 Task: Select traffic view around selected location Bryce Canyon National Park, Utah, United States and identify the nearest hotel to the peak traffic point
Action: Mouse moved to (580, 257)
Screenshot: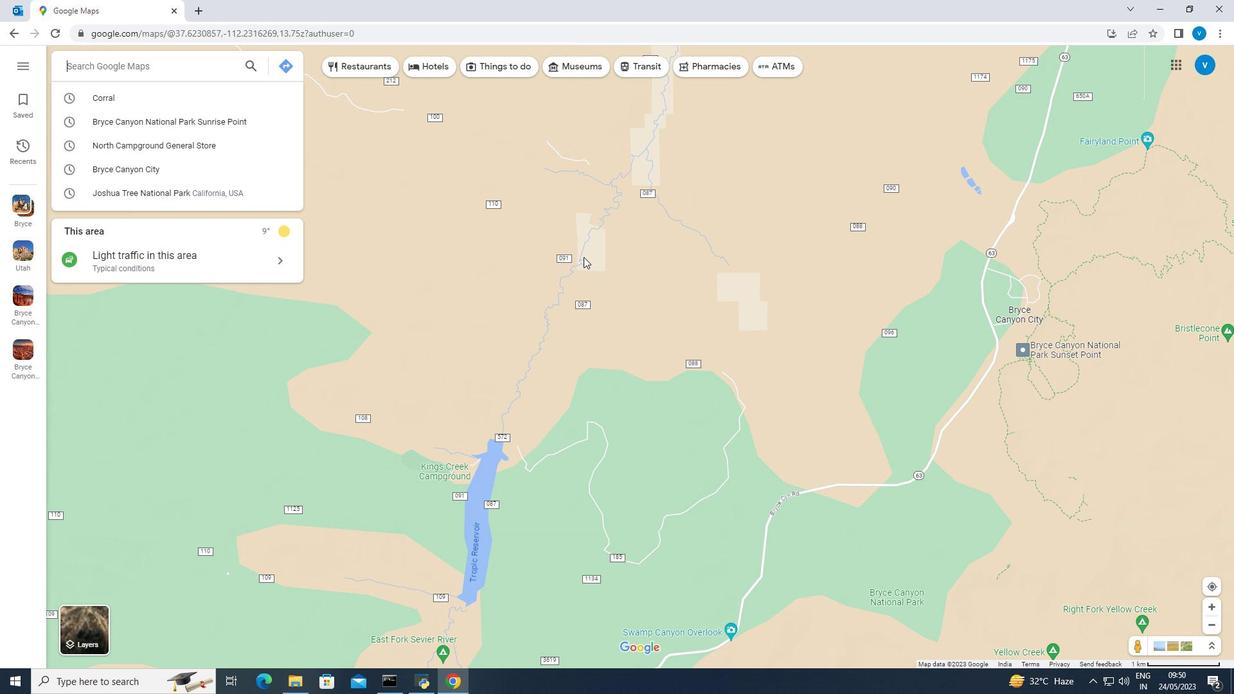 
Action: Mouse pressed left at (580, 257)
Screenshot: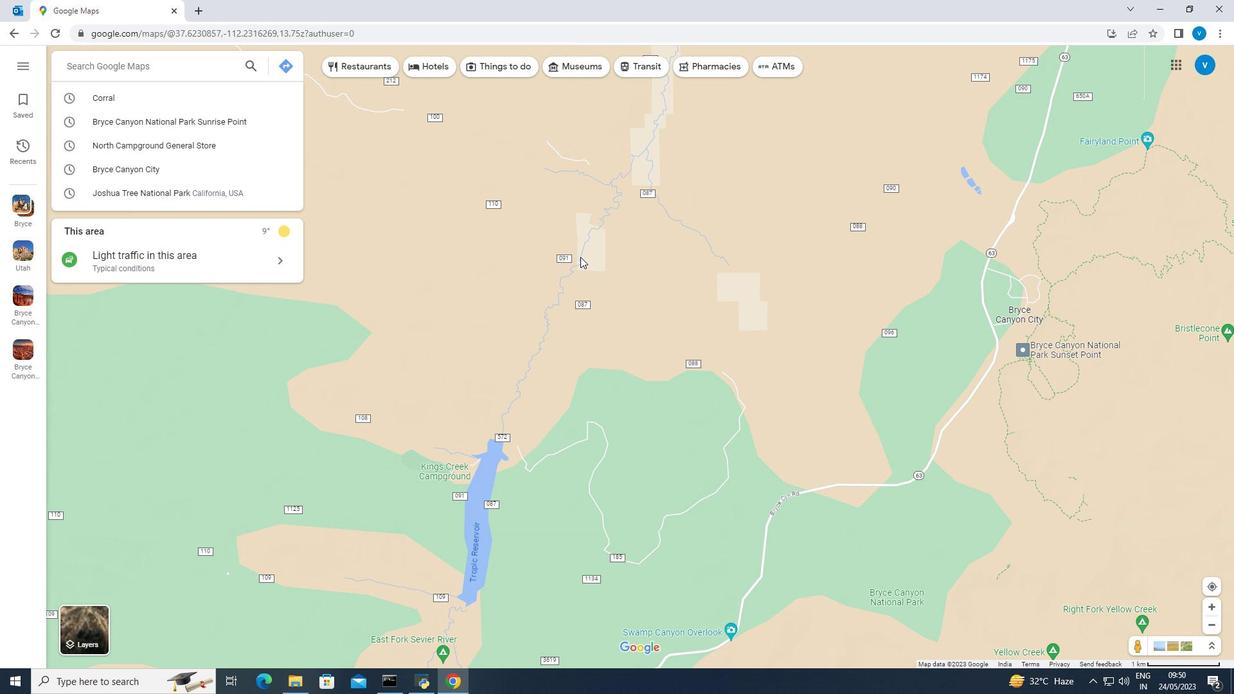 
Action: Mouse moved to (291, 70)
Screenshot: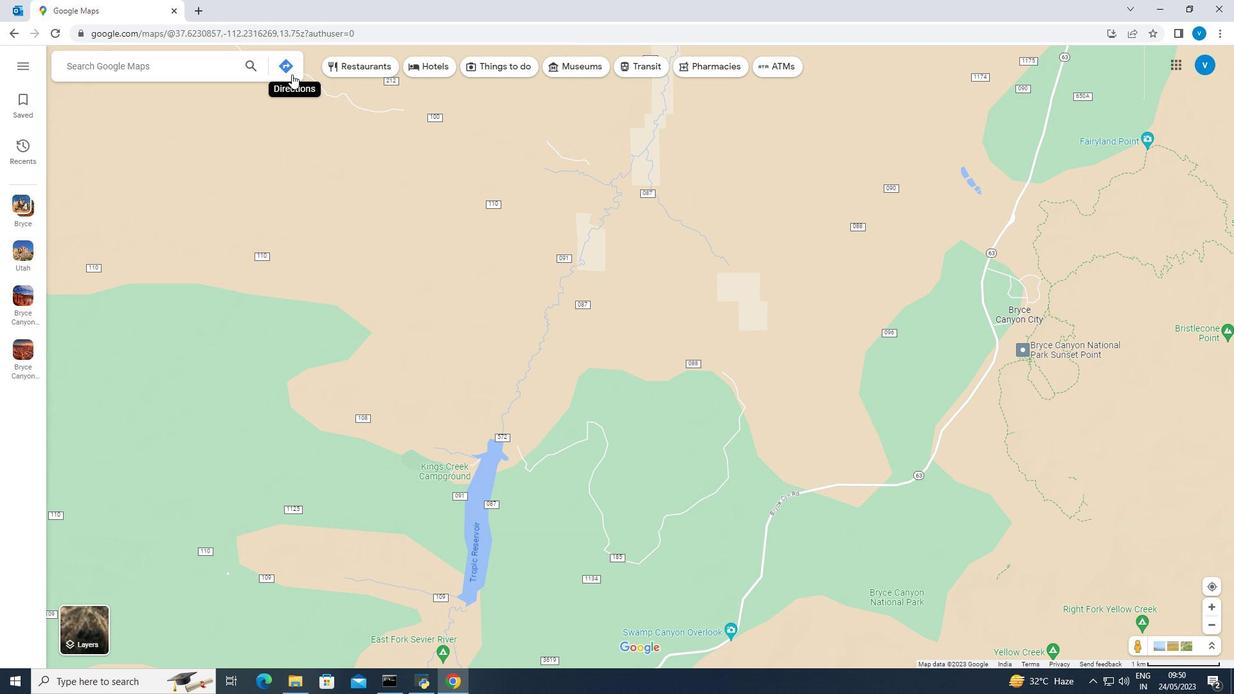 
Action: Mouse pressed left at (291, 70)
Screenshot: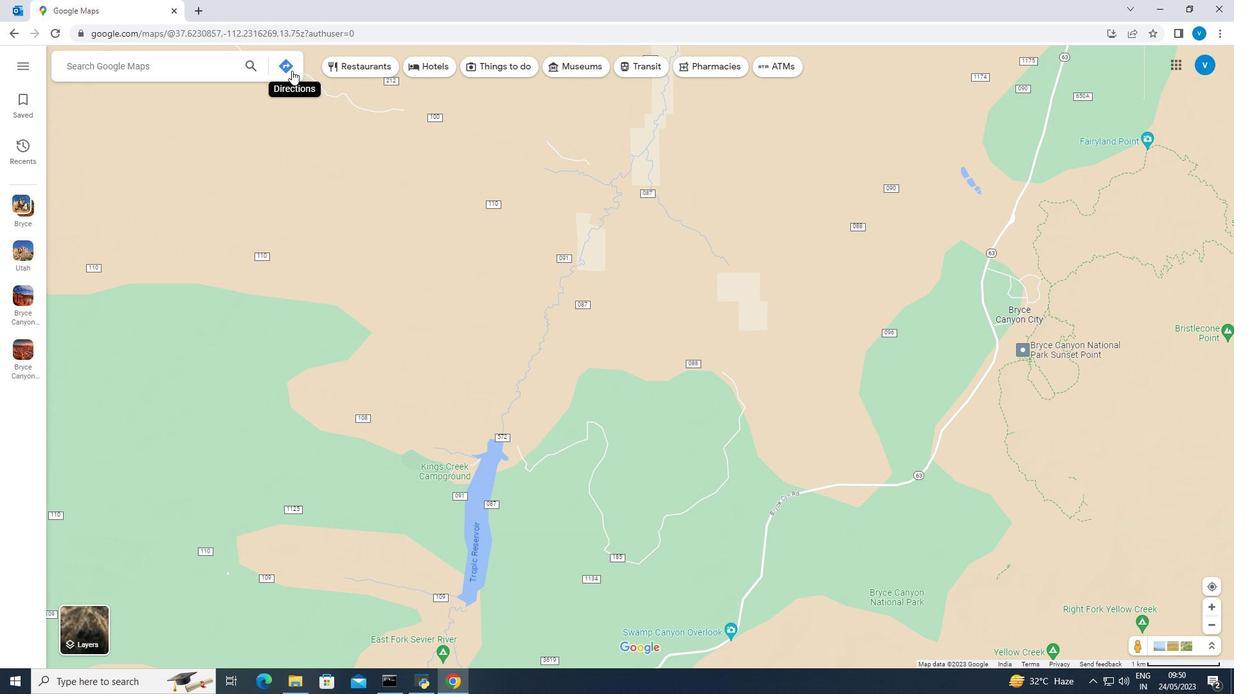 
Action: Mouse moved to (210, 100)
Screenshot: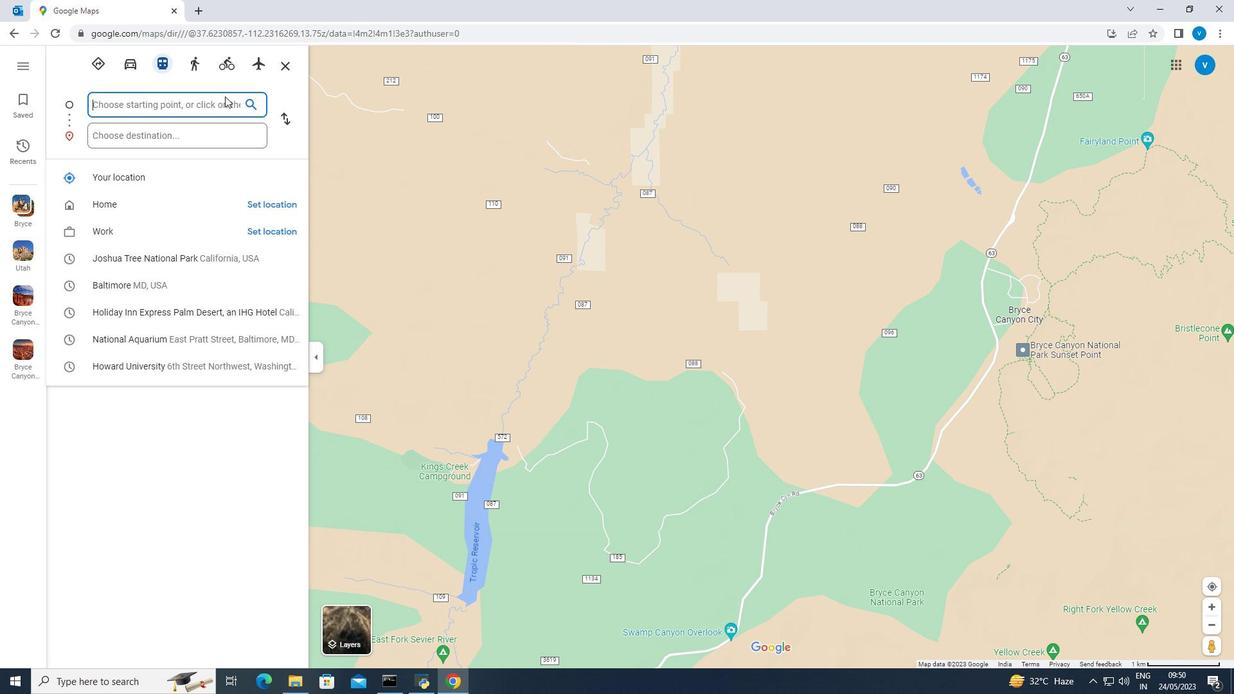 
Action: Mouse pressed left at (210, 100)
Screenshot: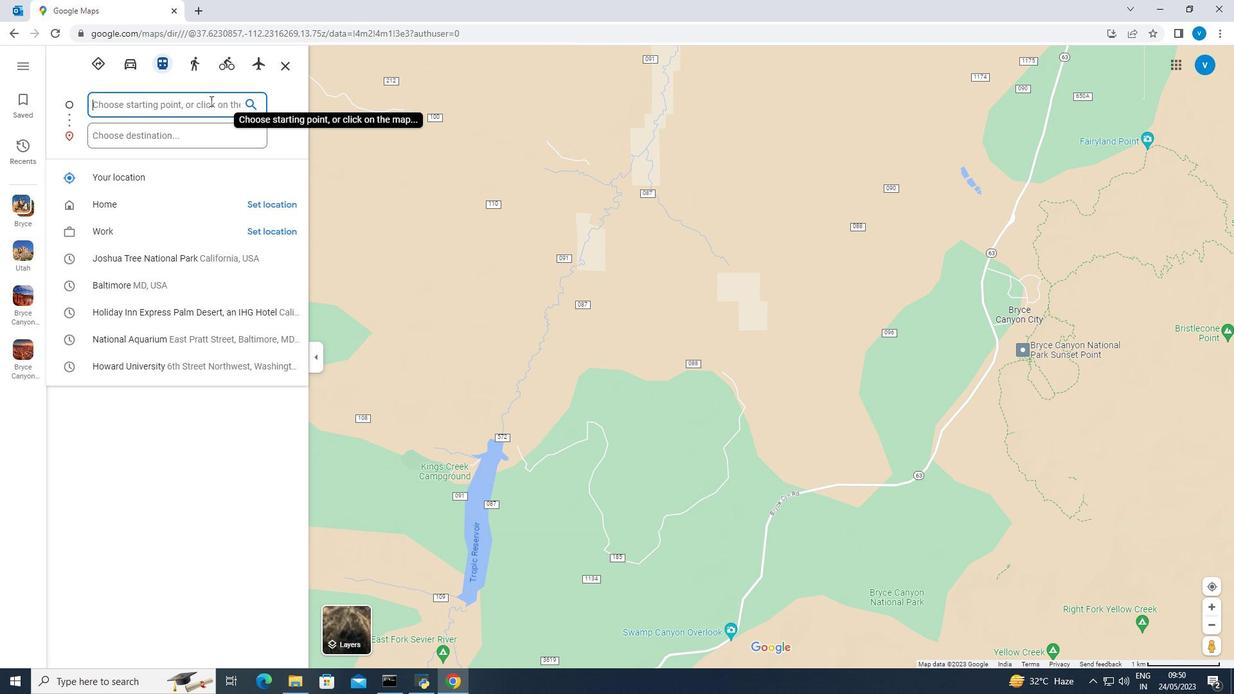 
Action: Mouse moved to (195, 100)
Screenshot: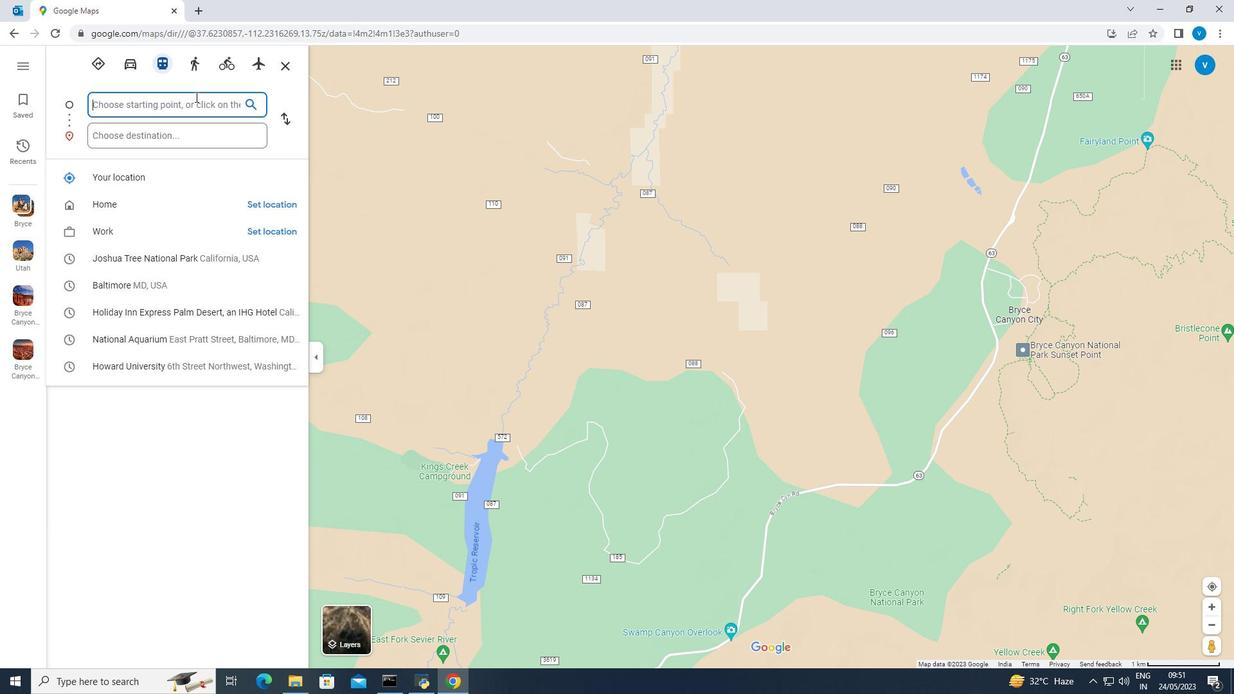 
Action: Mouse pressed left at (195, 100)
Screenshot: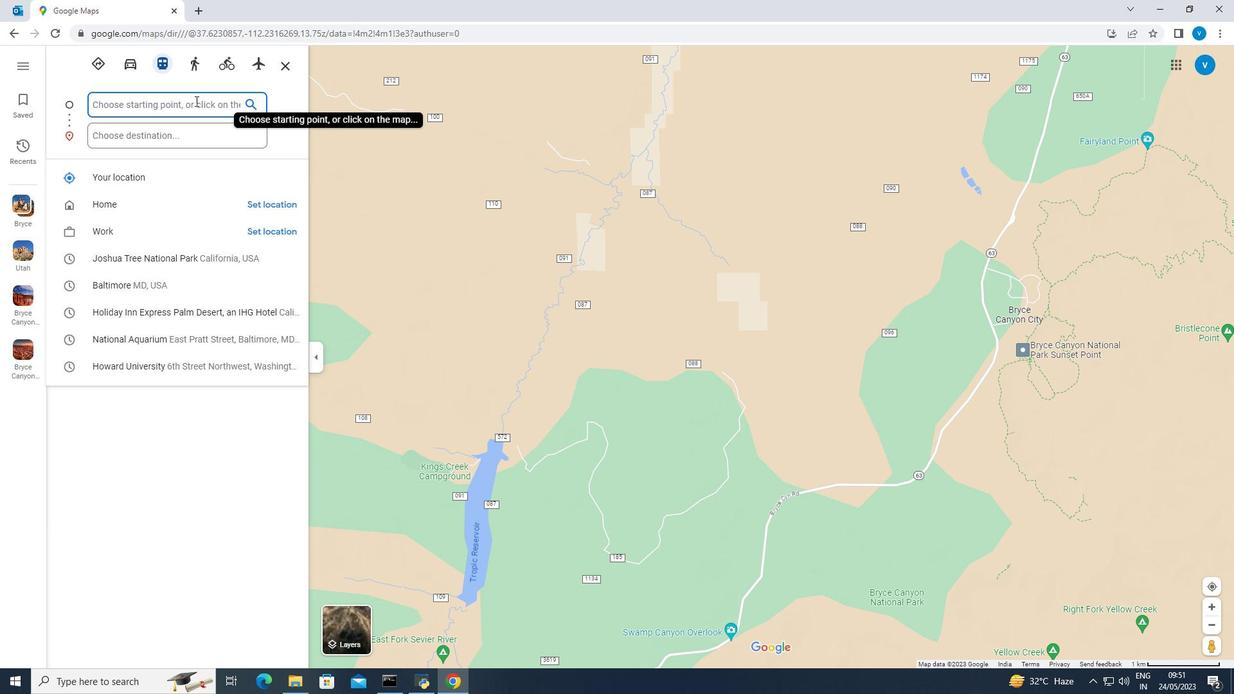 
Action: Mouse moved to (332, 135)
Screenshot: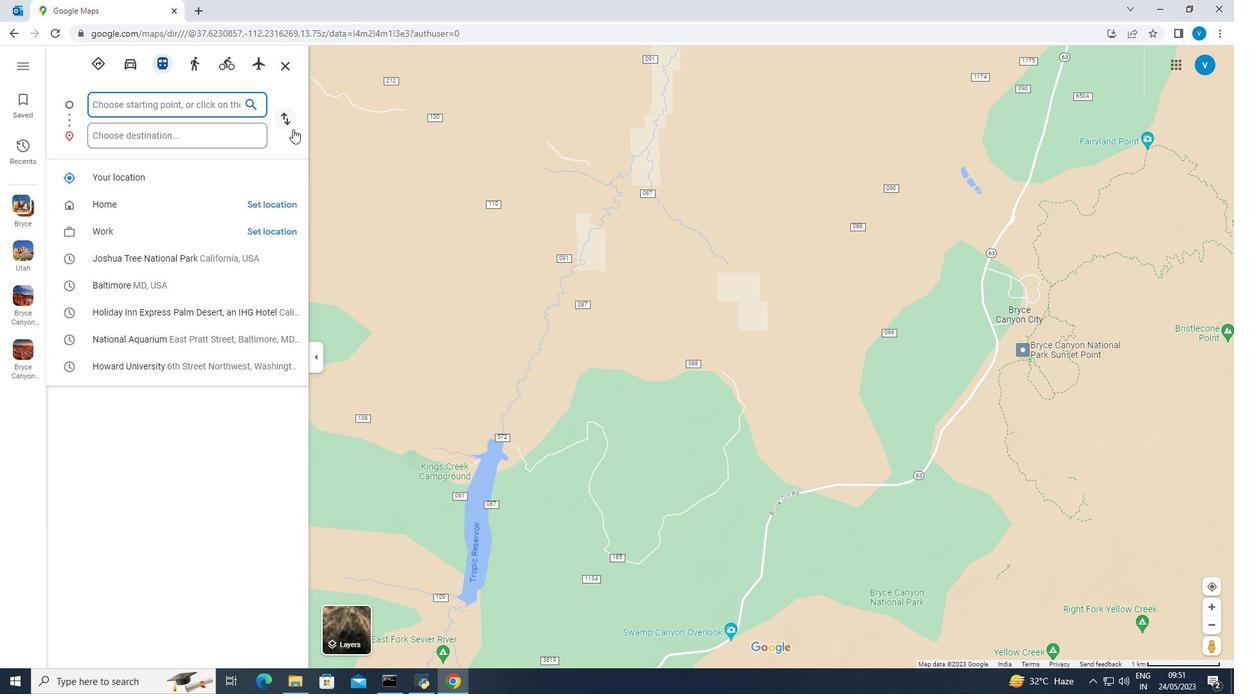 
Action: Key pressed <Key.shift><Key.shift><Key.shift><Key.shift><Key.shift><Key.shift>Bryce<Key.space><Key.shift><Key.shift>Canyon<Key.space><Key.shift><Key.shift><Key.shift><Key.shift><Key.shift><Key.shift><Key.shift><Key.shift><Key.shift><Key.shift><Key.shift><Key.shift><Key.shift><Key.shift>National<Key.space><Key.shift><Key.shift>Park
Screenshot: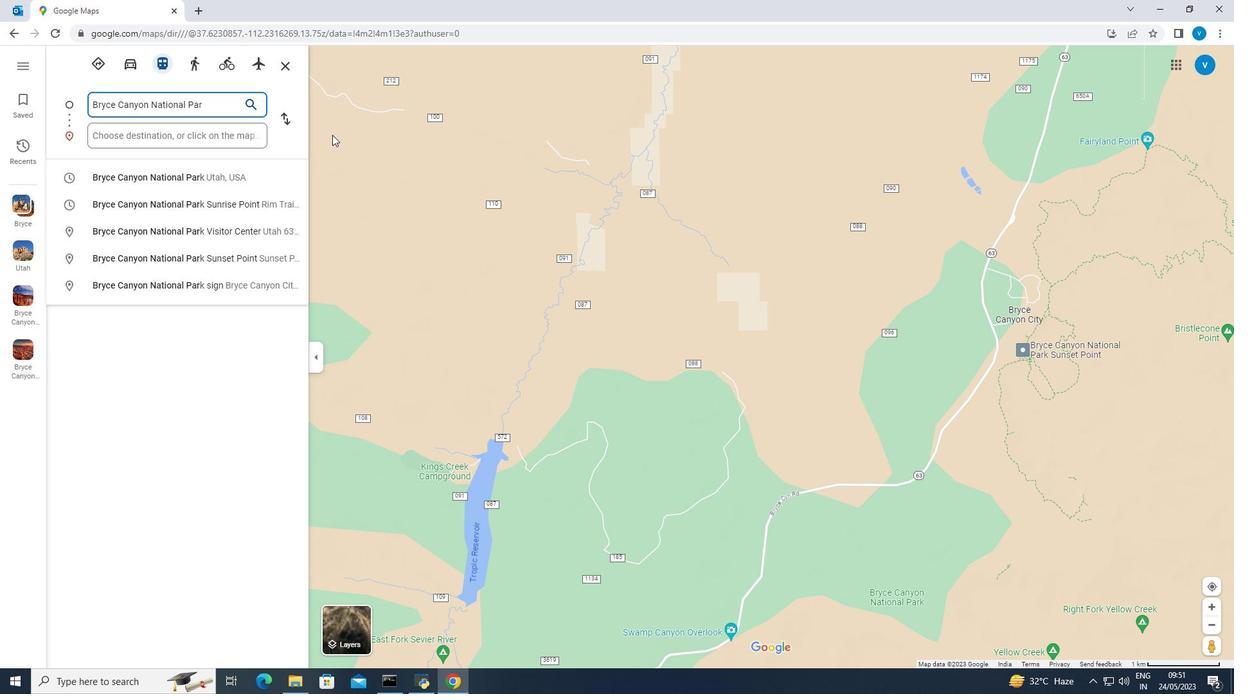 
Action: Mouse moved to (227, 182)
Screenshot: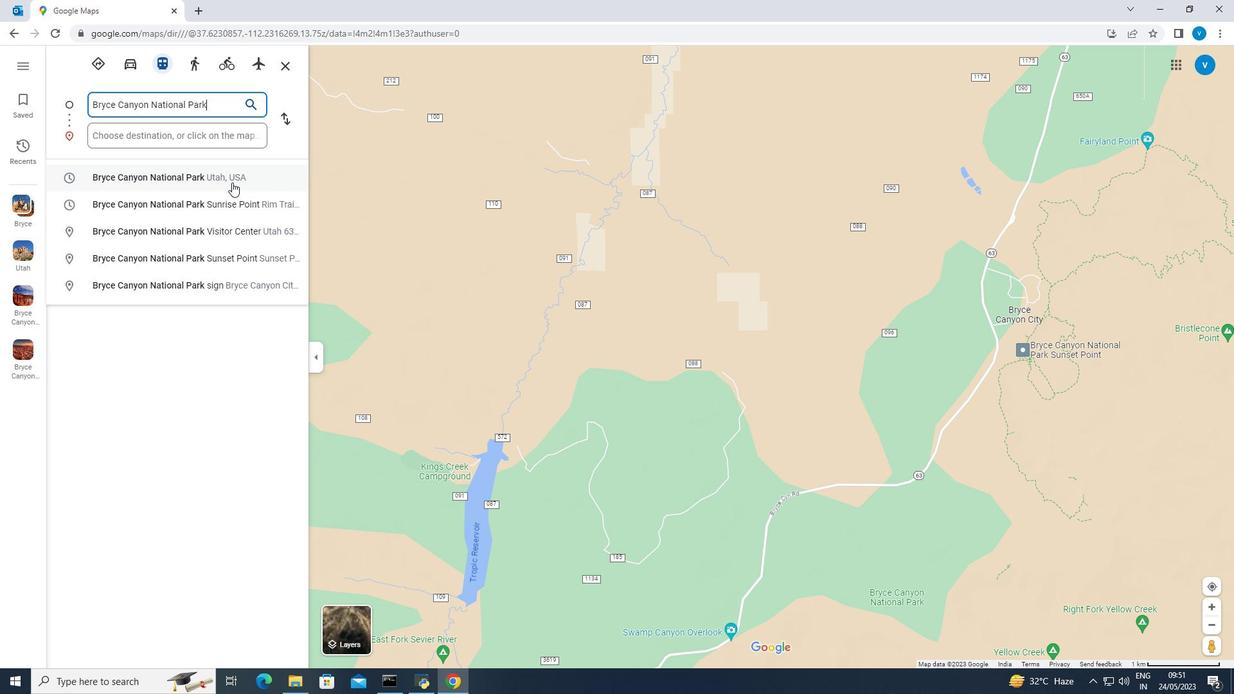 
Action: Mouse pressed left at (227, 182)
Screenshot: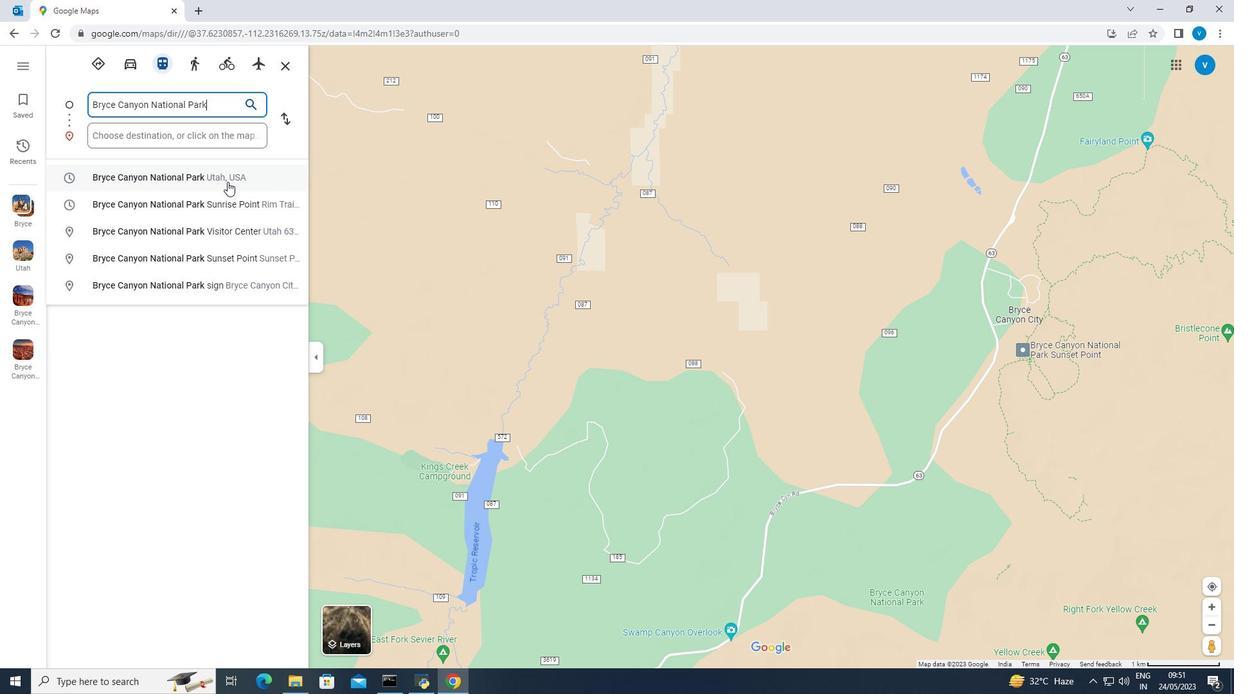 
Action: Mouse moved to (439, 632)
Screenshot: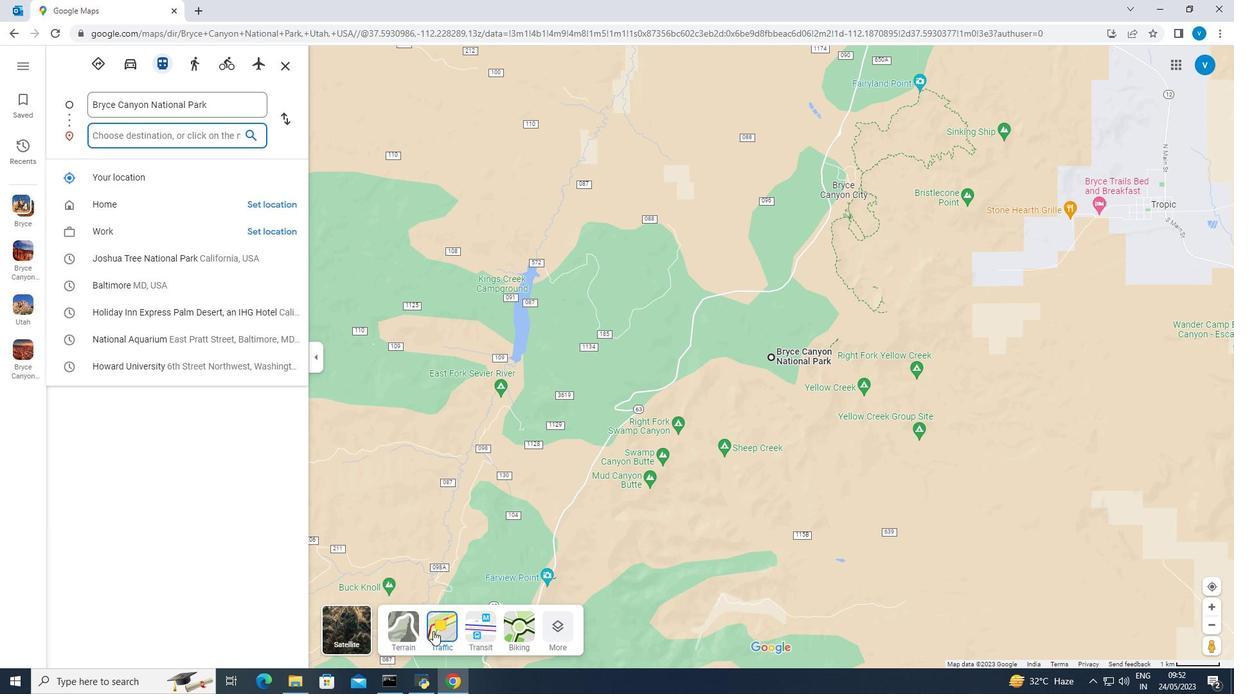 
Action: Mouse pressed left at (439, 632)
Screenshot: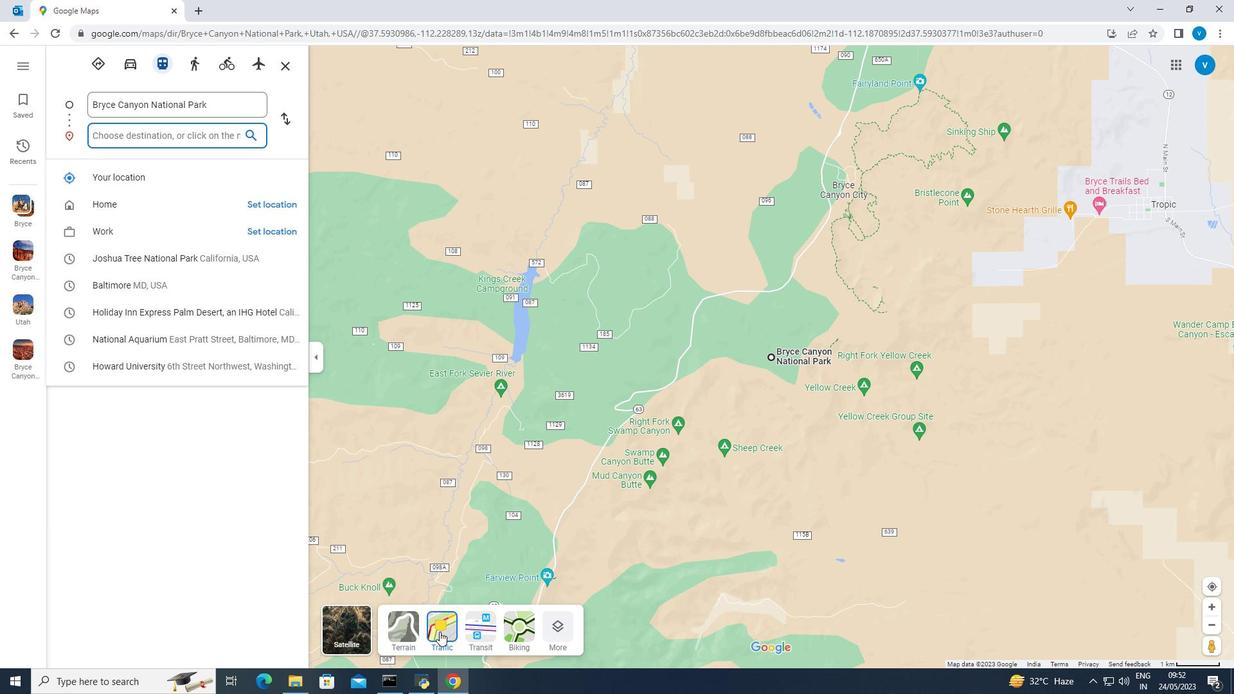 
Action: Mouse moved to (443, 631)
Screenshot: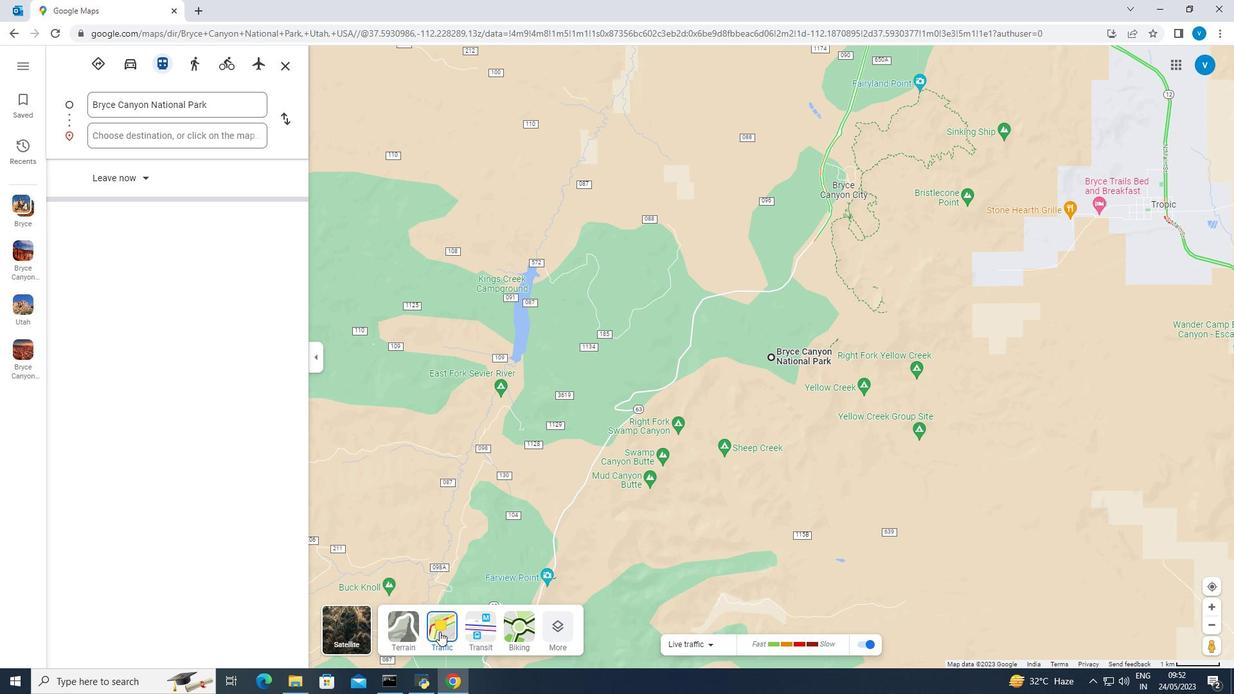 
Action: Mouse pressed left at (443, 631)
Screenshot: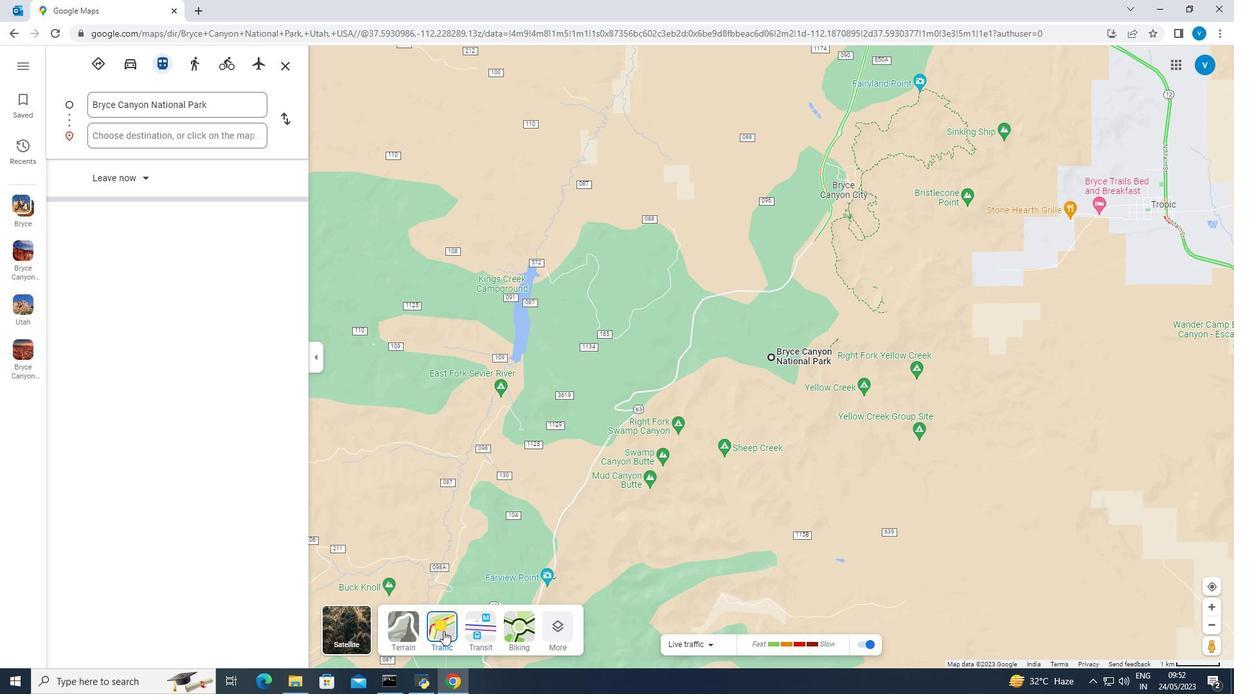 
Action: Mouse pressed left at (443, 631)
Screenshot: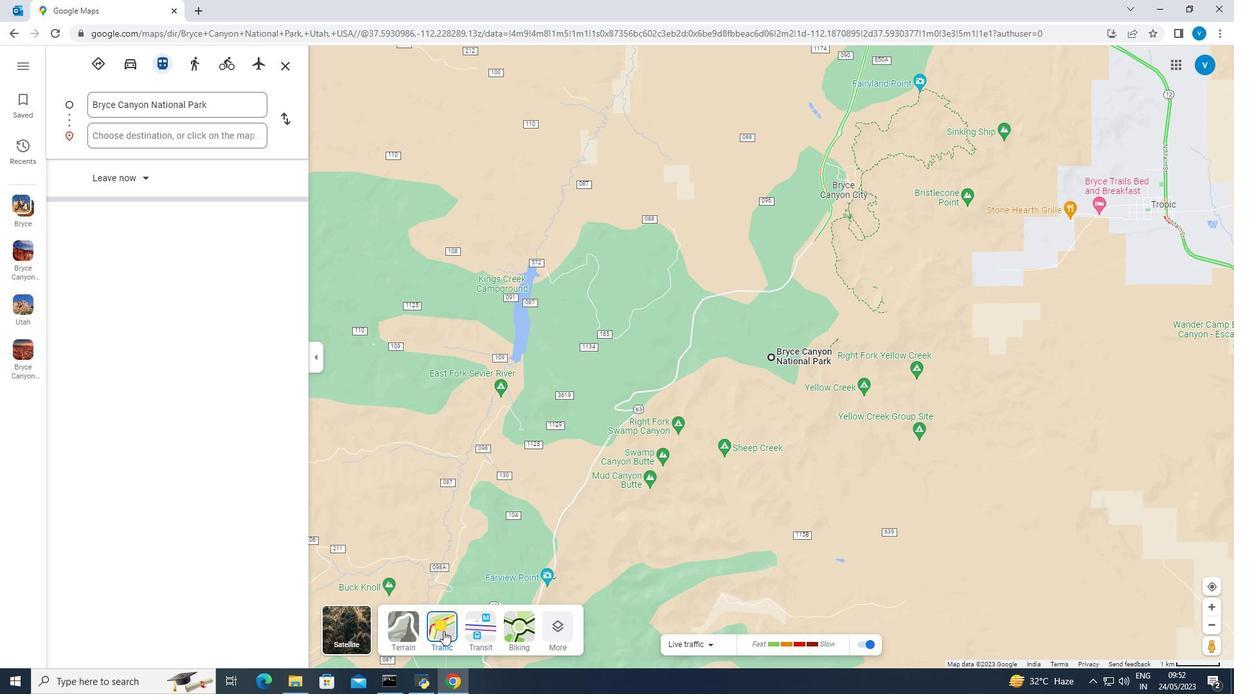 
Action: Mouse moved to (259, 390)
Screenshot: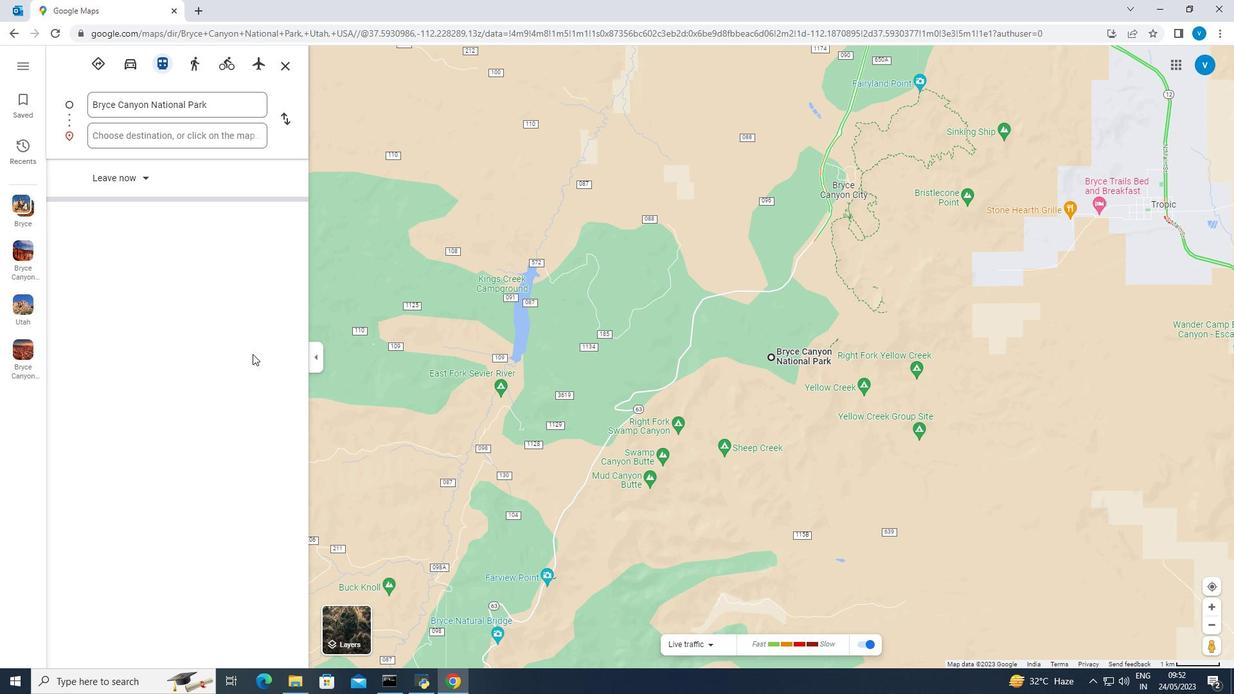 
Action: Mouse scrolled (259, 389) with delta (0, 0)
Screenshot: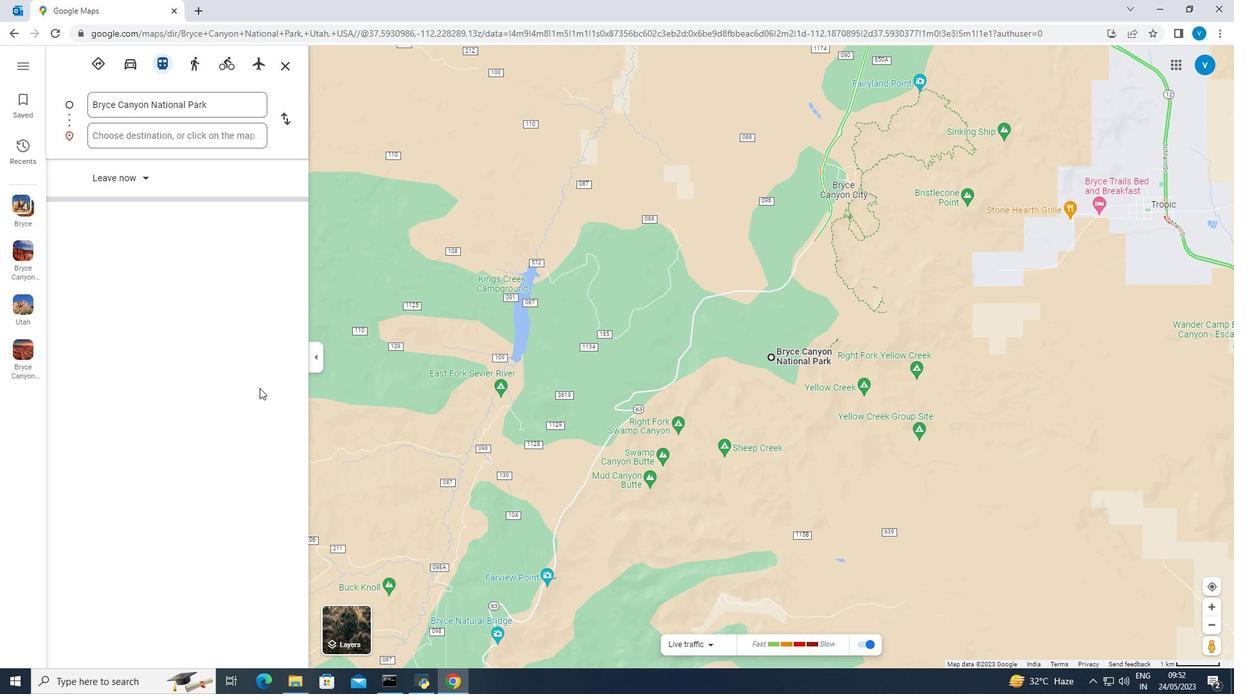 
Action: Mouse scrolled (259, 389) with delta (0, 0)
Screenshot: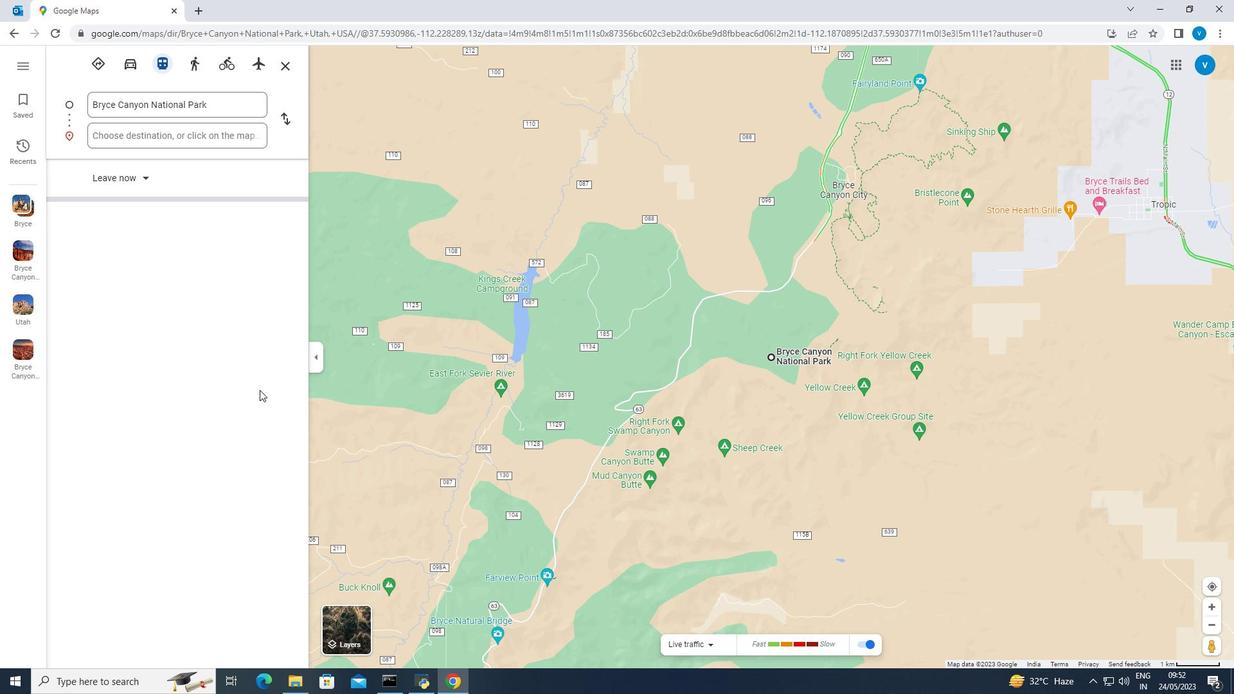 
Action: Mouse scrolled (259, 389) with delta (0, 0)
Screenshot: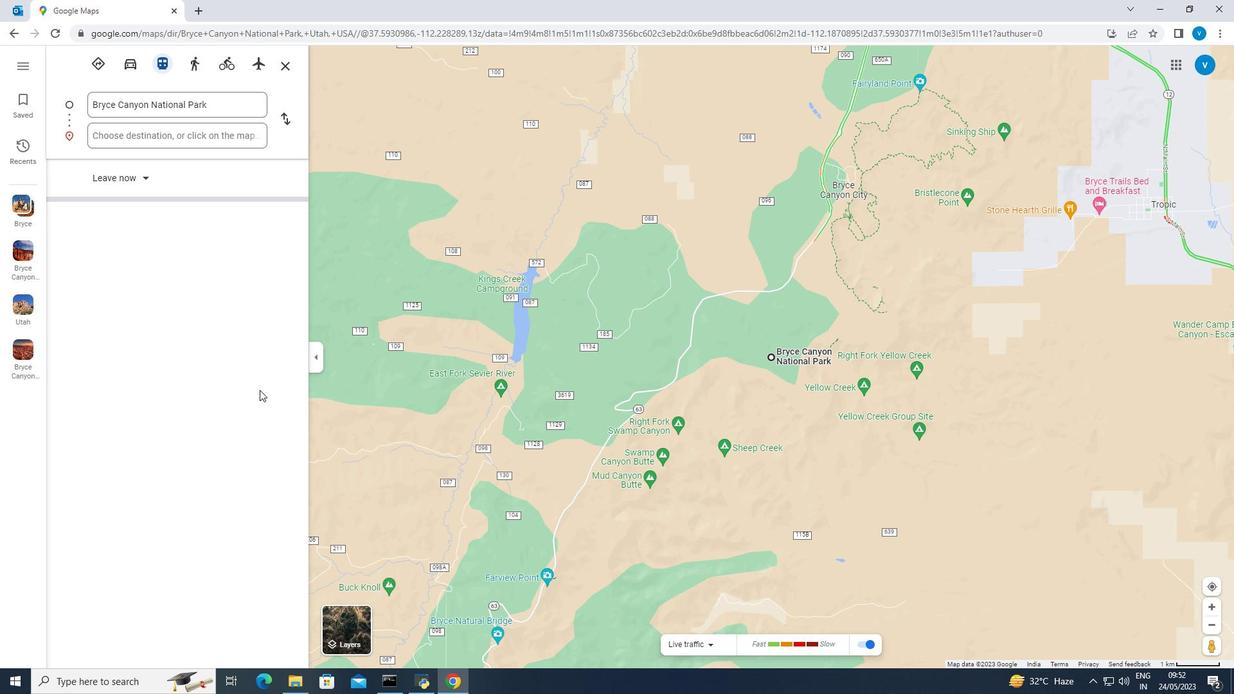 
Action: Mouse scrolled (259, 389) with delta (0, 0)
Screenshot: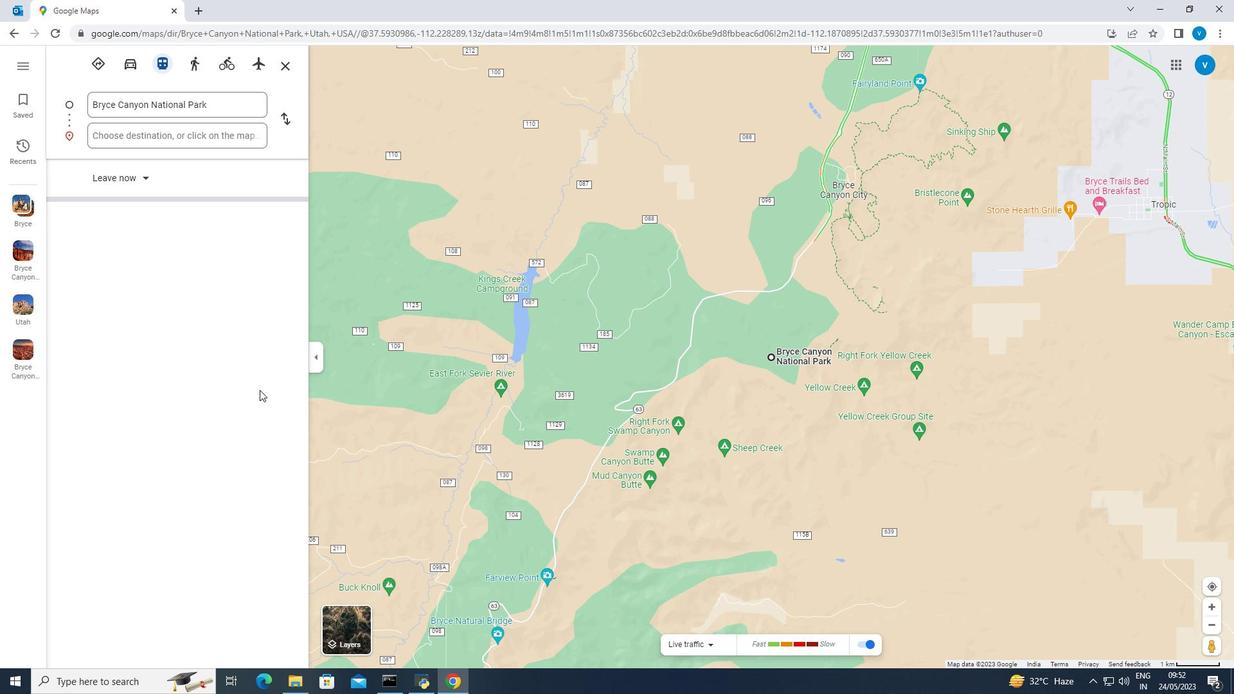 
Action: Mouse scrolled (259, 389) with delta (0, 0)
Screenshot: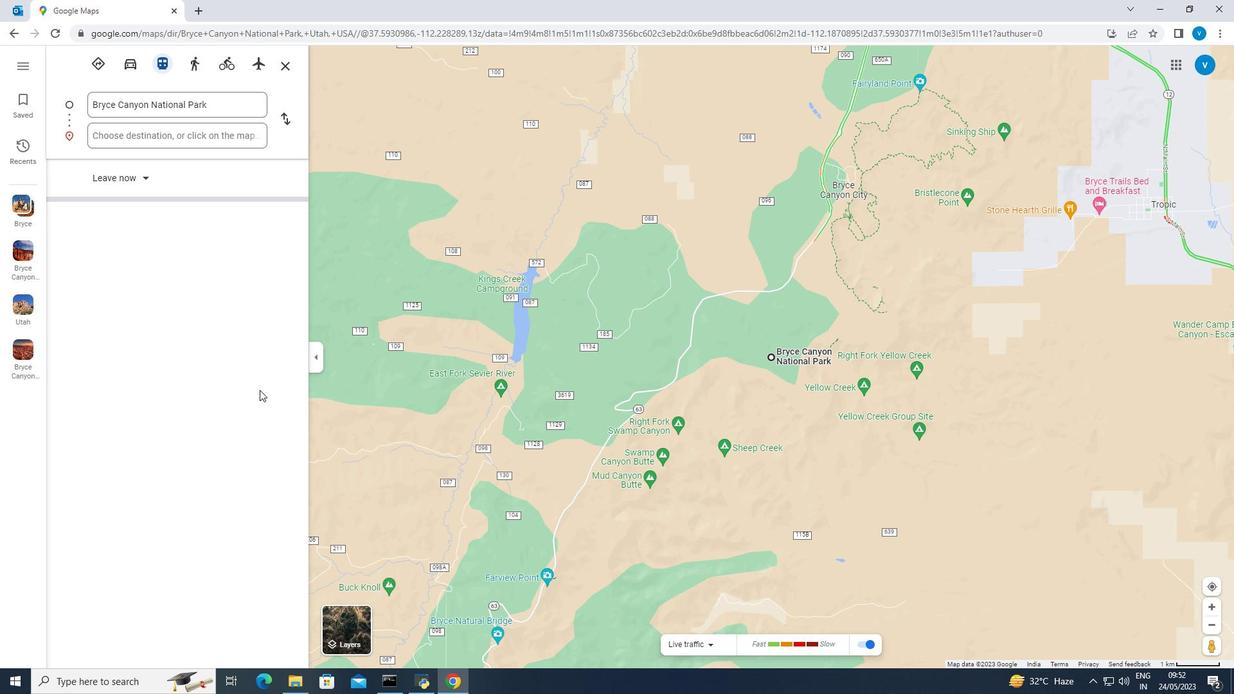 
Action: Mouse moved to (218, 468)
Screenshot: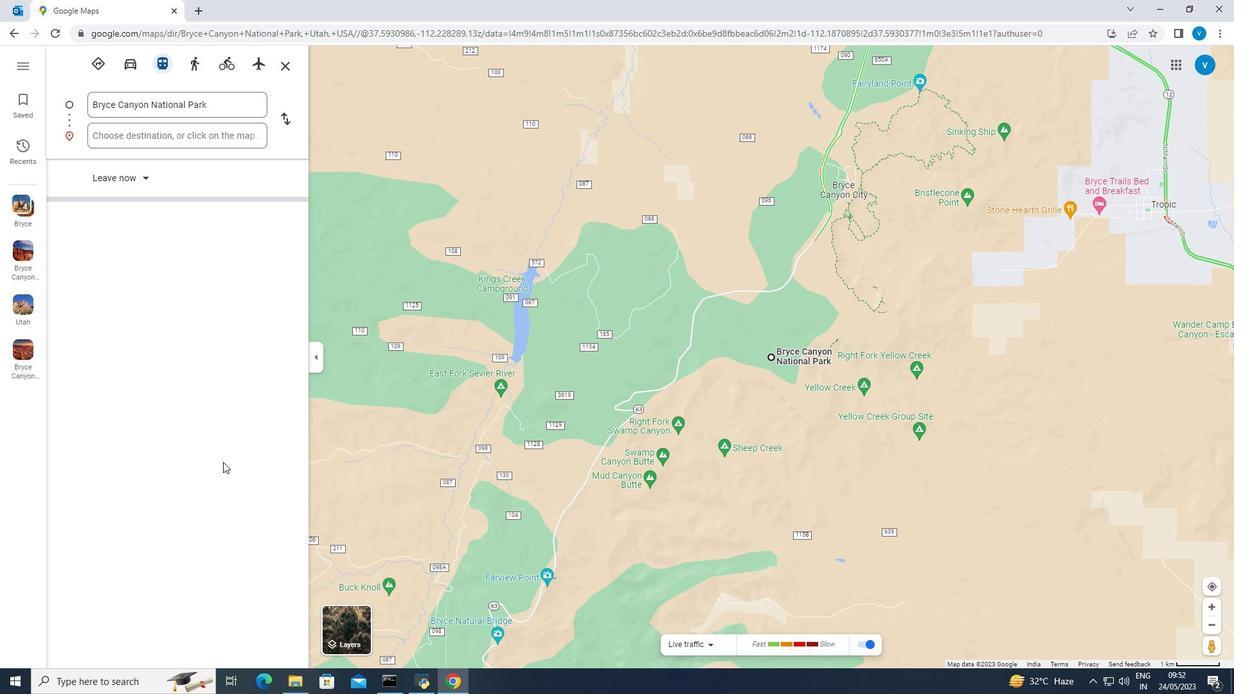 
Action: Mouse scrolled (218, 467) with delta (0, 0)
Screenshot: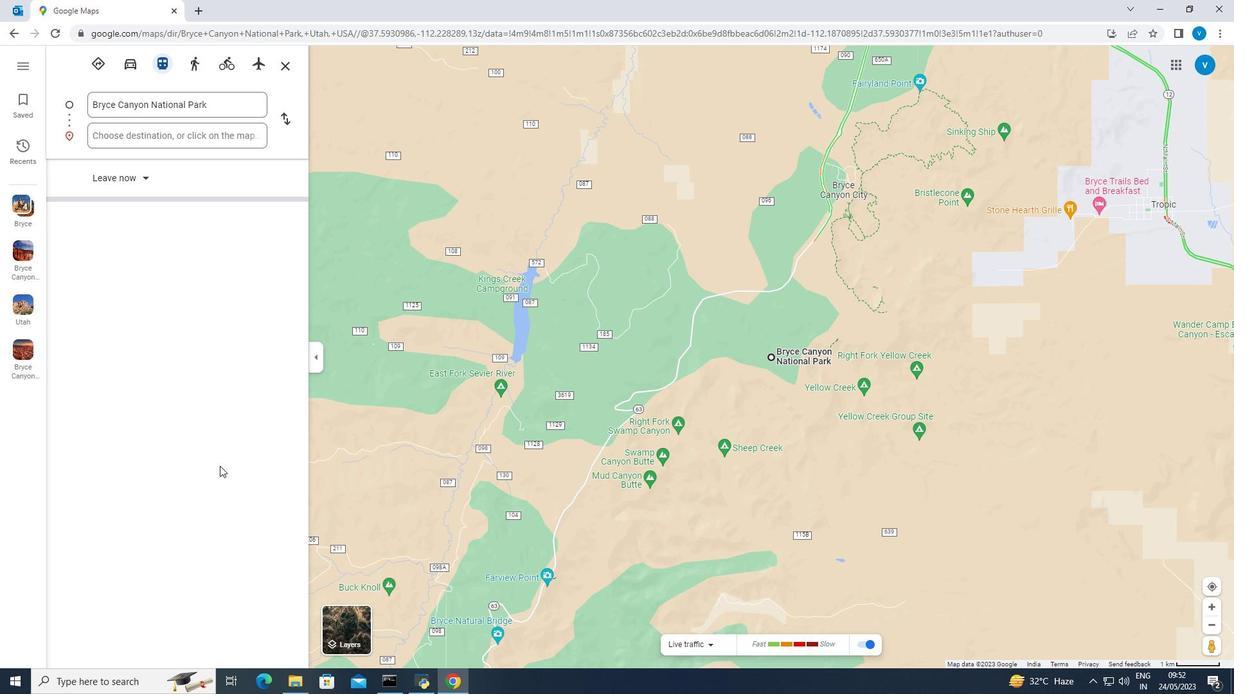 
Action: Mouse moved to (218, 468)
Screenshot: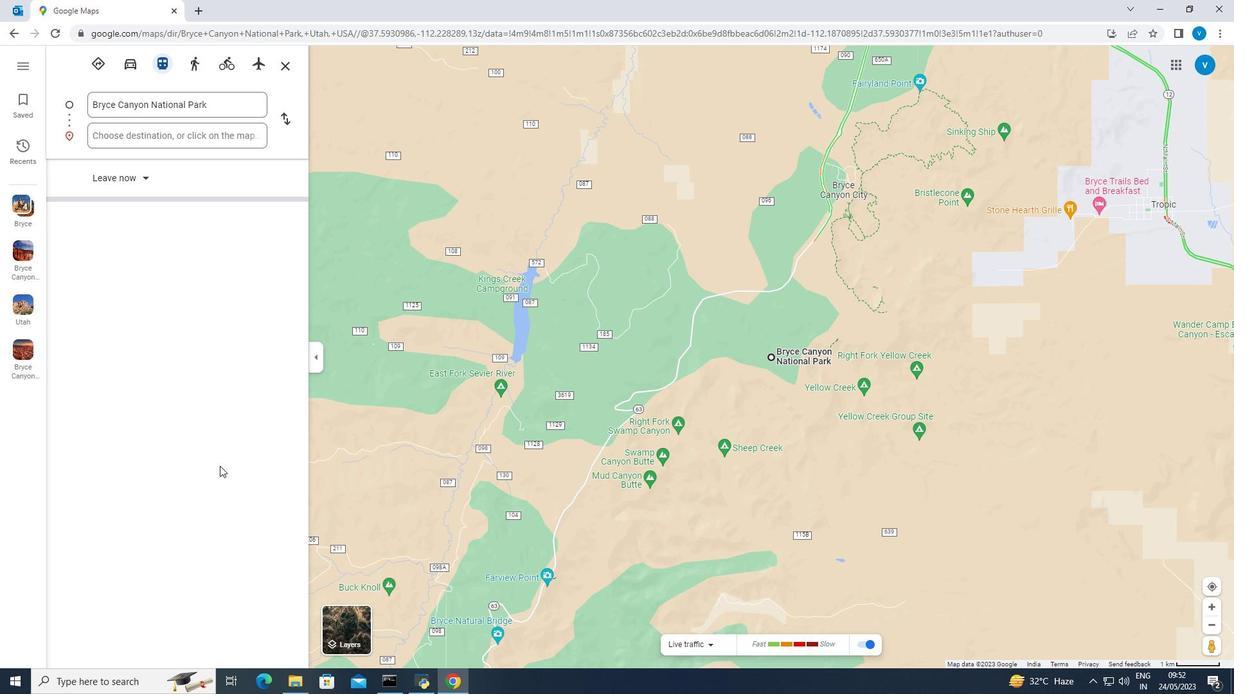 
Action: Mouse scrolled (218, 467) with delta (0, 0)
Screenshot: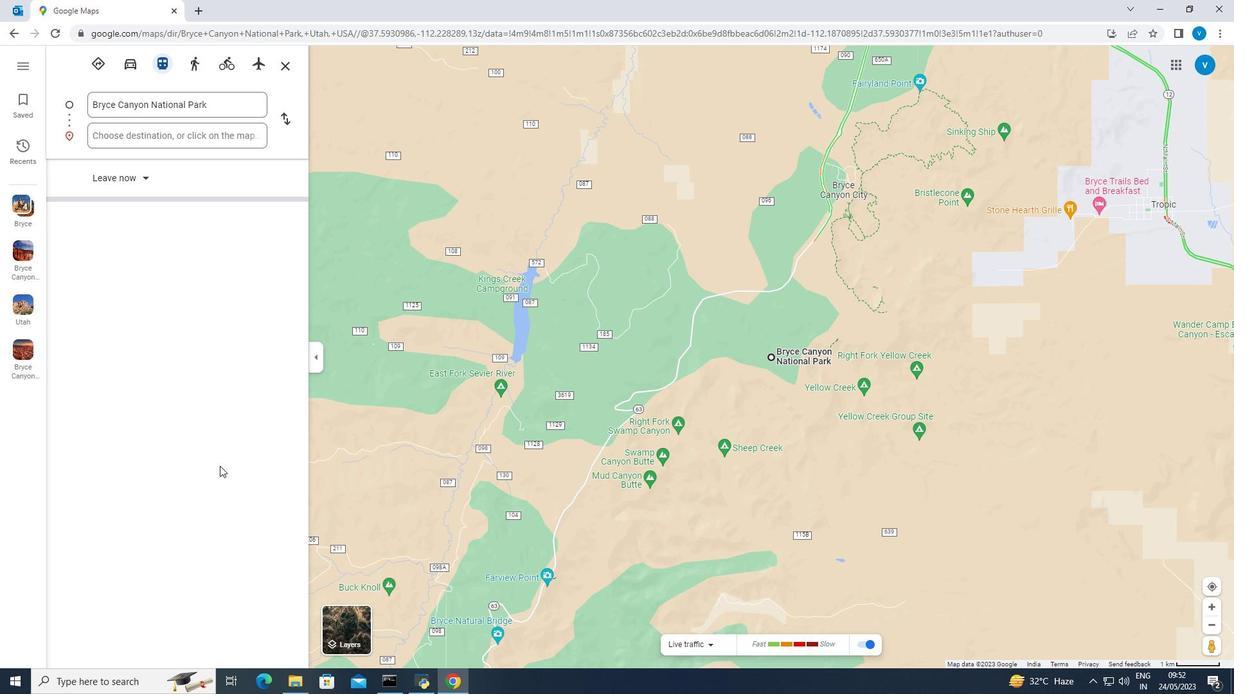 
Action: Mouse scrolled (218, 467) with delta (0, 0)
Screenshot: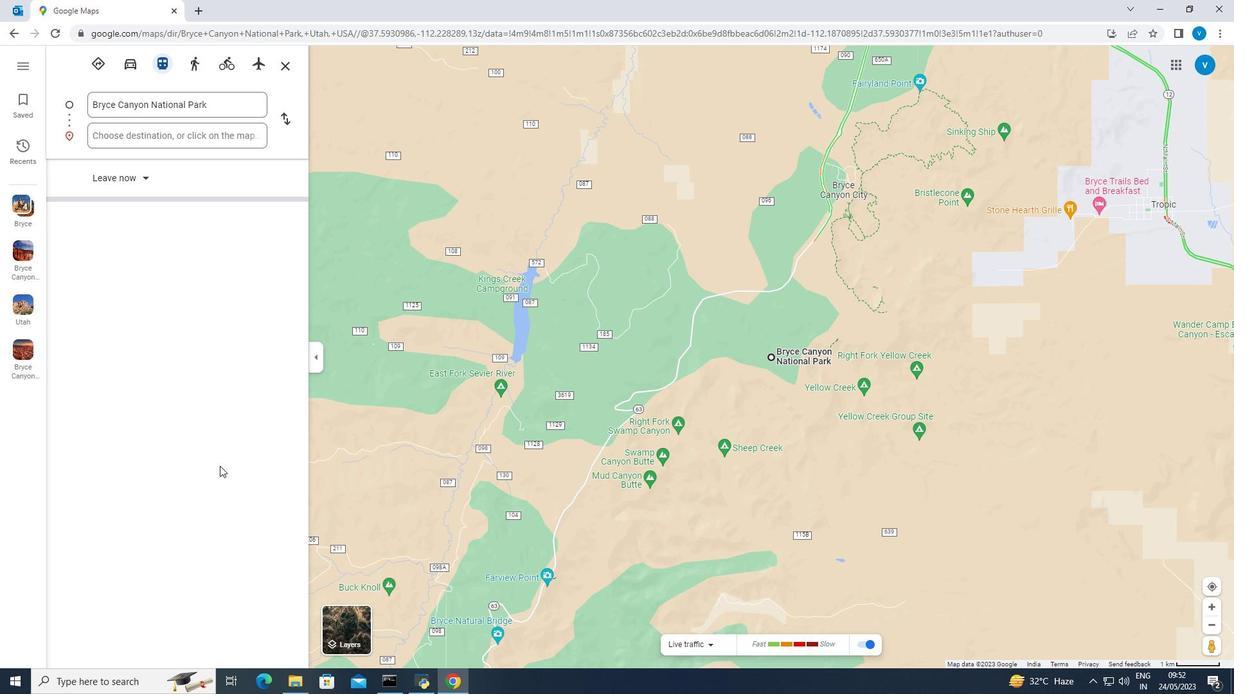 
Action: Mouse moved to (218, 468)
Screenshot: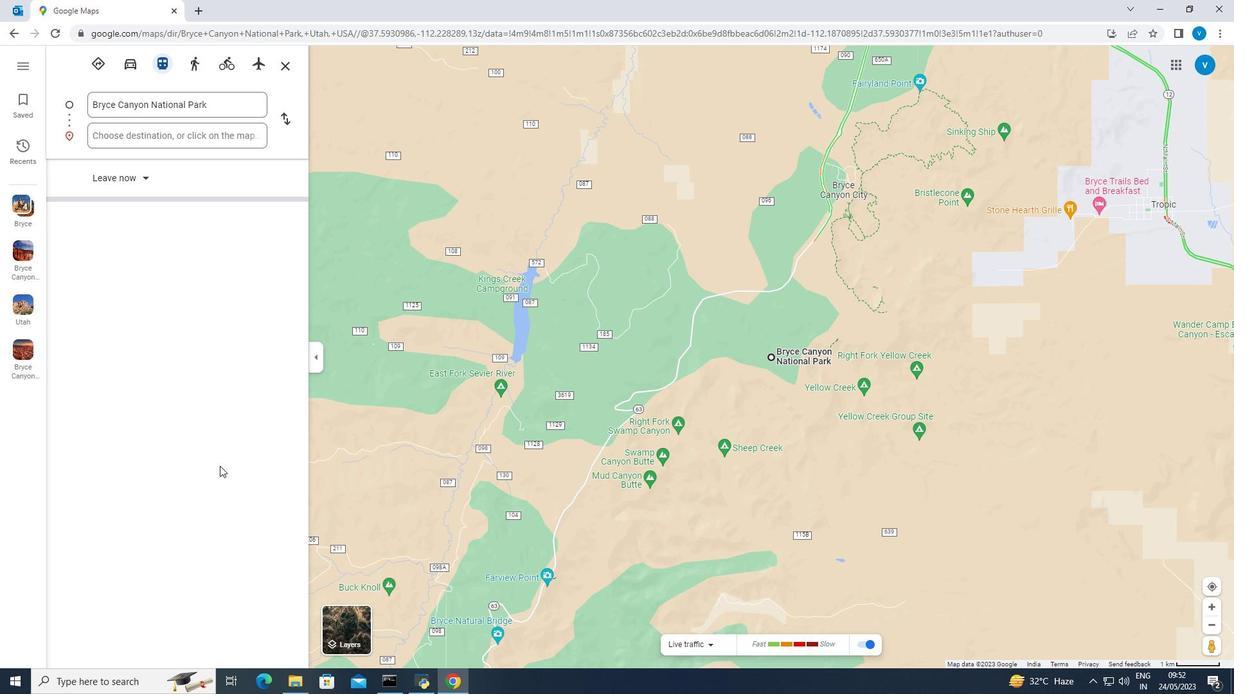 
Action: Mouse scrolled (218, 468) with delta (0, 0)
Screenshot: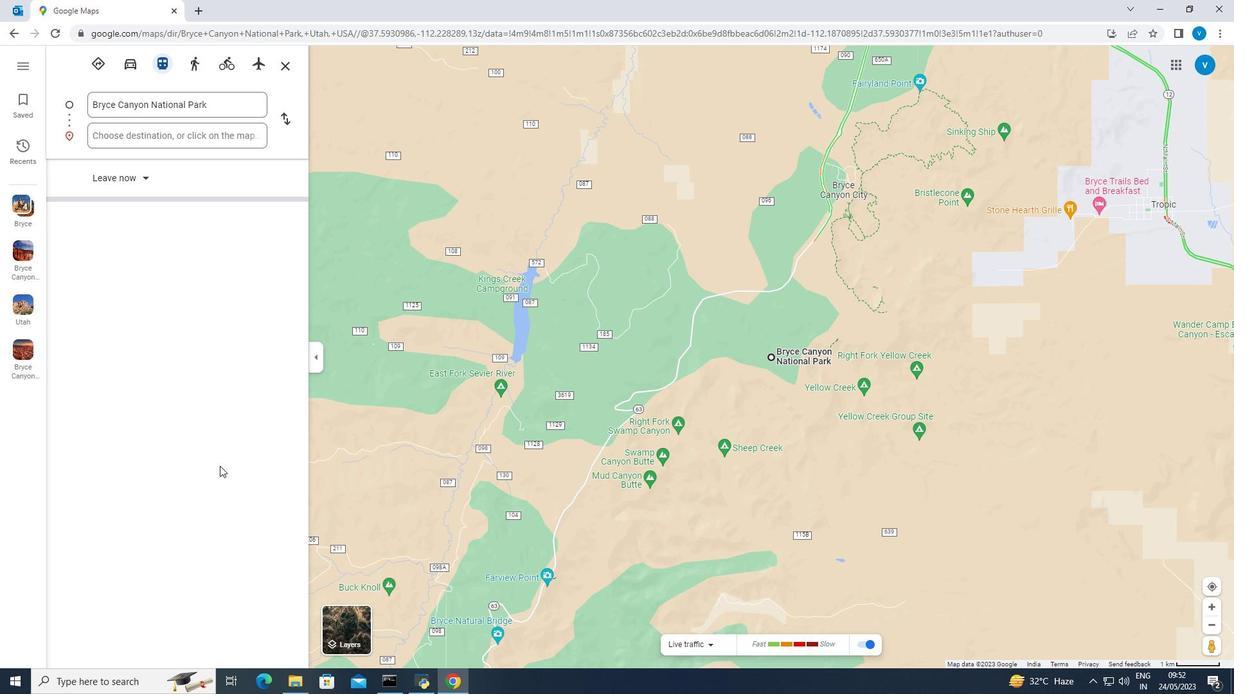 
Action: Mouse scrolled (218, 468) with delta (0, 0)
Screenshot: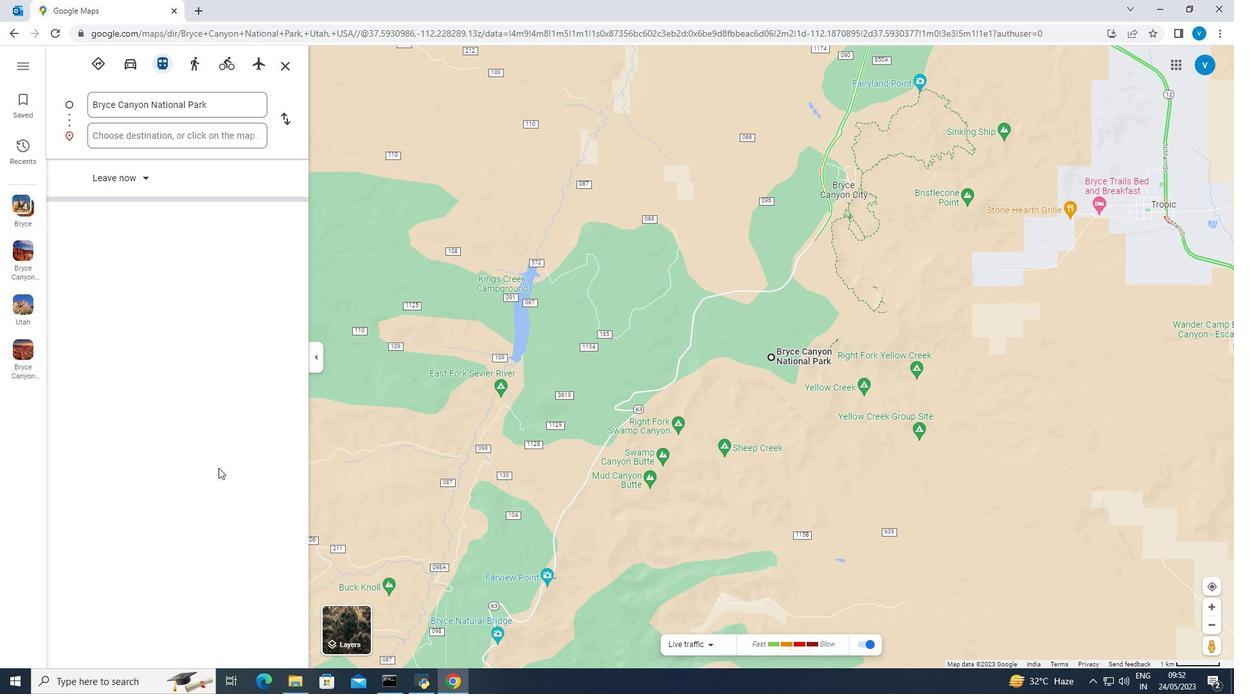 
Action: Mouse scrolled (218, 468) with delta (0, 0)
Screenshot: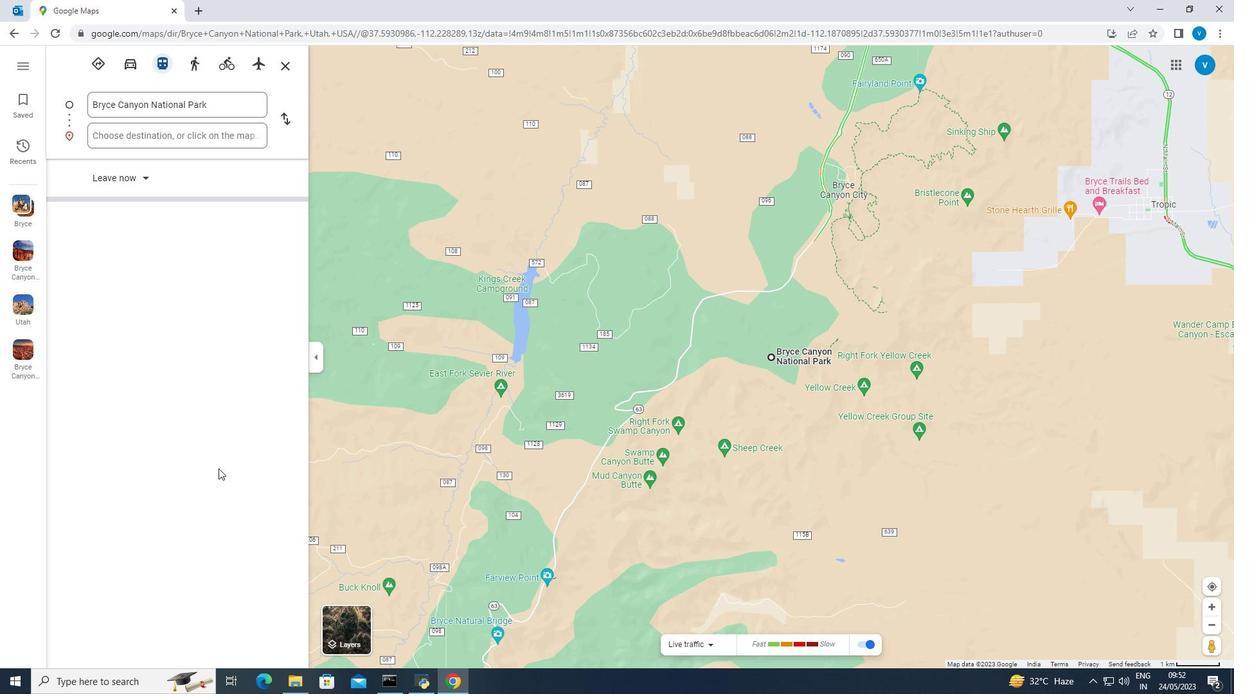 
Action: Mouse scrolled (218, 468) with delta (0, 0)
Screenshot: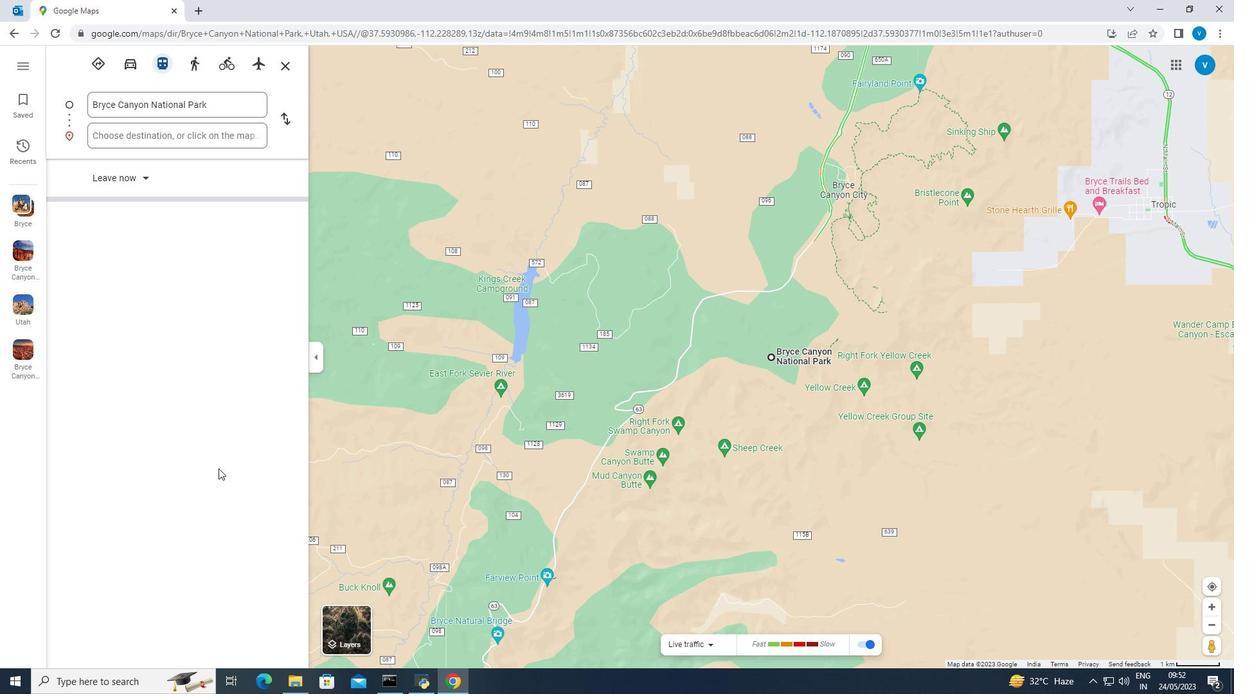 
Action: Mouse scrolled (218, 468) with delta (0, 0)
Screenshot: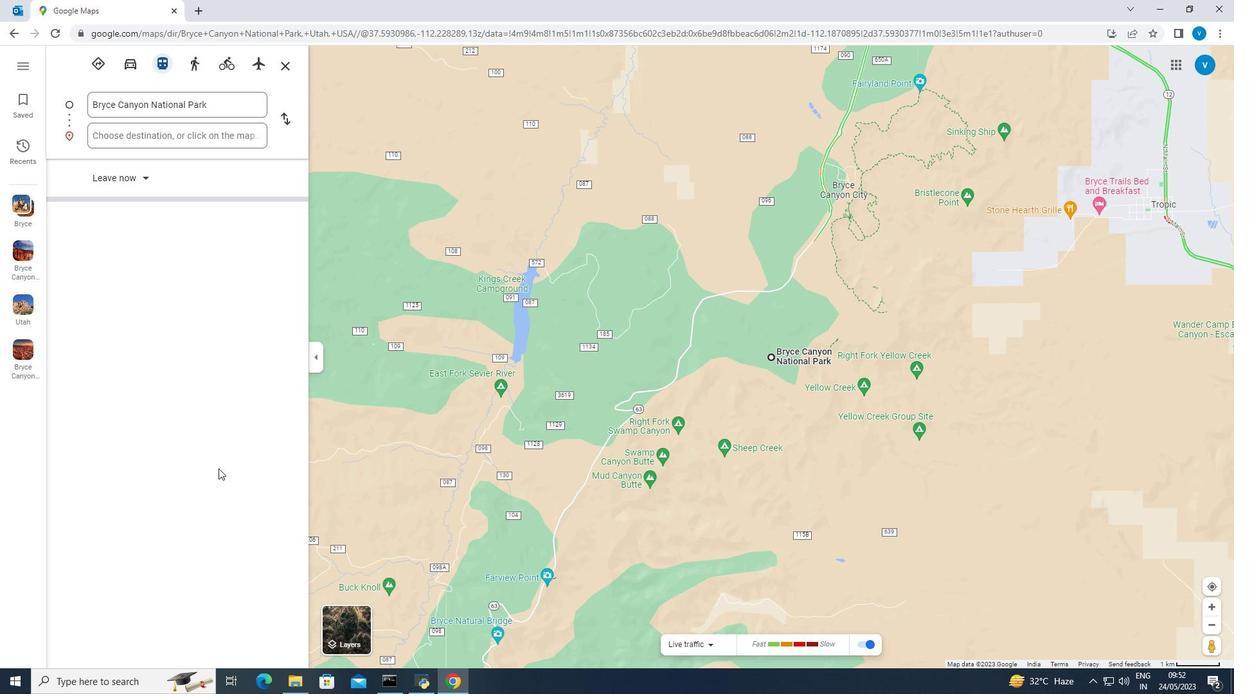 
Action: Mouse scrolled (218, 468) with delta (0, 0)
Screenshot: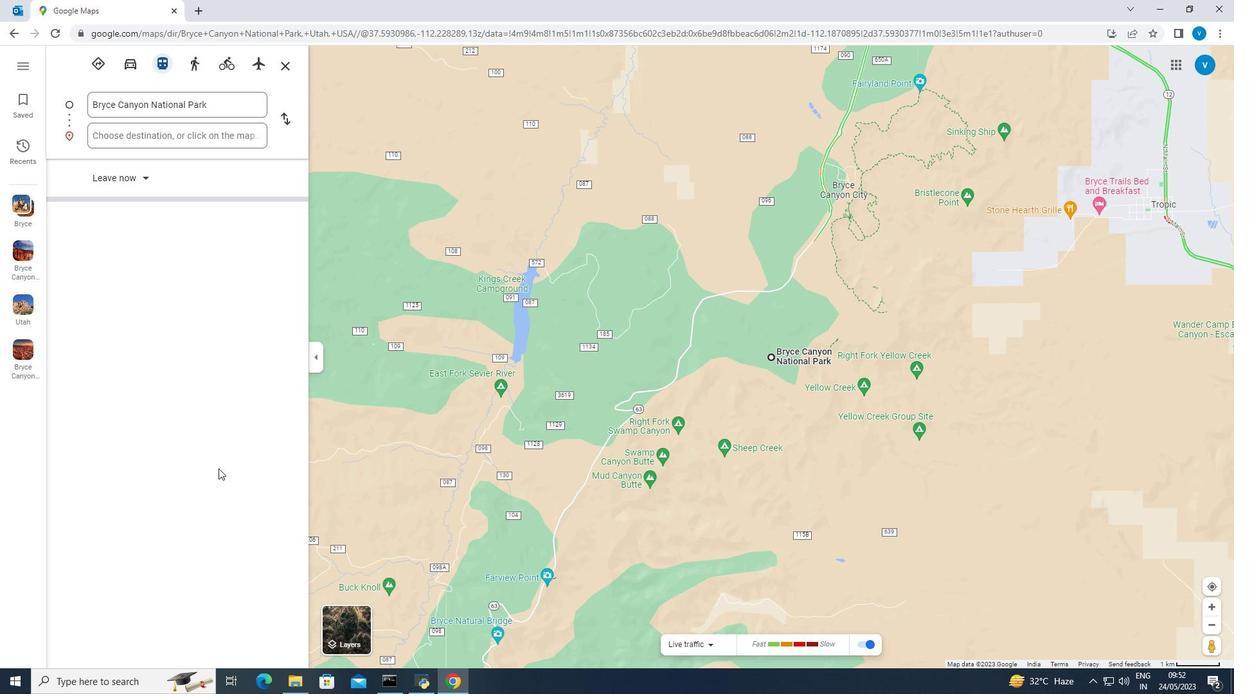 
Action: Mouse scrolled (218, 468) with delta (0, 0)
Screenshot: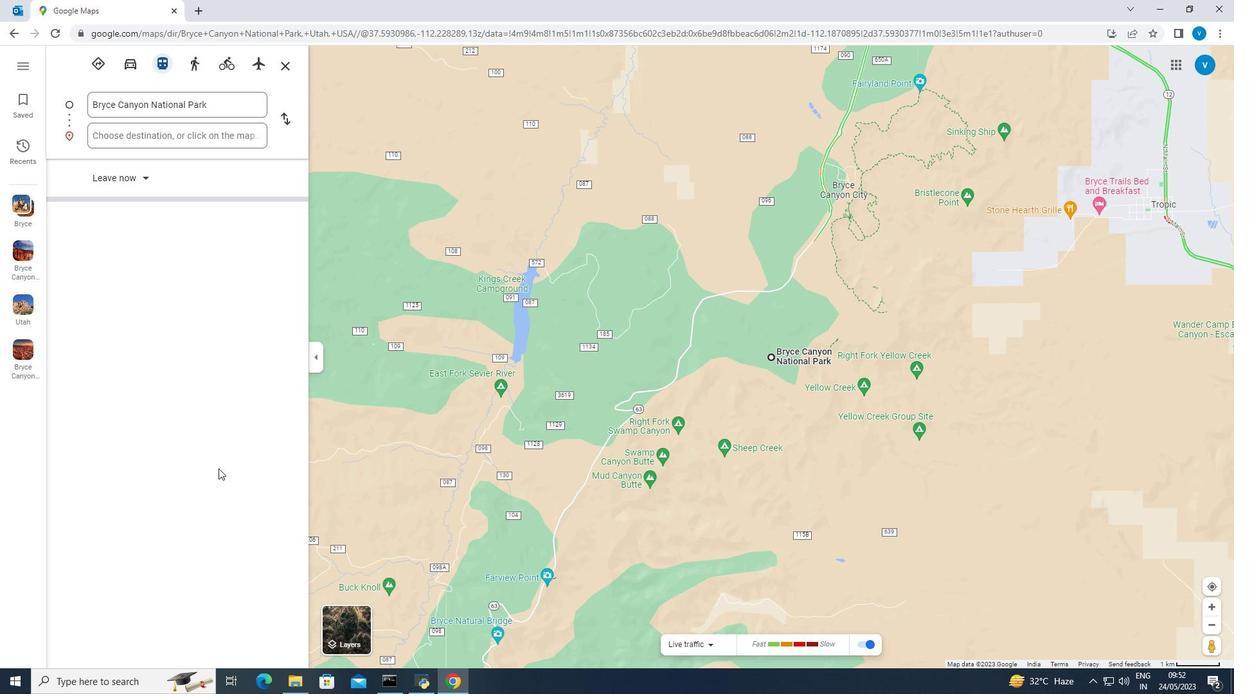 
Action: Mouse scrolled (218, 468) with delta (0, 0)
Screenshot: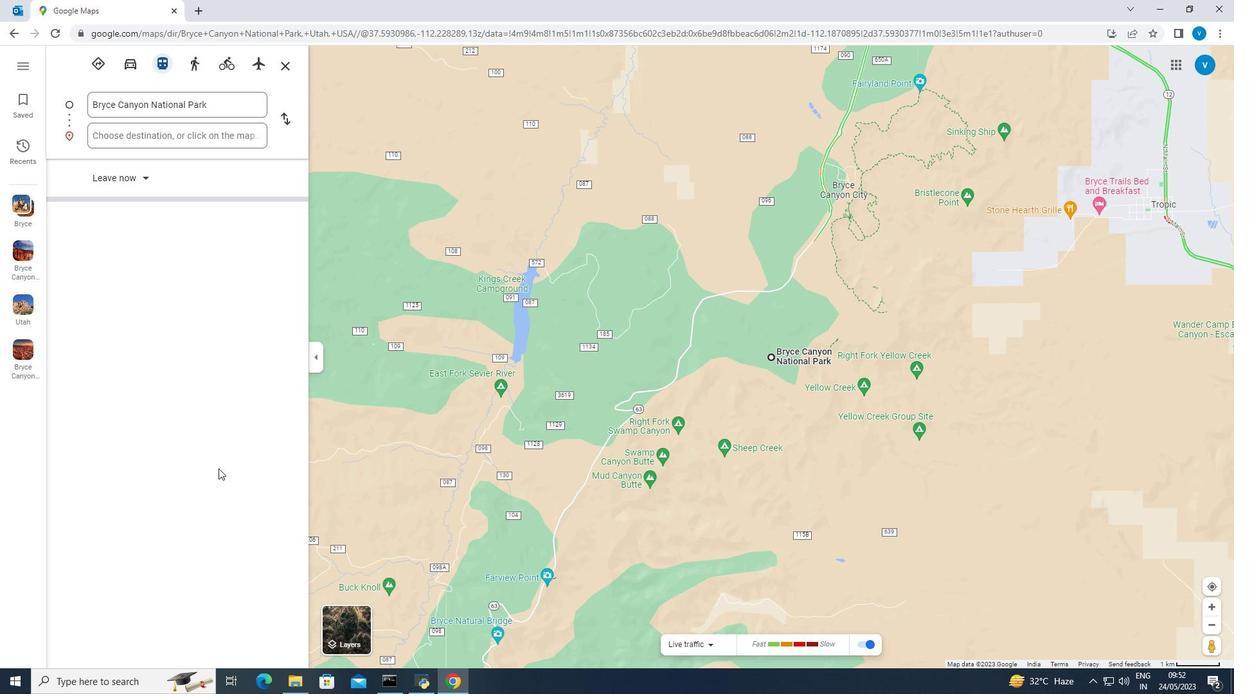 
Action: Mouse scrolled (218, 468) with delta (0, 0)
Screenshot: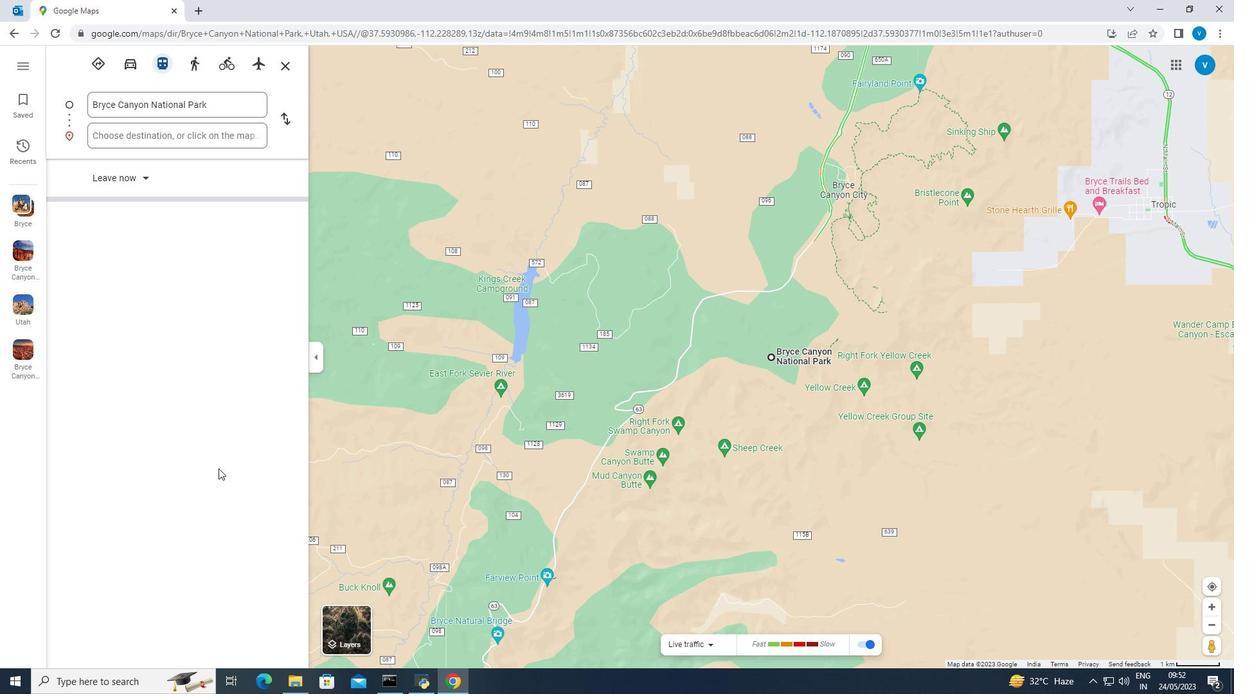 
Action: Mouse scrolled (218, 468) with delta (0, 0)
Screenshot: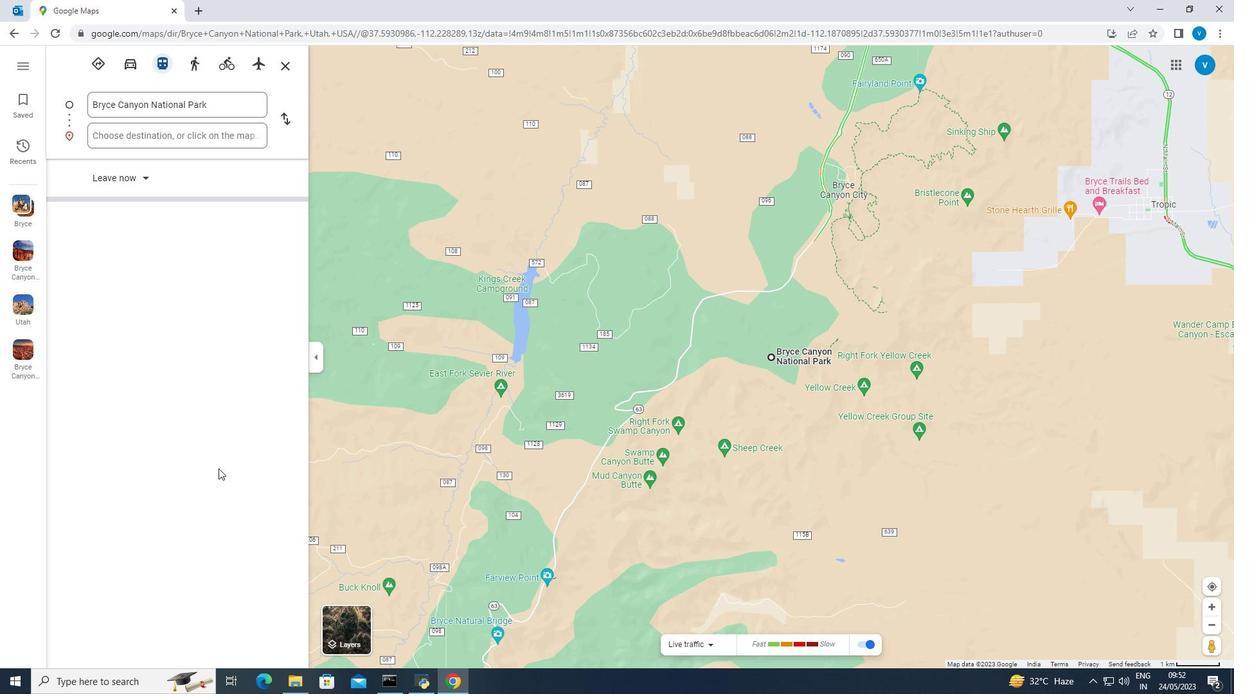 
Action: Mouse scrolled (218, 468) with delta (0, 0)
Screenshot: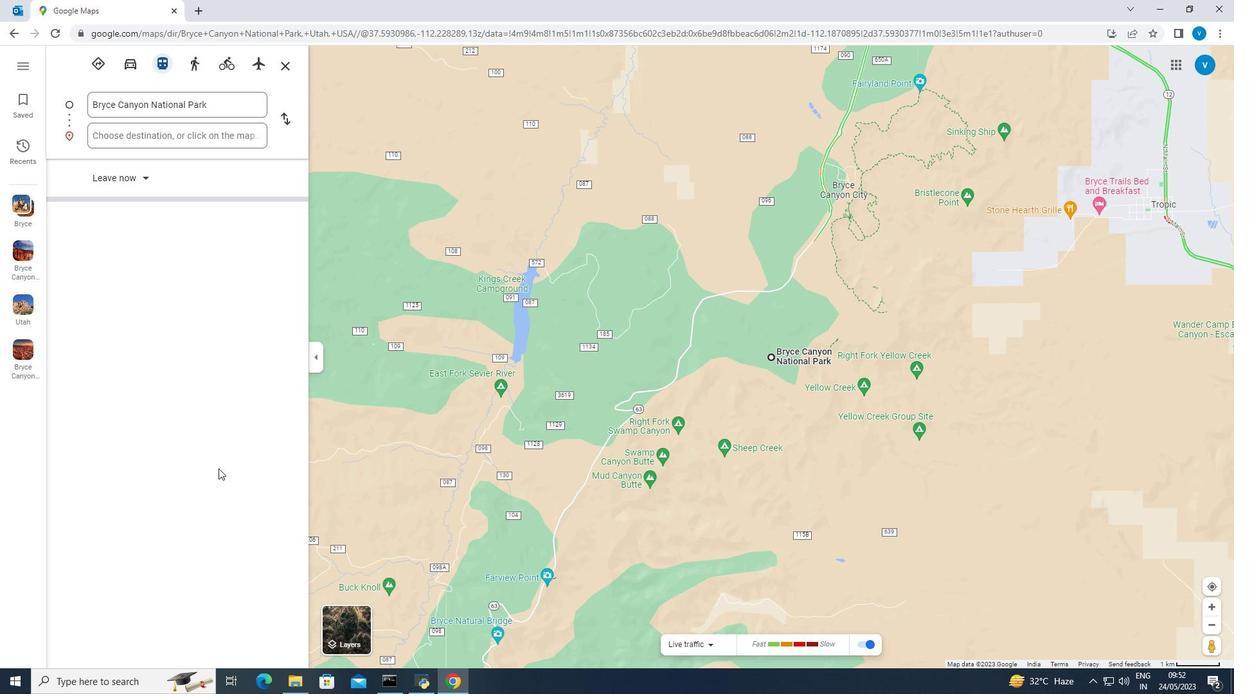 
Action: Mouse scrolled (218, 468) with delta (0, 0)
Screenshot: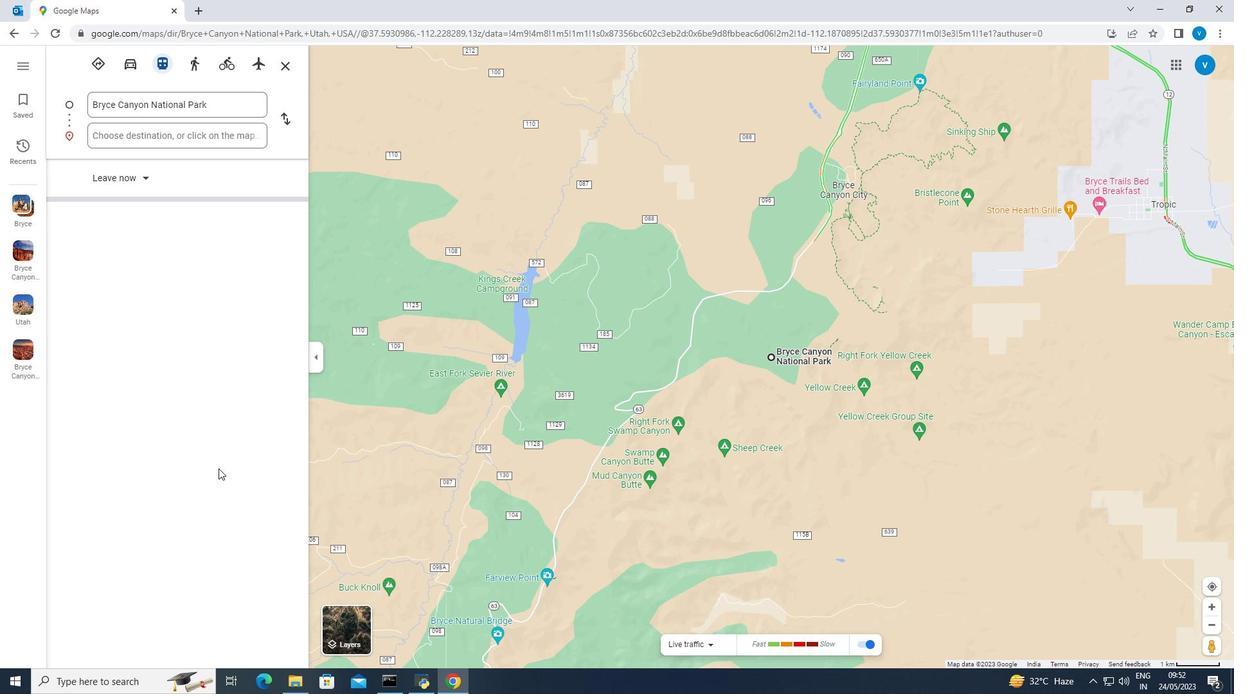 
Action: Mouse scrolled (218, 468) with delta (0, 0)
Screenshot: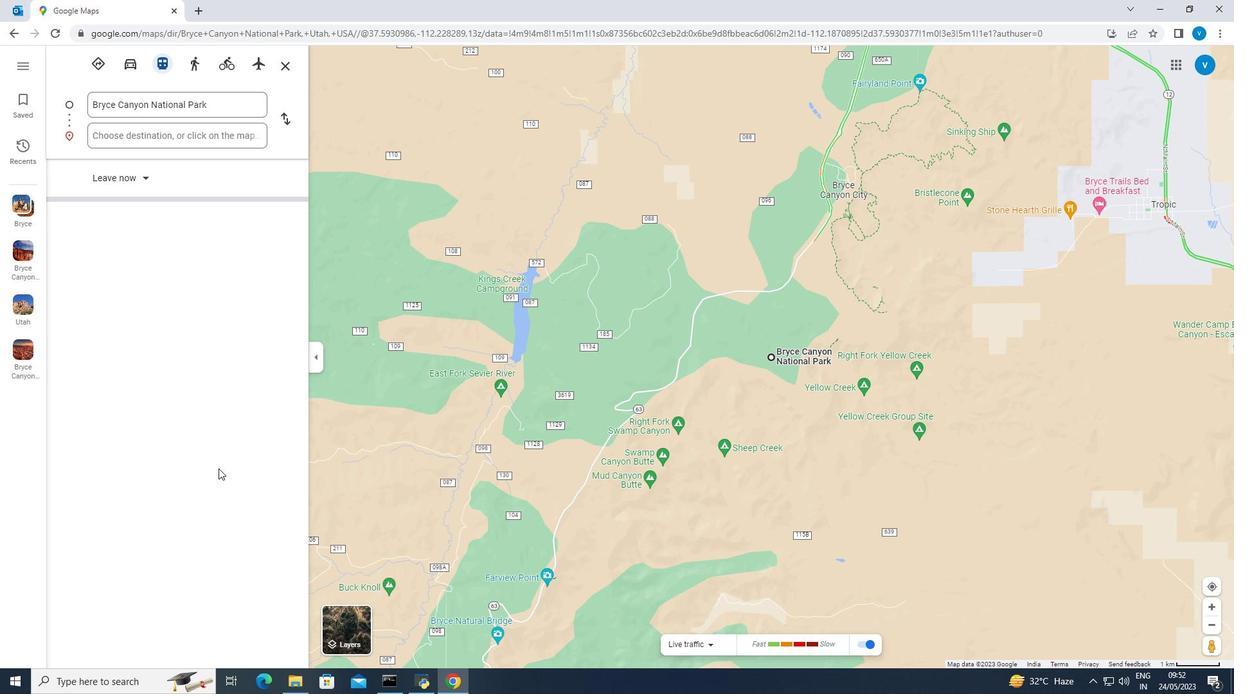 
Action: Mouse moved to (1065, 209)
Screenshot: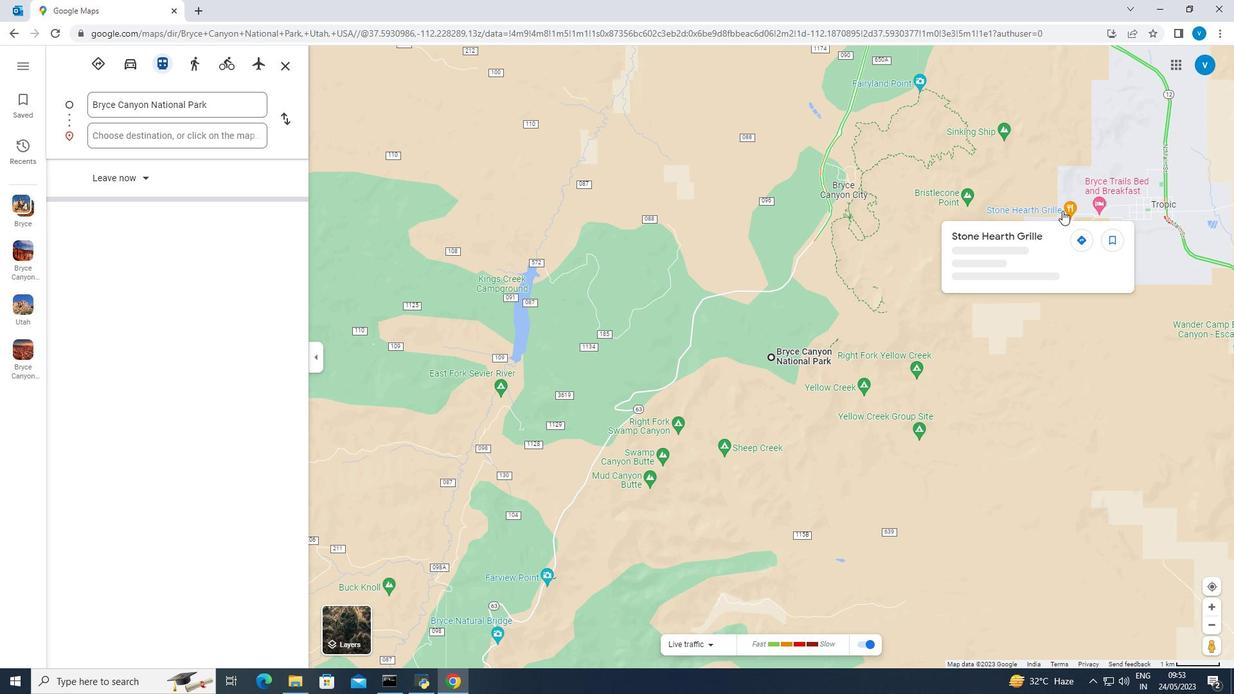
Action: Mouse pressed left at (1065, 209)
Screenshot: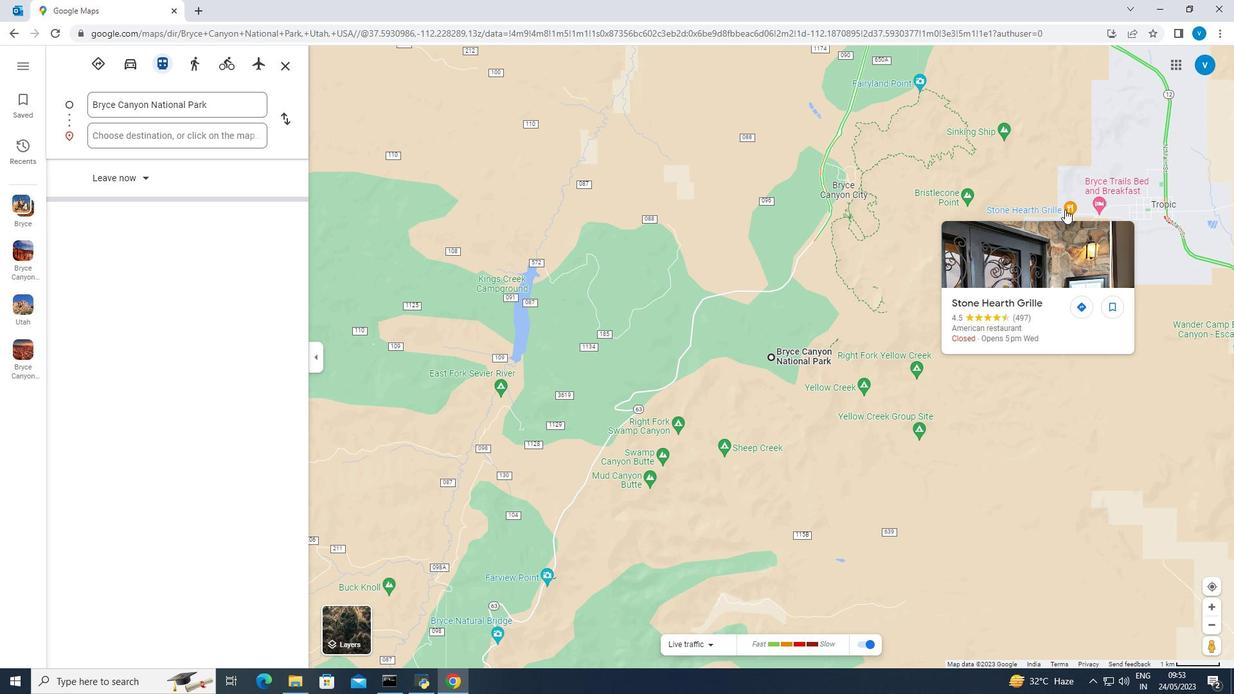 
Action: Mouse pressed left at (1065, 209)
Screenshot: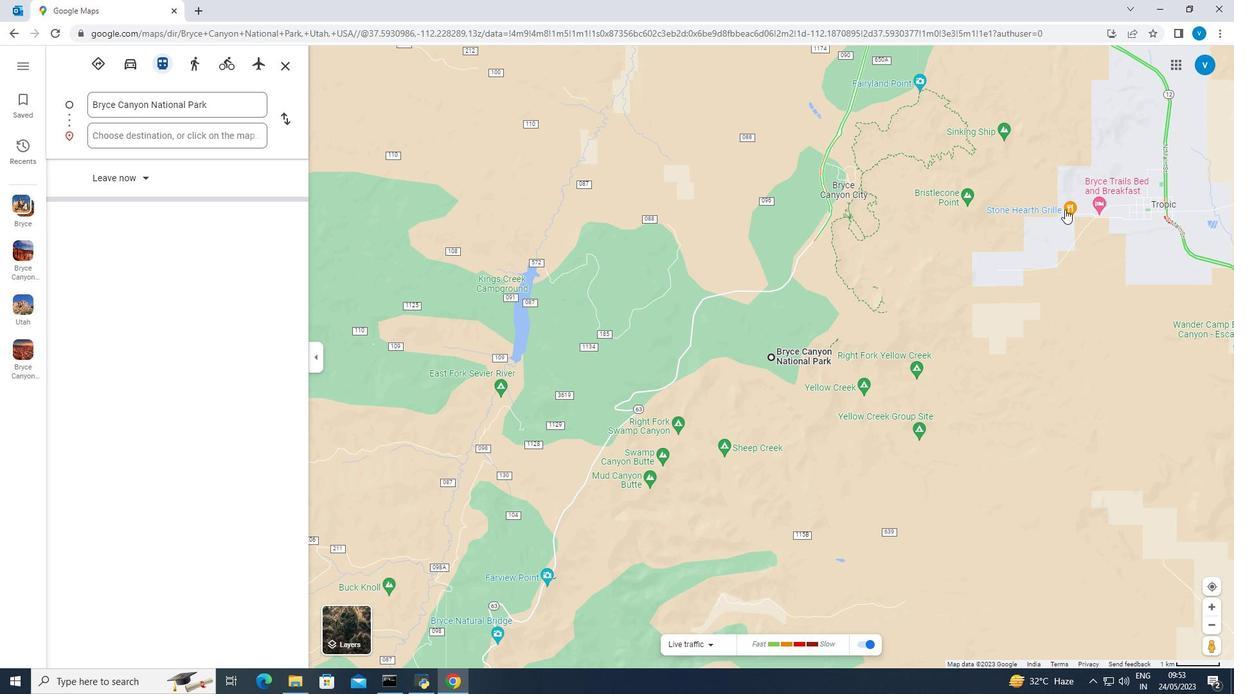 
Action: Mouse moved to (1079, 214)
Screenshot: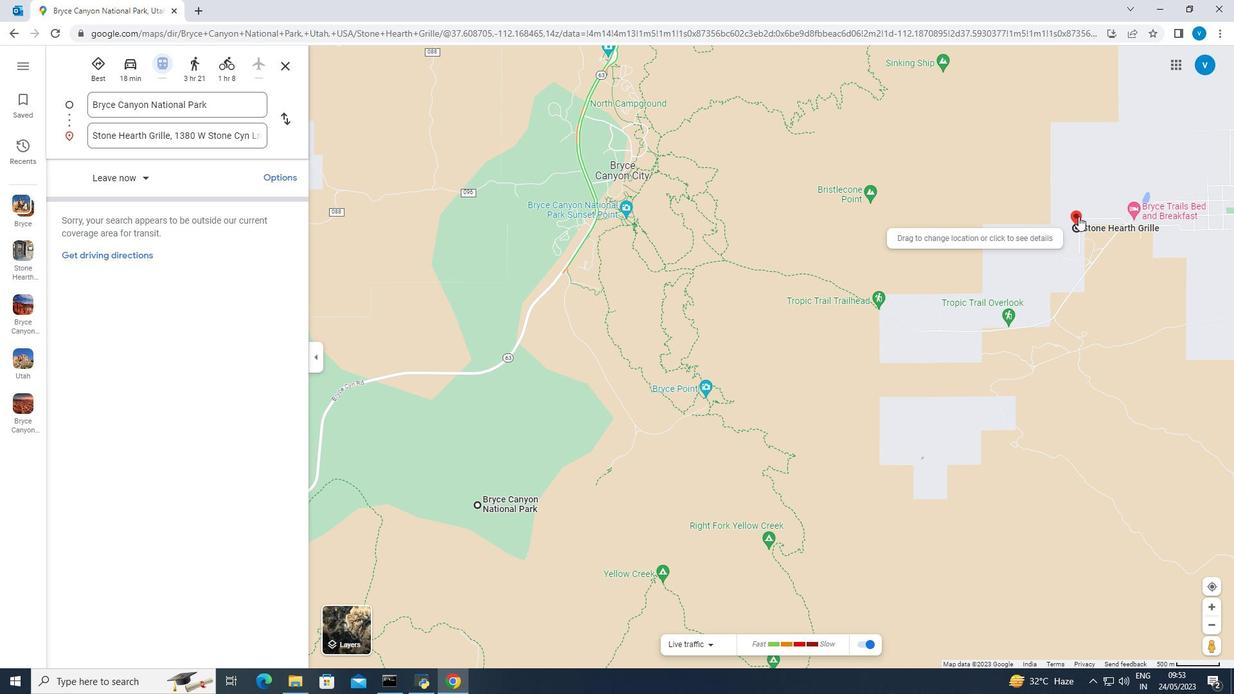 
Action: Mouse pressed left at (1079, 214)
Screenshot: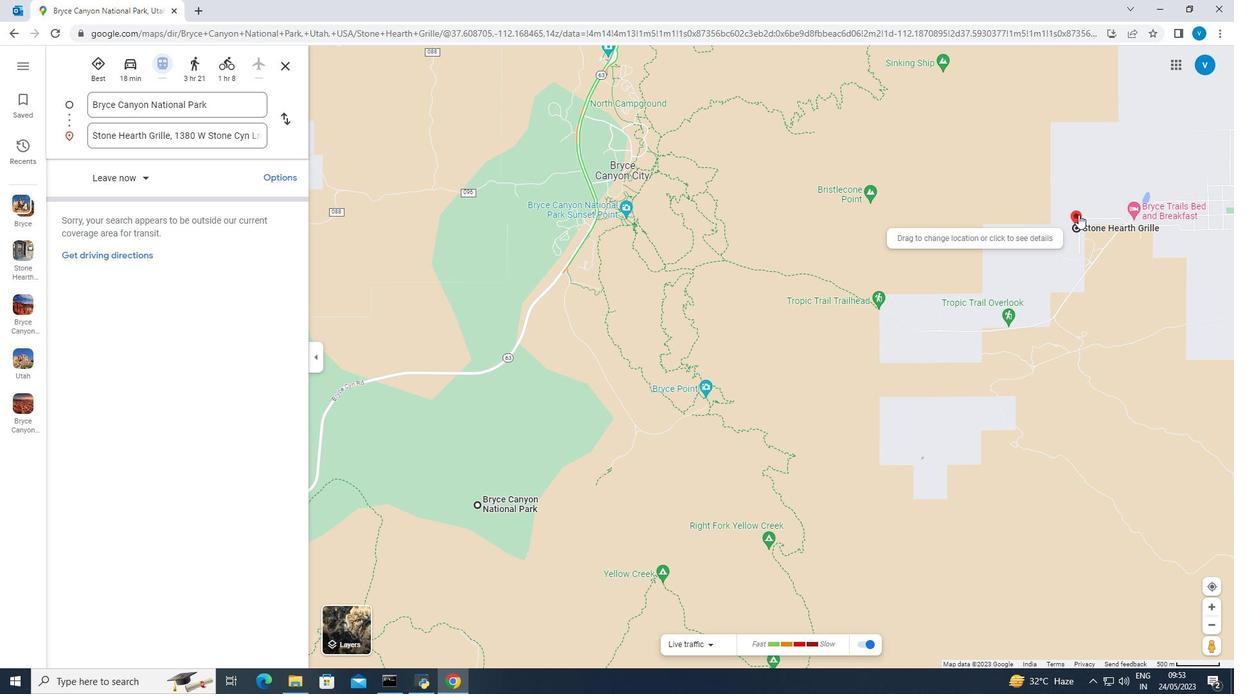 
Action: Mouse pressed left at (1079, 214)
Screenshot: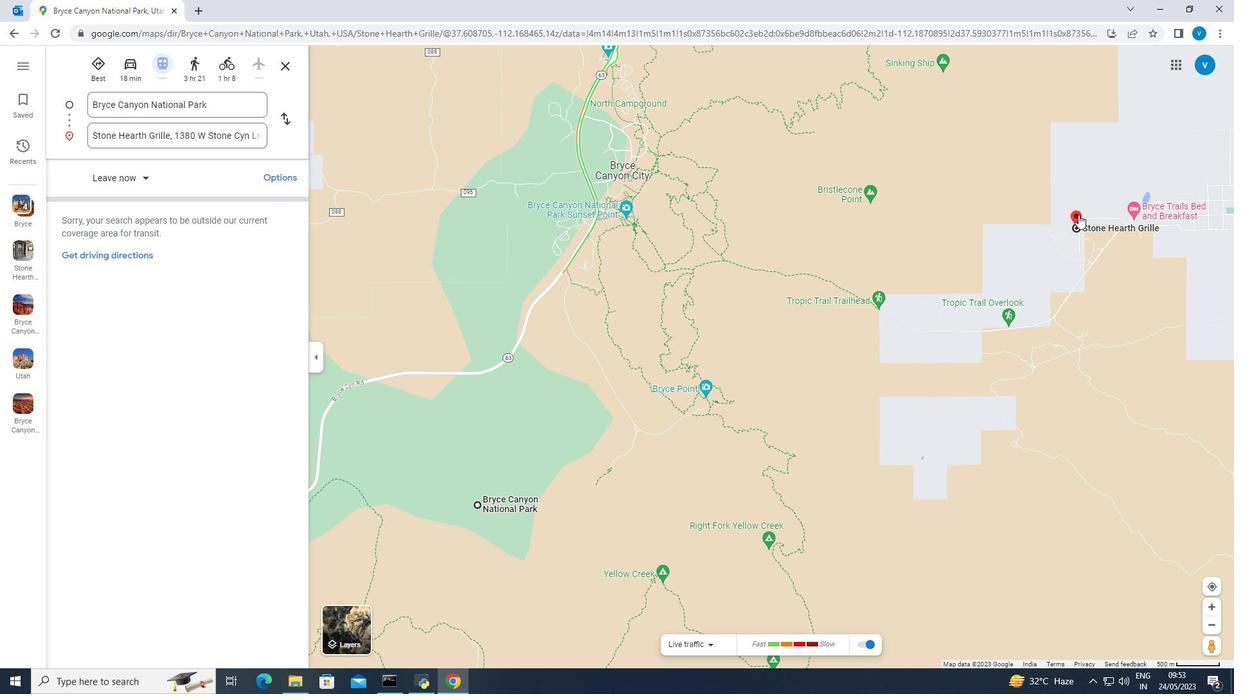 
Action: Mouse moved to (238, 157)
Screenshot: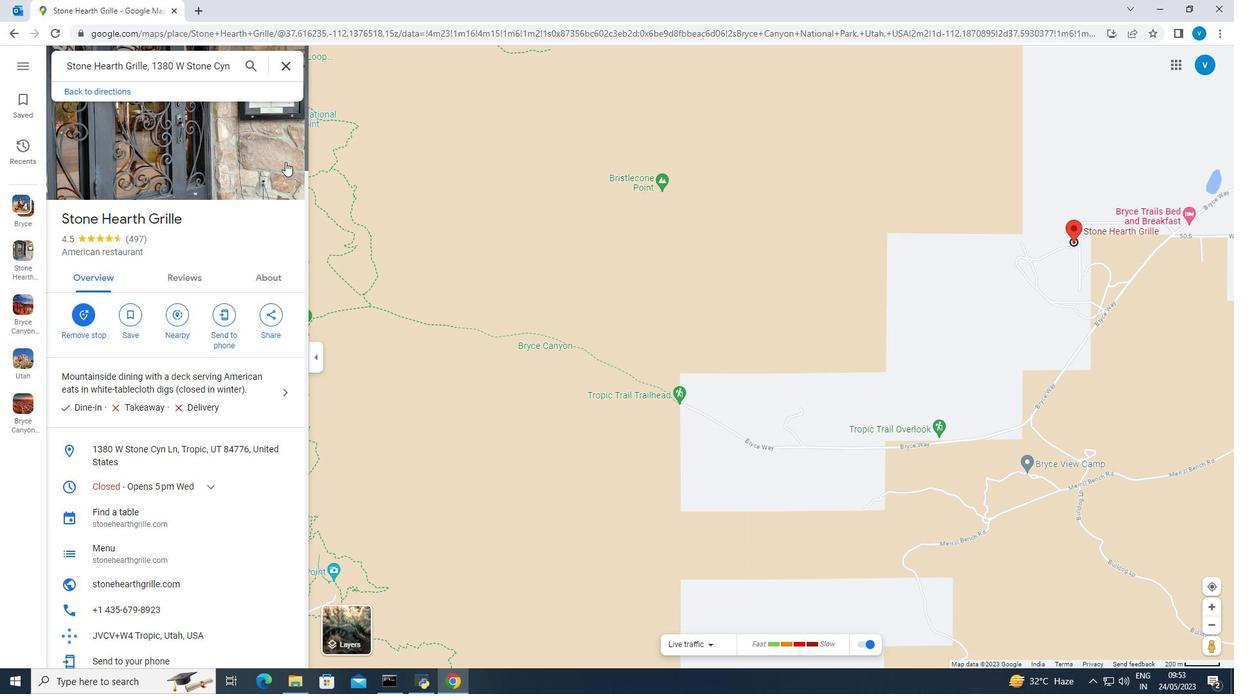 
Action: Mouse pressed left at (238, 157)
Screenshot: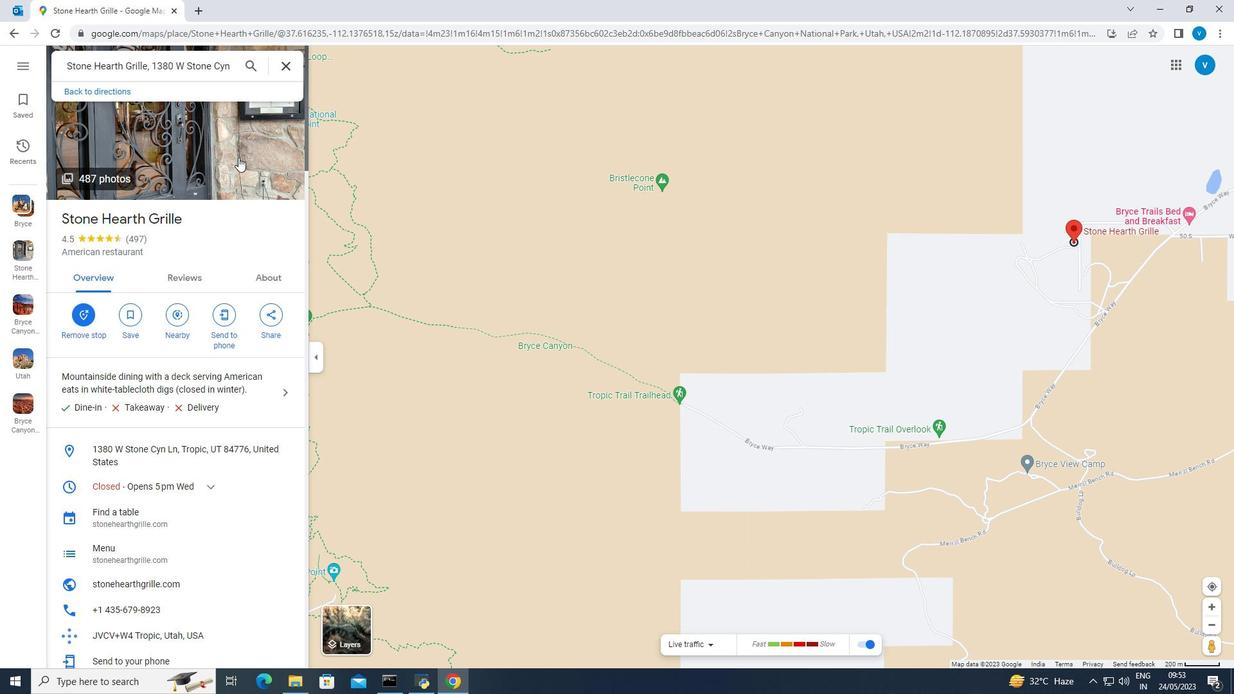 
Action: Mouse pressed left at (238, 157)
Screenshot: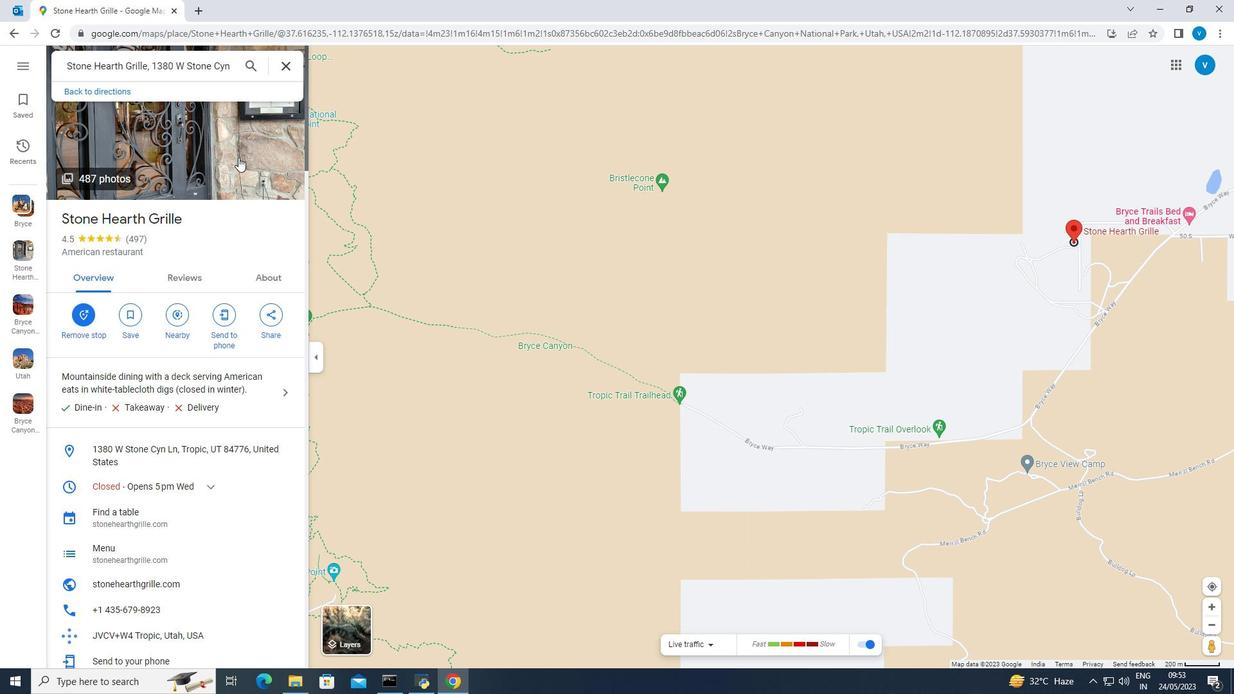 
Action: Mouse moved to (794, 573)
Screenshot: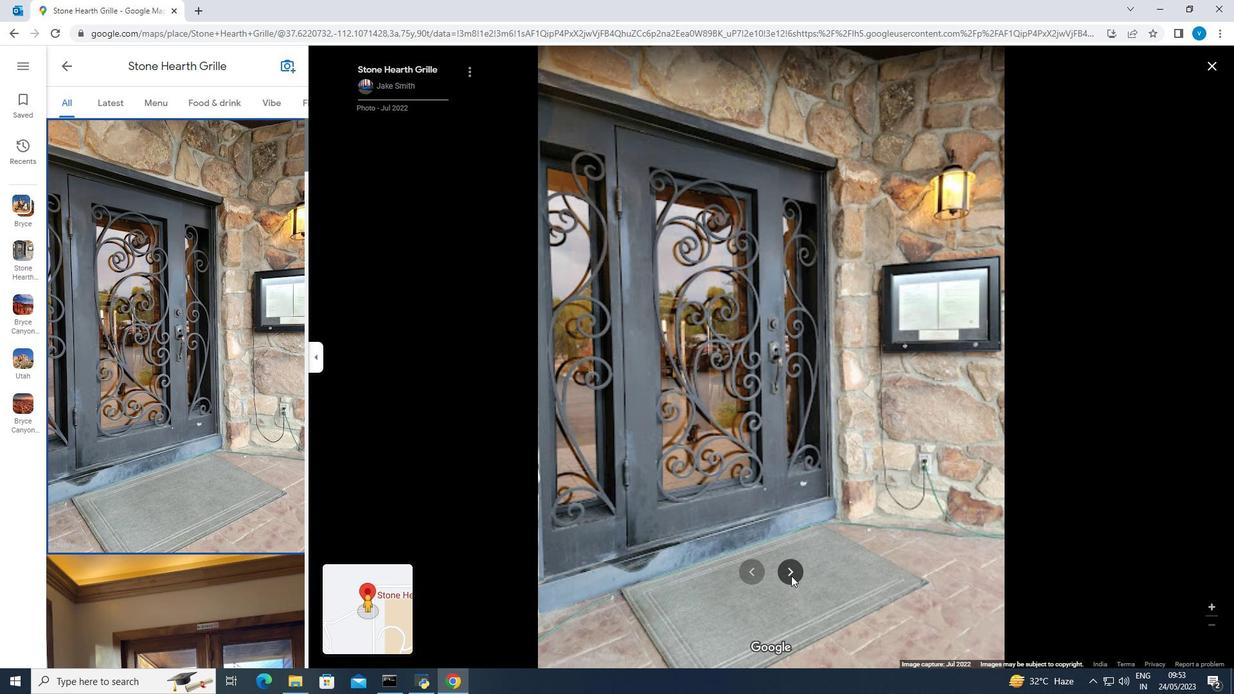 
Action: Mouse pressed left at (794, 573)
Screenshot: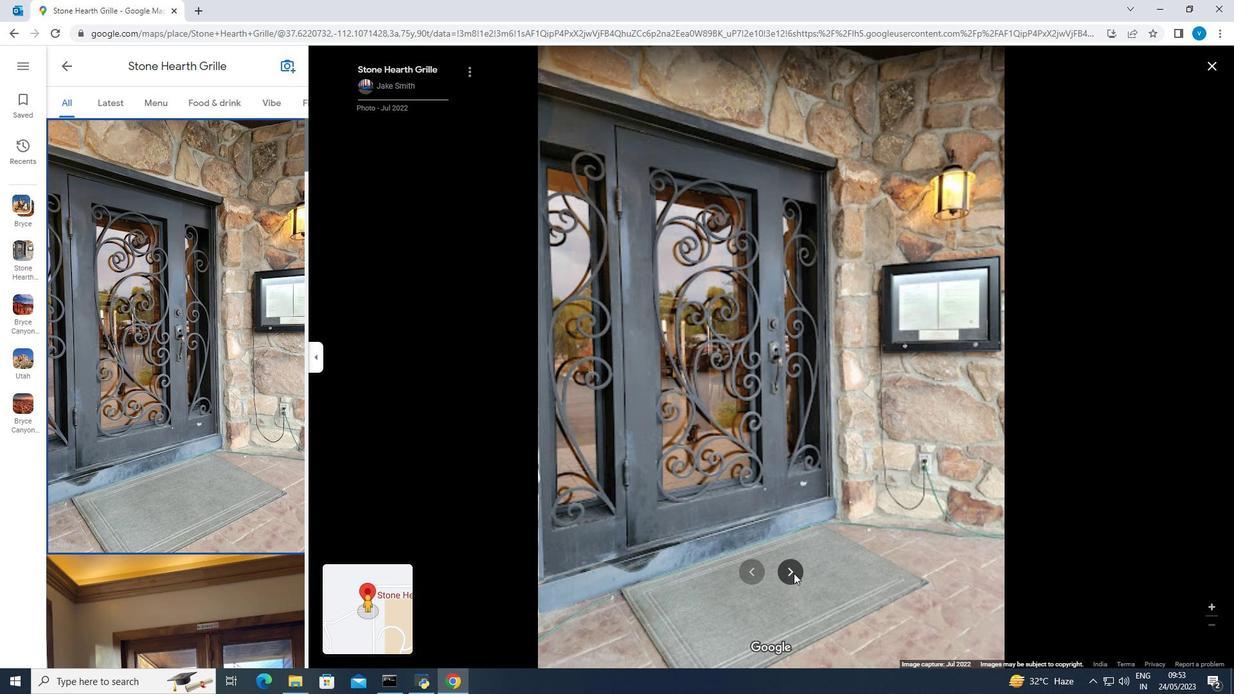 
Action: Mouse pressed left at (794, 573)
Screenshot: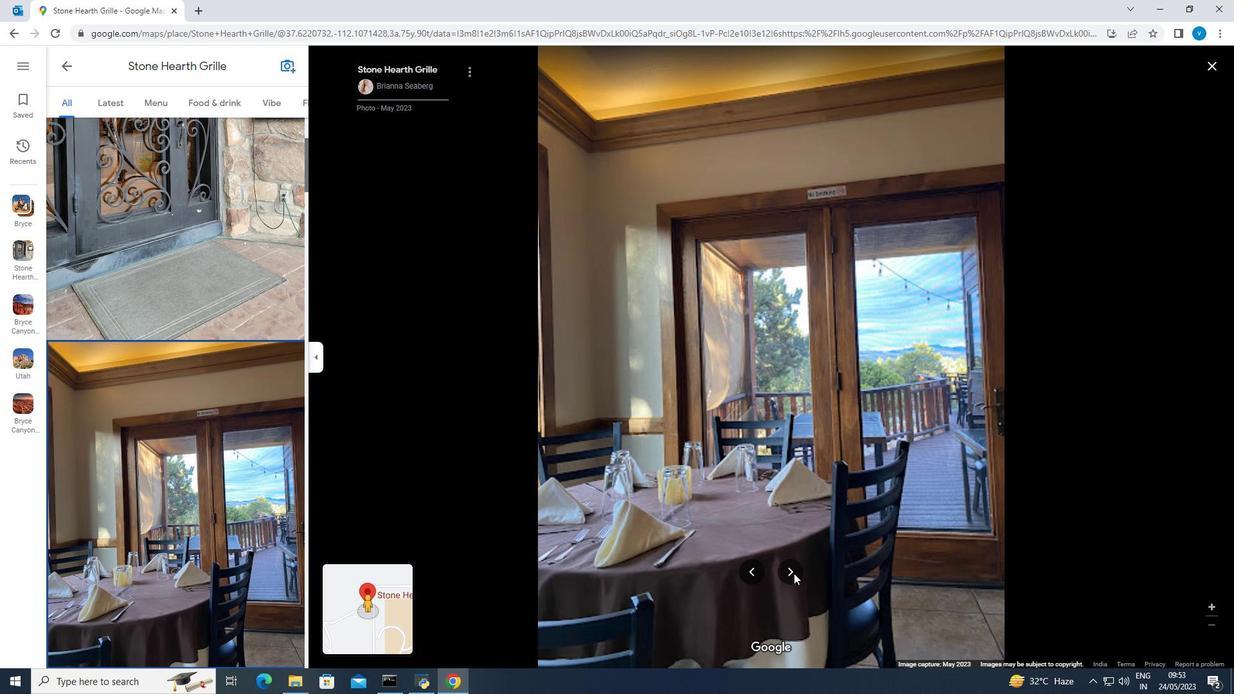 
Action: Mouse pressed left at (794, 573)
Screenshot: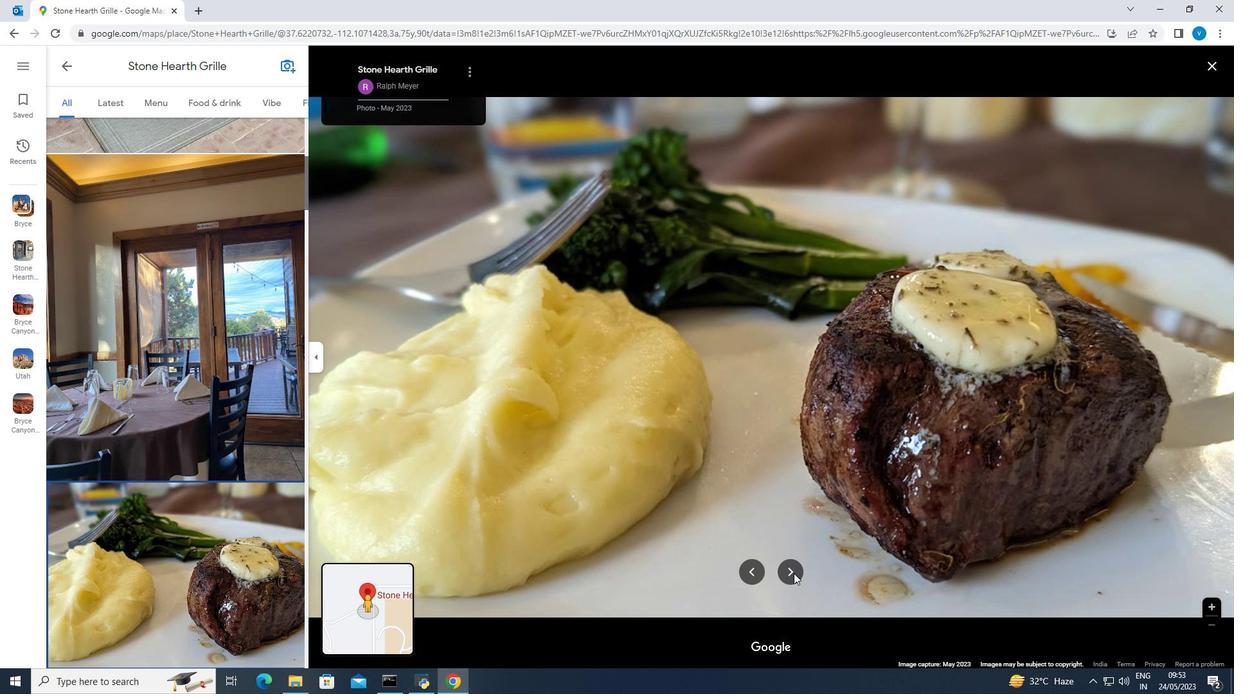 
Action: Mouse moved to (792, 576)
Screenshot: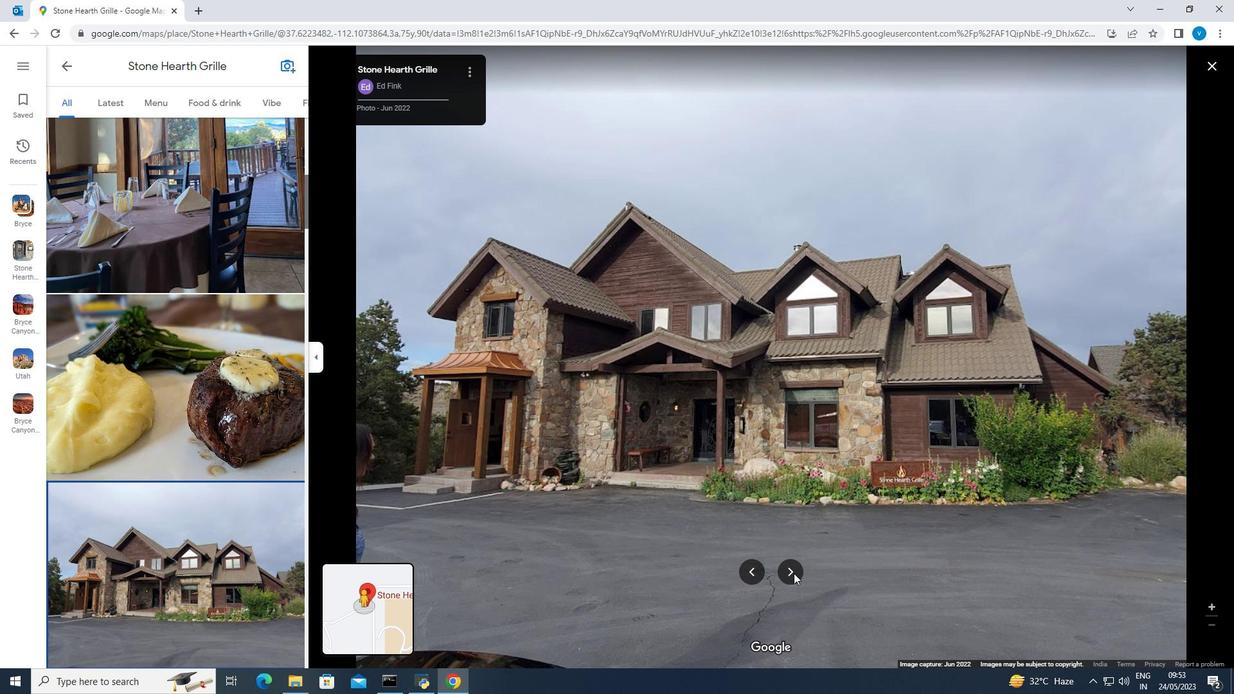 
Action: Mouse pressed left at (792, 576)
Screenshot: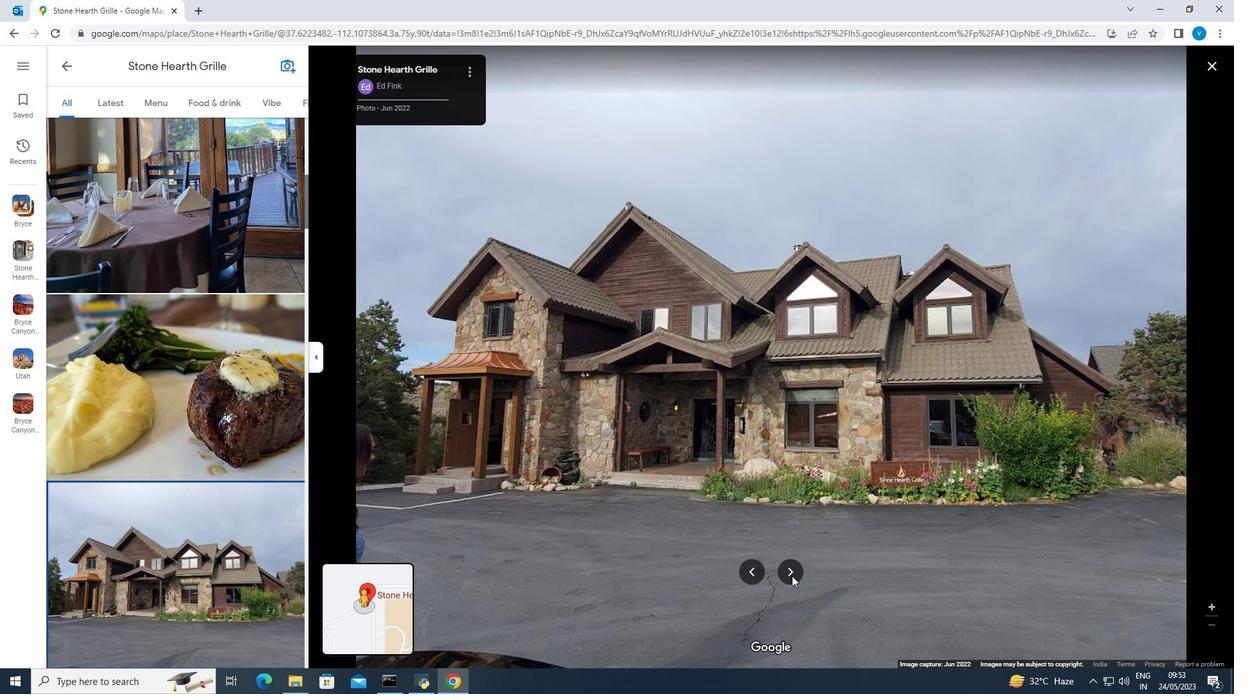 
Action: Mouse moved to (752, 569)
Screenshot: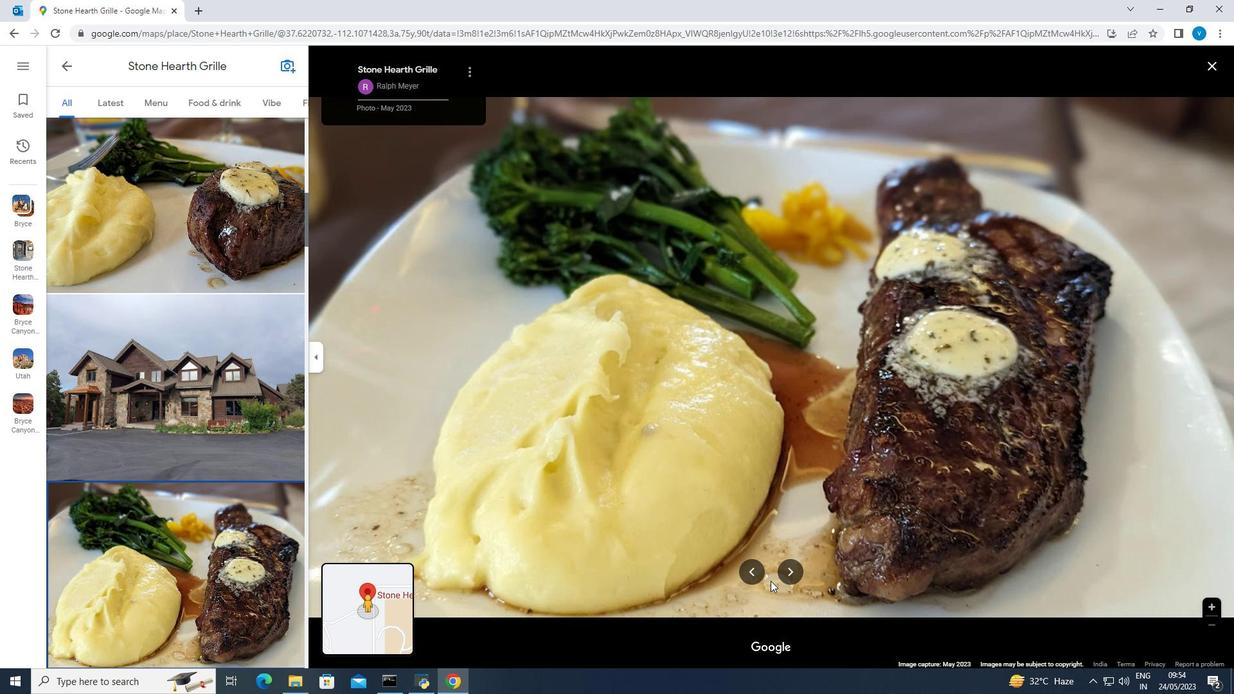 
Action: Mouse pressed left at (752, 569)
Screenshot: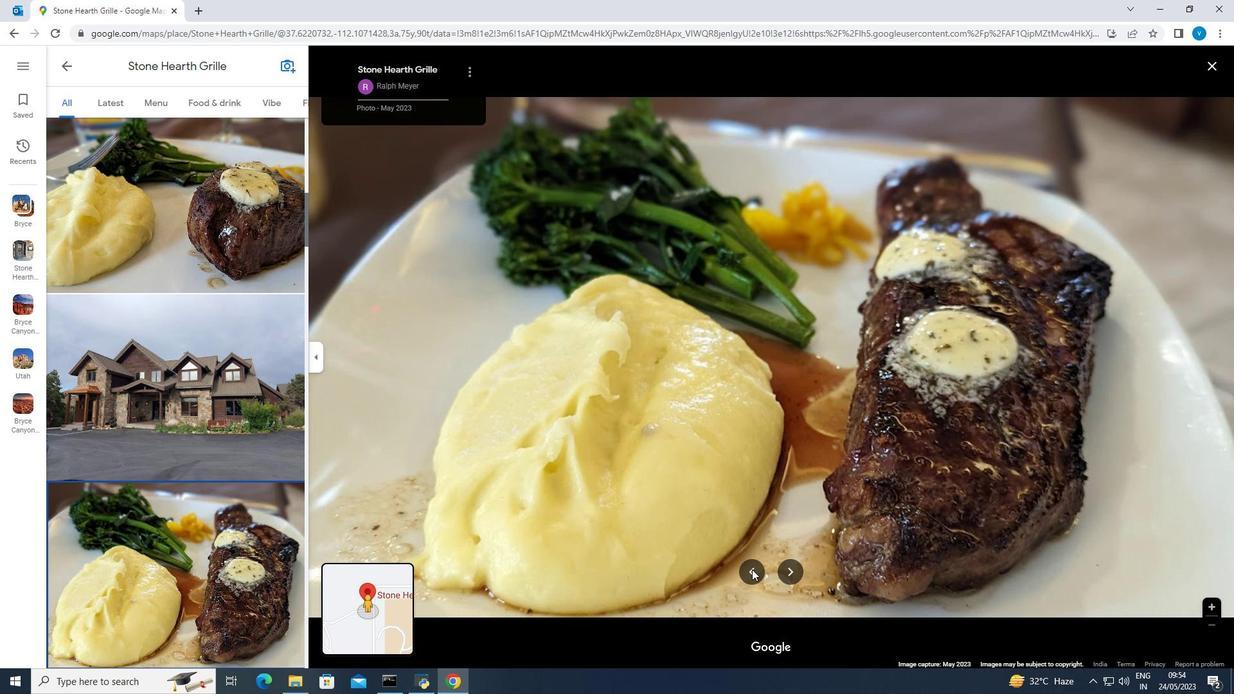 
Action: Mouse moved to (790, 568)
Screenshot: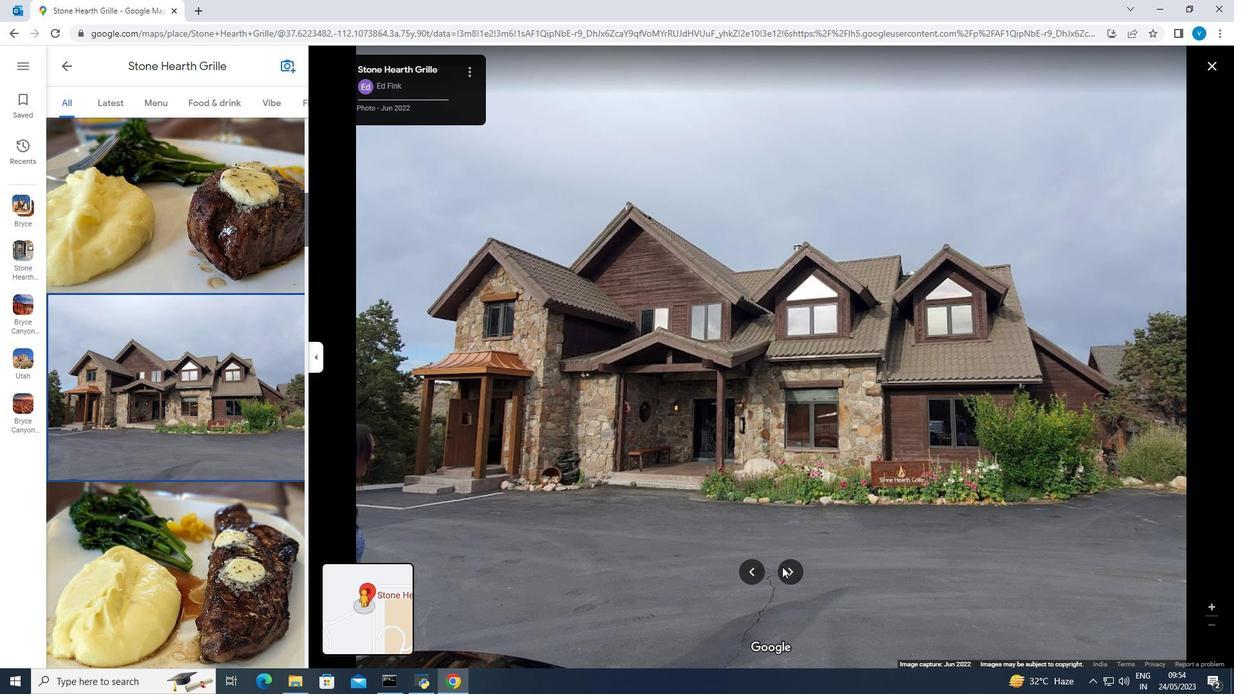 
Action: Mouse pressed left at (790, 568)
Screenshot: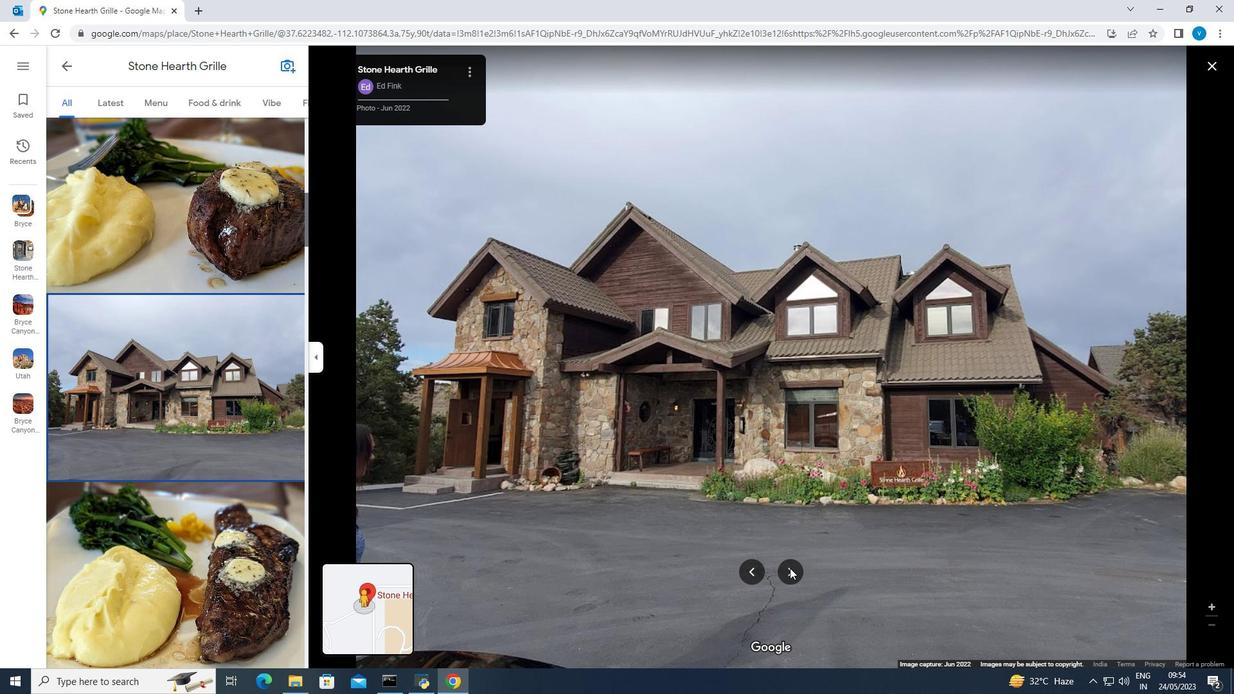 
Action: Mouse moved to (753, 565)
Screenshot: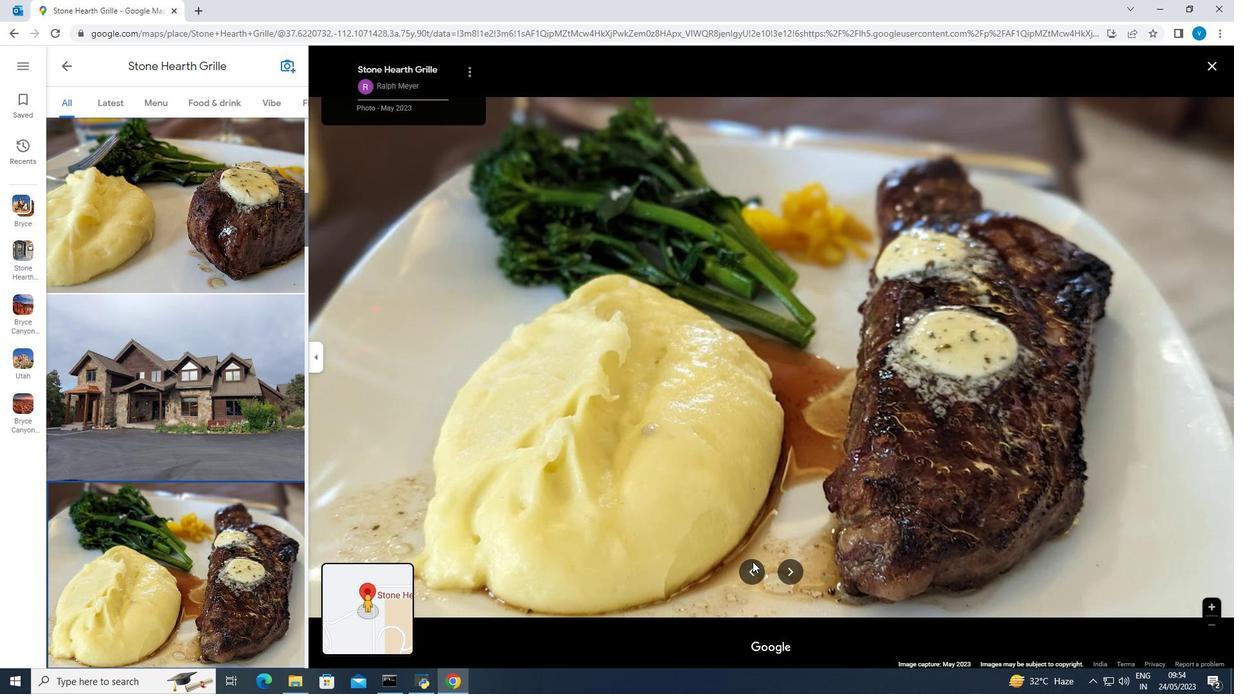 
Action: Mouse pressed left at (753, 565)
Screenshot: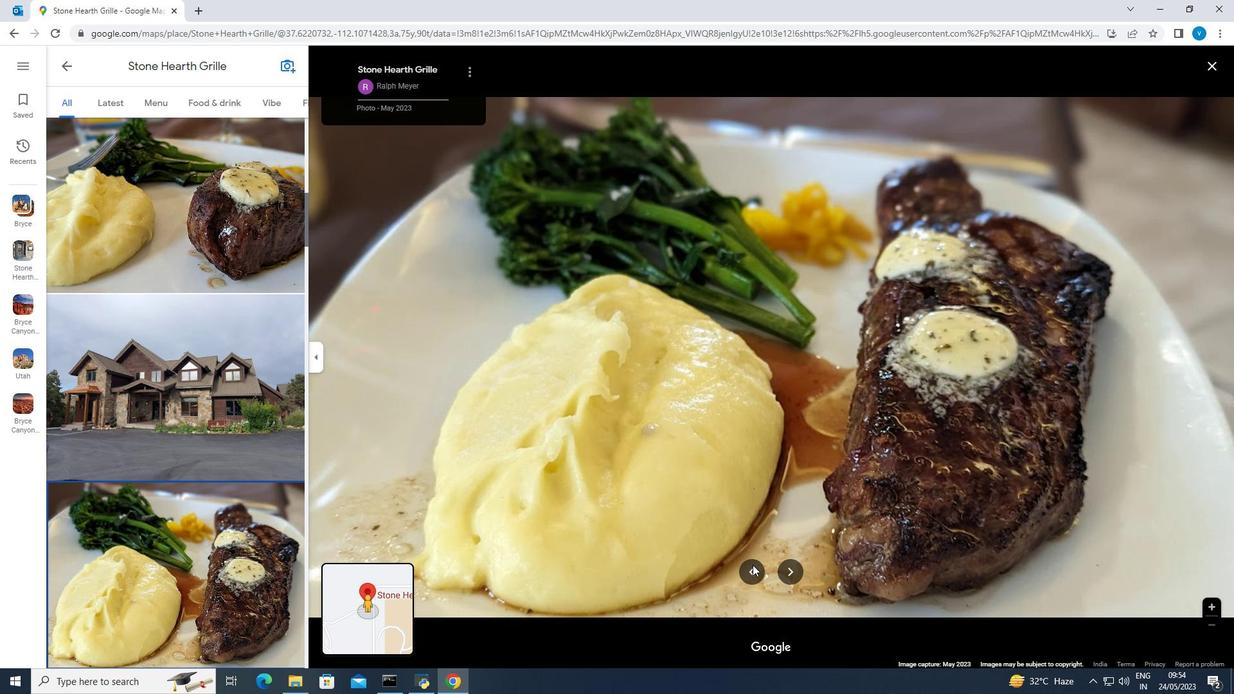 
Action: Mouse moved to (753, 574)
Screenshot: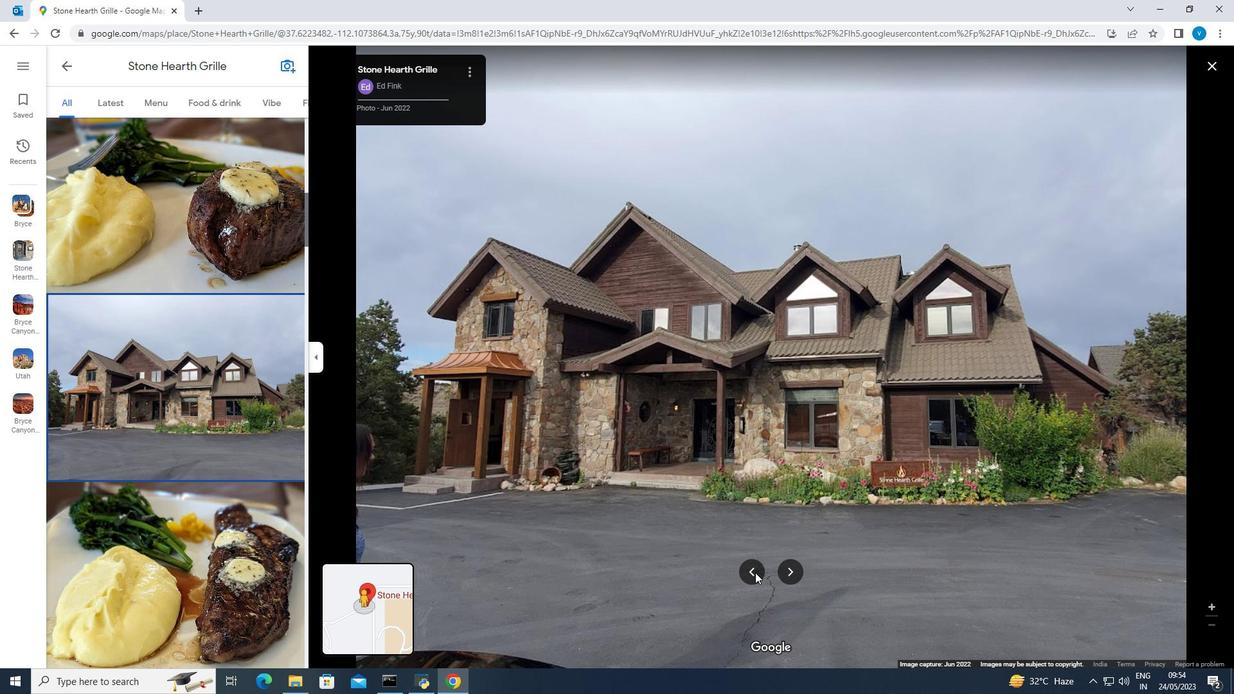 
Action: Mouse pressed left at (753, 574)
Screenshot: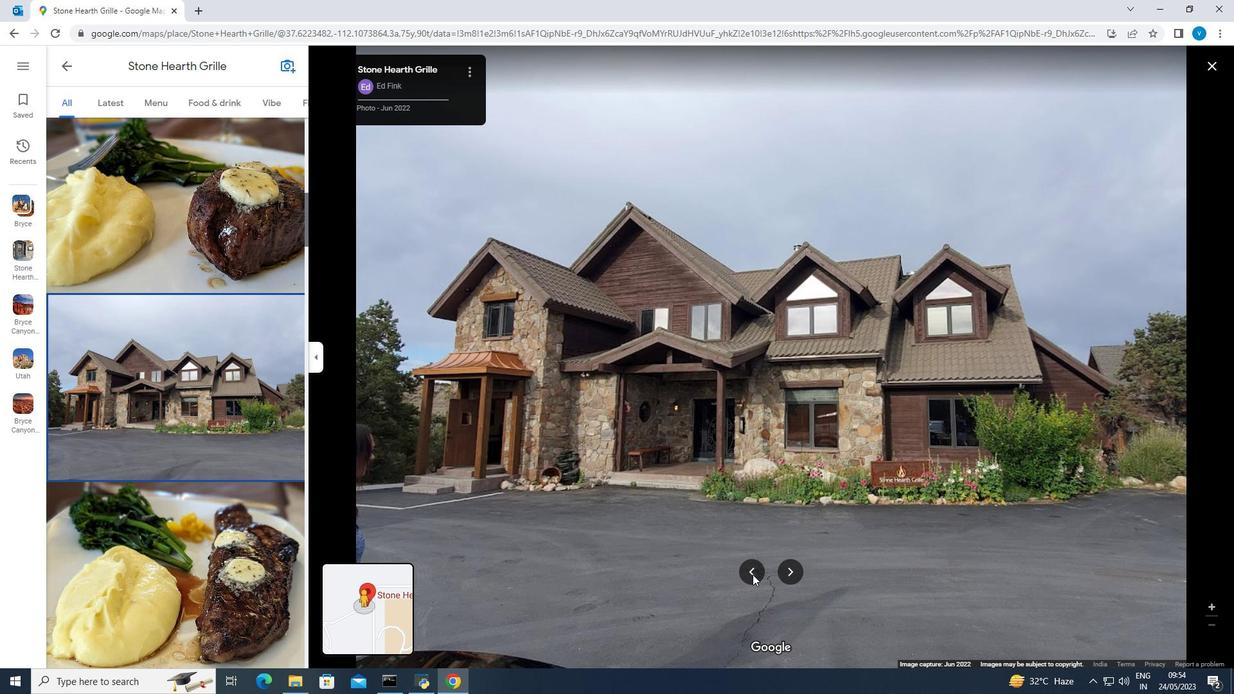 
Action: Mouse moved to (1211, 64)
Screenshot: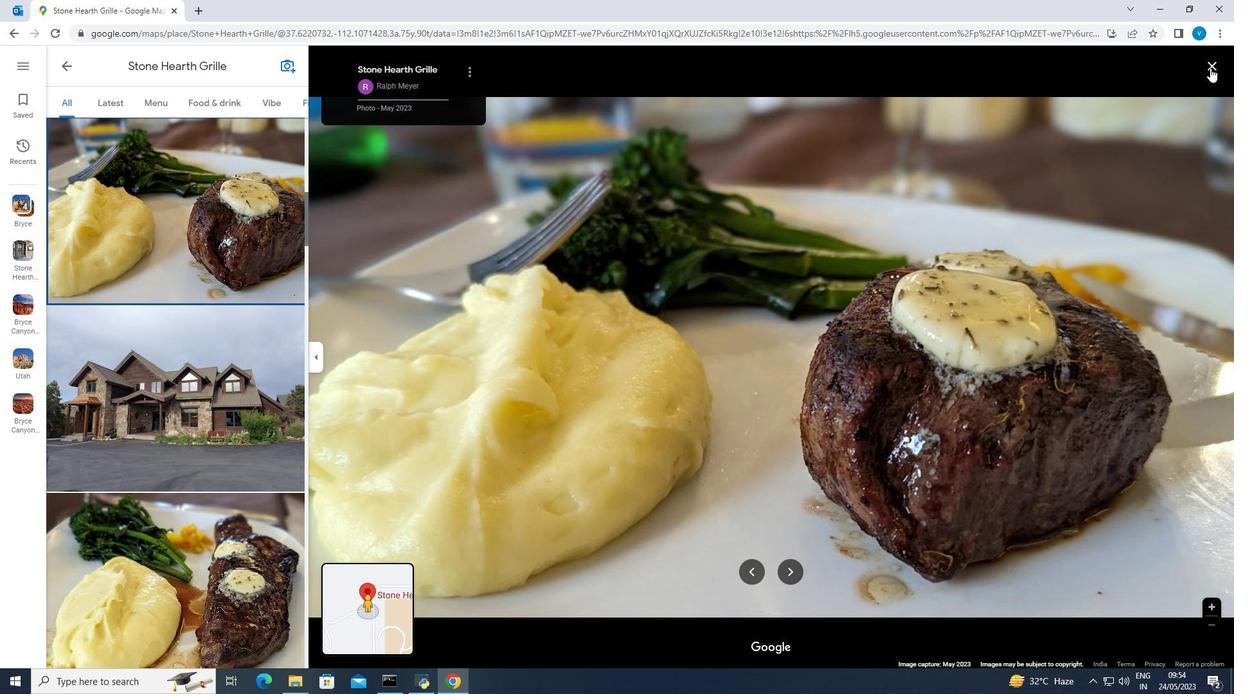 
Action: Mouse pressed left at (1211, 64)
Screenshot: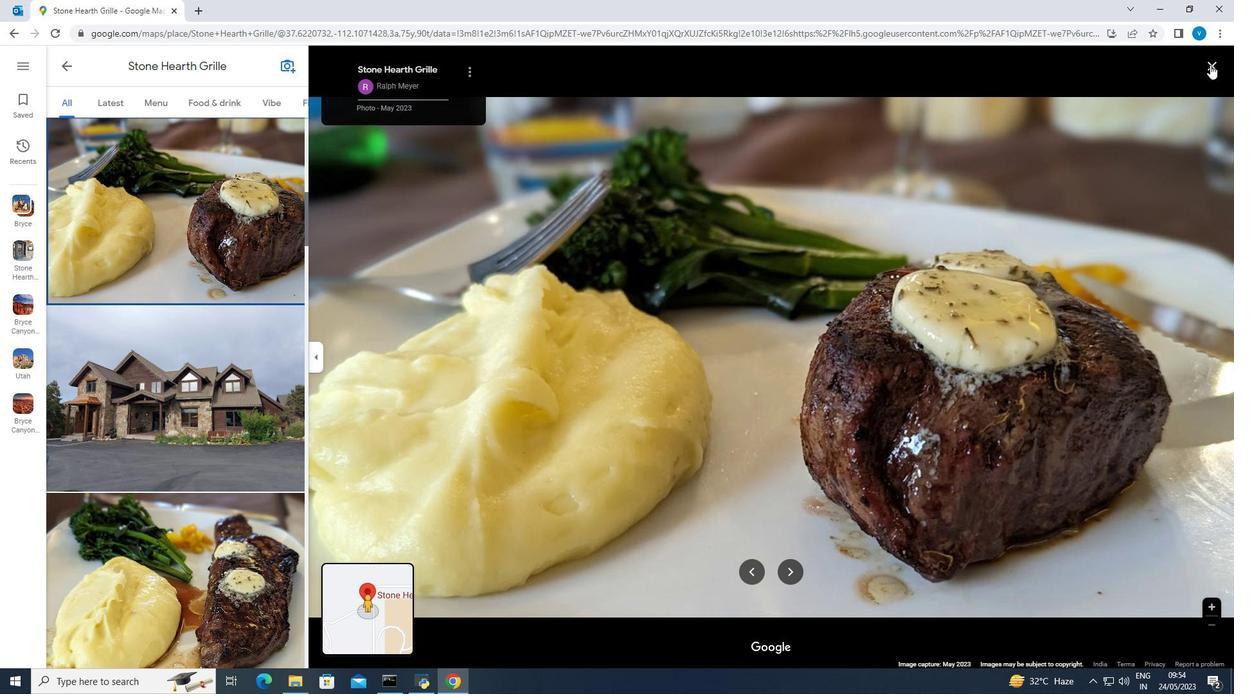 
Action: Mouse moved to (110, 372)
Screenshot: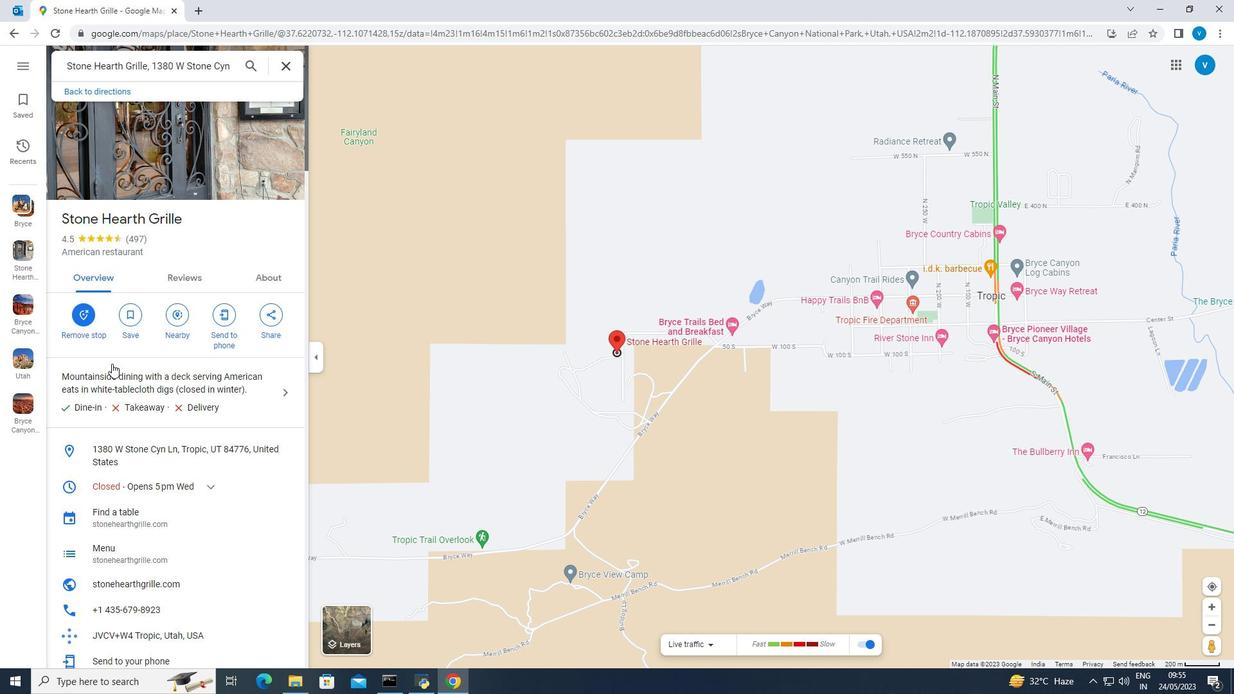 
Action: Mouse scrolled (110, 371) with delta (0, 0)
Screenshot: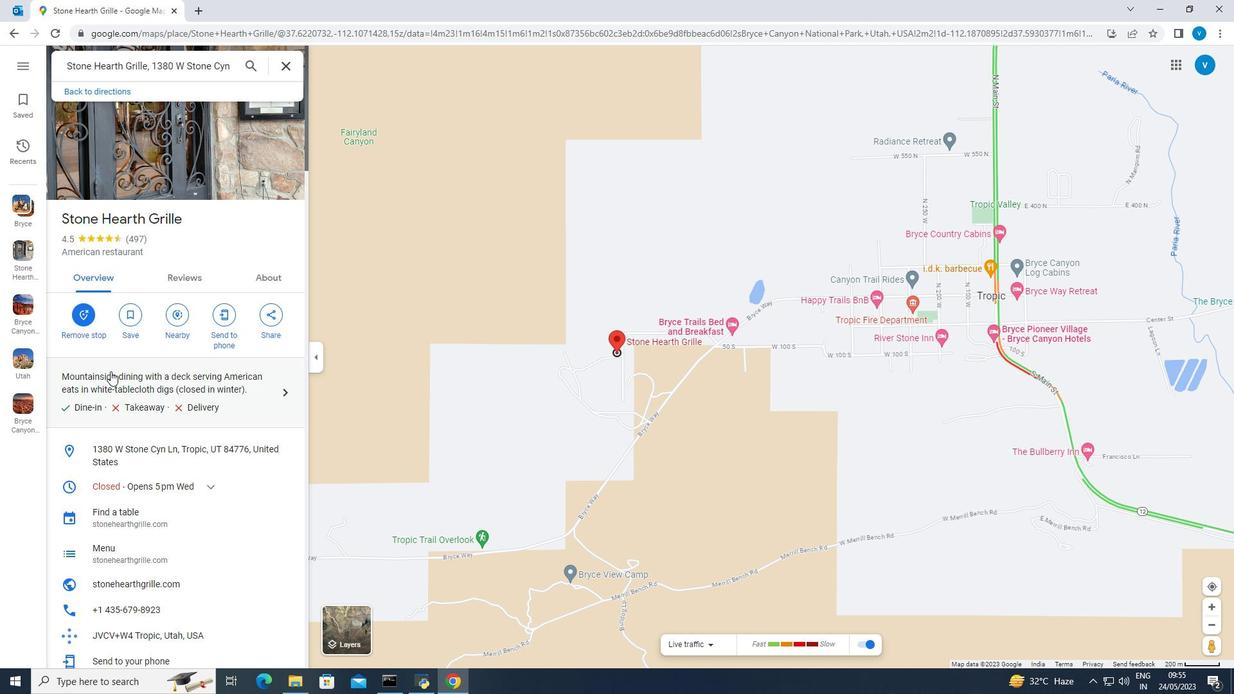 
Action: Mouse scrolled (110, 371) with delta (0, 0)
Screenshot: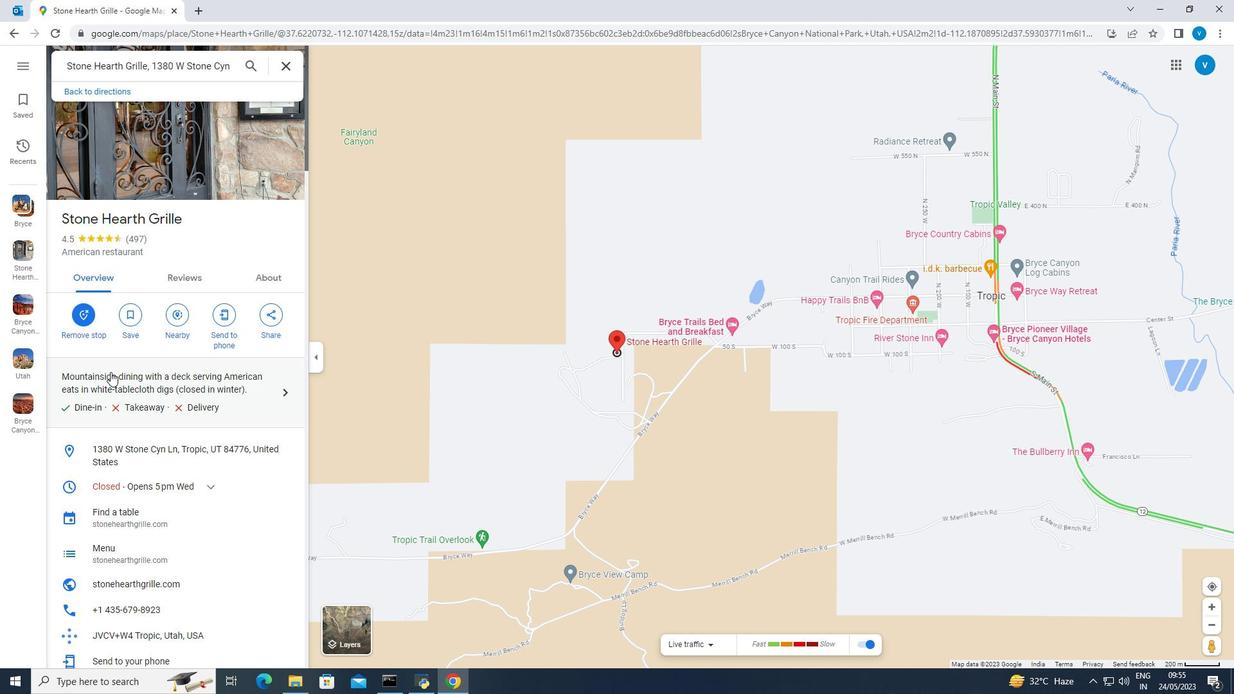 
Action: Mouse scrolled (110, 371) with delta (0, 0)
Screenshot: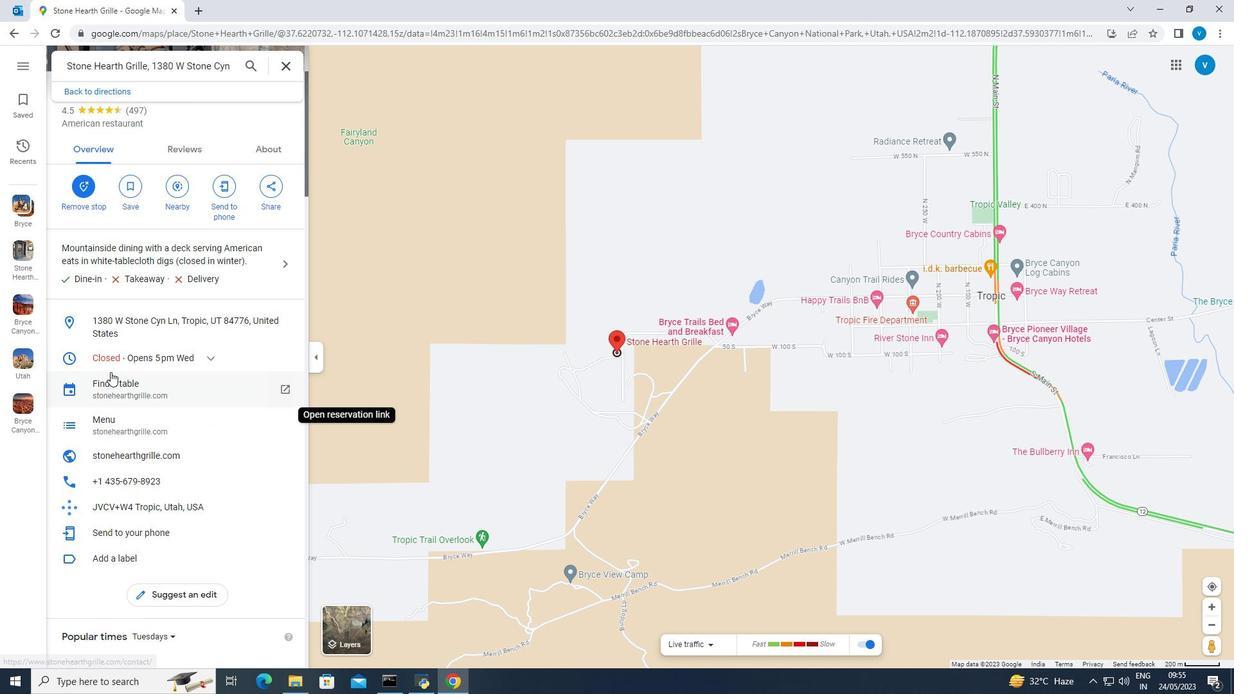 
Action: Mouse scrolled (110, 371) with delta (0, 0)
Screenshot: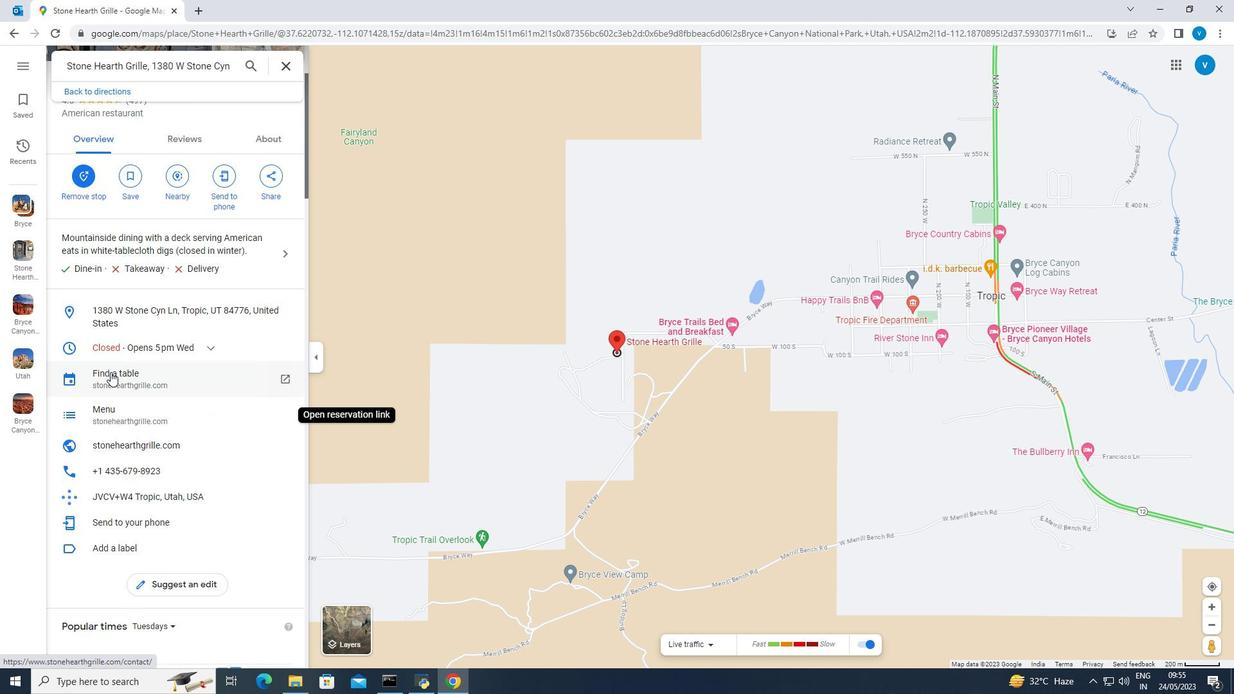 
Action: Mouse scrolled (110, 371) with delta (0, 0)
Screenshot: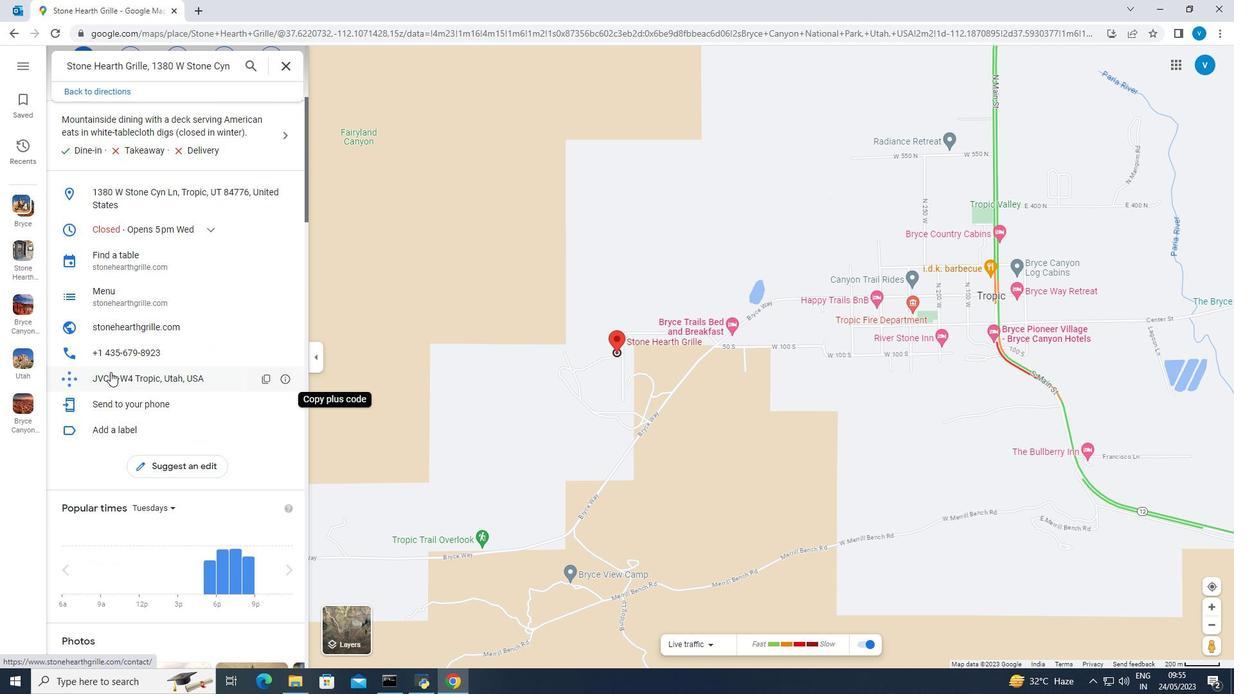 
Action: Mouse scrolled (110, 371) with delta (0, 0)
Screenshot: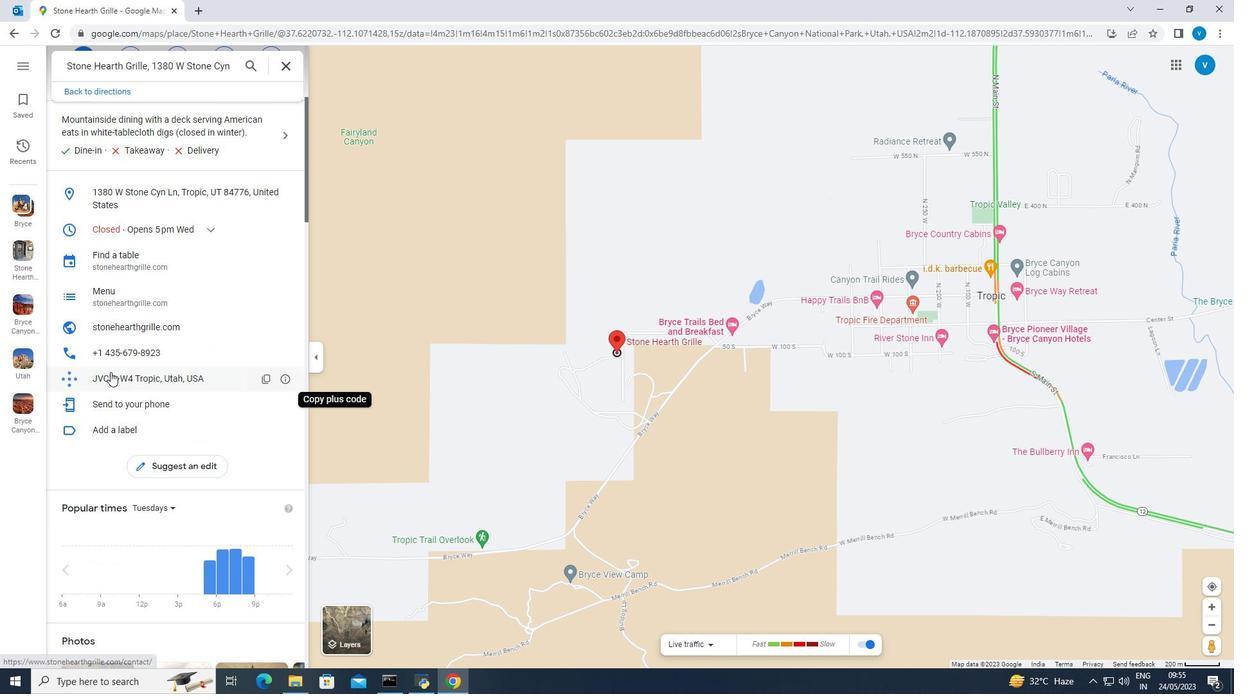
Action: Mouse scrolled (110, 371) with delta (0, 0)
Screenshot: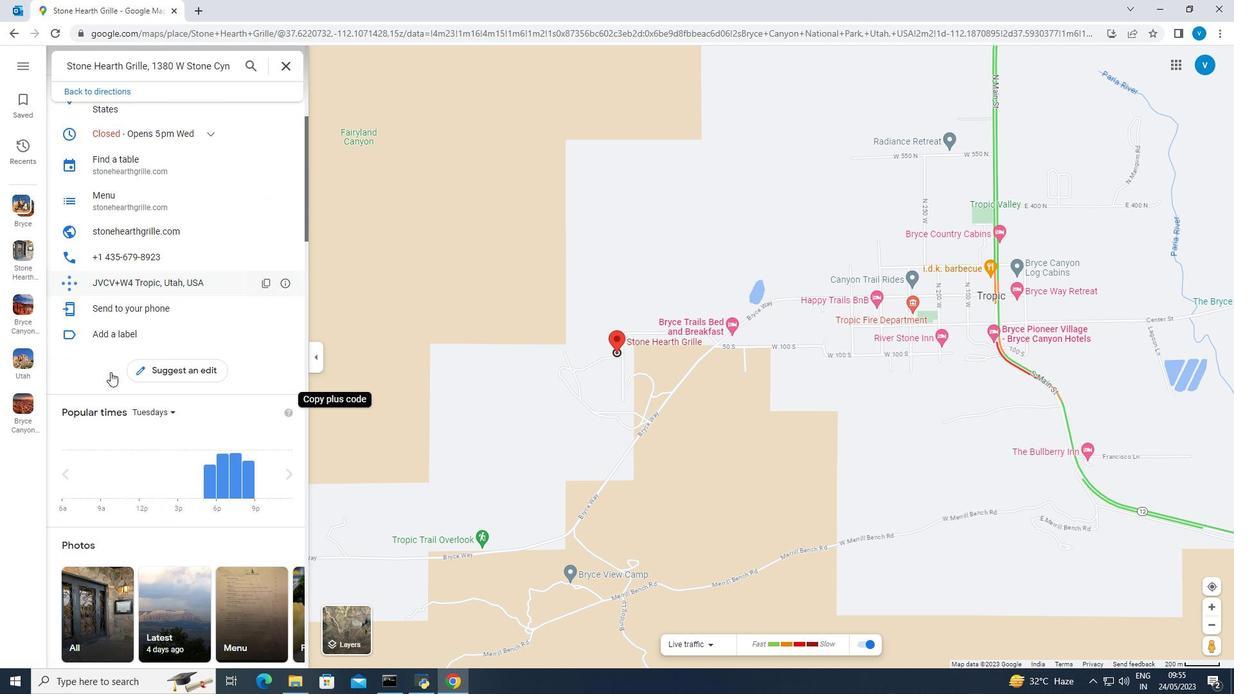 
Action: Mouse scrolled (110, 371) with delta (0, 0)
Screenshot: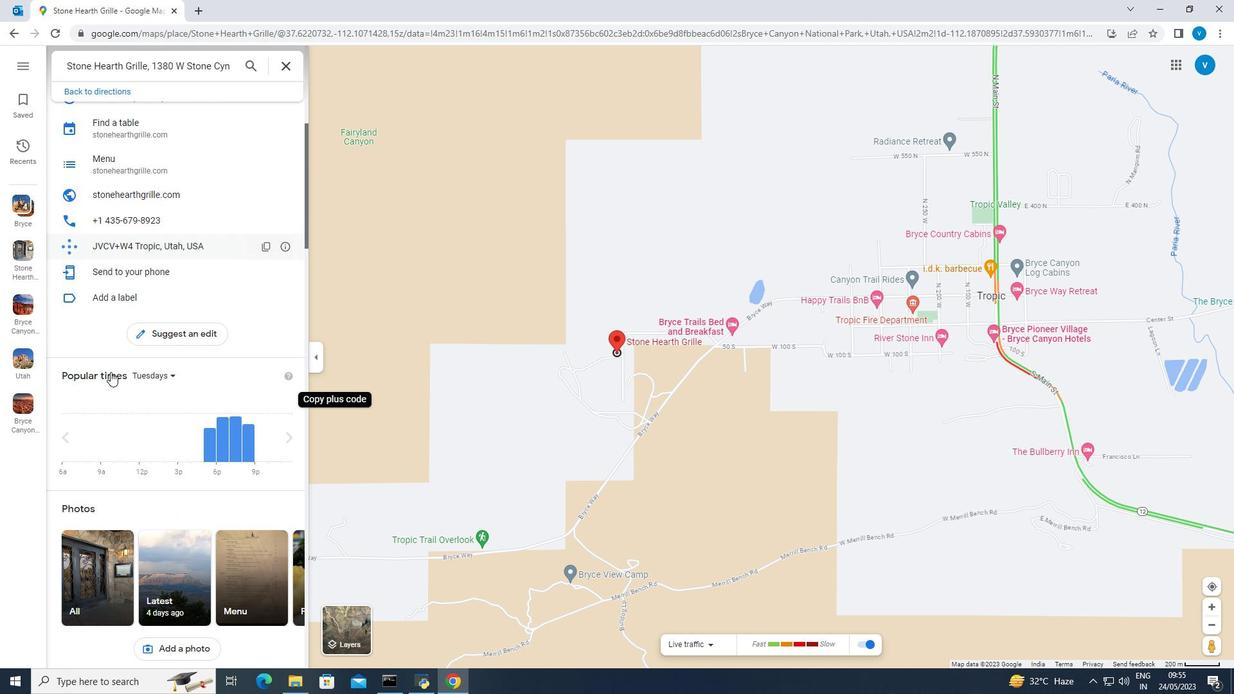 
Action: Mouse scrolled (110, 371) with delta (0, 0)
Screenshot: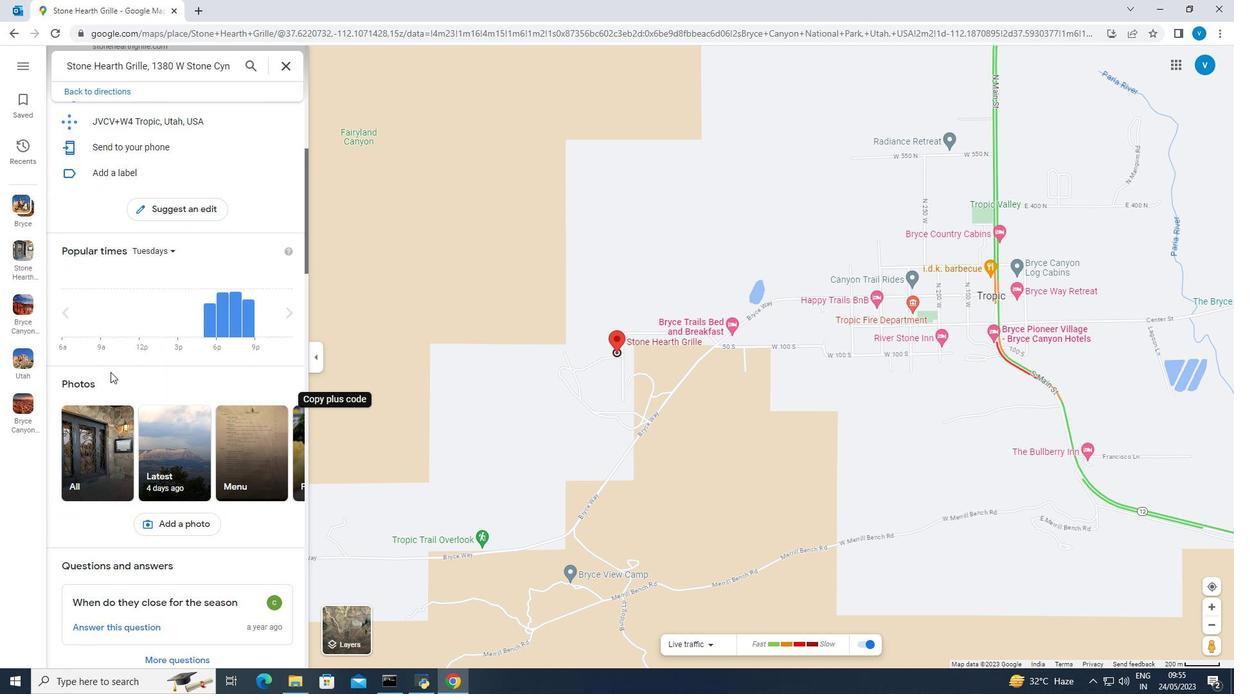 
Action: Mouse scrolled (110, 371) with delta (0, 0)
Screenshot: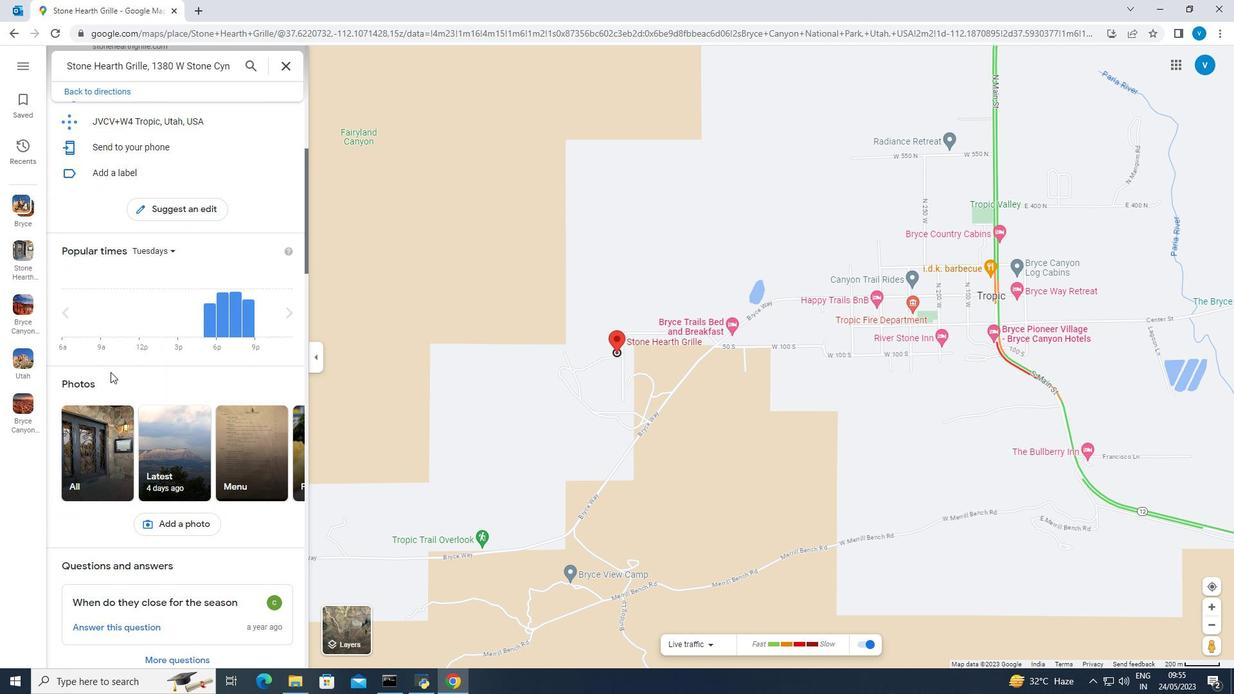 
Action: Mouse scrolled (110, 371) with delta (0, 0)
Screenshot: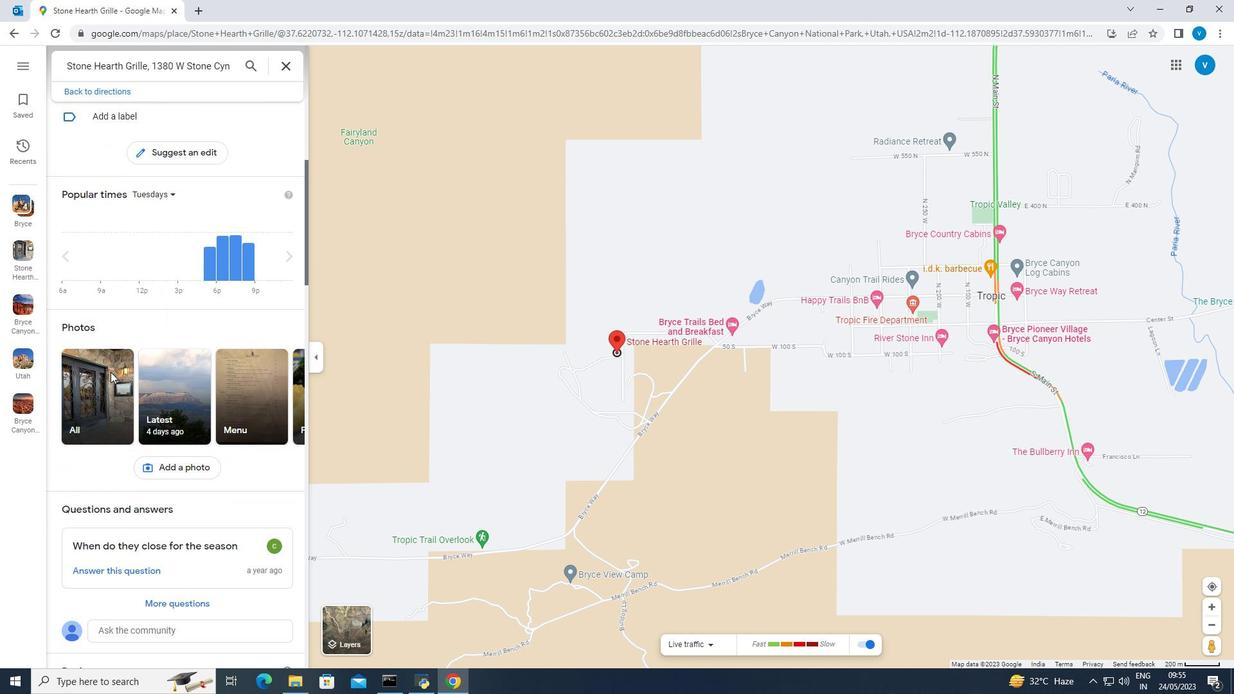 
Action: Mouse scrolled (110, 371) with delta (0, 0)
Screenshot: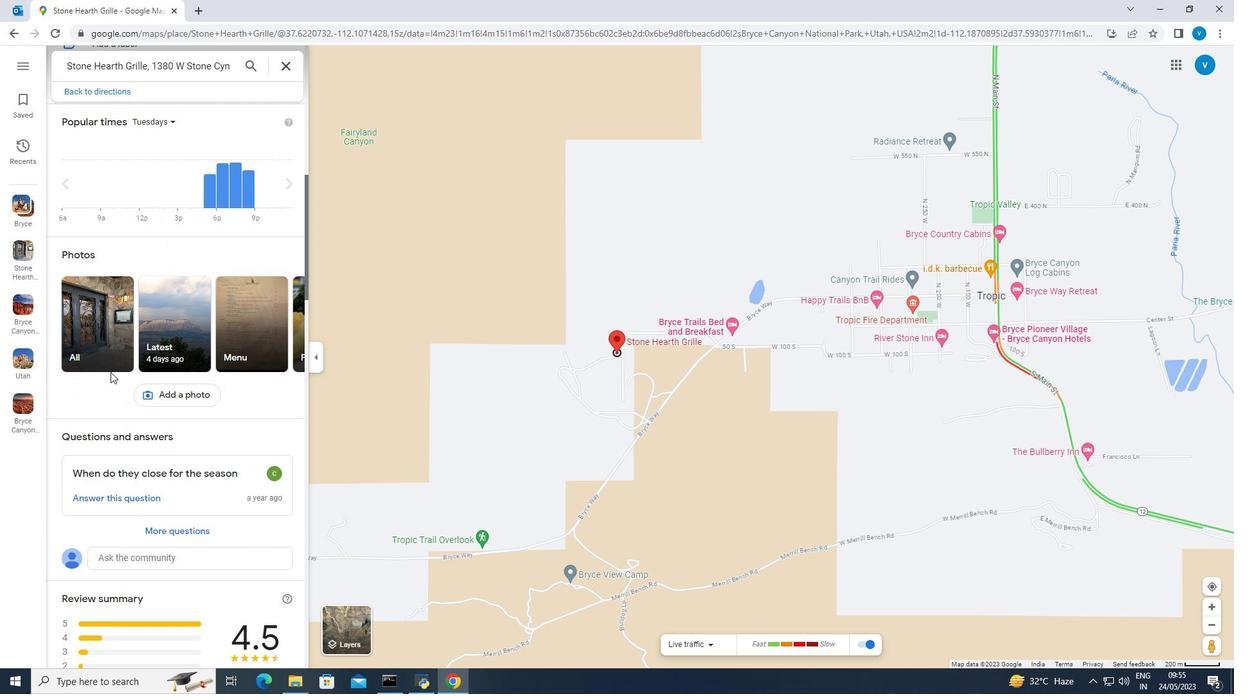 
Action: Mouse scrolled (110, 373) with delta (0, 0)
Screenshot: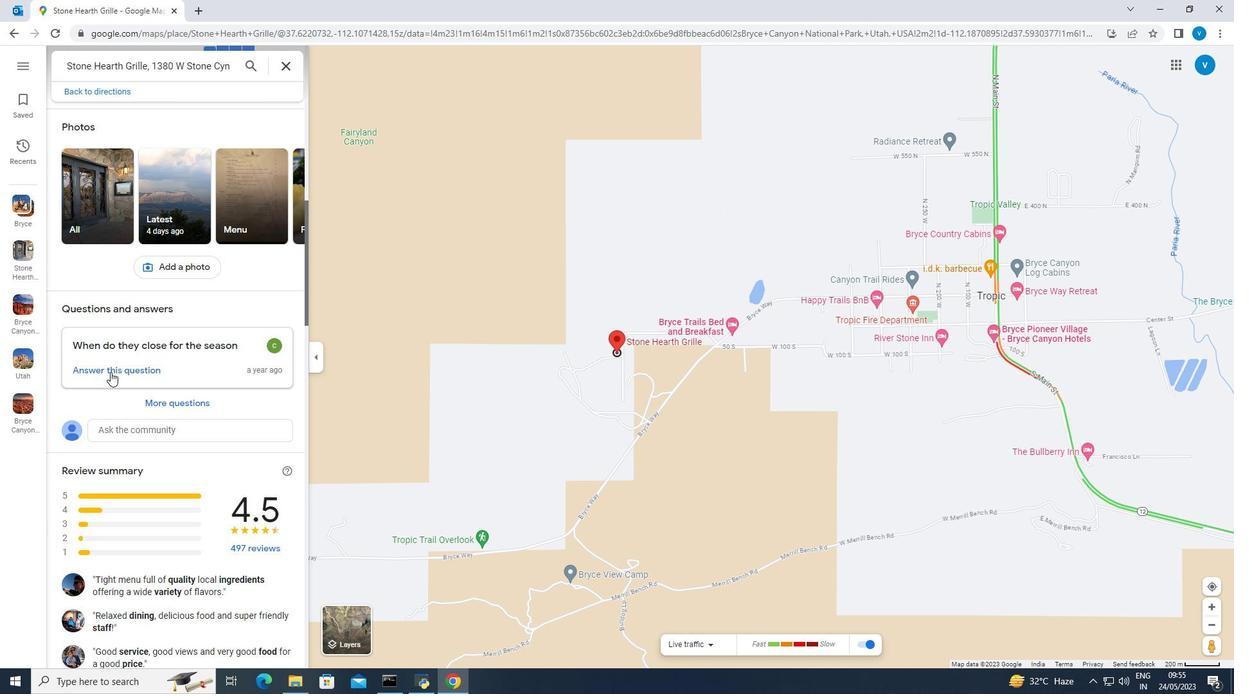 
Action: Mouse scrolled (110, 373) with delta (0, 0)
Screenshot: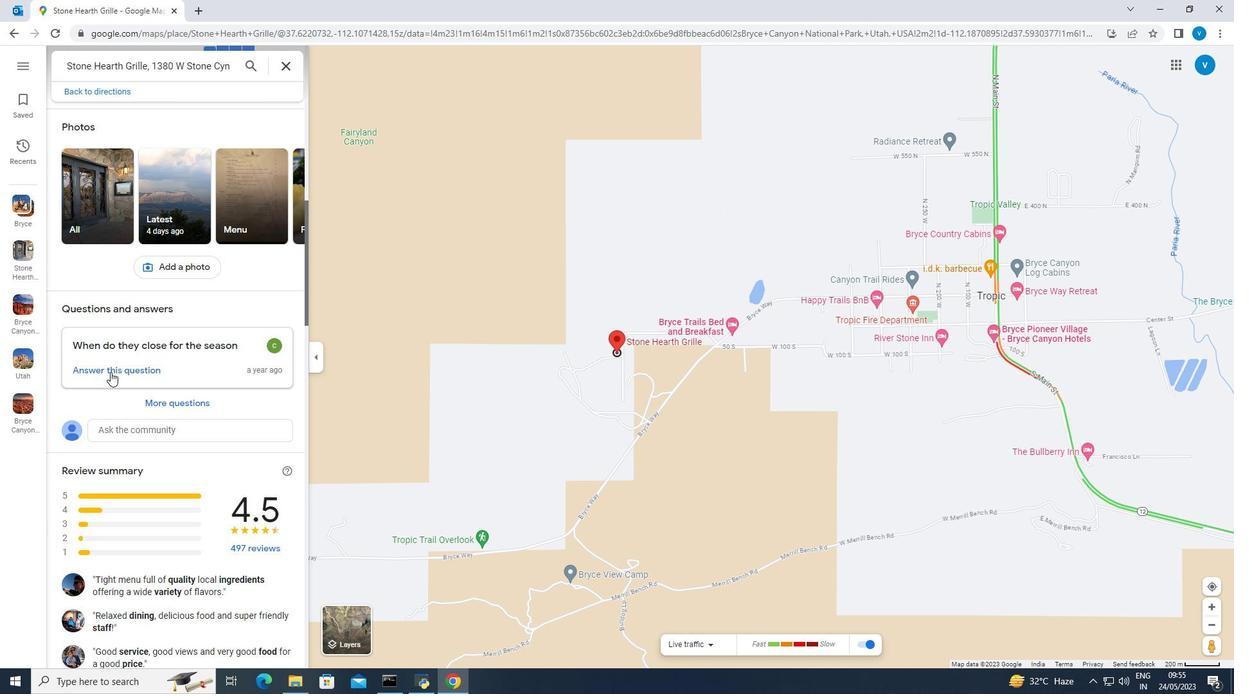 
Action: Mouse scrolled (110, 373) with delta (0, 0)
Screenshot: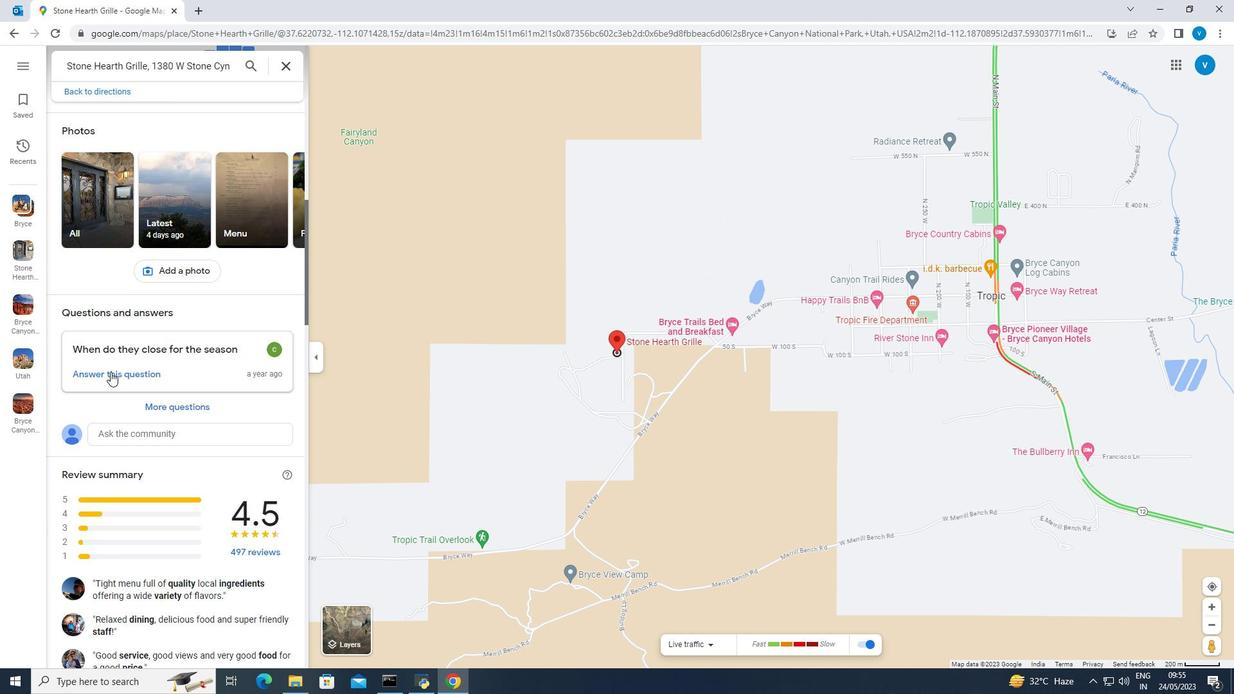 
Action: Mouse scrolled (110, 373) with delta (0, 0)
Screenshot: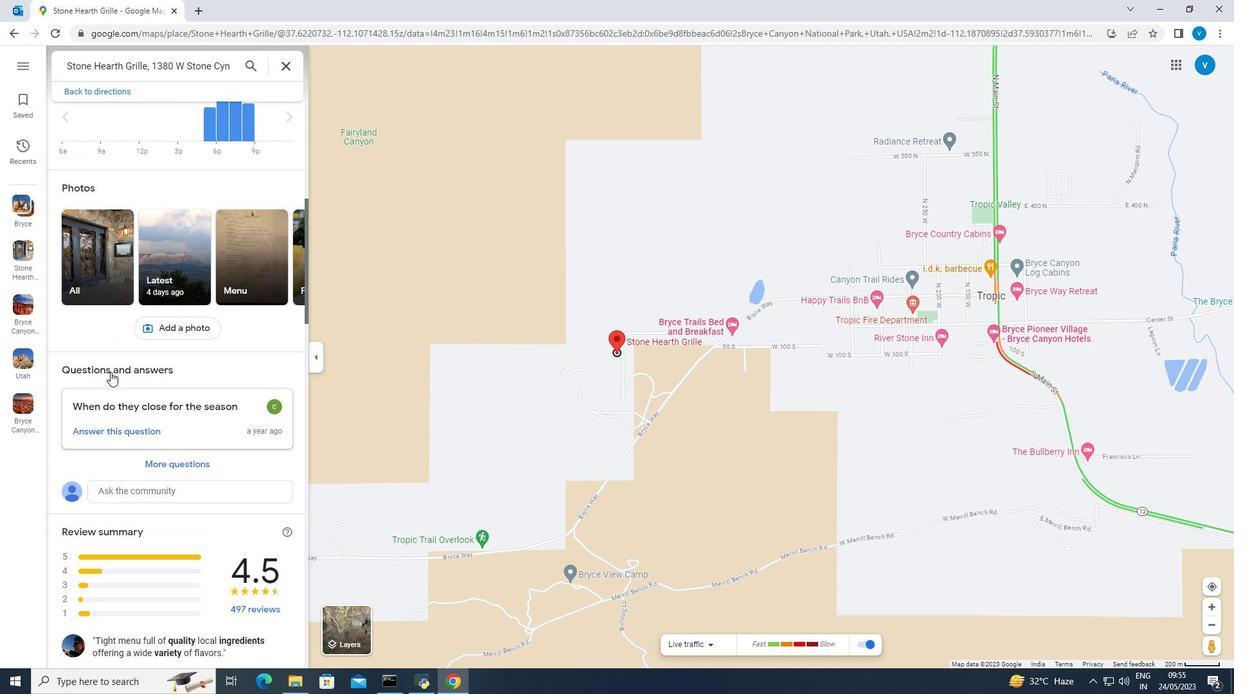 
Action: Mouse moved to (113, 372)
Screenshot: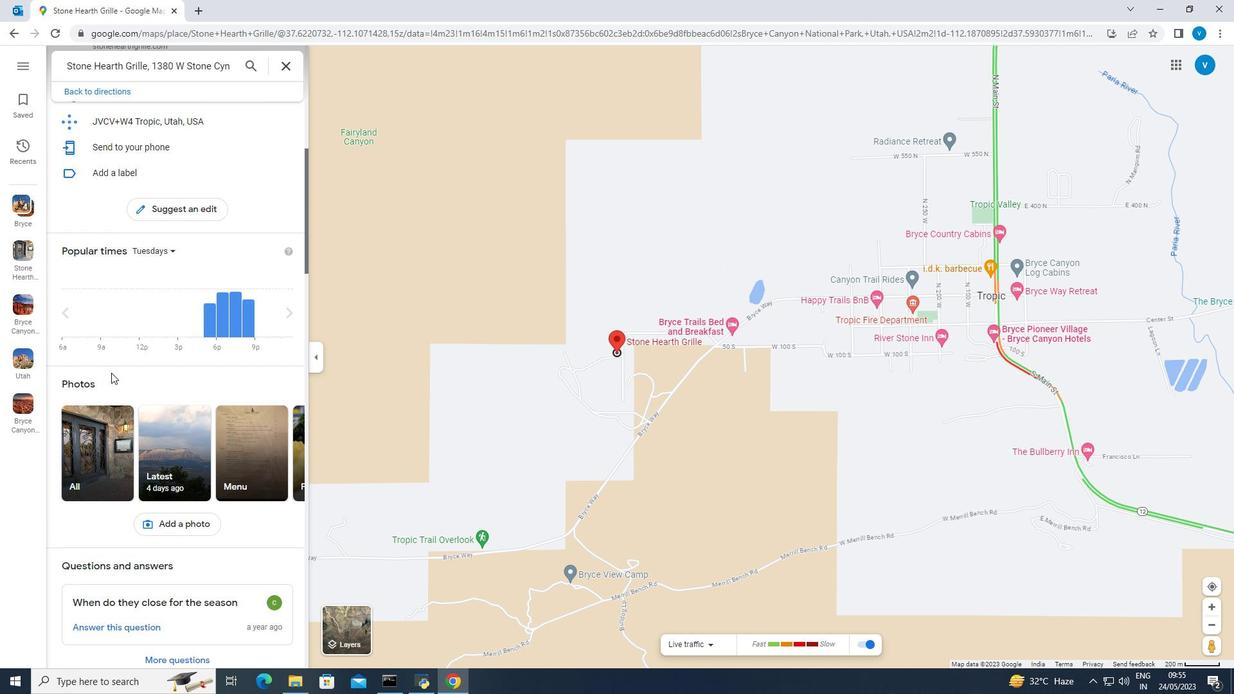 
Action: Mouse scrolled (113, 373) with delta (0, 0)
Screenshot: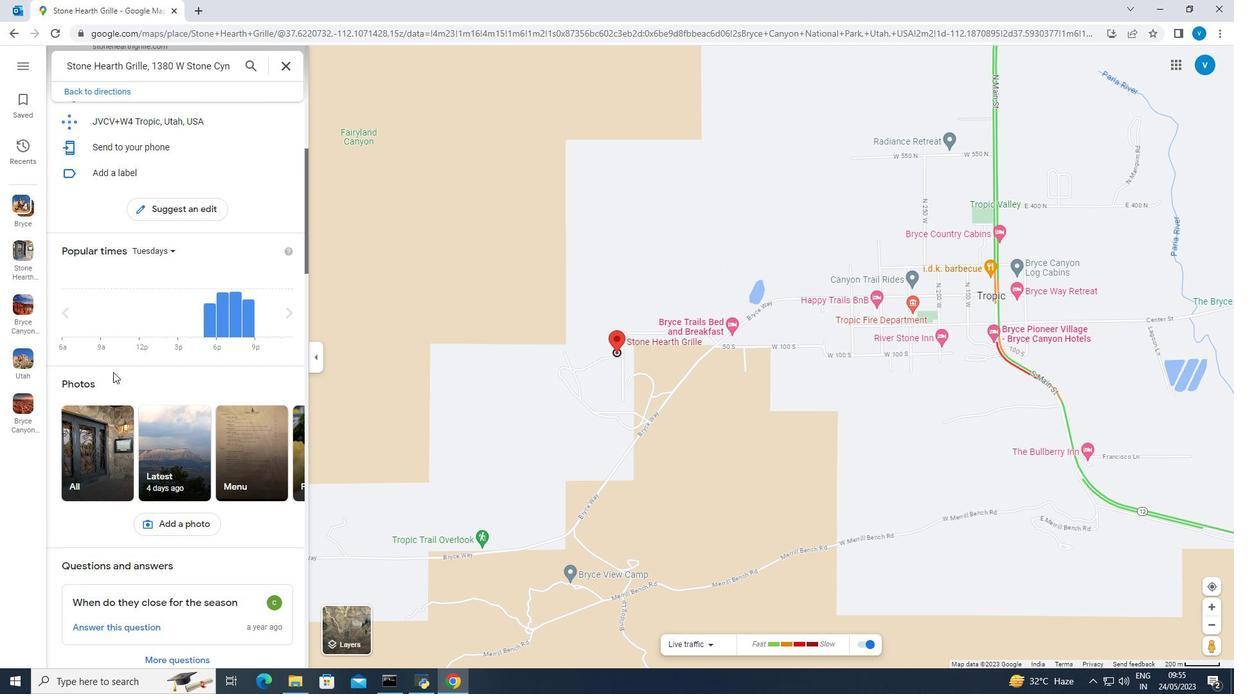 
Action: Mouse scrolled (113, 373) with delta (0, 0)
Screenshot: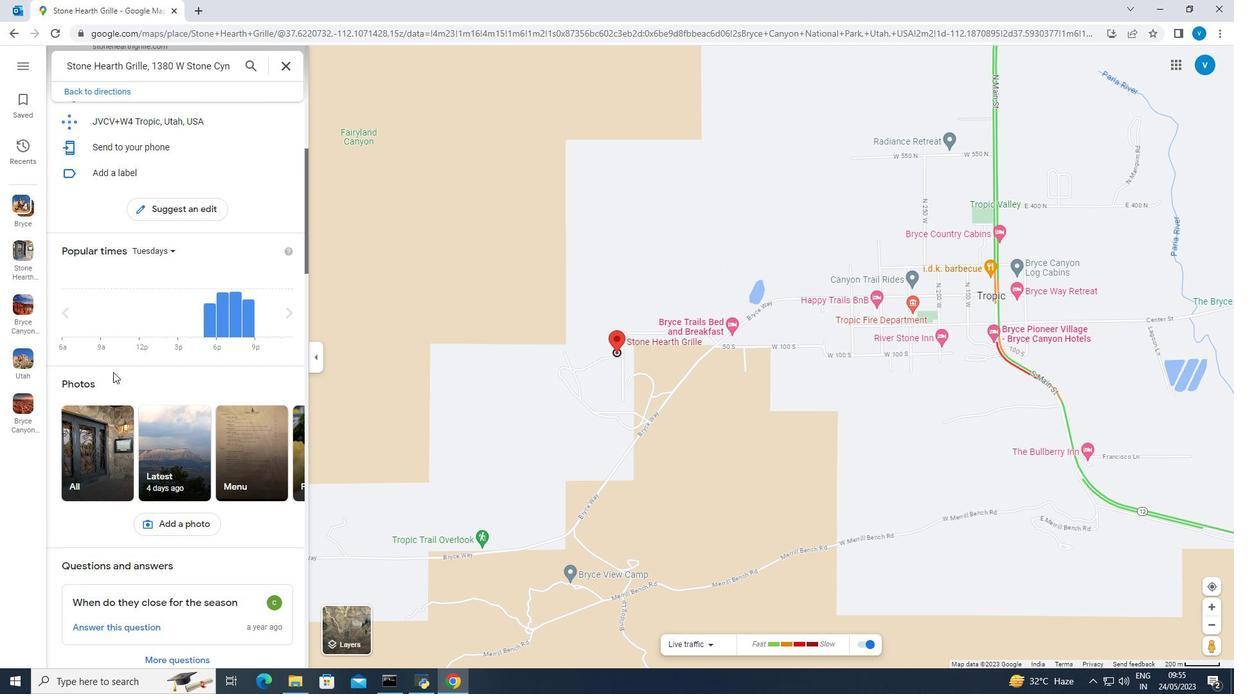 
Action: Mouse scrolled (113, 373) with delta (0, 0)
Screenshot: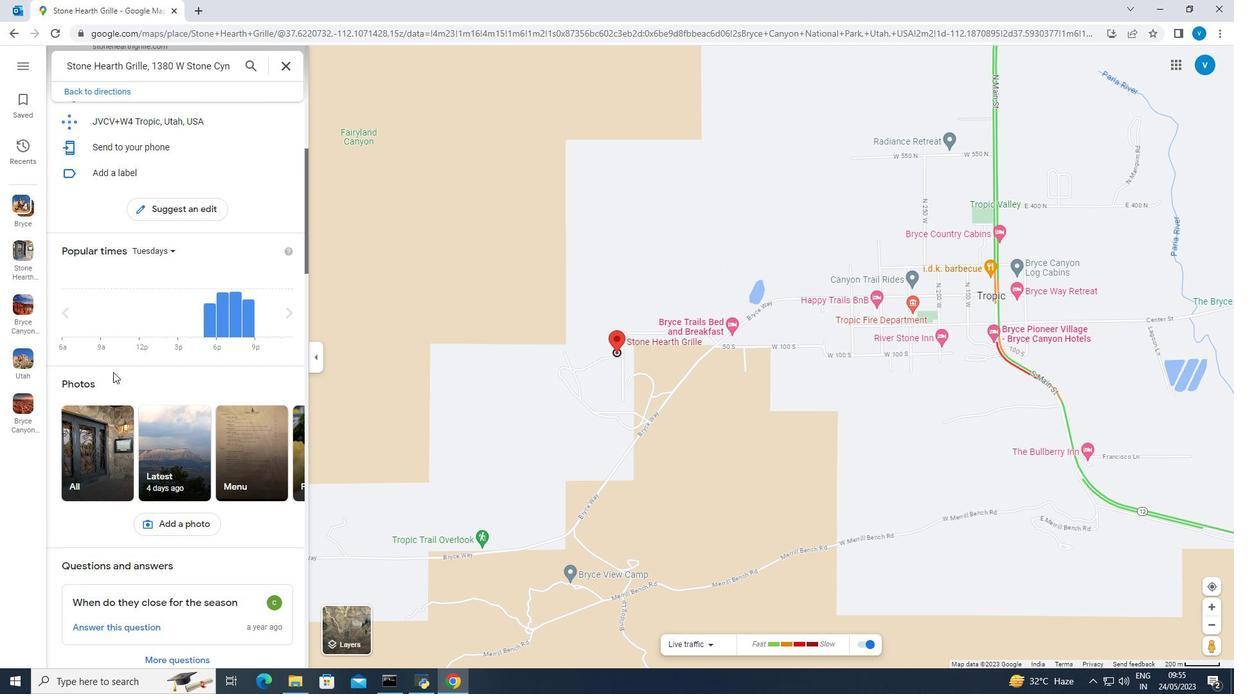 
Action: Mouse scrolled (113, 373) with delta (0, 0)
Screenshot: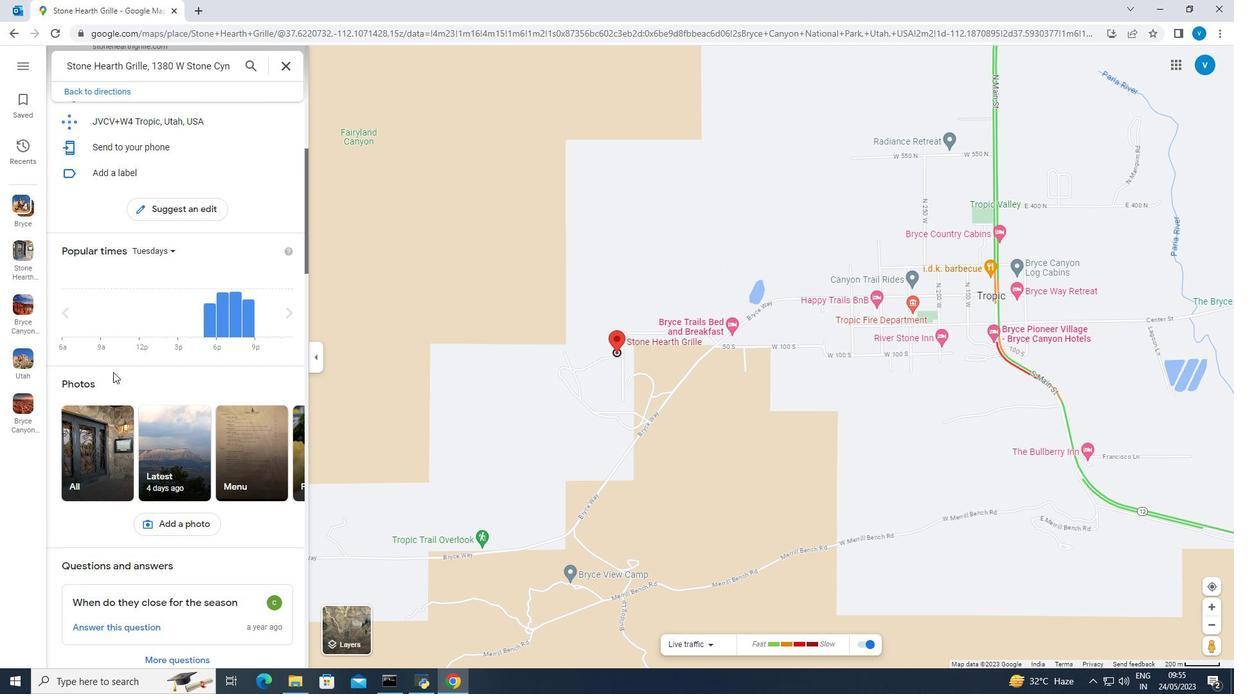 
Action: Mouse scrolled (113, 373) with delta (0, 0)
Screenshot: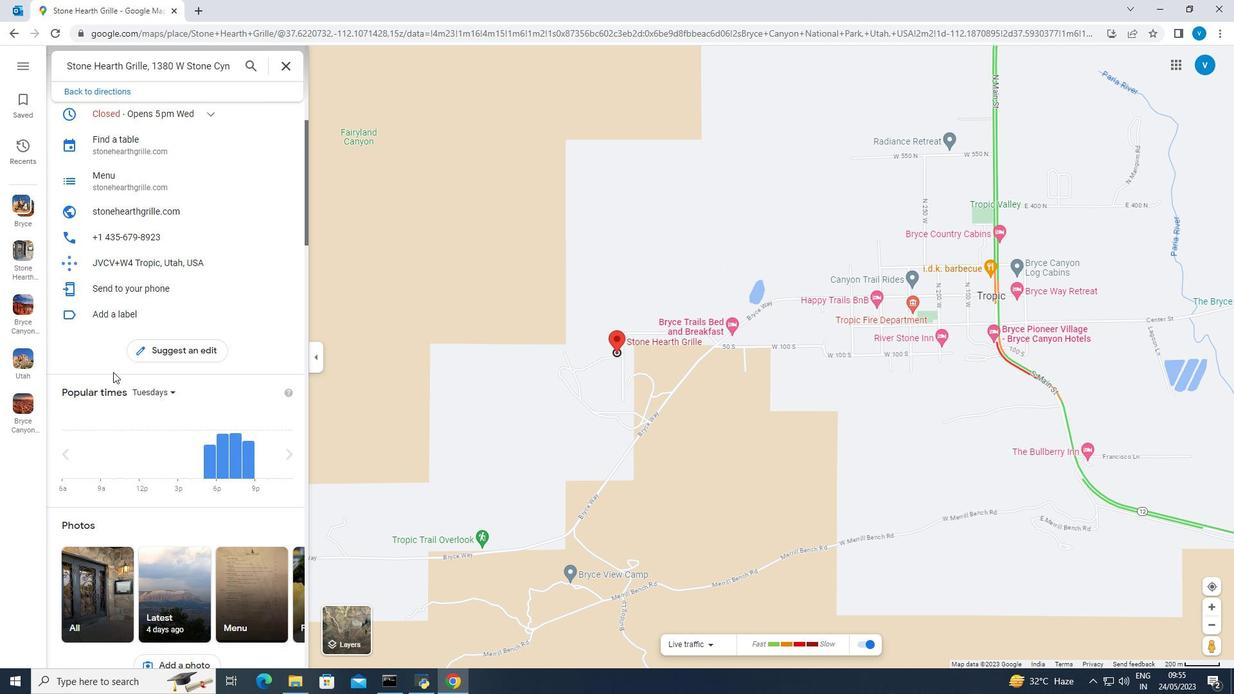 
Action: Mouse scrolled (113, 373) with delta (0, 0)
Screenshot: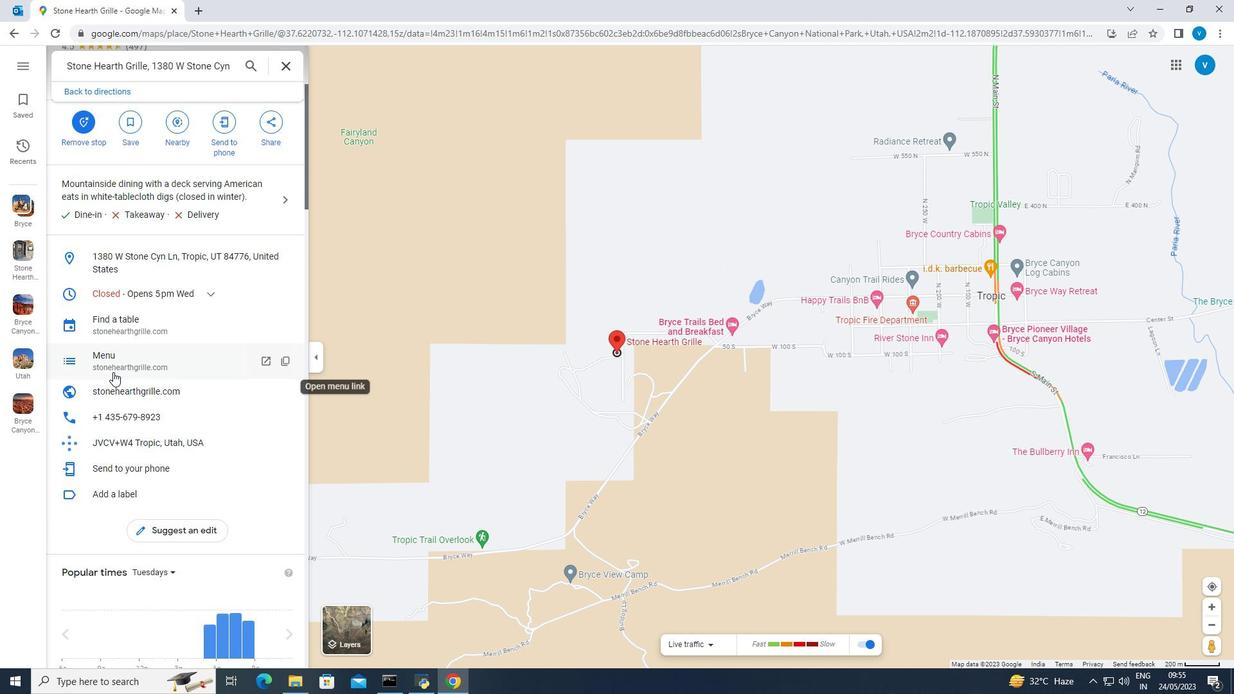 
Action: Mouse scrolled (113, 373) with delta (0, 0)
Screenshot: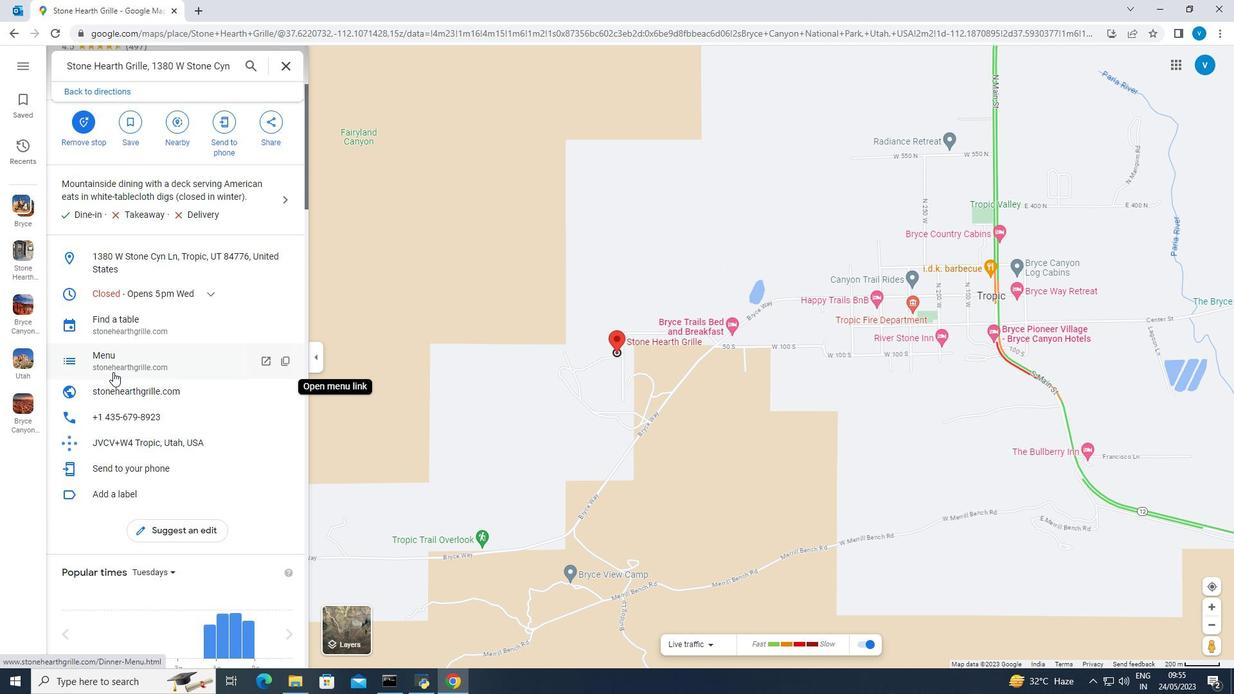 
Action: Mouse moved to (633, 383)
Screenshot: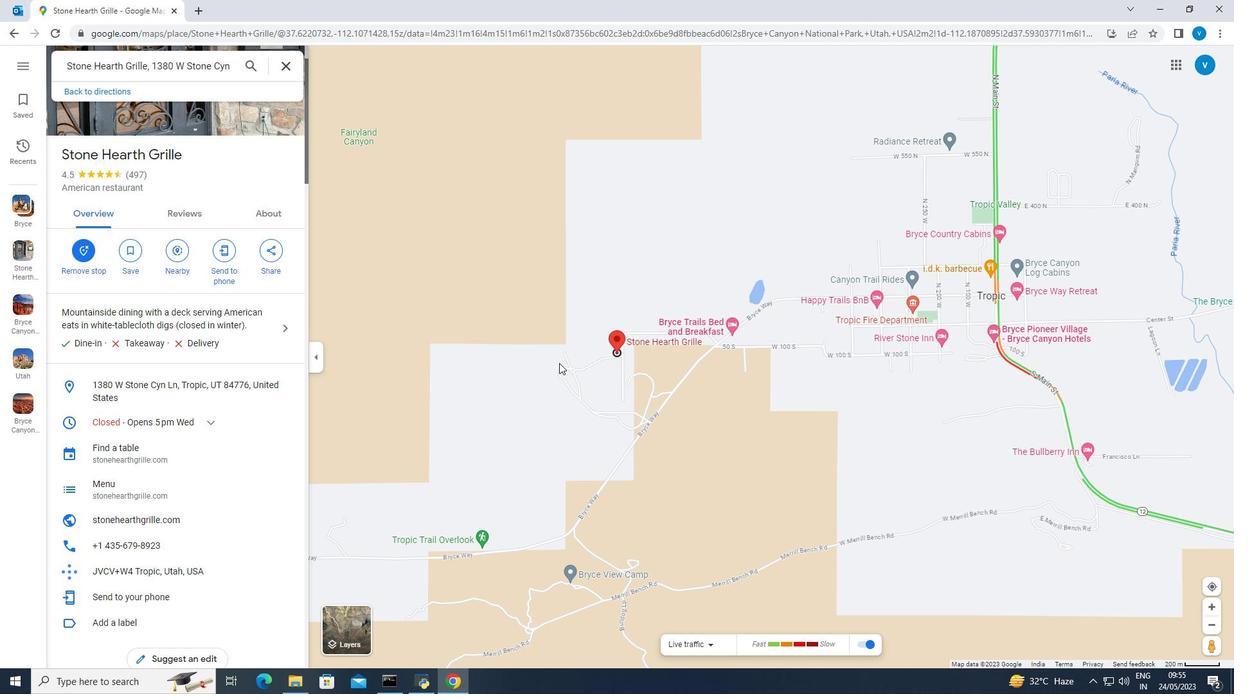 
Action: Mouse scrolled (633, 382) with delta (0, 0)
Screenshot: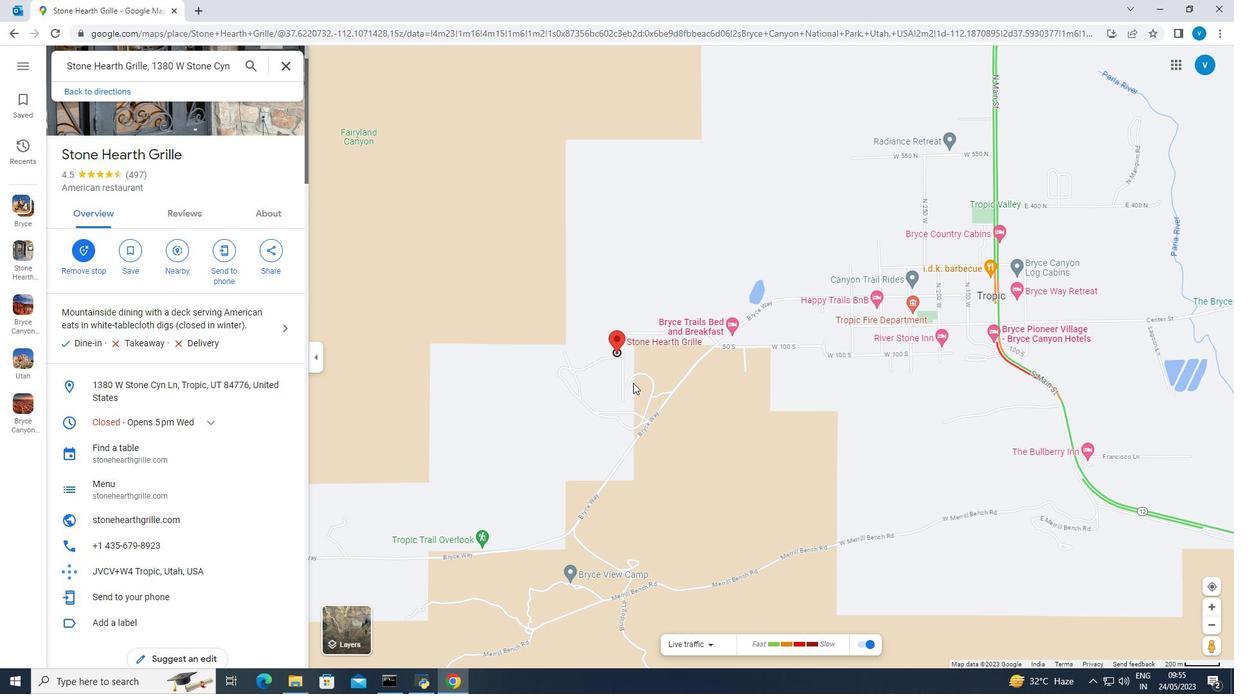 
Action: Mouse scrolled (633, 382) with delta (0, 0)
Screenshot: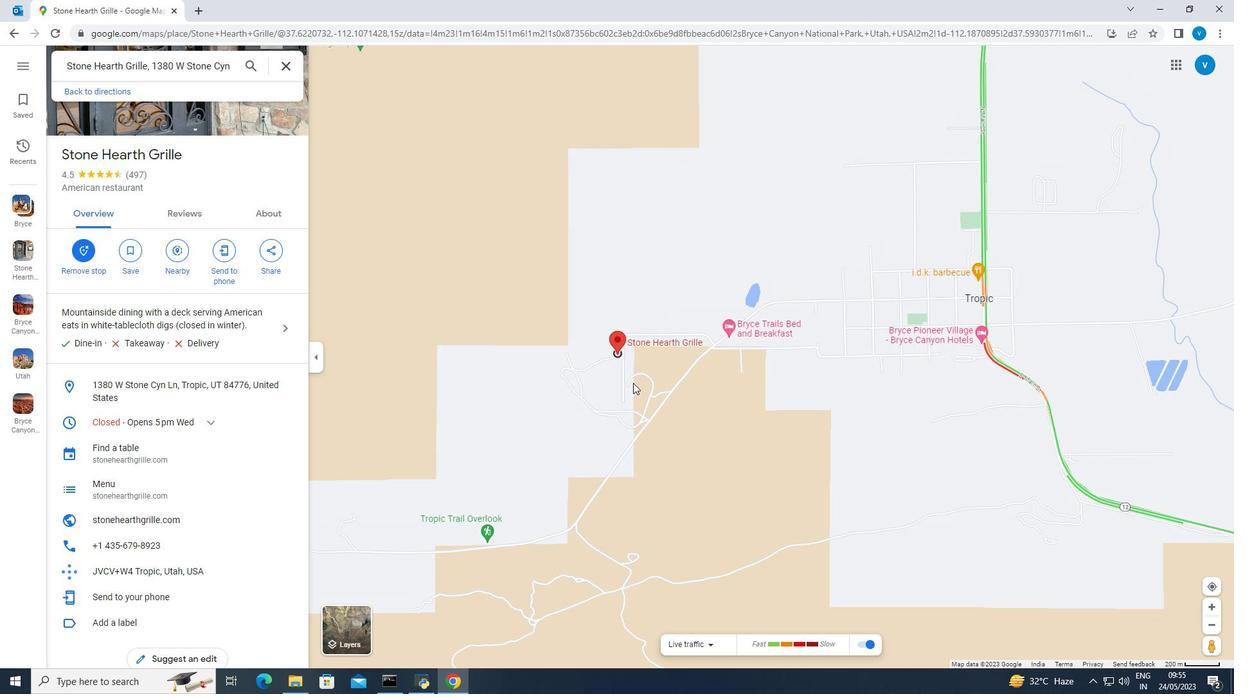 
Action: Mouse scrolled (633, 382) with delta (0, 0)
Screenshot: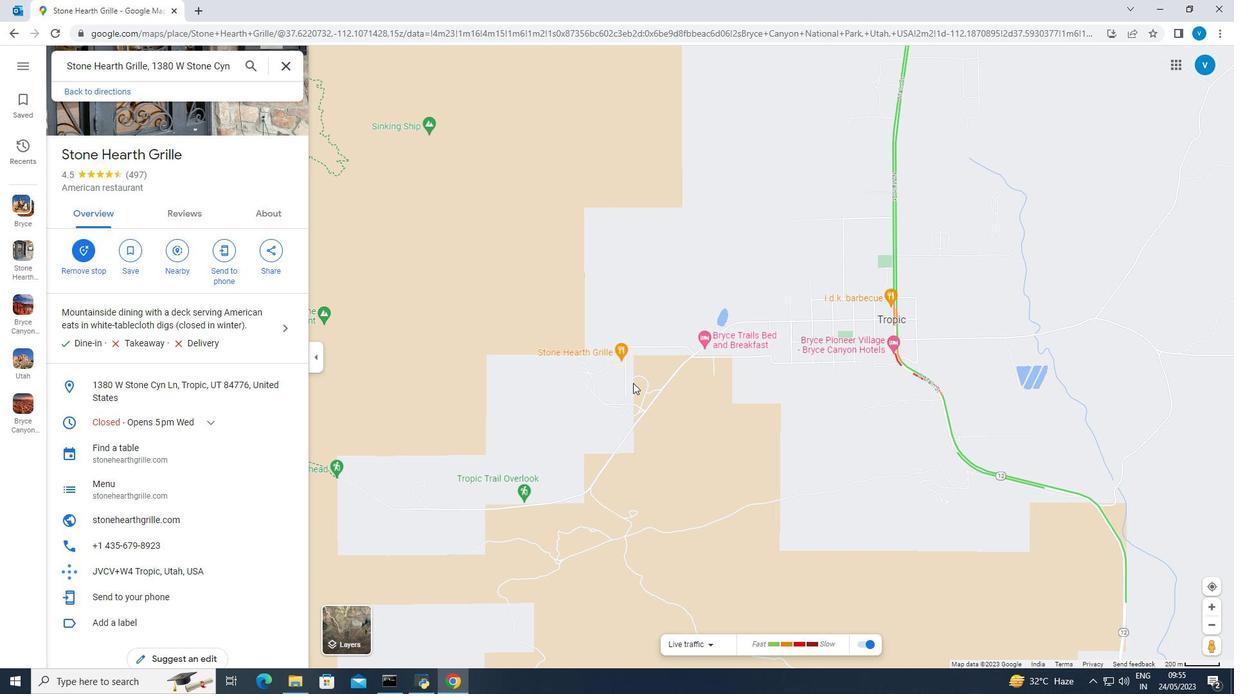 
Action: Mouse scrolled (633, 382) with delta (0, 0)
Screenshot: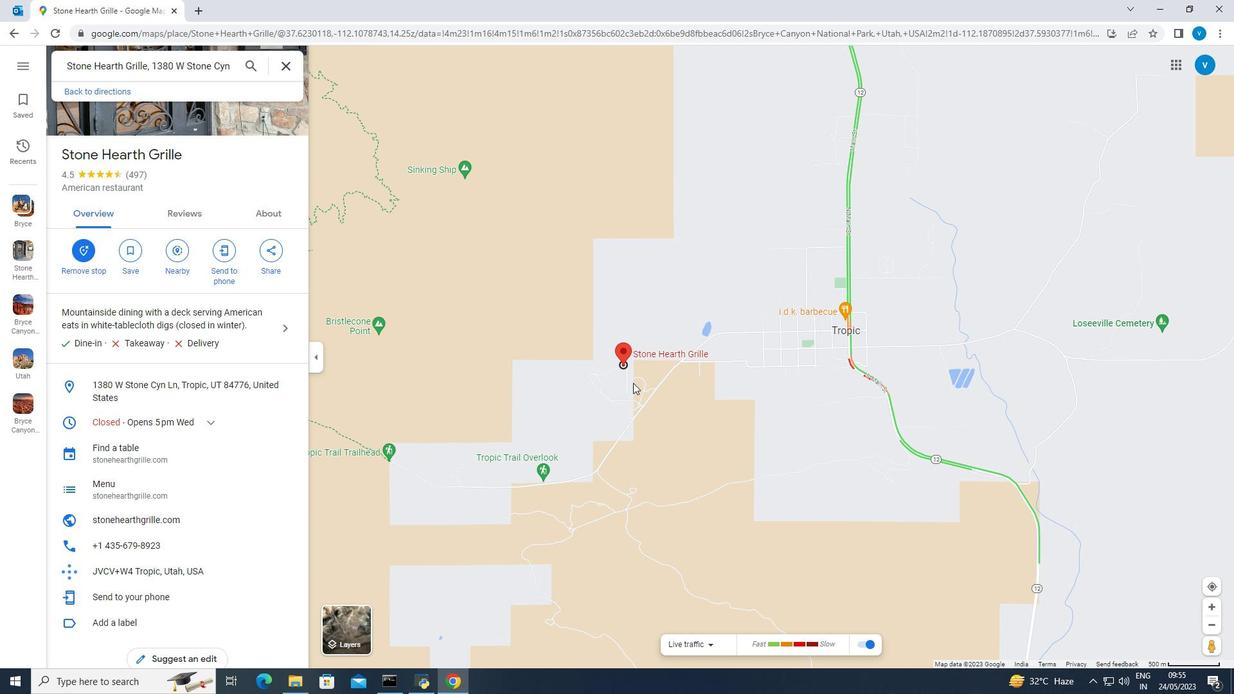 
Action: Mouse scrolled (633, 382) with delta (0, 0)
Screenshot: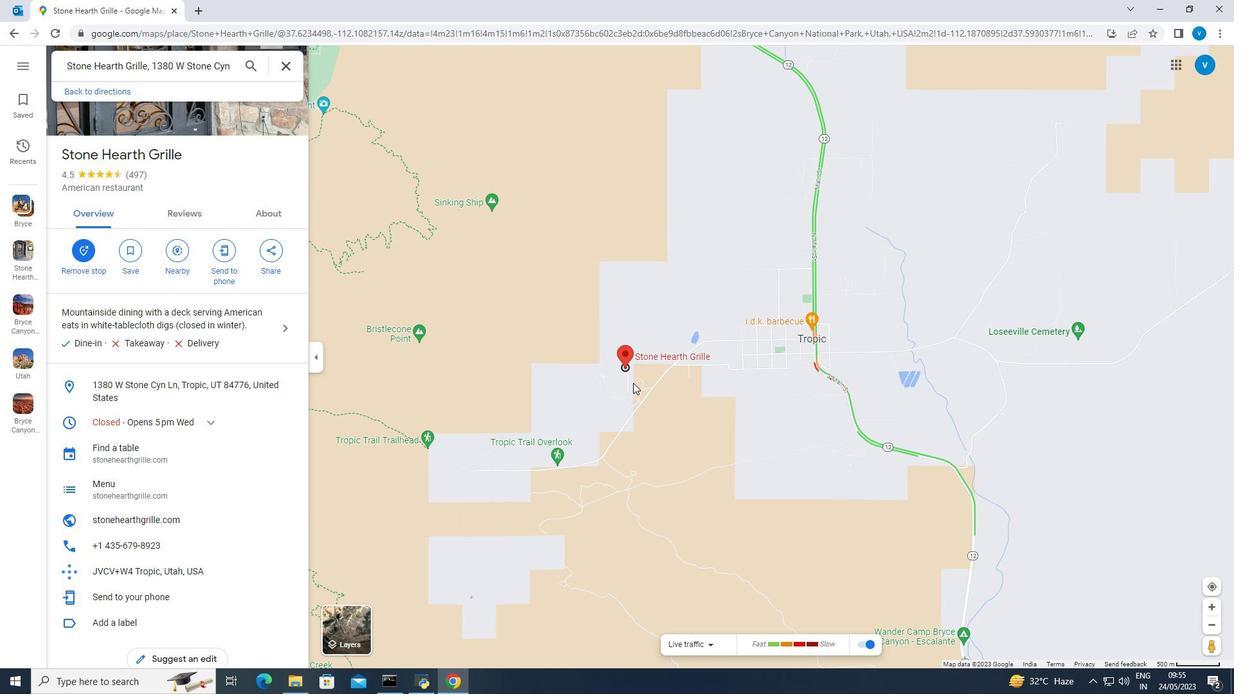 
Action: Mouse moved to (384, 383)
Screenshot: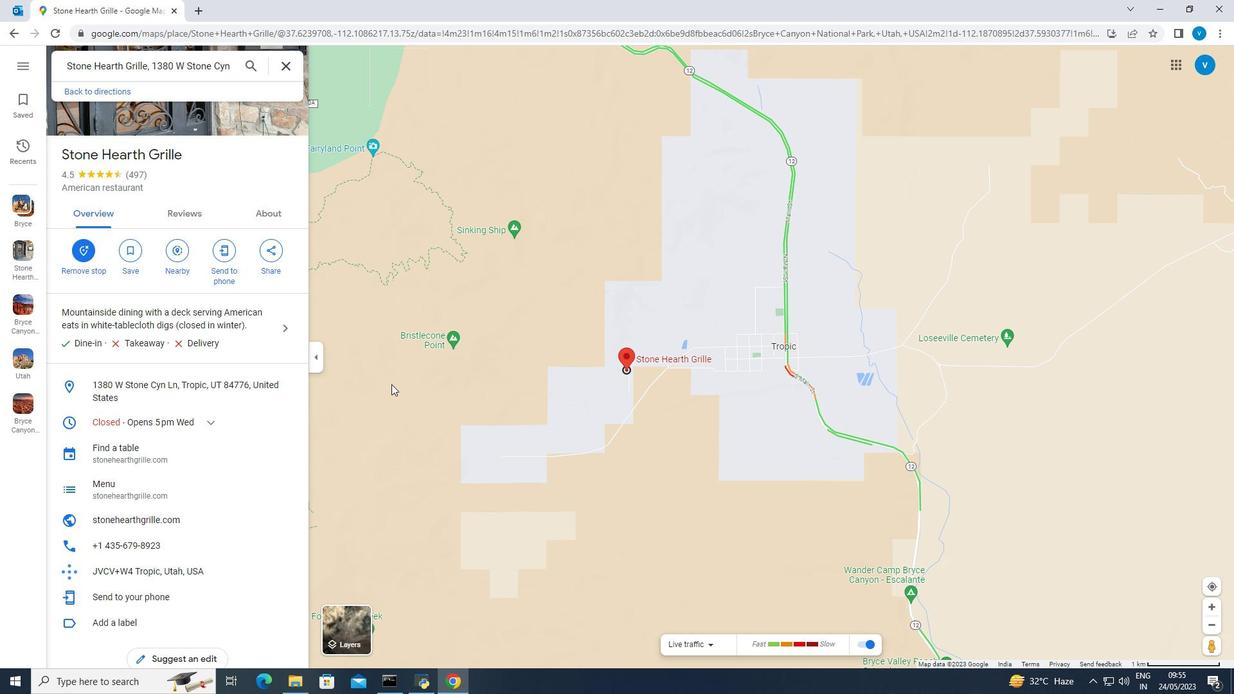 
Action: Mouse pressed left at (384, 383)
Screenshot: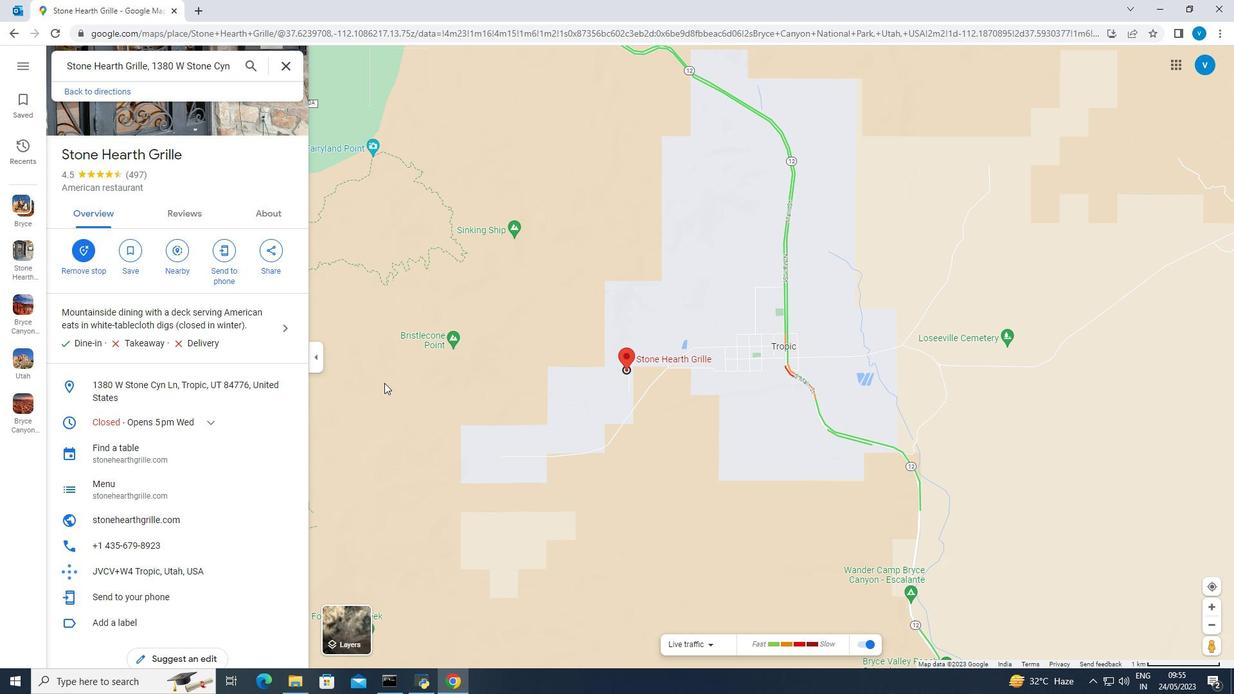 
Action: Mouse moved to (460, 386)
Screenshot: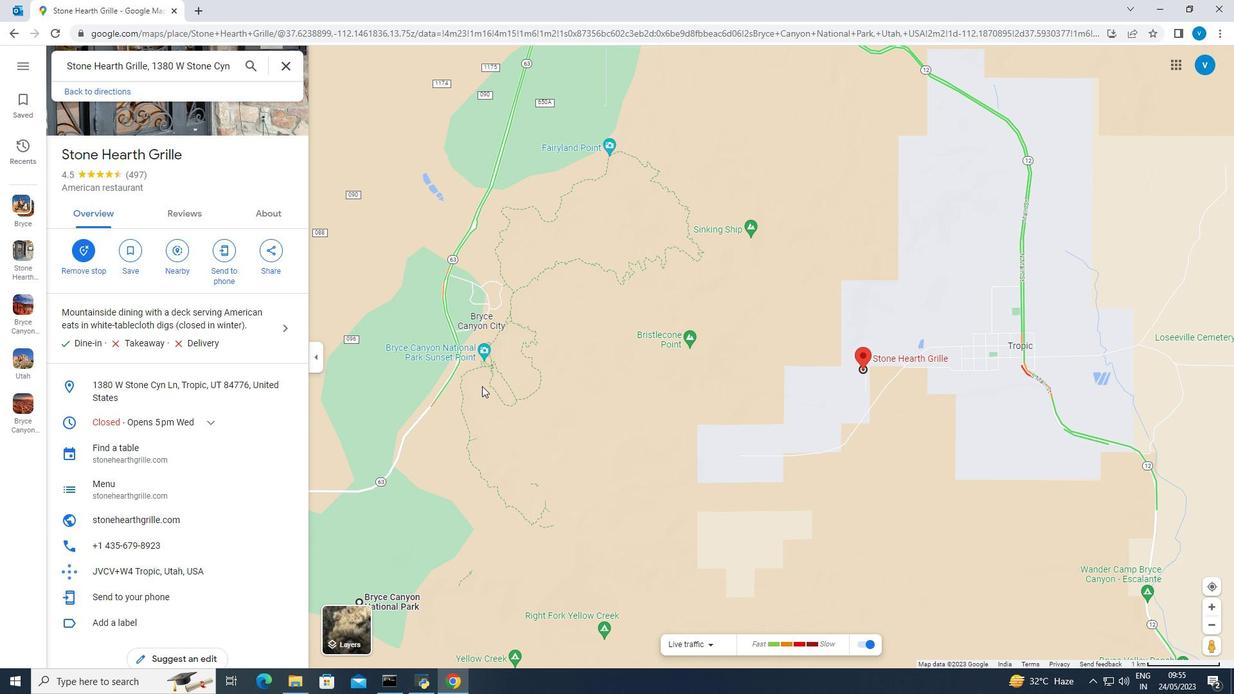 
Action: Mouse pressed left at (460, 386)
Screenshot: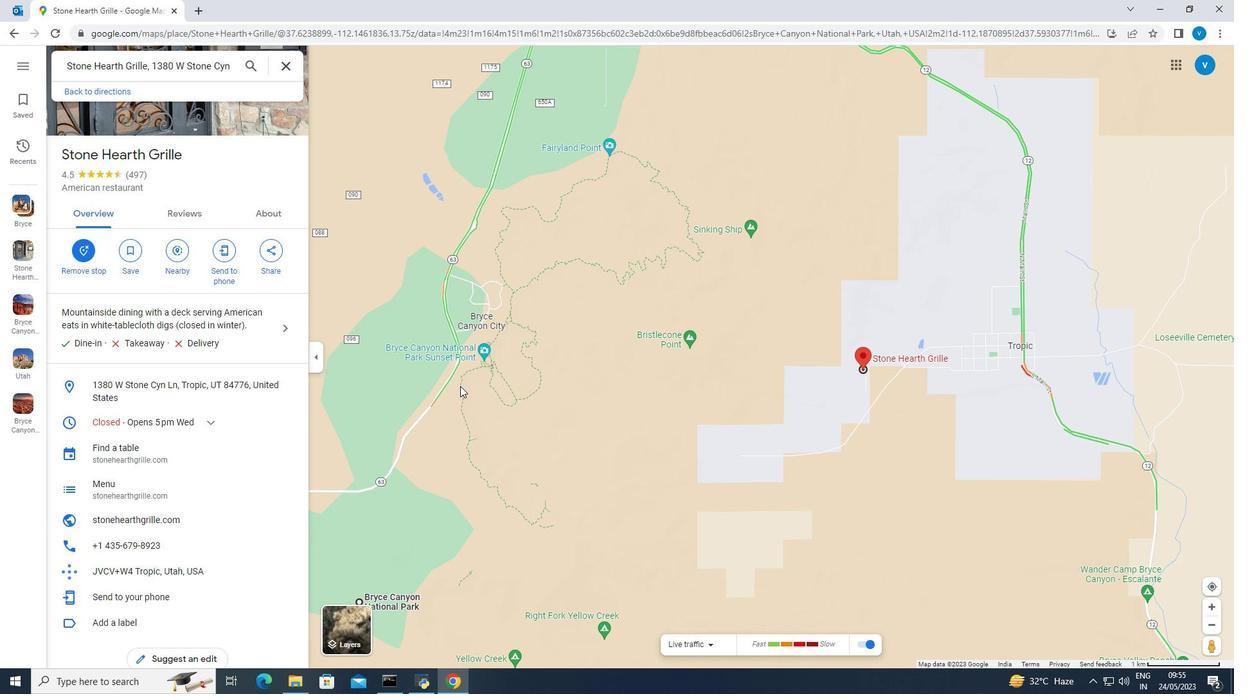 
Action: Mouse moved to (588, 192)
Screenshot: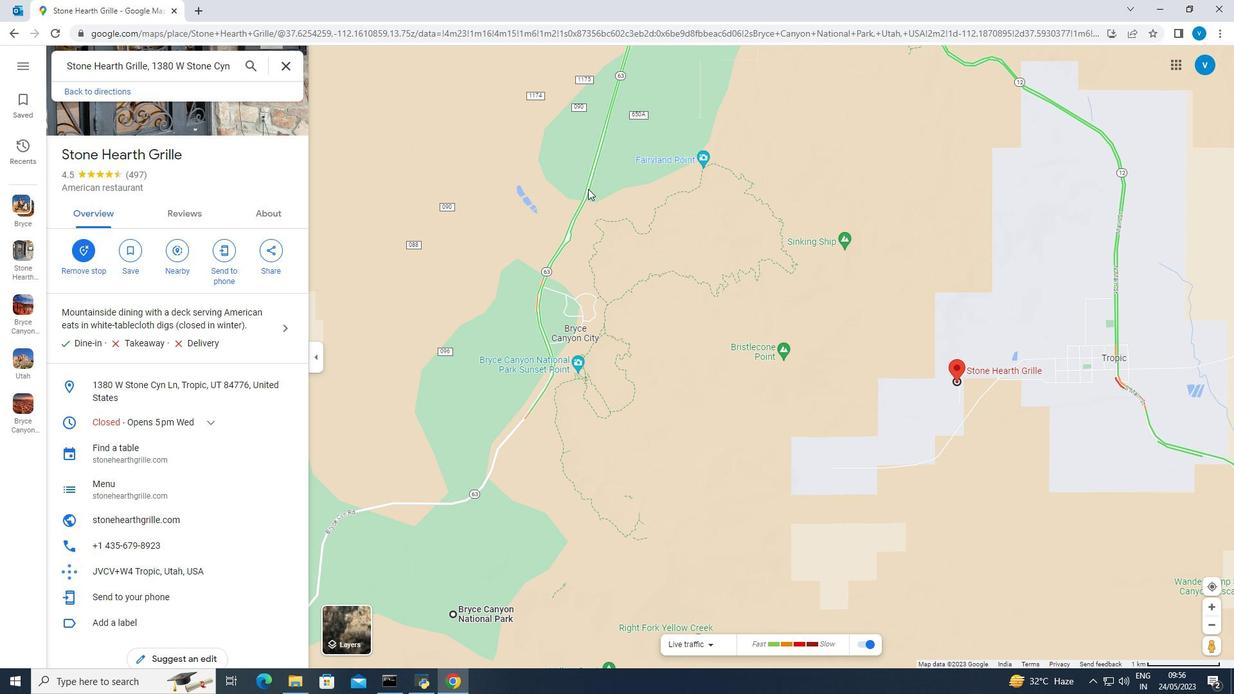 
Action: Mouse scrolled (588, 192) with delta (0, 0)
Screenshot: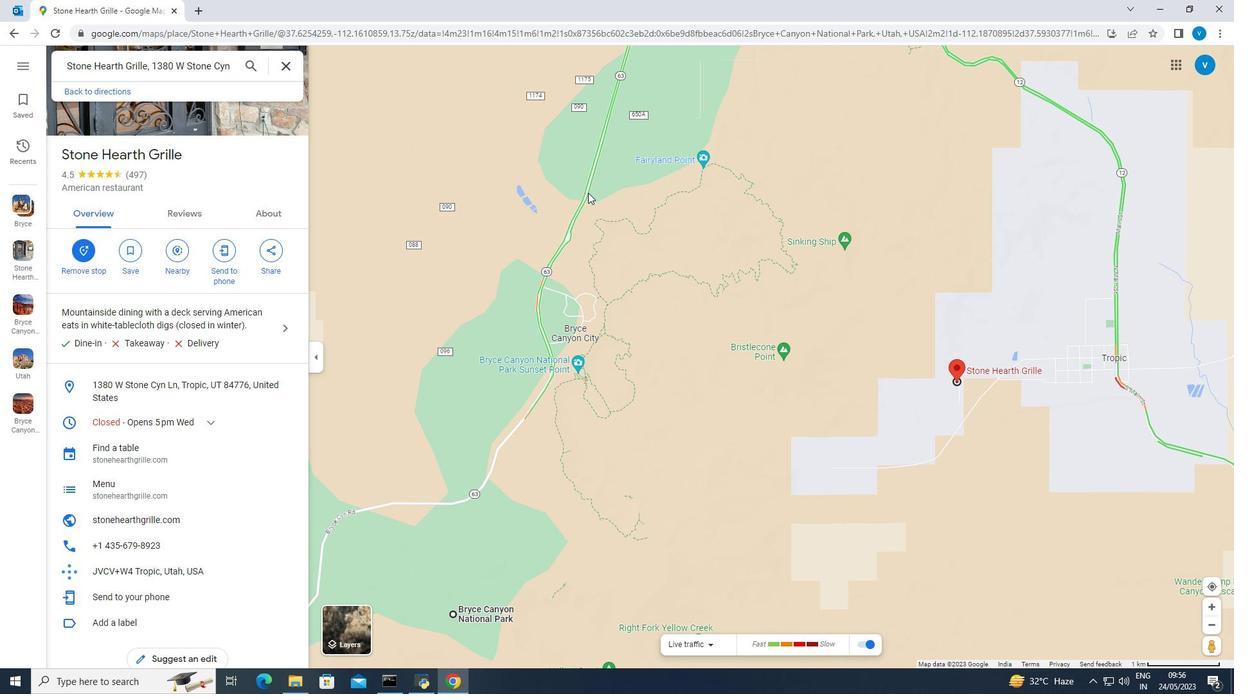 
Action: Mouse scrolled (588, 192) with delta (0, 0)
Screenshot: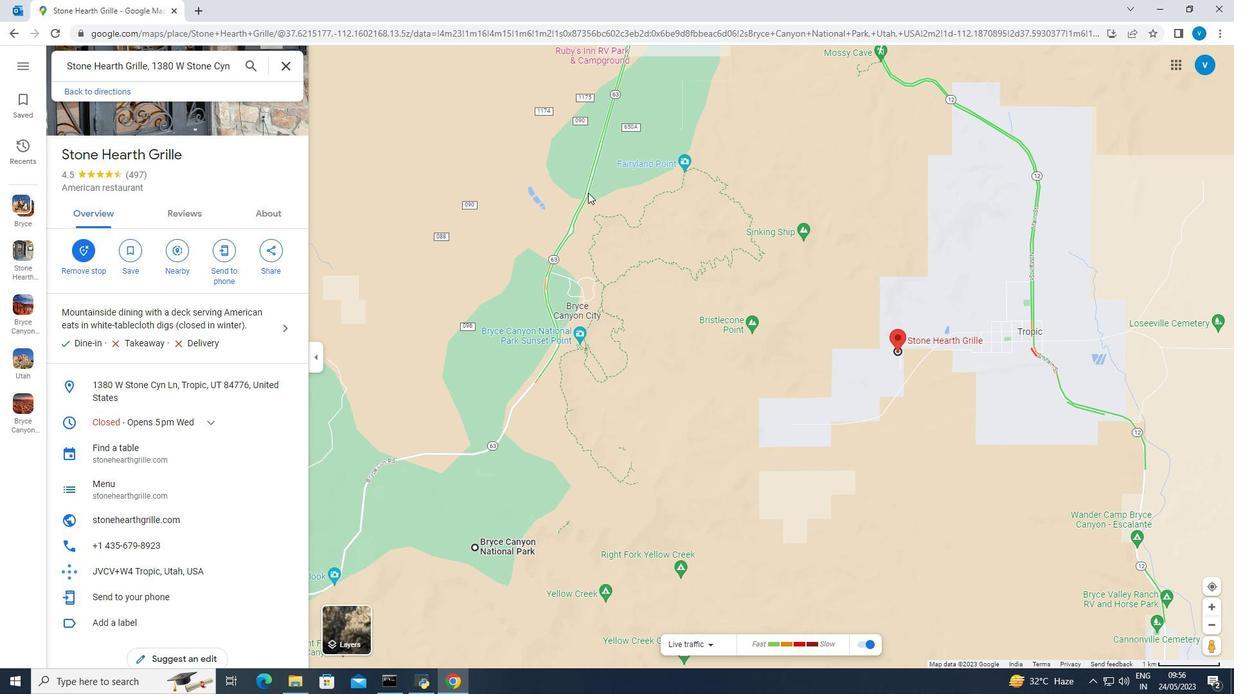 
Action: Mouse moved to (474, 291)
Screenshot: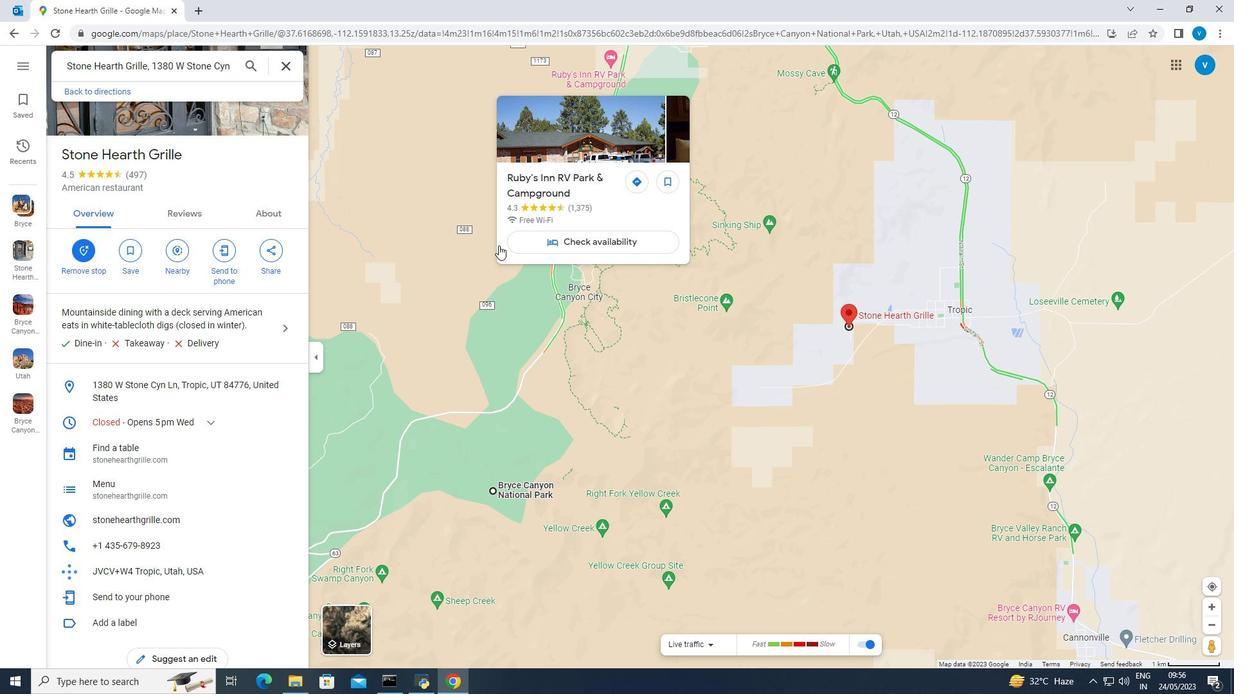
Action: Mouse scrolled (474, 291) with delta (0, 0)
Screenshot: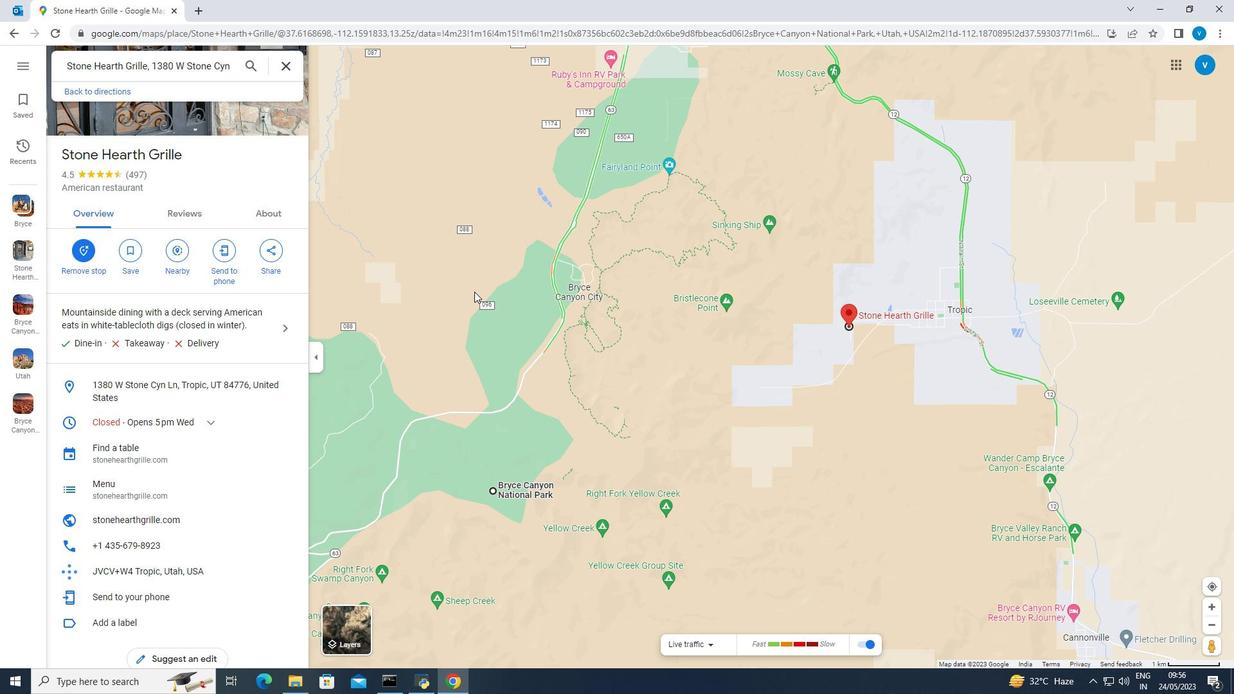 
Action: Mouse moved to (476, 288)
Screenshot: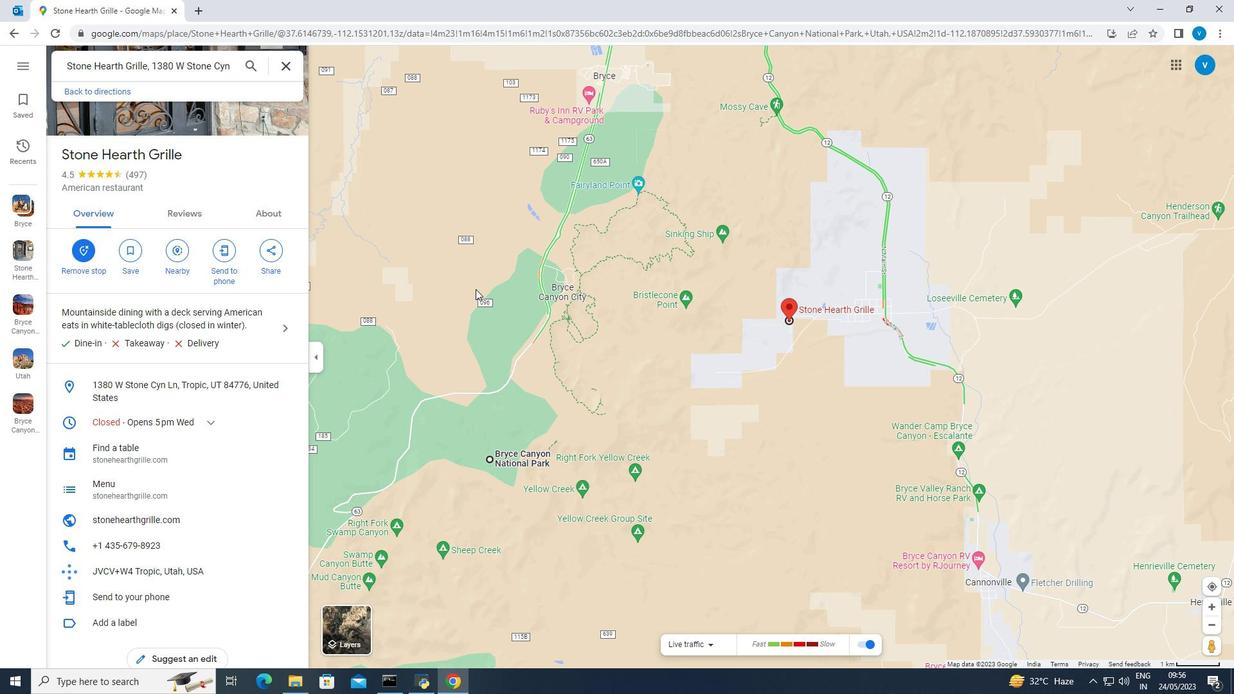 
Action: Mouse scrolled (476, 287) with delta (0, 0)
Screenshot: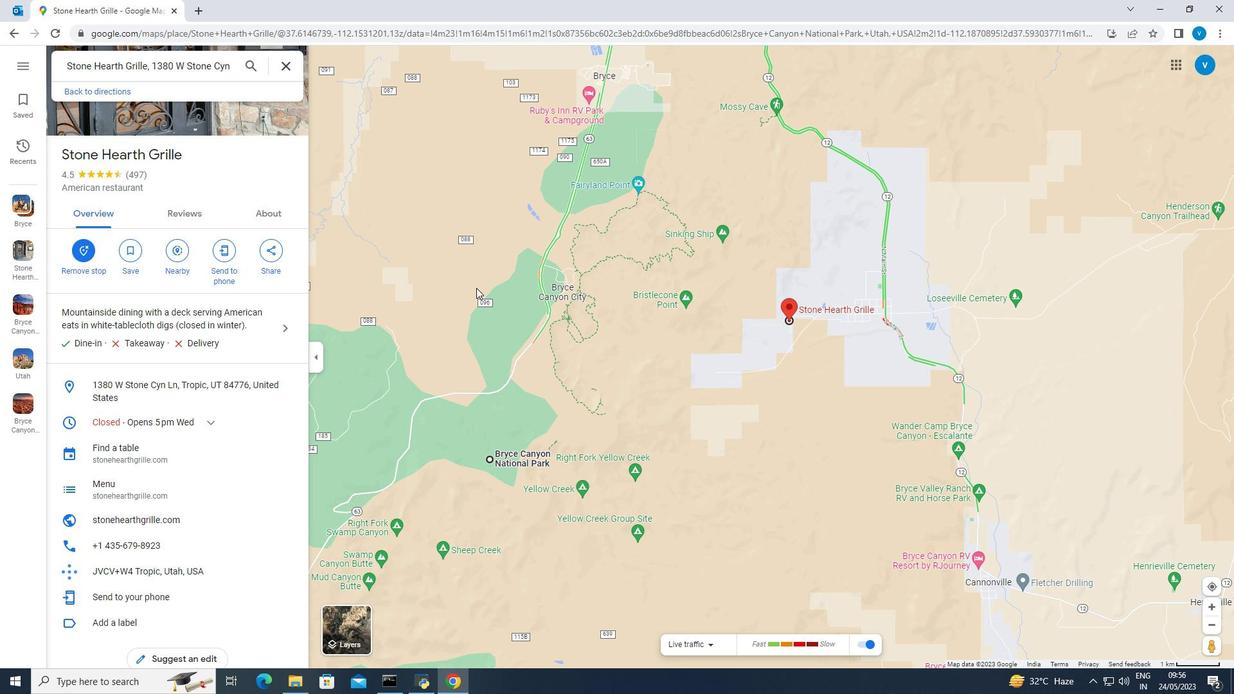
Action: Mouse moved to (424, 263)
Screenshot: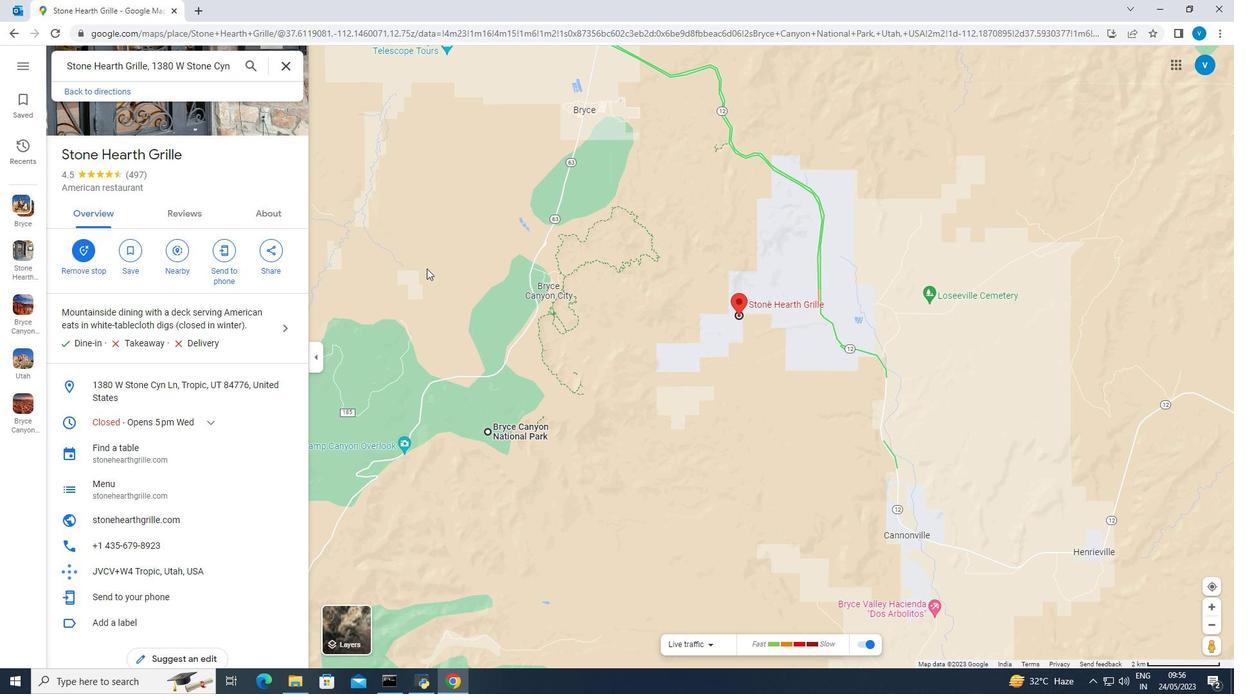 
Action: Mouse pressed left at (424, 263)
Screenshot: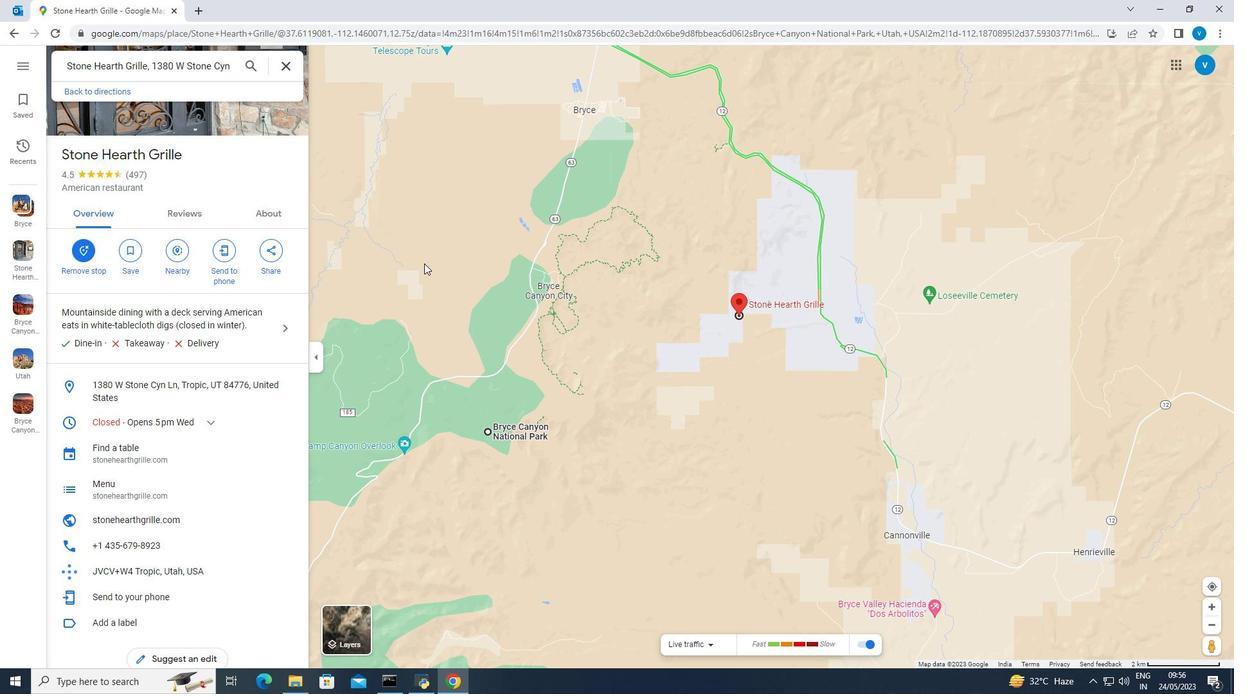 
Action: Mouse moved to (416, 280)
Screenshot: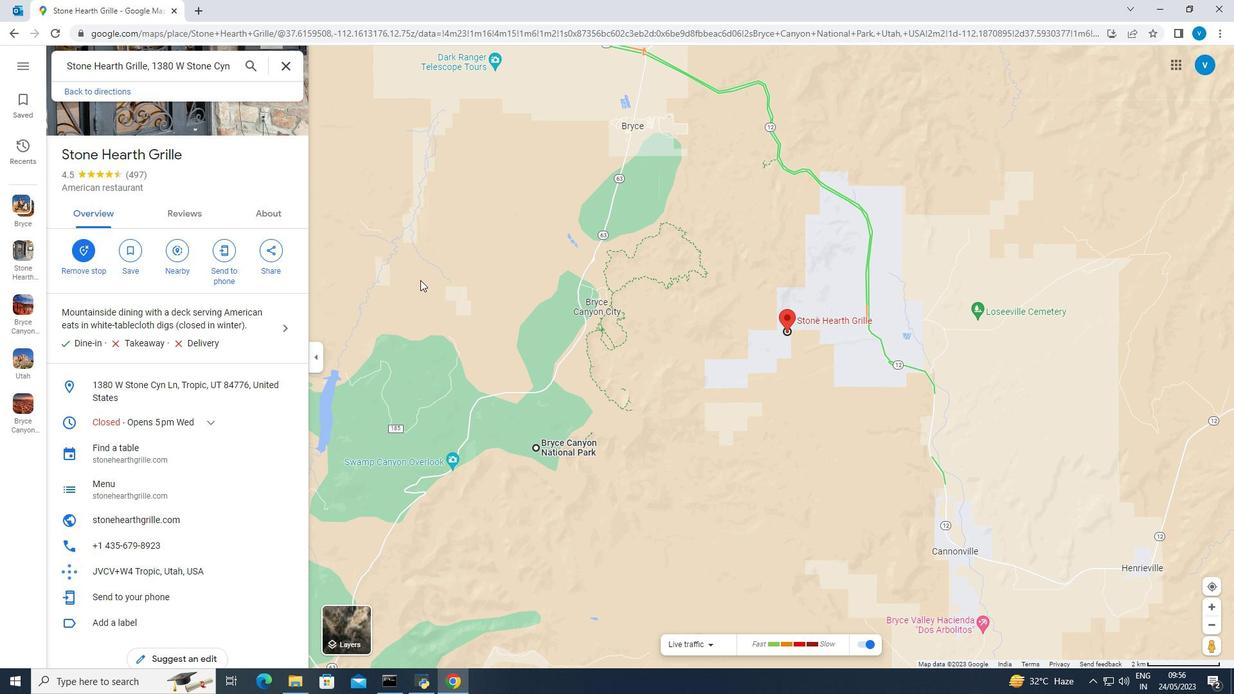 
Action: Mouse pressed left at (416, 280)
Screenshot: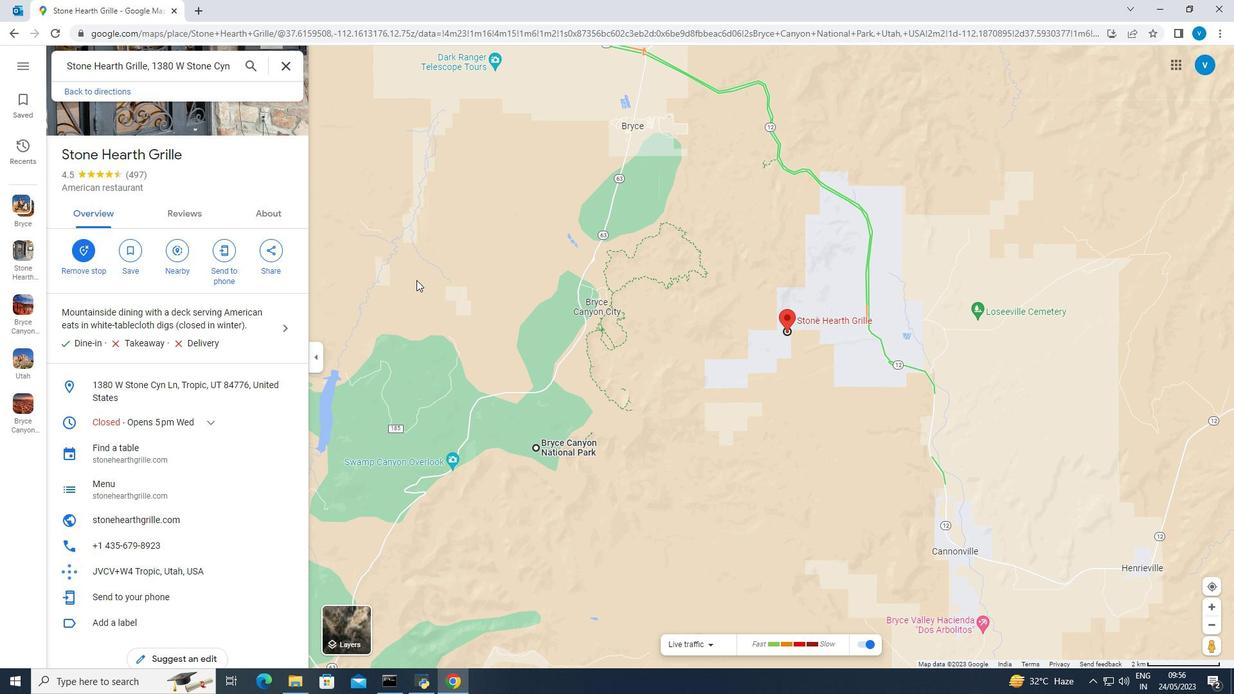 
Action: Mouse moved to (450, 293)
Screenshot: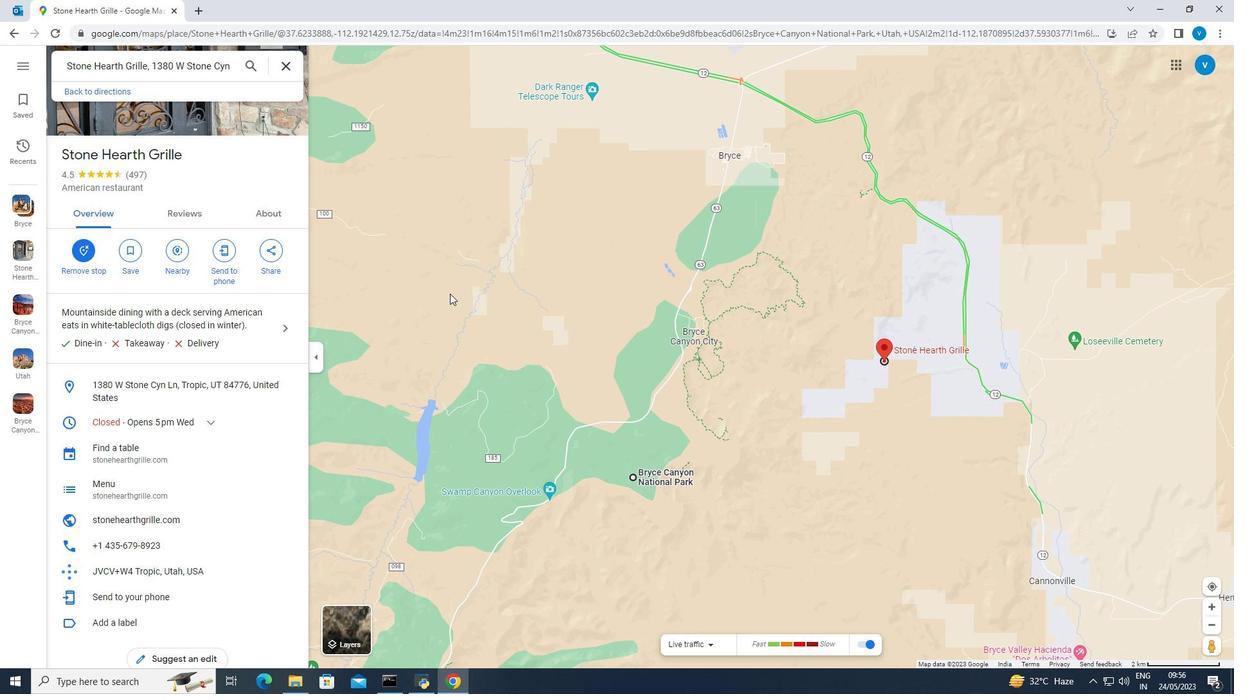
Action: Mouse pressed left at (450, 293)
Screenshot: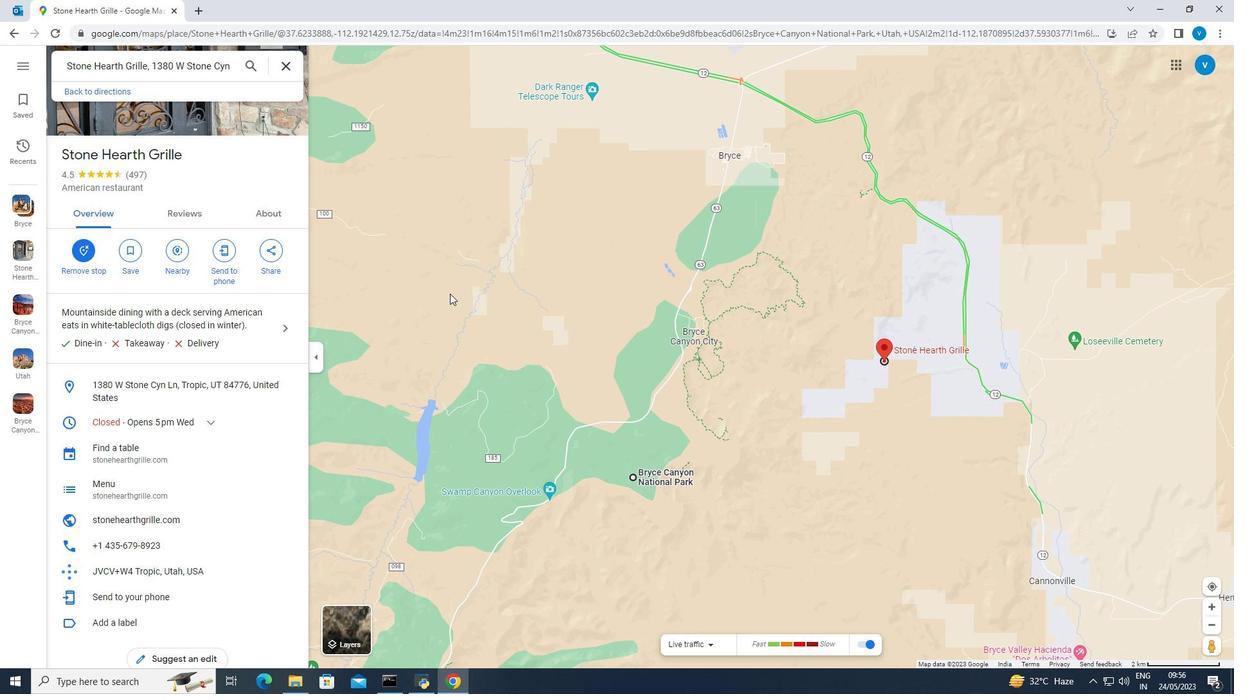 
Action: Mouse moved to (437, 296)
Screenshot: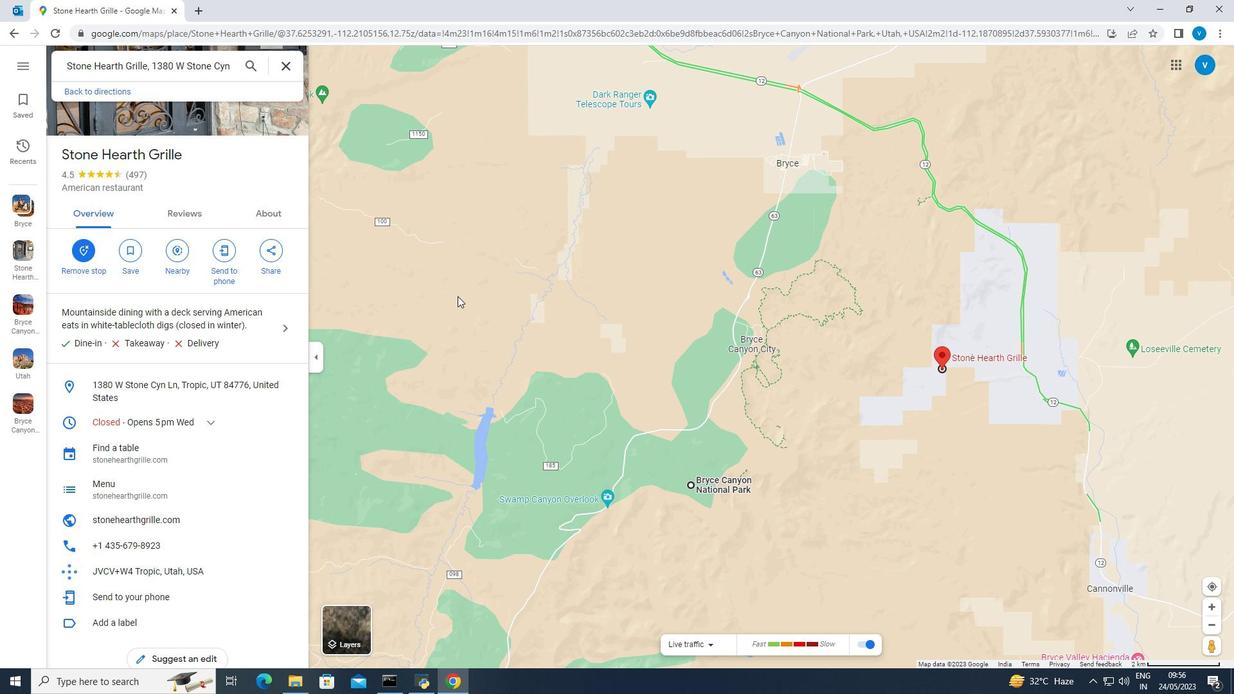 
Action: Mouse pressed left at (437, 296)
Screenshot: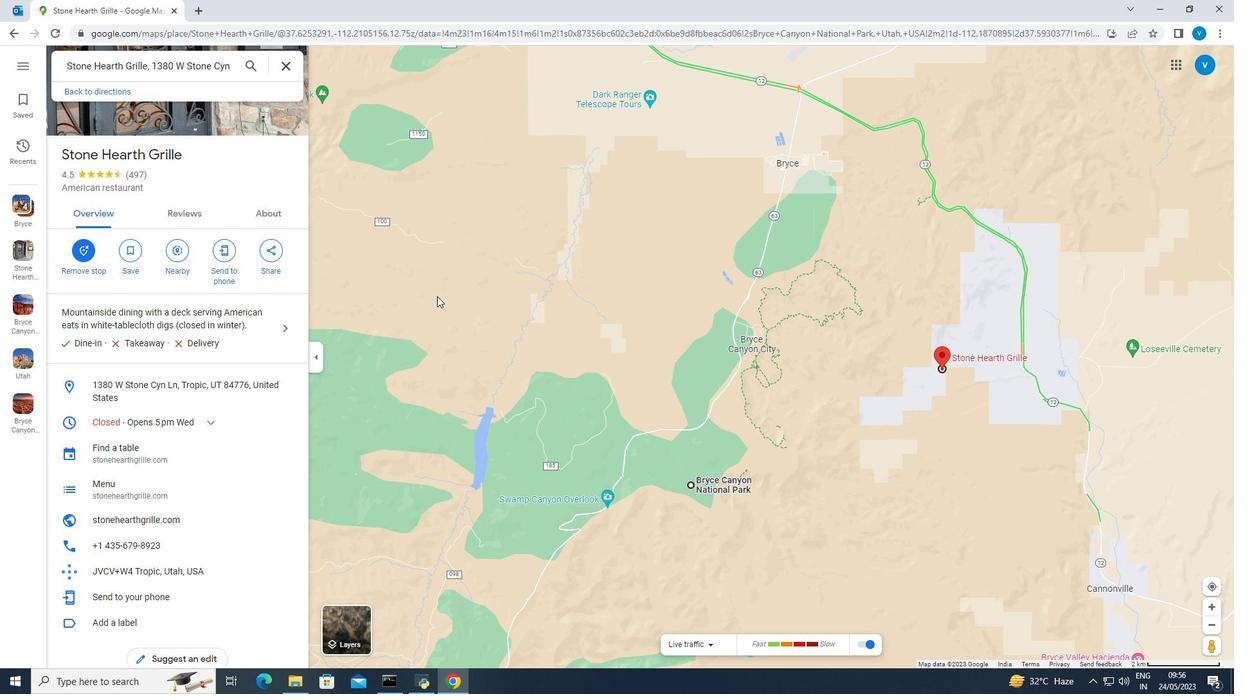 
Action: Mouse moved to (437, 296)
Screenshot: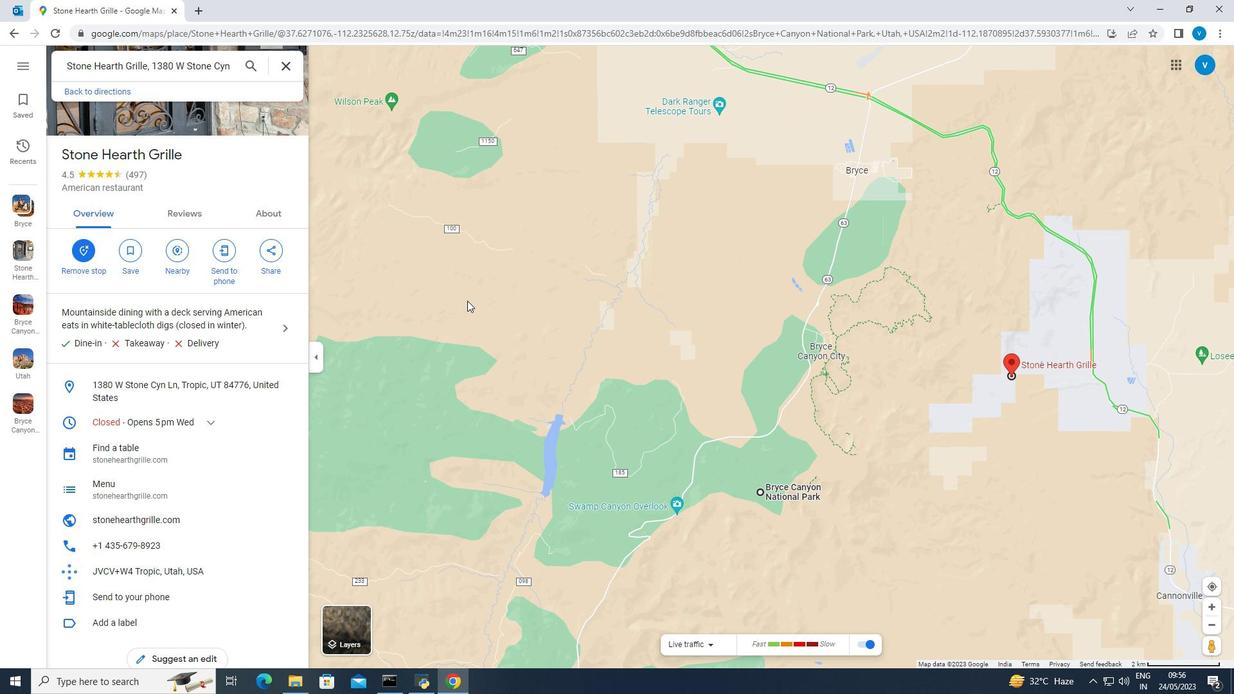
Action: Mouse pressed left at (437, 296)
Screenshot: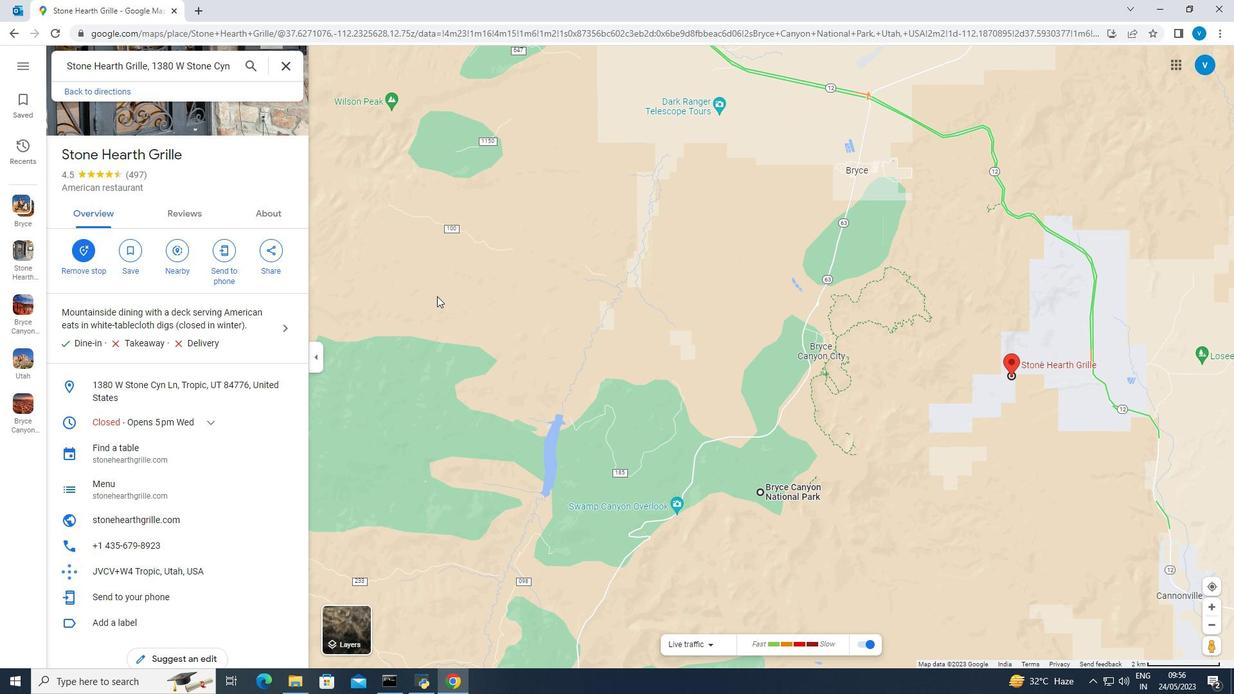 
Action: Mouse moved to (456, 302)
Screenshot: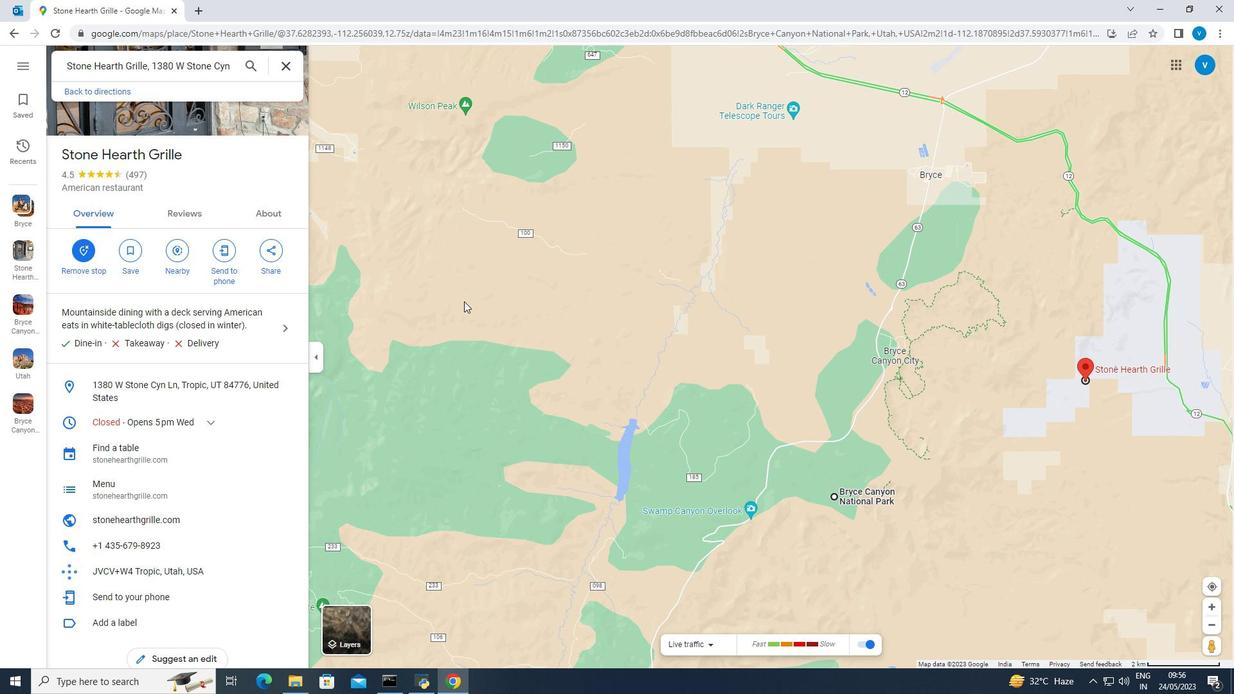 
Action: Mouse pressed left at (456, 302)
Screenshot: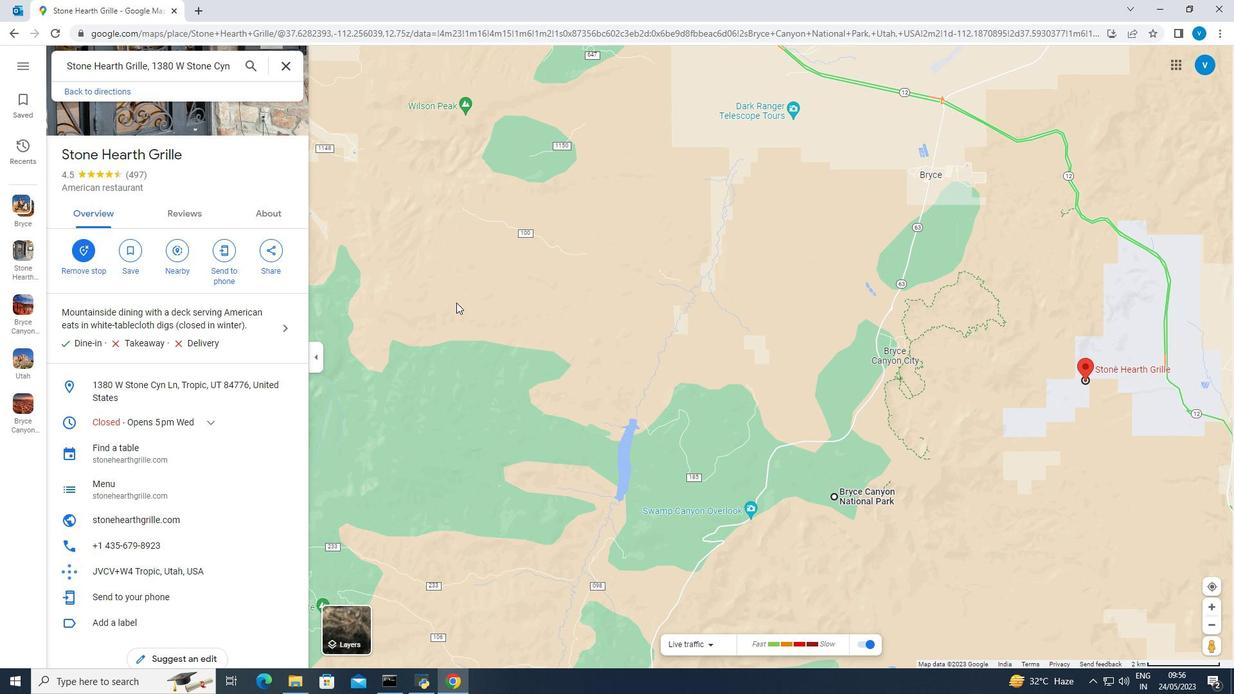 
Action: Mouse moved to (457, 309)
Screenshot: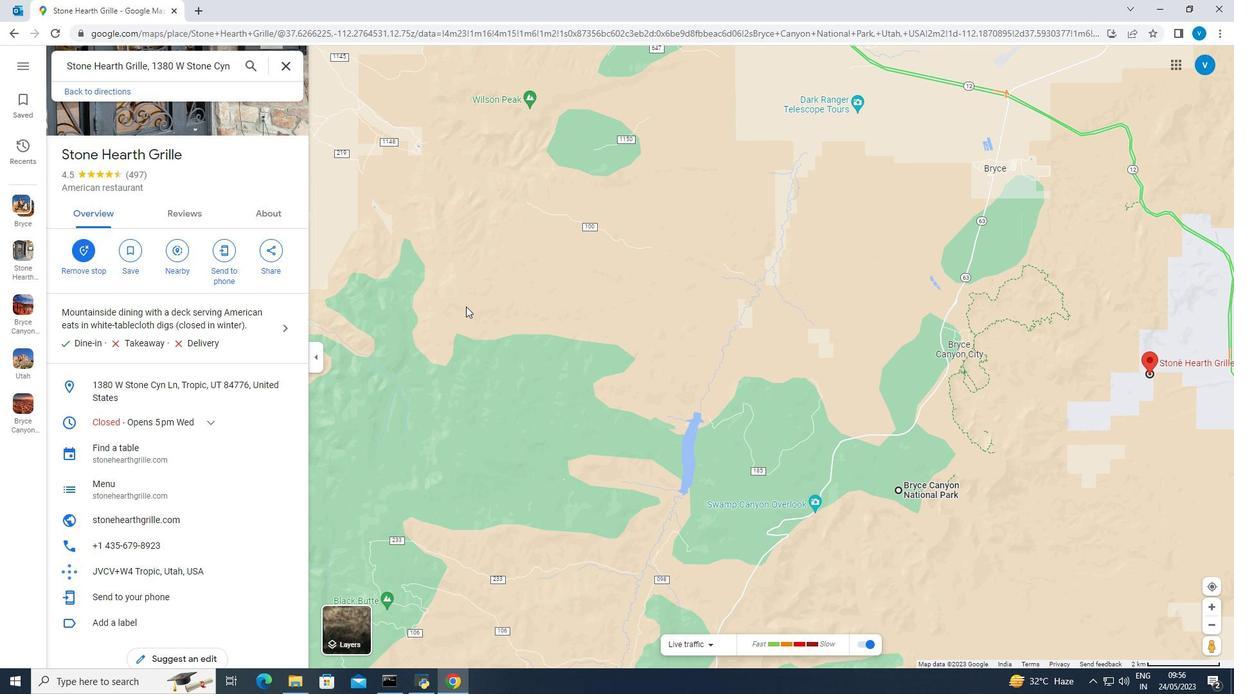 
Action: Mouse pressed left at (457, 309)
Screenshot: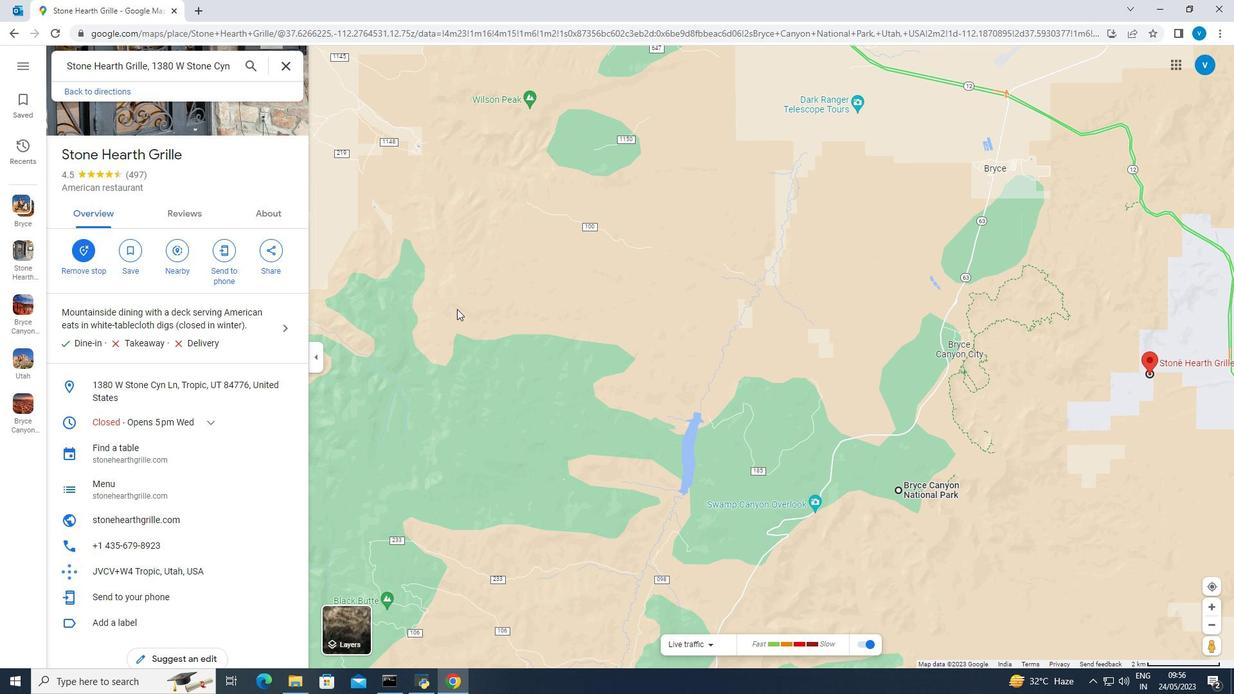 
Action: Mouse moved to (445, 320)
Screenshot: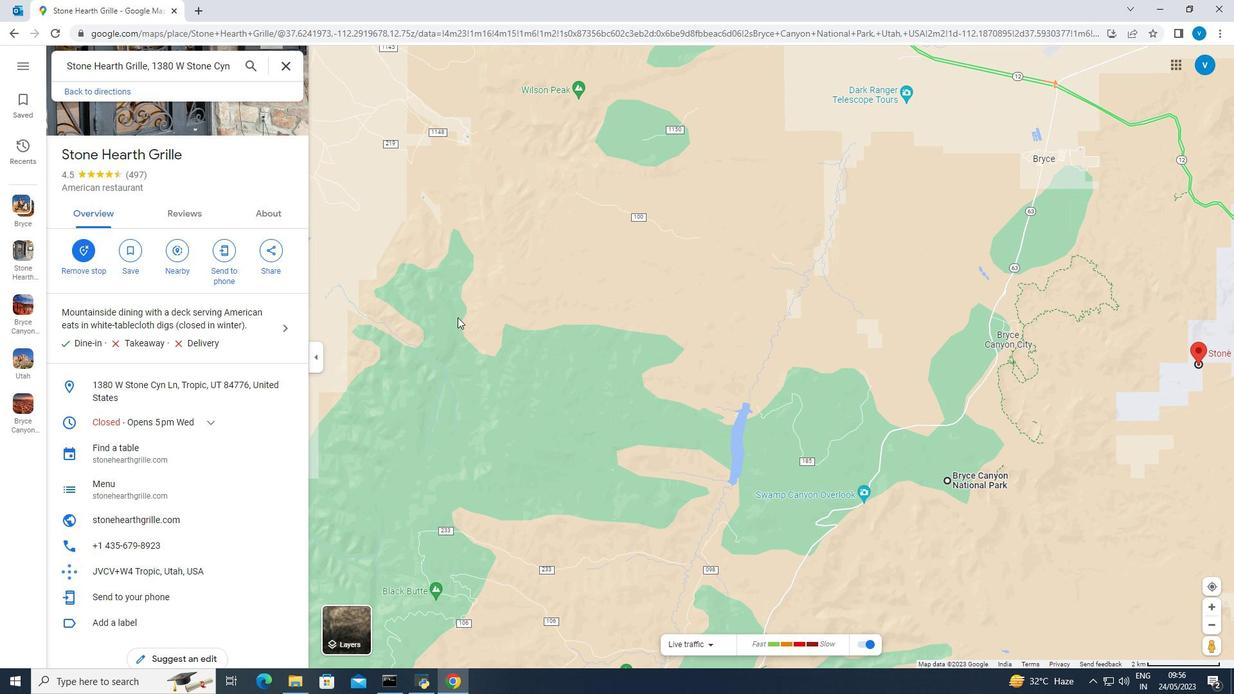 
Action: Mouse pressed left at (445, 320)
Screenshot: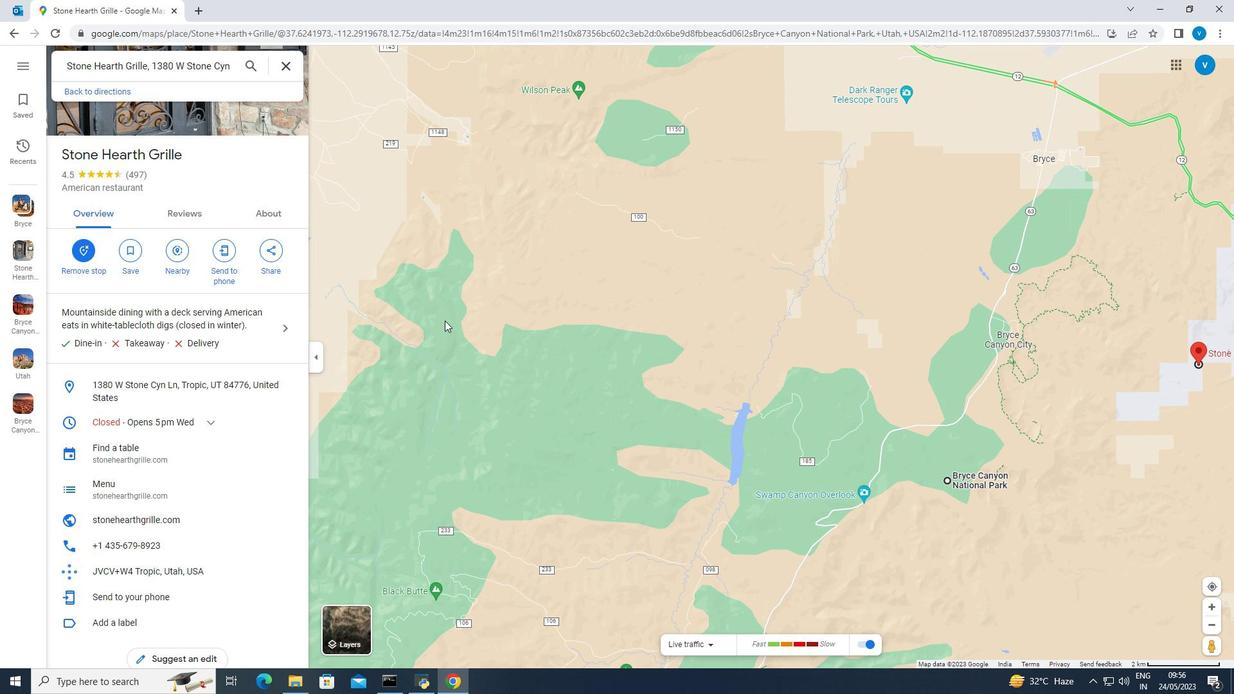 
Action: Mouse moved to (600, 232)
Screenshot: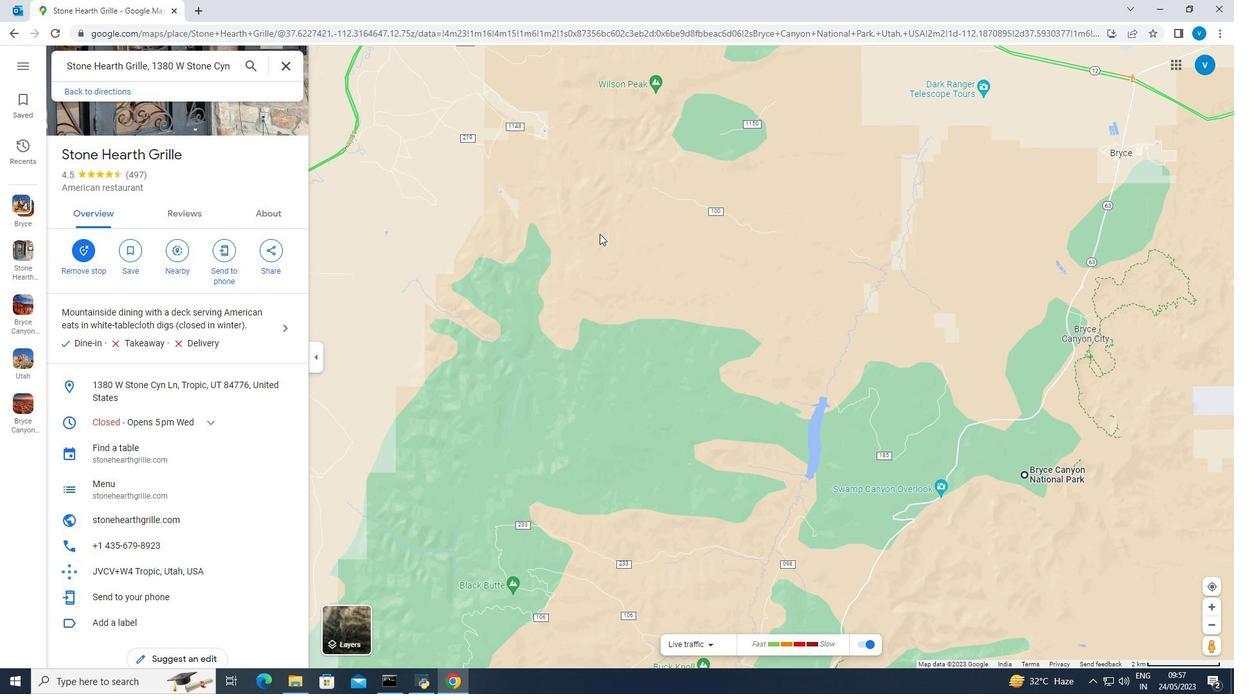 
Action: Mouse pressed left at (600, 232)
Screenshot: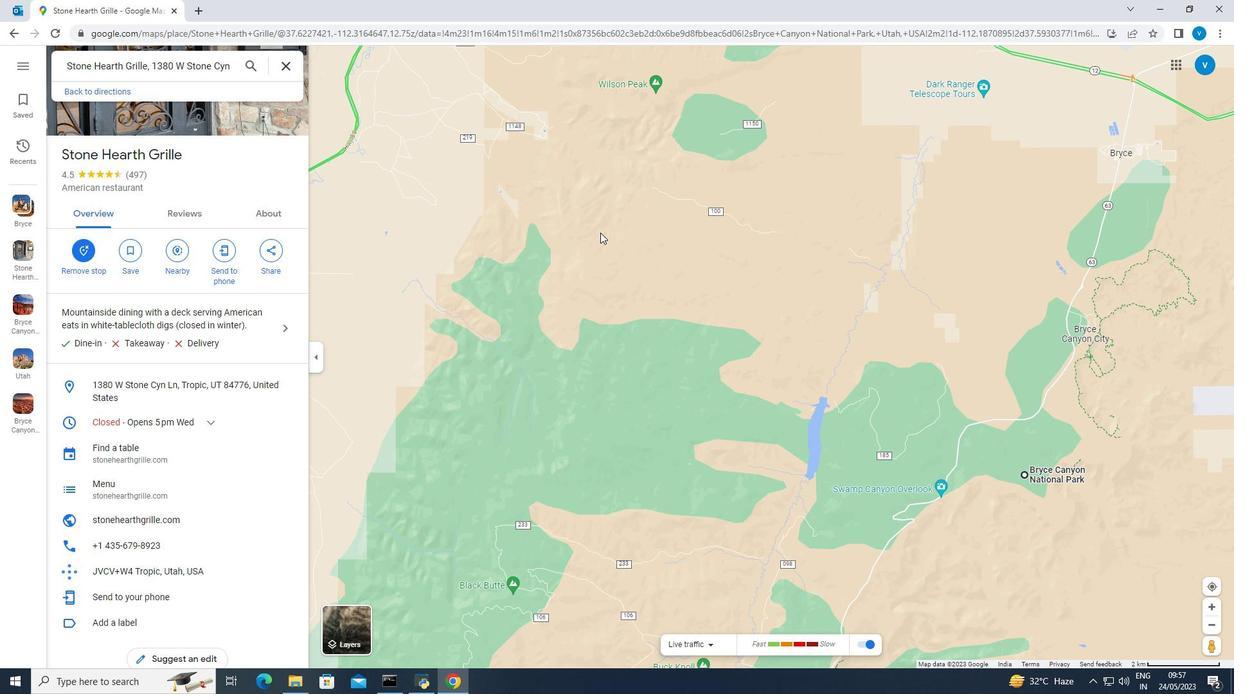 
Action: Mouse moved to (236, 474)
Screenshot: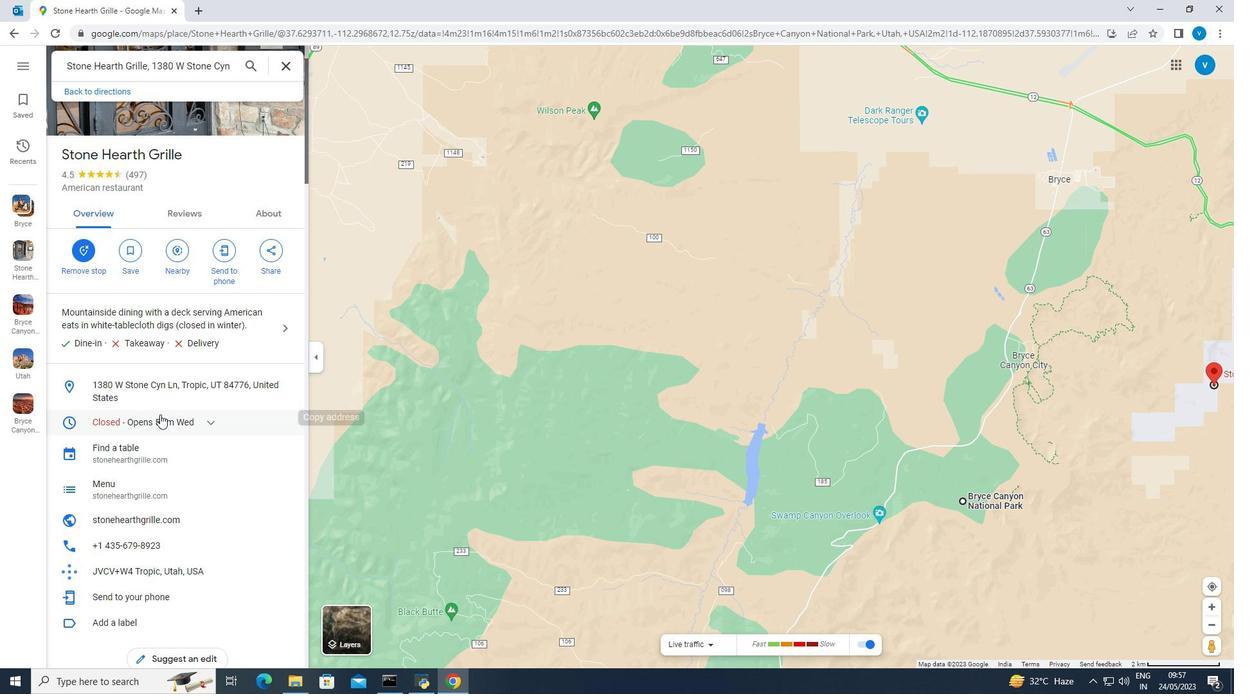 
Action: Mouse scrolled (236, 473) with delta (0, 0)
Screenshot: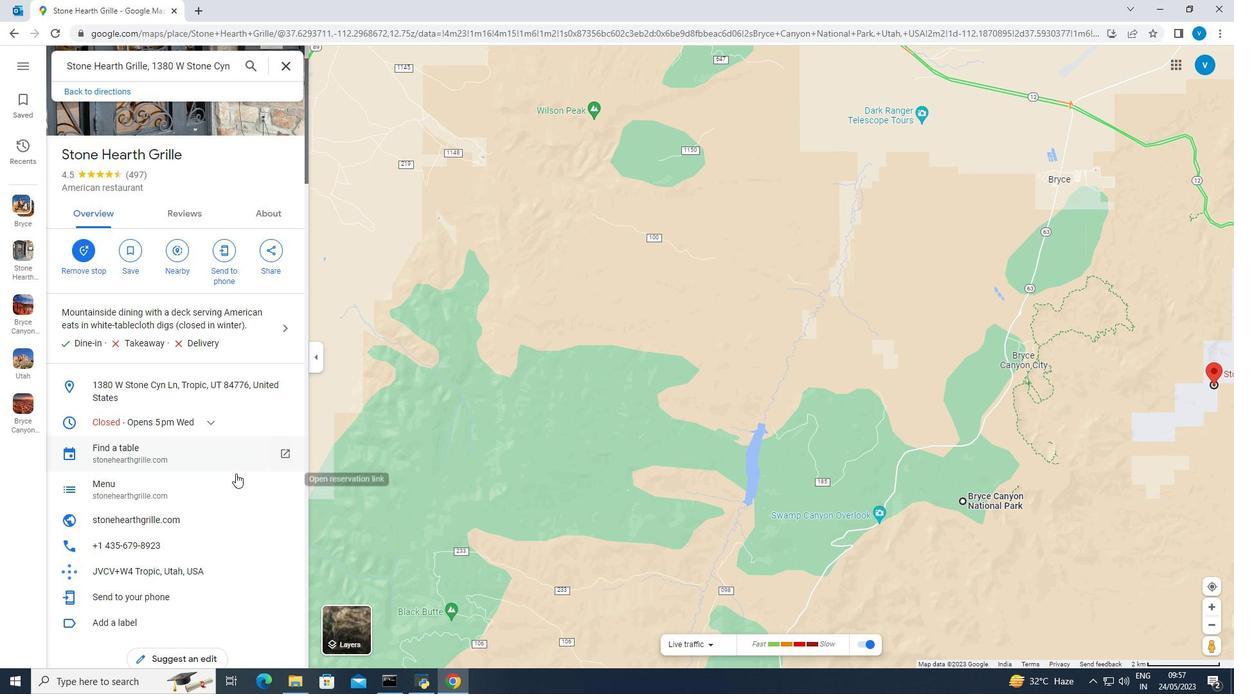 
Action: Mouse scrolled (236, 473) with delta (0, 0)
Screenshot: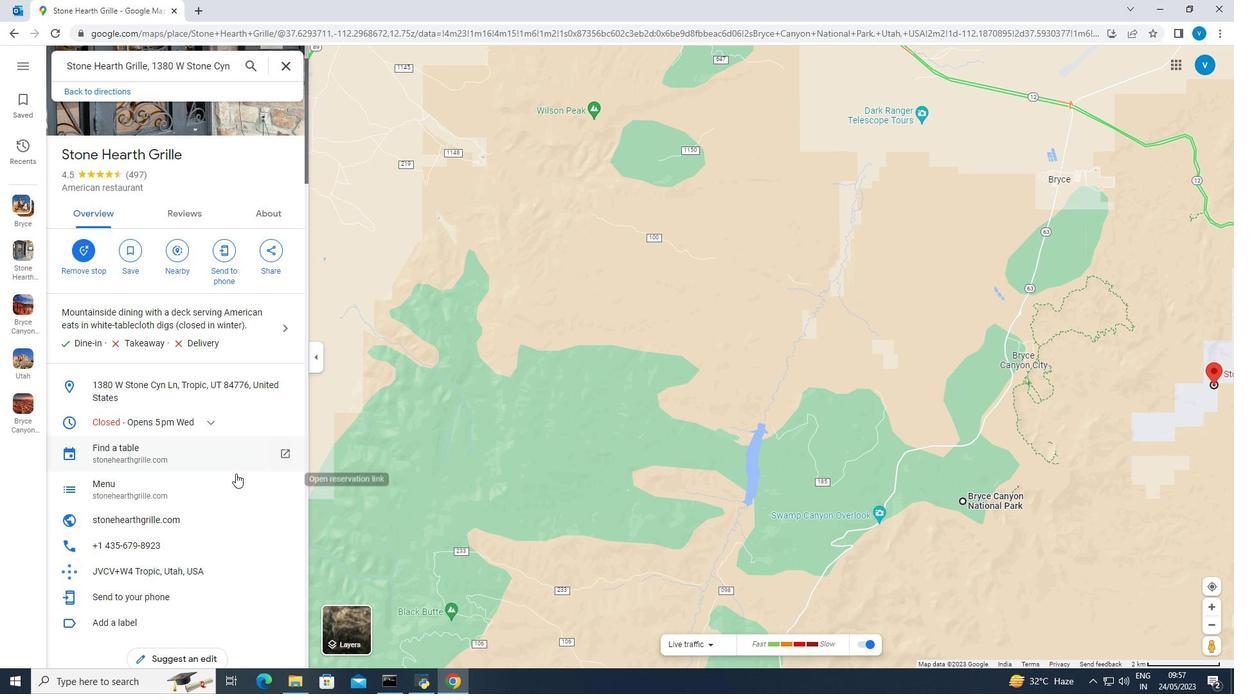 
Action: Mouse scrolled (236, 473) with delta (0, 0)
Screenshot: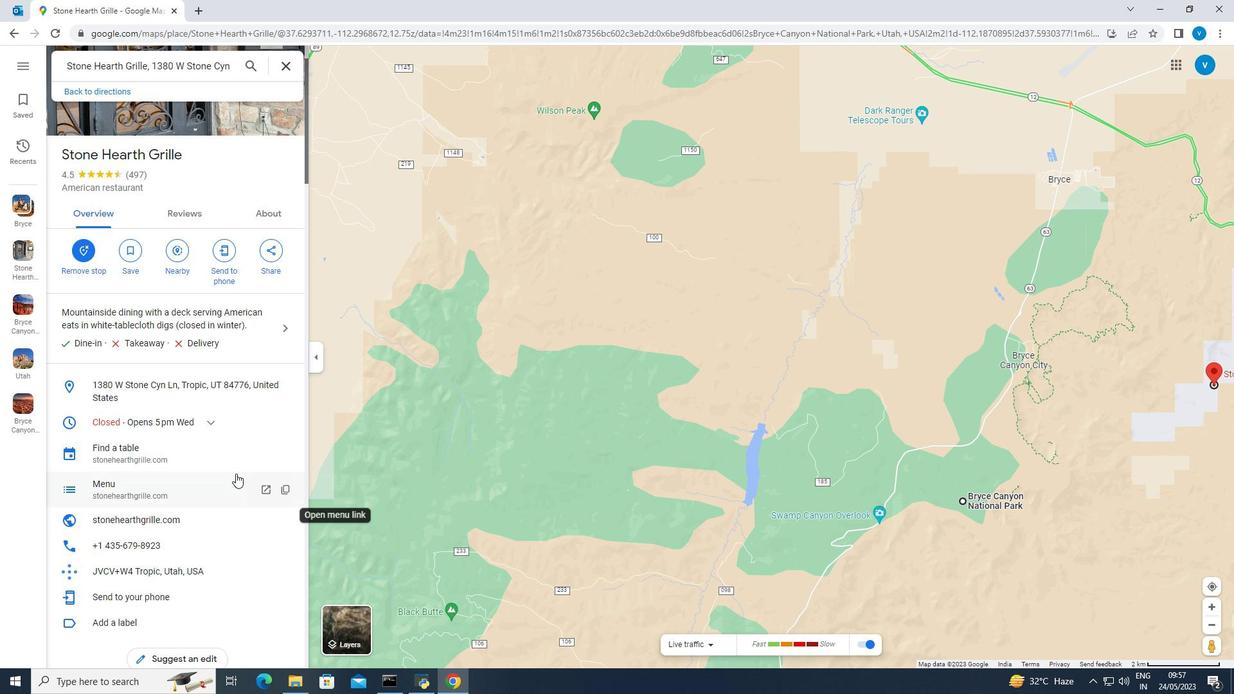 
Action: Mouse scrolled (236, 473) with delta (0, 0)
Screenshot: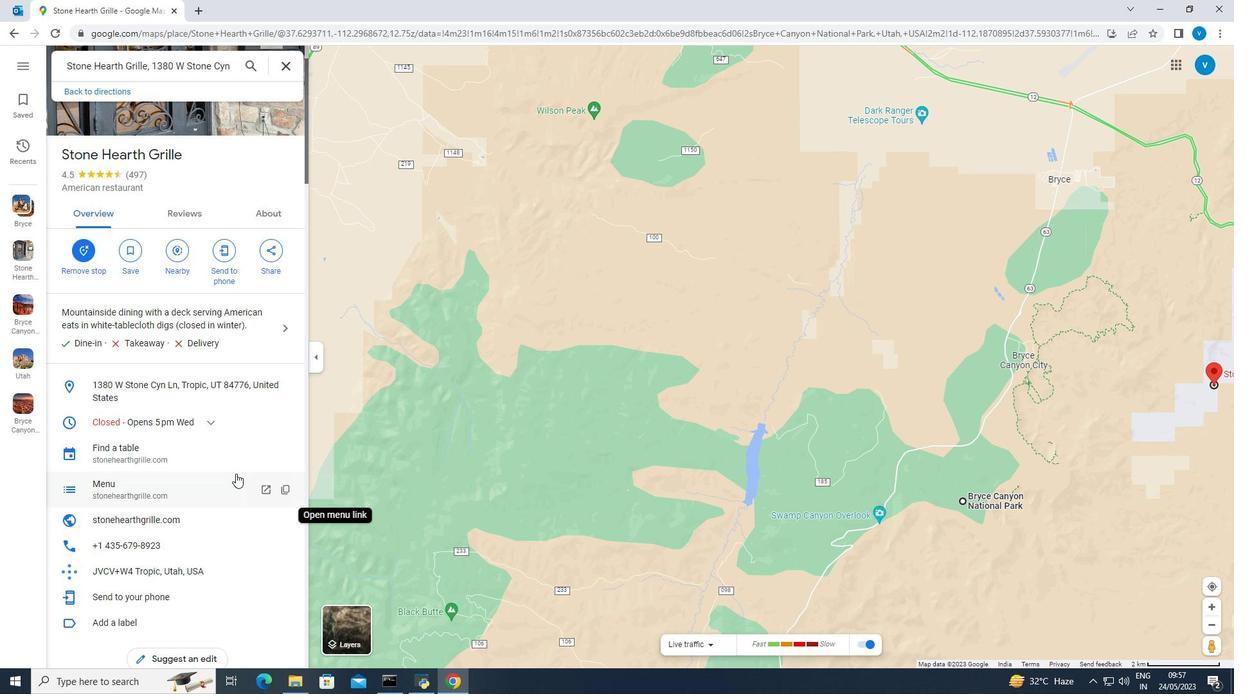 
Action: Mouse scrolled (236, 473) with delta (0, 0)
Screenshot: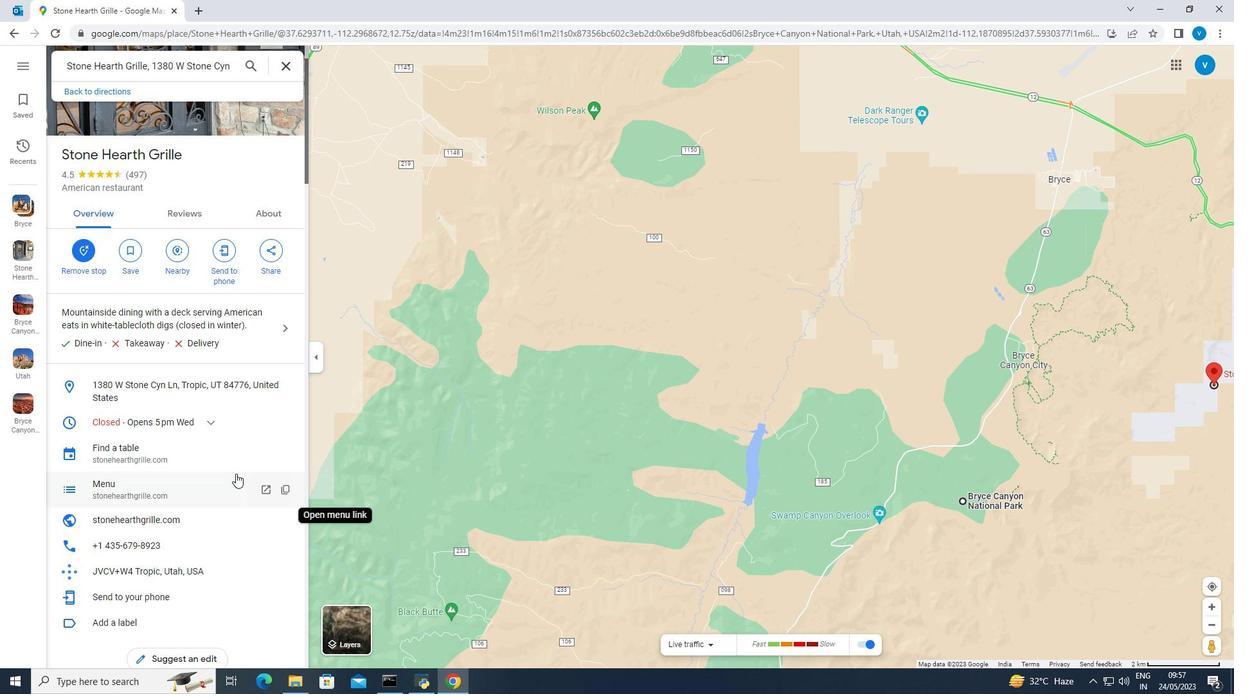 
Action: Mouse scrolled (236, 473) with delta (0, 0)
Screenshot: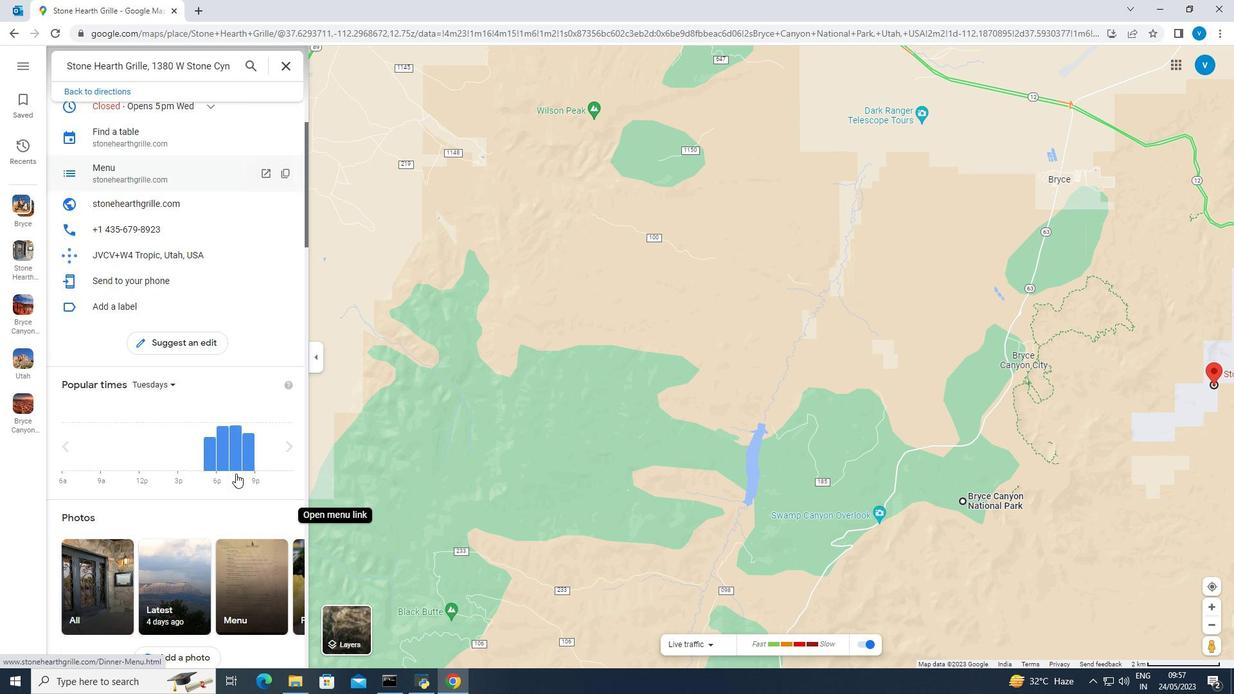 
Action: Mouse scrolled (236, 473) with delta (0, 0)
Screenshot: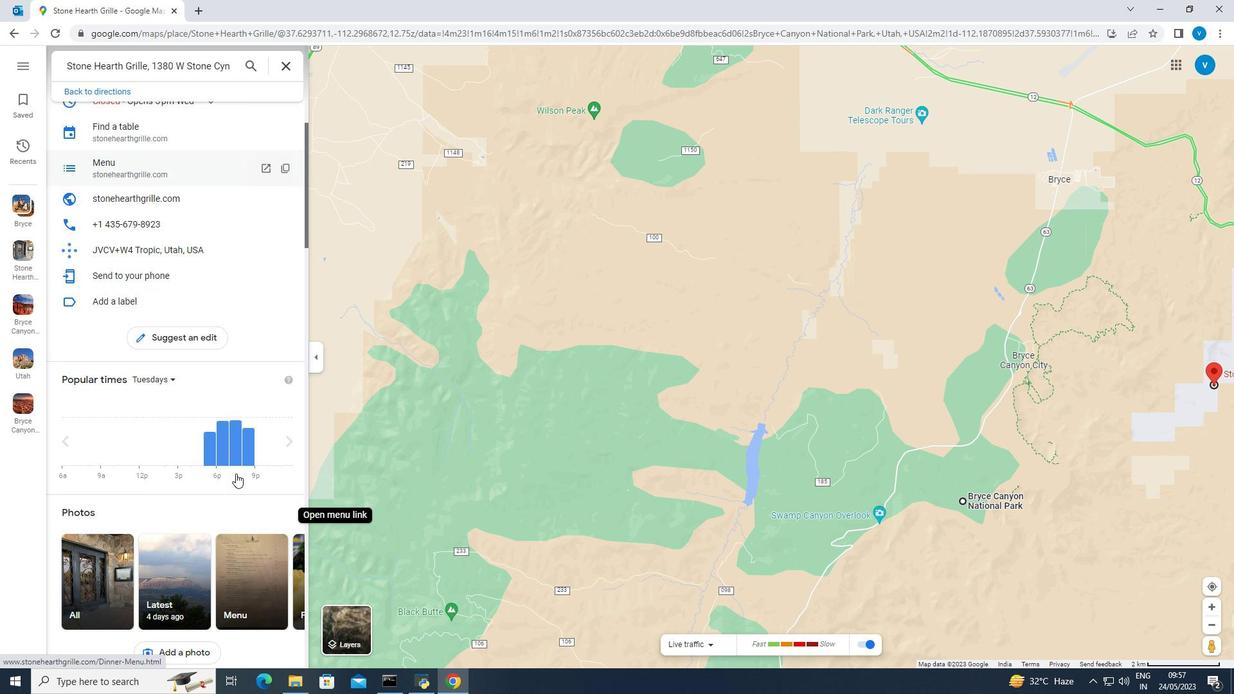 
Action: Mouse scrolled (236, 473) with delta (0, 0)
Screenshot: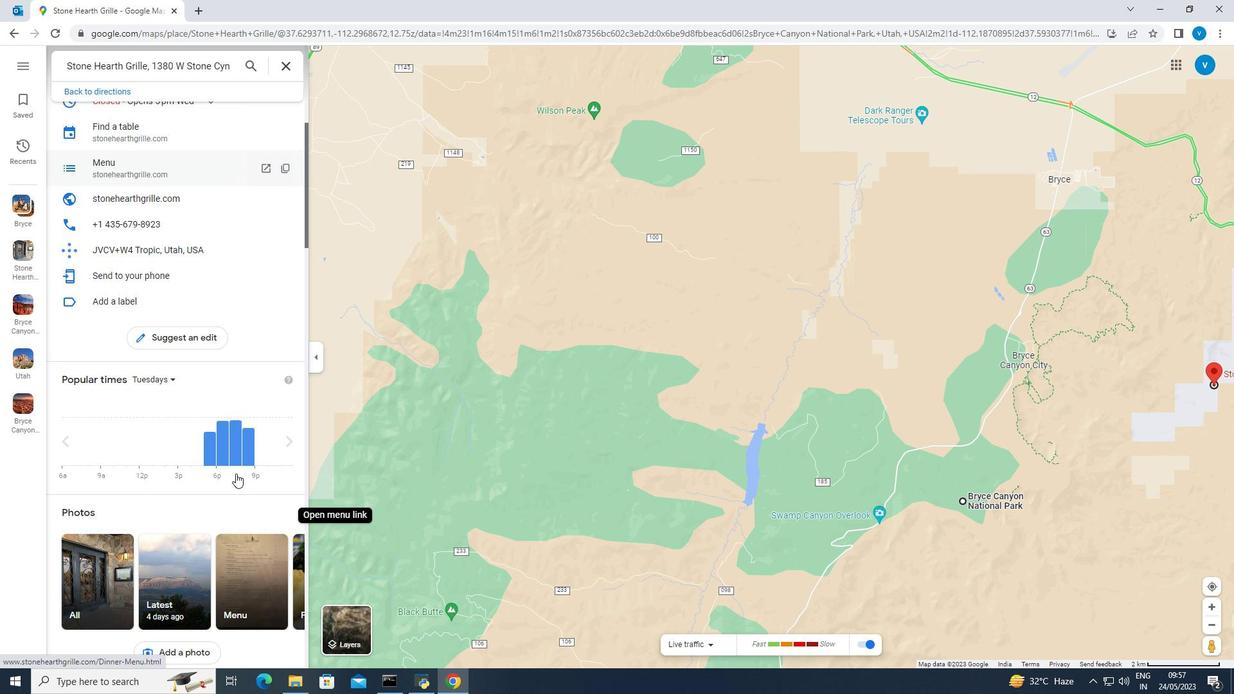 
Action: Mouse scrolled (236, 473) with delta (0, 0)
Screenshot: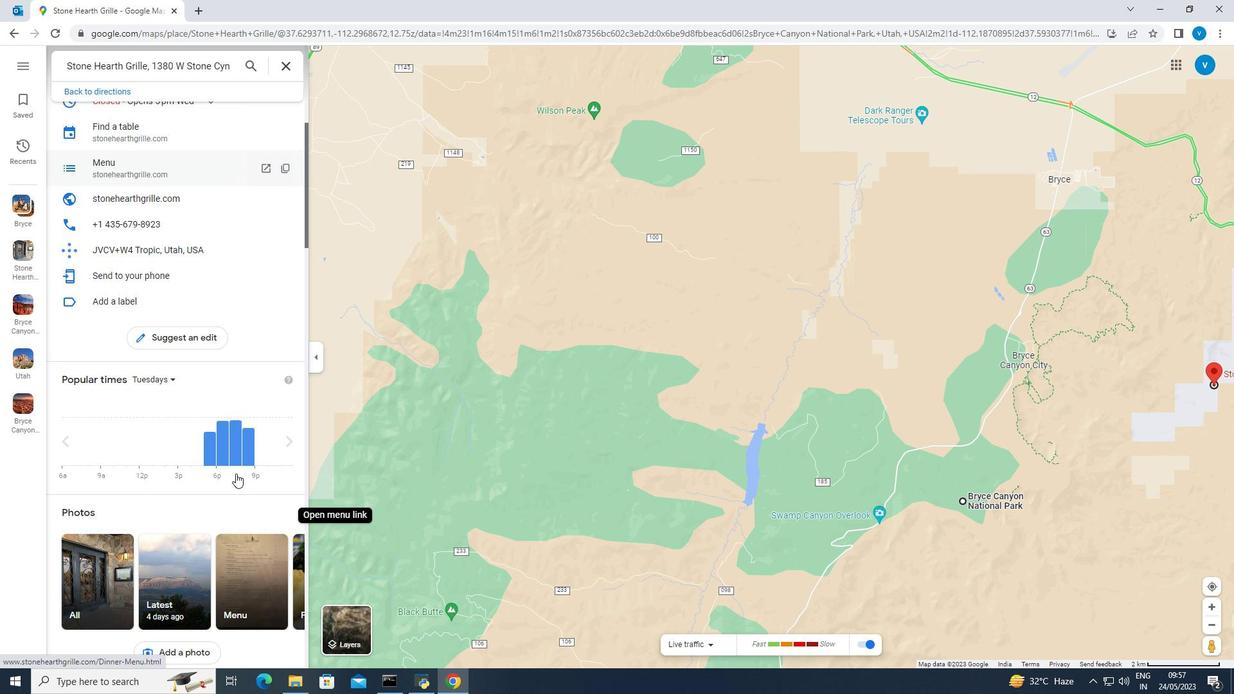 
Action: Mouse scrolled (236, 473) with delta (0, 0)
Screenshot: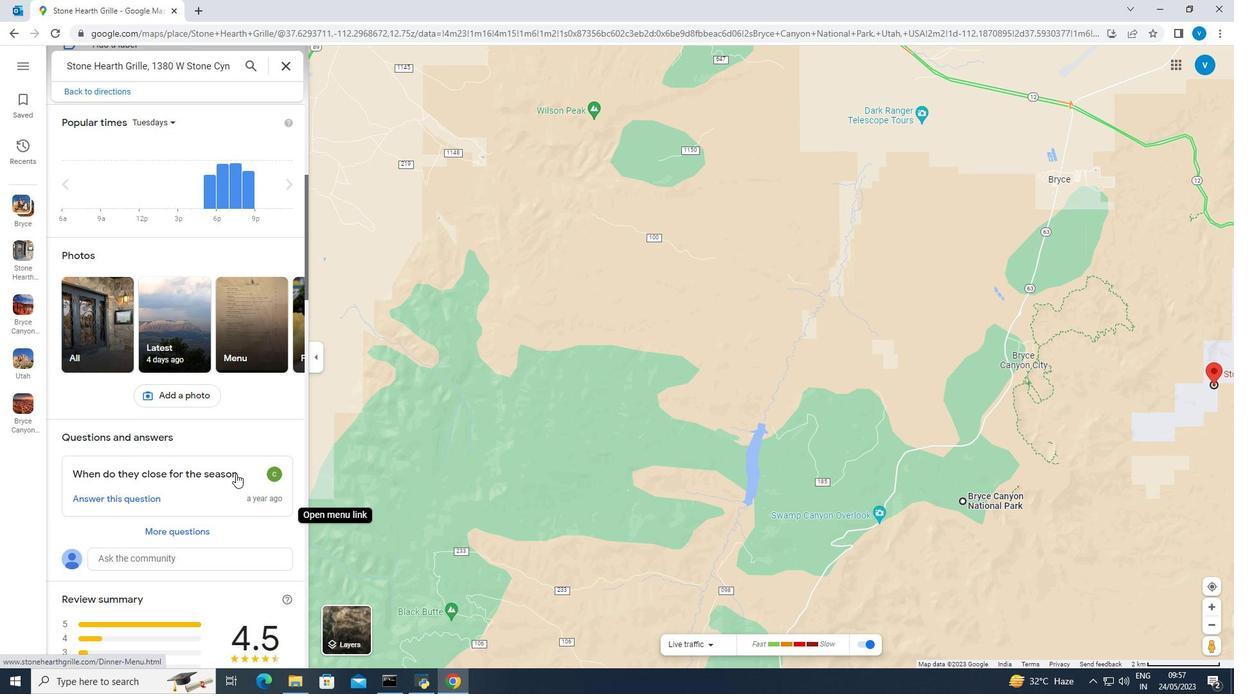 
Action: Mouse scrolled (236, 473) with delta (0, 0)
Screenshot: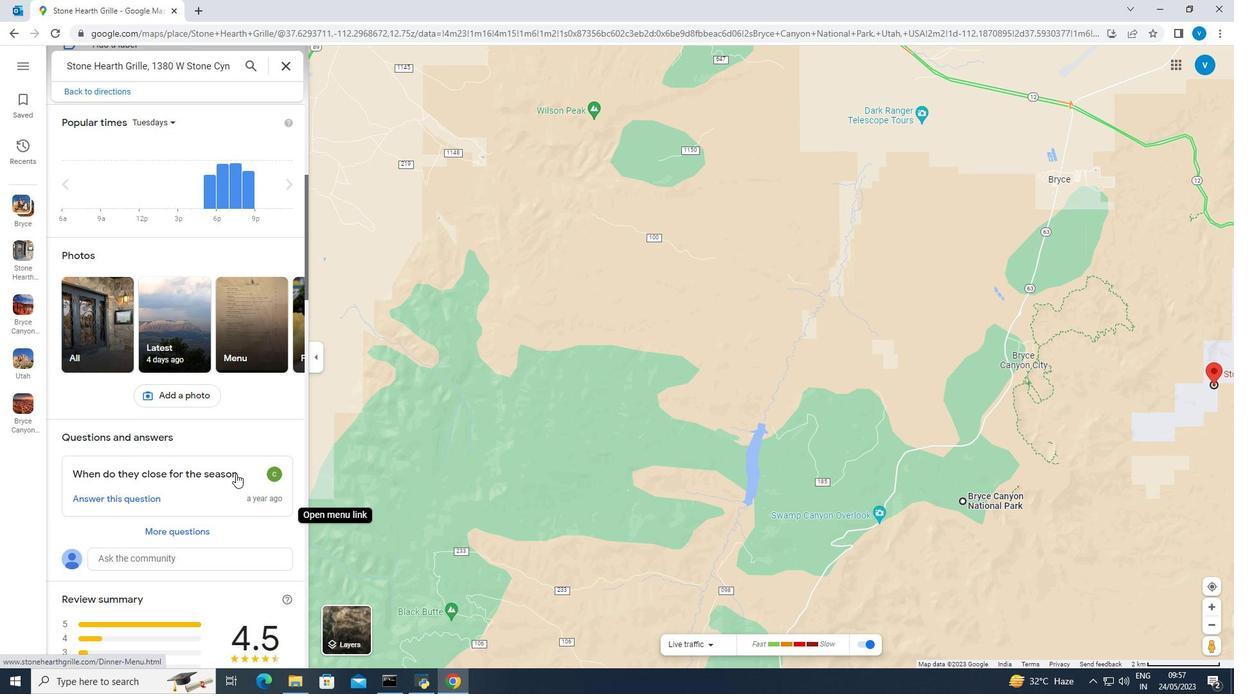 
Action: Mouse scrolled (236, 473) with delta (0, 0)
Screenshot: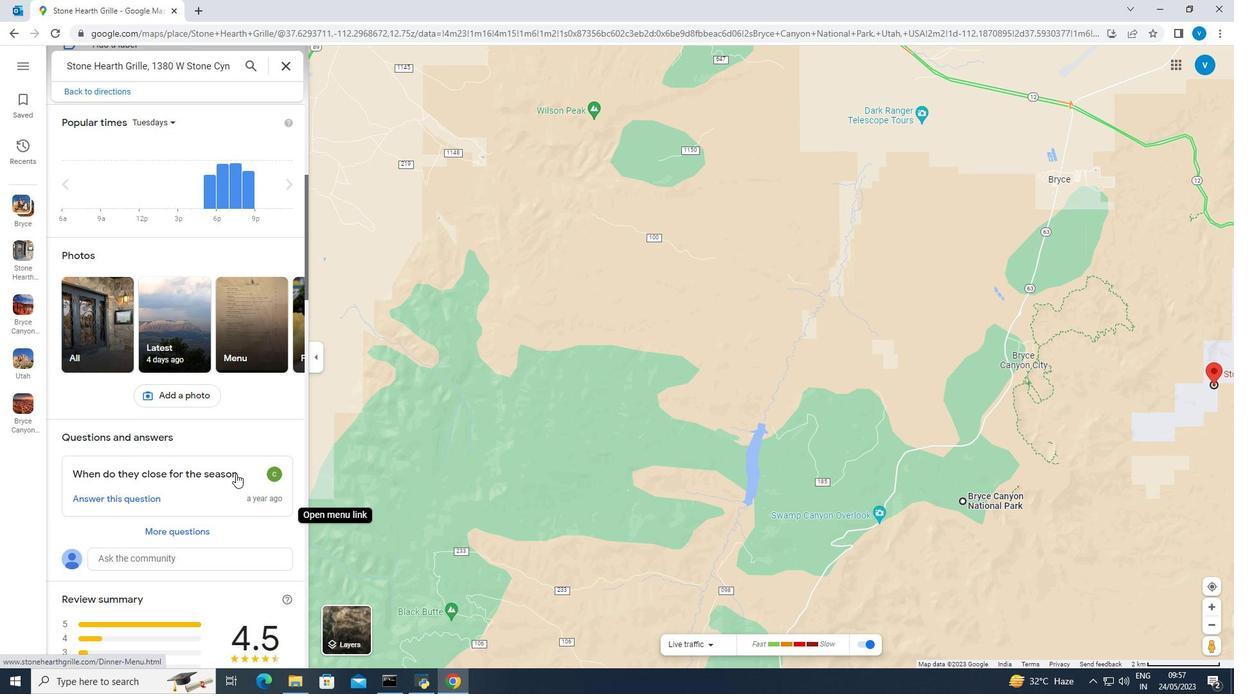 
Action: Mouse scrolled (236, 473) with delta (0, 0)
Screenshot: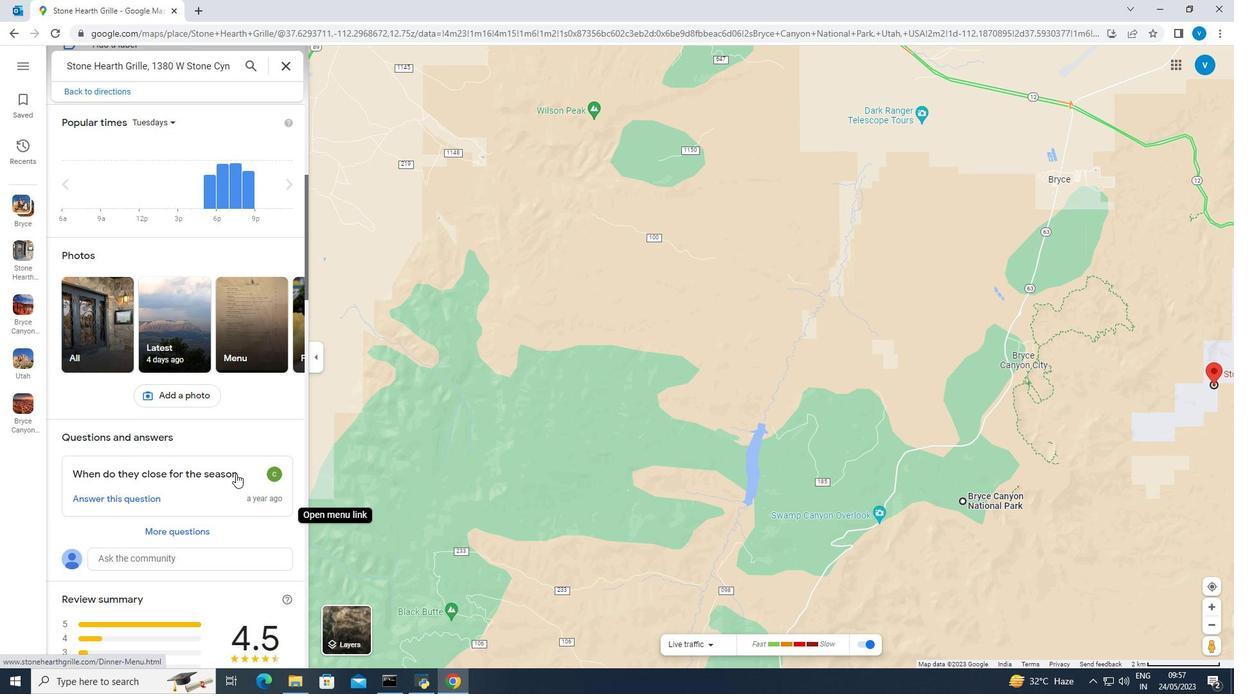
Action: Mouse scrolled (236, 473) with delta (0, 0)
Screenshot: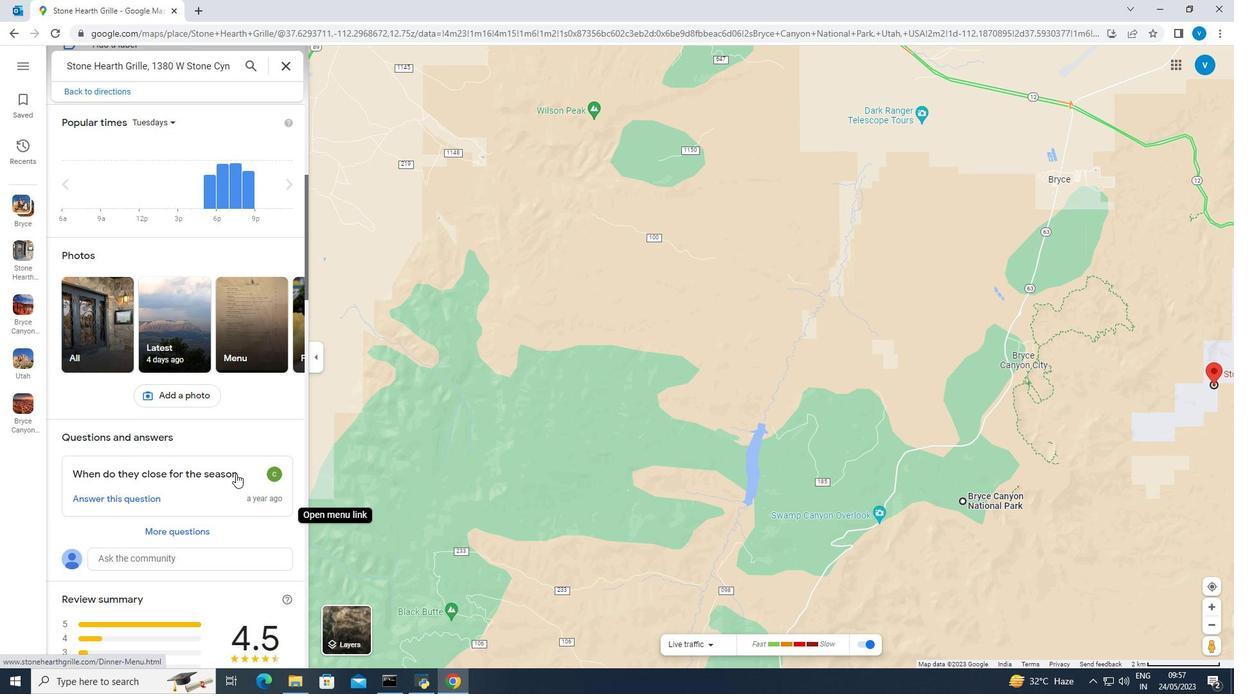 
Action: Mouse moved to (236, 474)
Screenshot: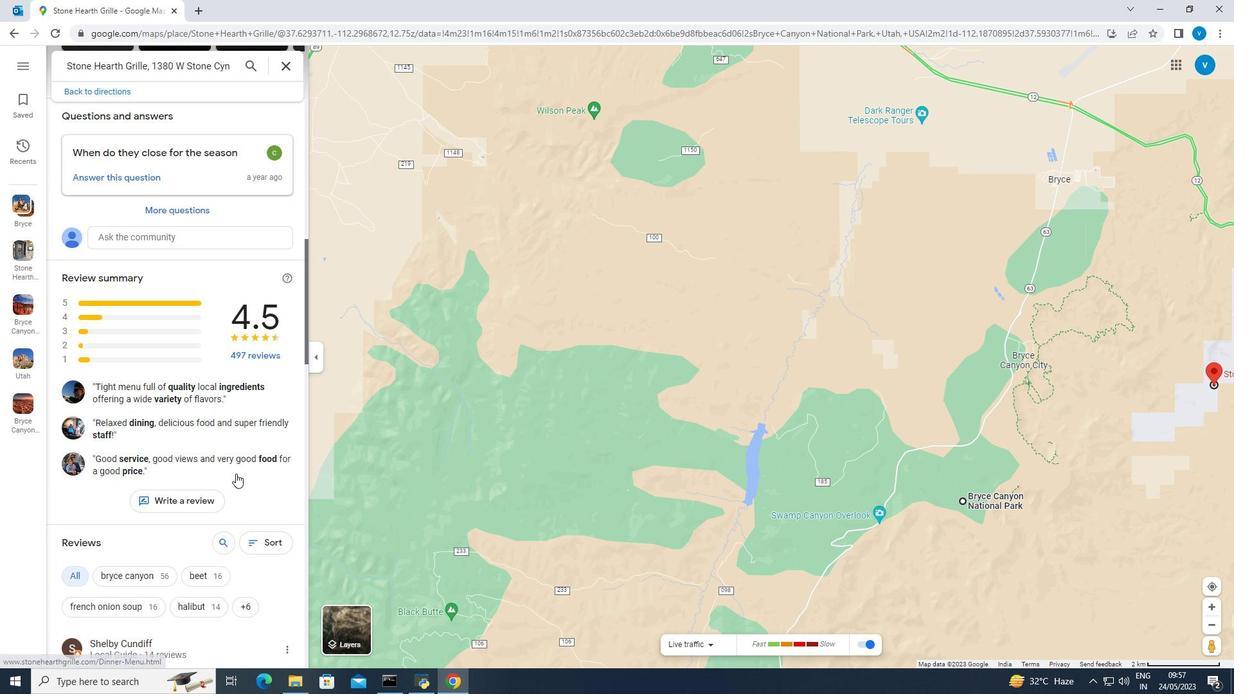 
Action: Mouse scrolled (236, 474) with delta (0, 0)
Screenshot: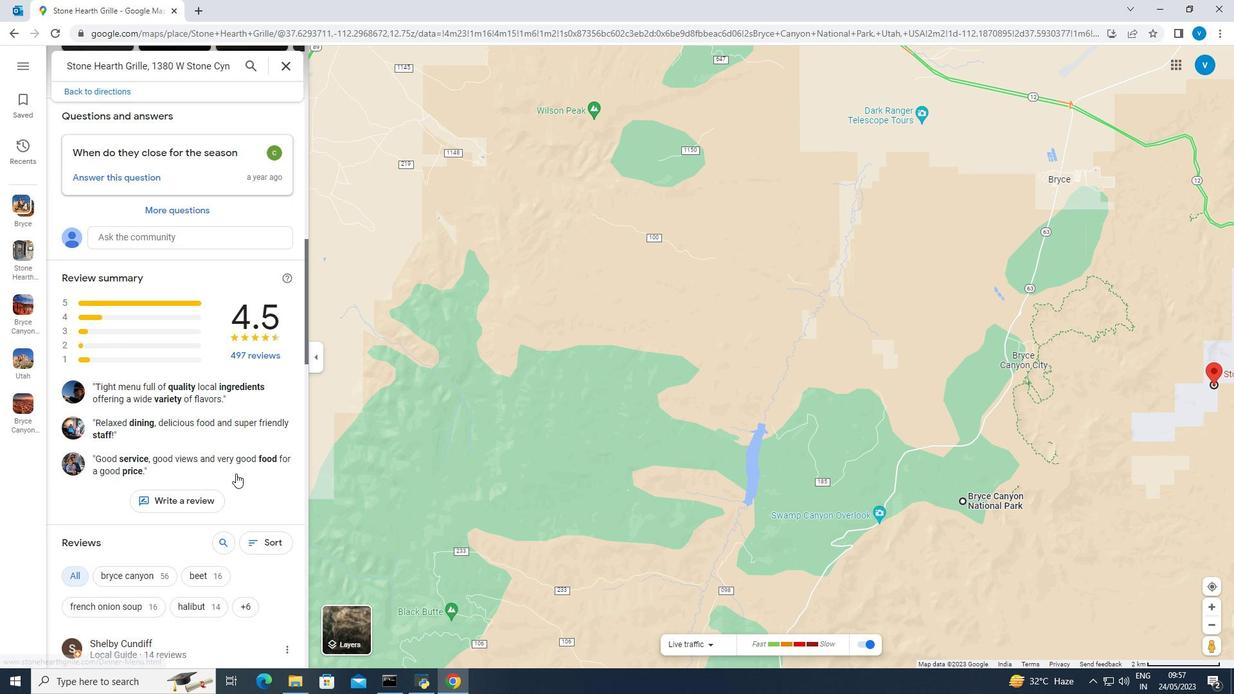 
Action: Mouse scrolled (236, 474) with delta (0, 0)
Screenshot: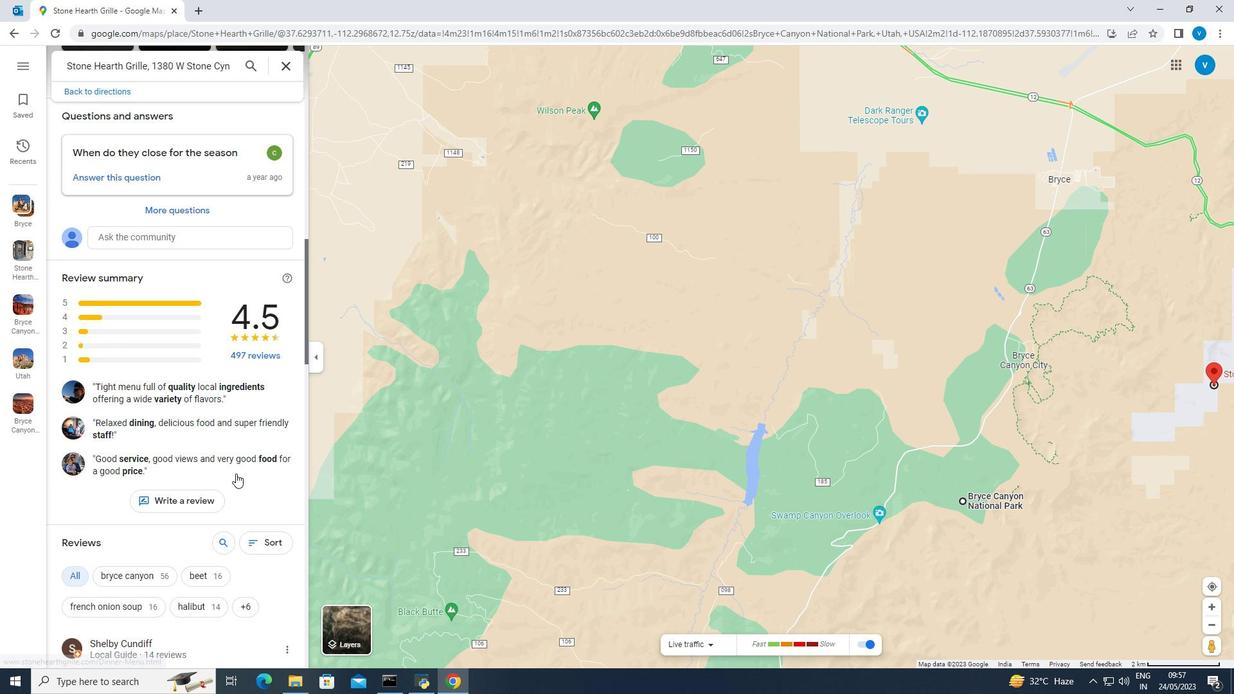 
Action: Mouse scrolled (236, 474) with delta (0, 0)
Screenshot: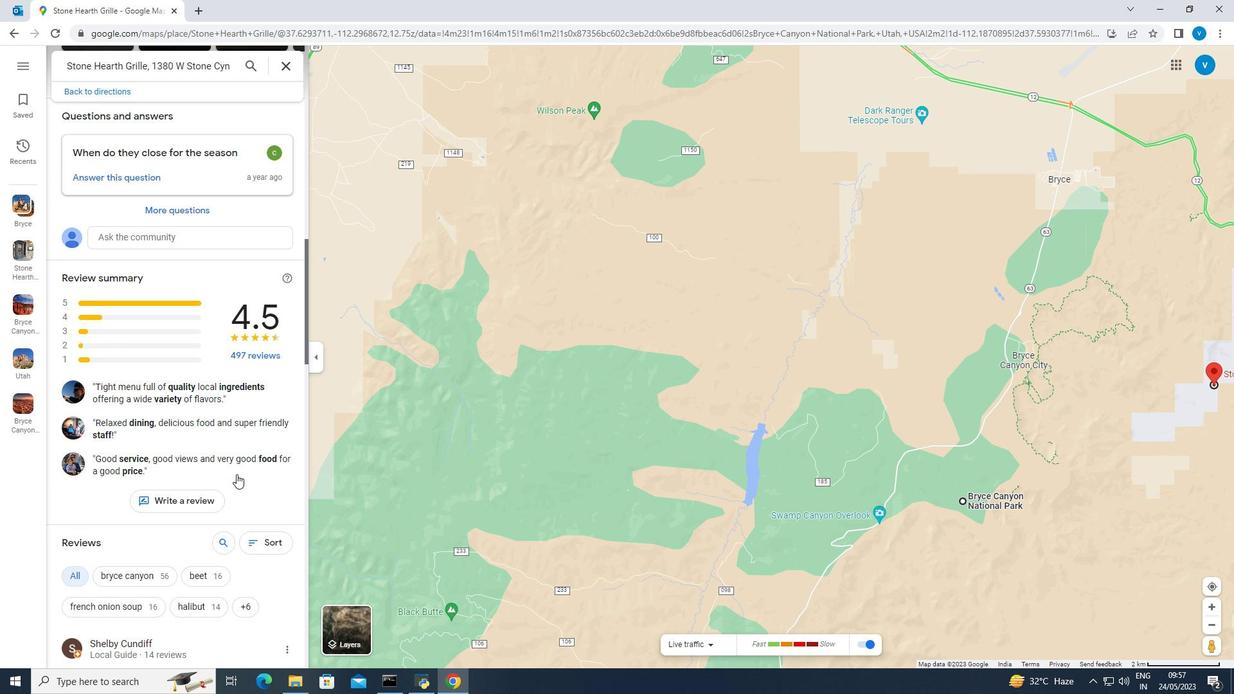 
Action: Mouse scrolled (236, 474) with delta (0, 0)
Screenshot: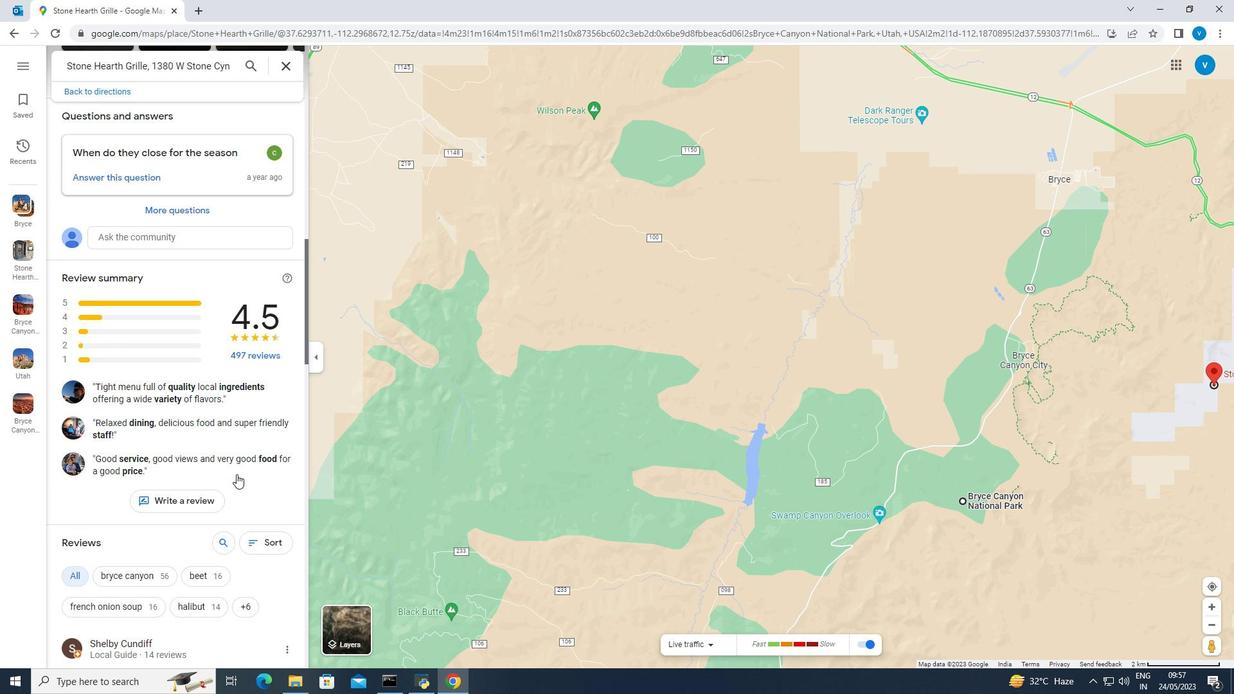 
Action: Mouse scrolled (236, 474) with delta (0, 0)
Screenshot: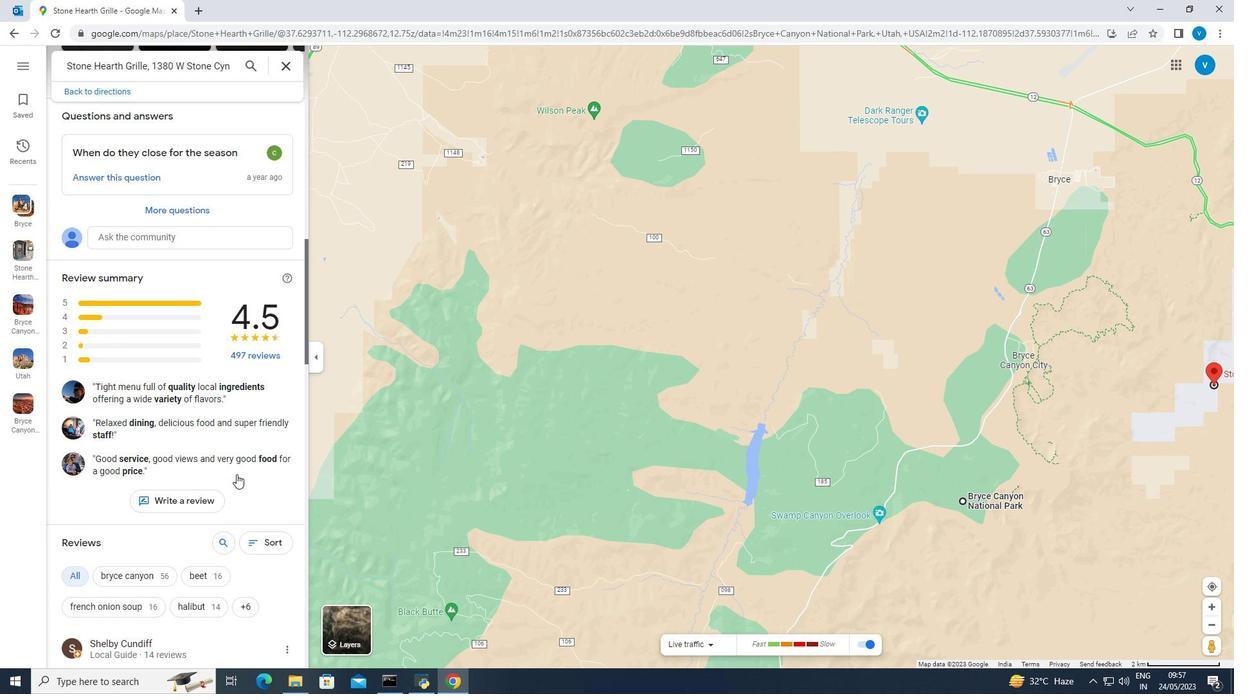 
Action: Mouse scrolled (236, 474) with delta (0, 0)
Screenshot: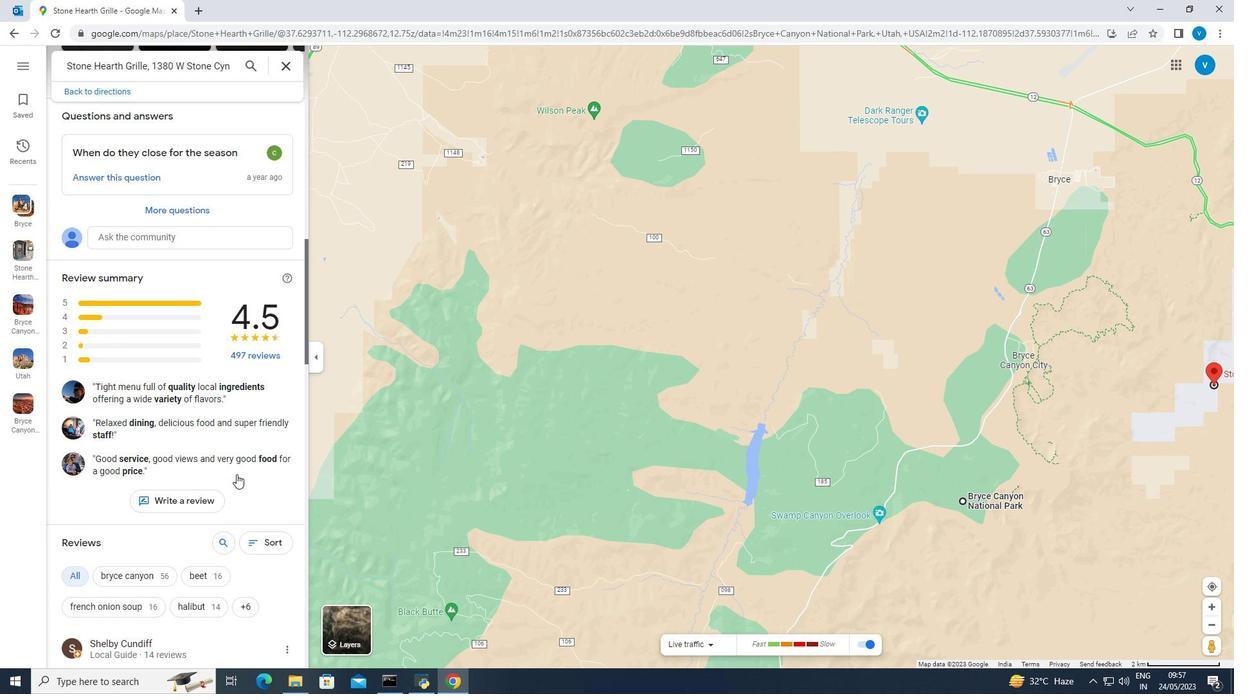 
Action: Mouse moved to (237, 472)
Screenshot: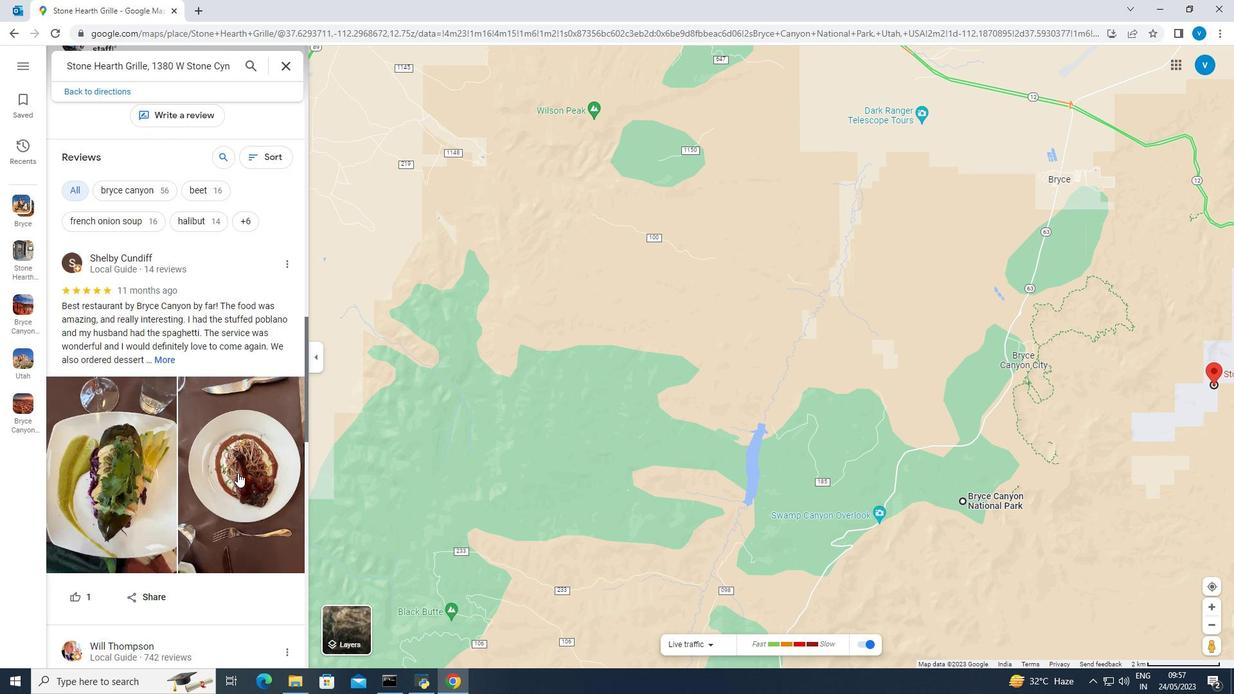 
Action: Mouse scrolled (237, 472) with delta (0, 0)
Screenshot: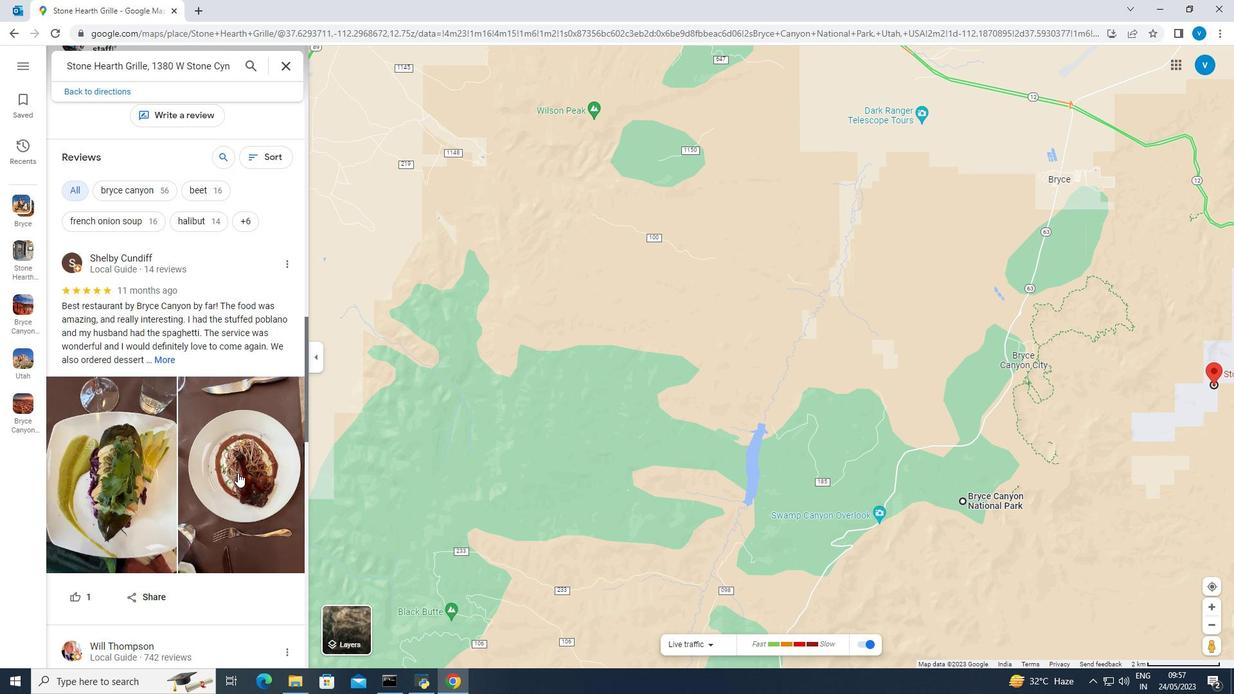 
Action: Mouse scrolled (237, 472) with delta (0, 0)
Screenshot: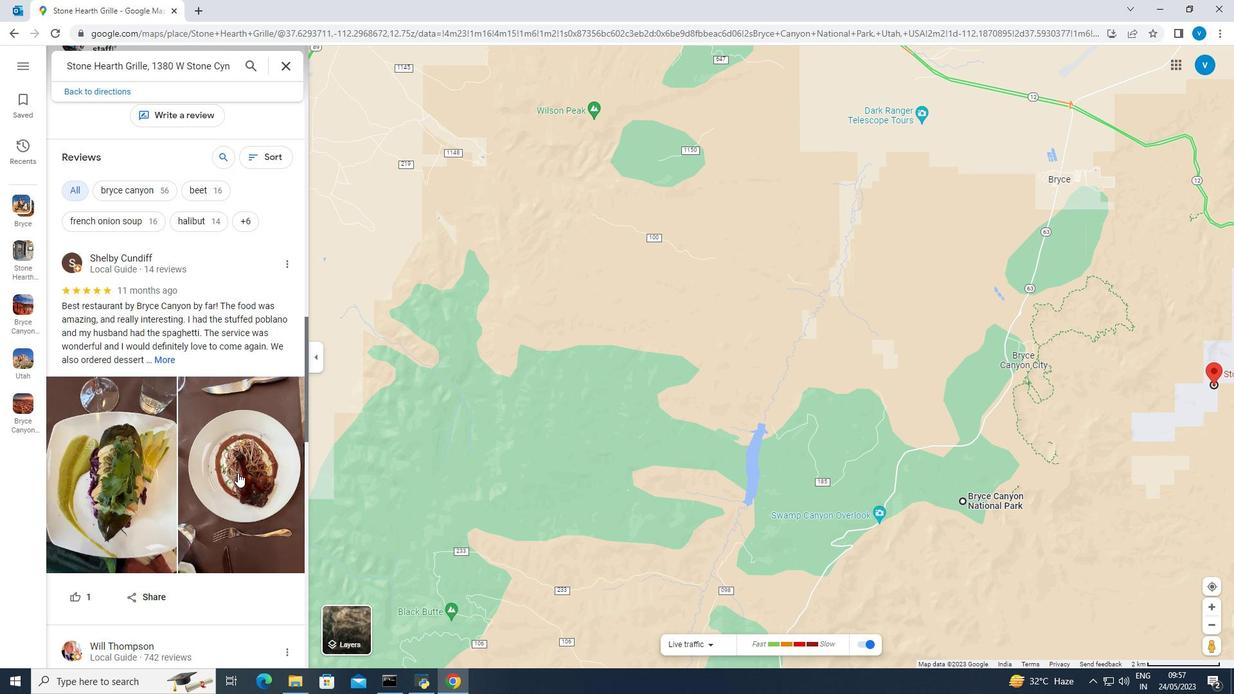 
Action: Mouse scrolled (237, 472) with delta (0, 0)
Screenshot: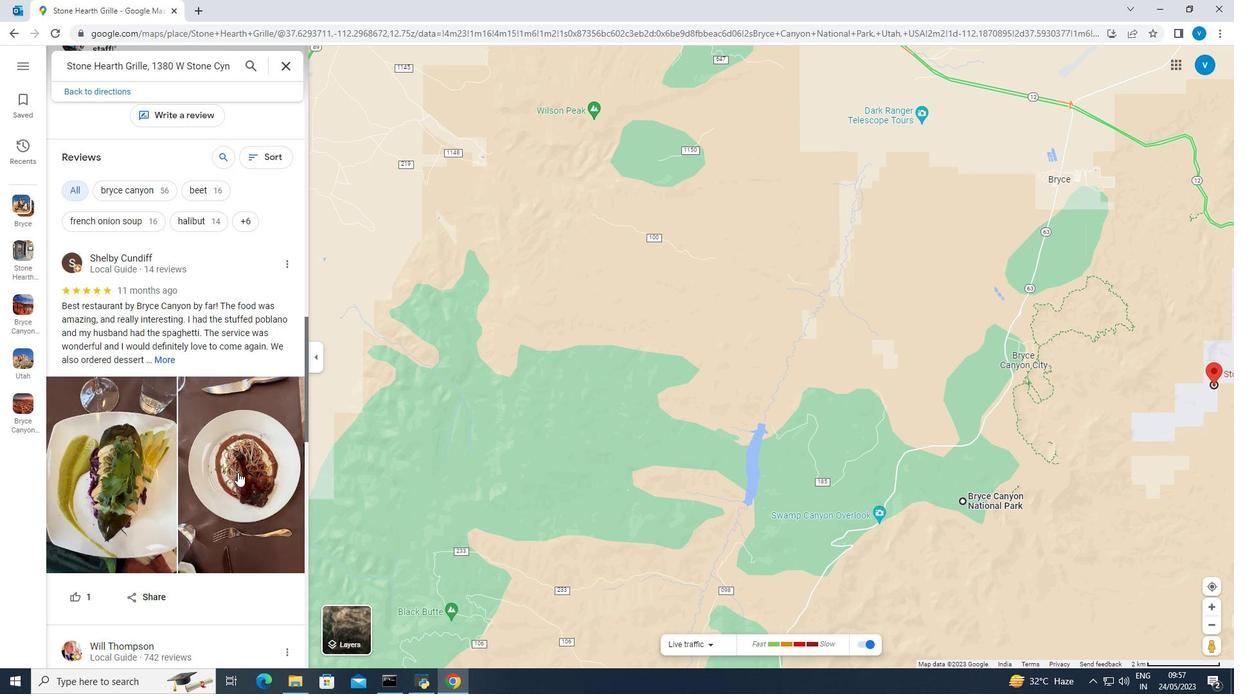 
Action: Mouse scrolled (237, 472) with delta (0, 0)
Screenshot: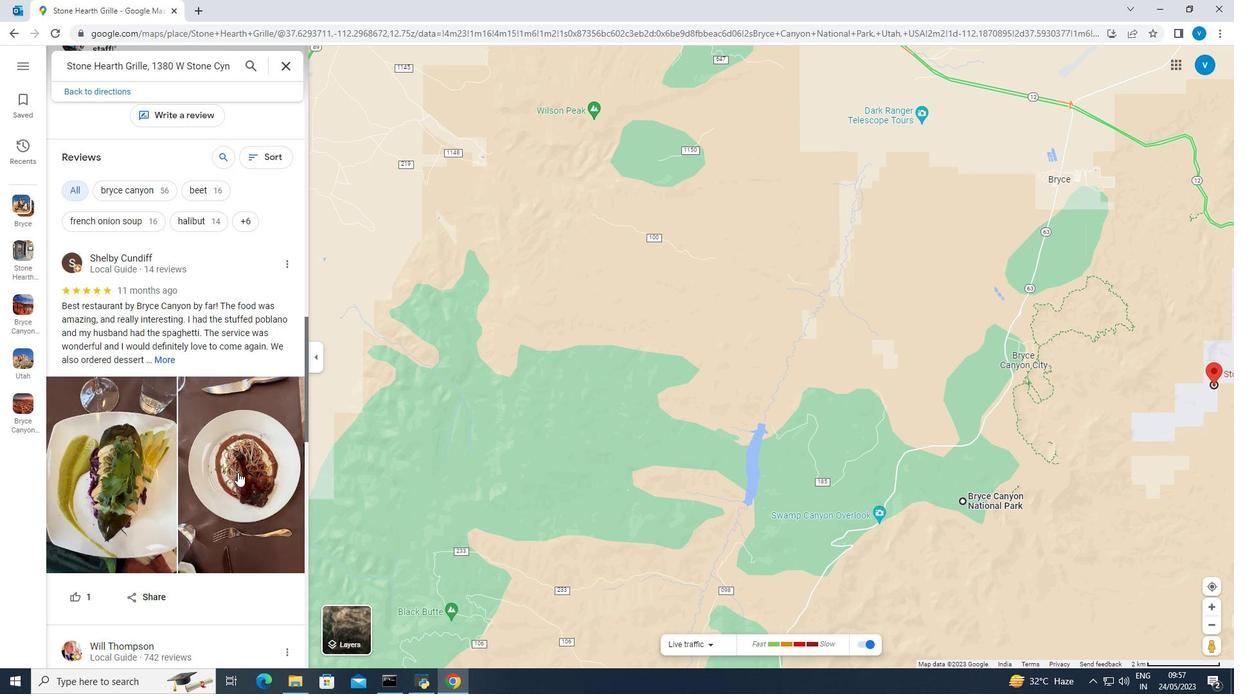 
Action: Mouse scrolled (237, 472) with delta (0, 0)
Screenshot: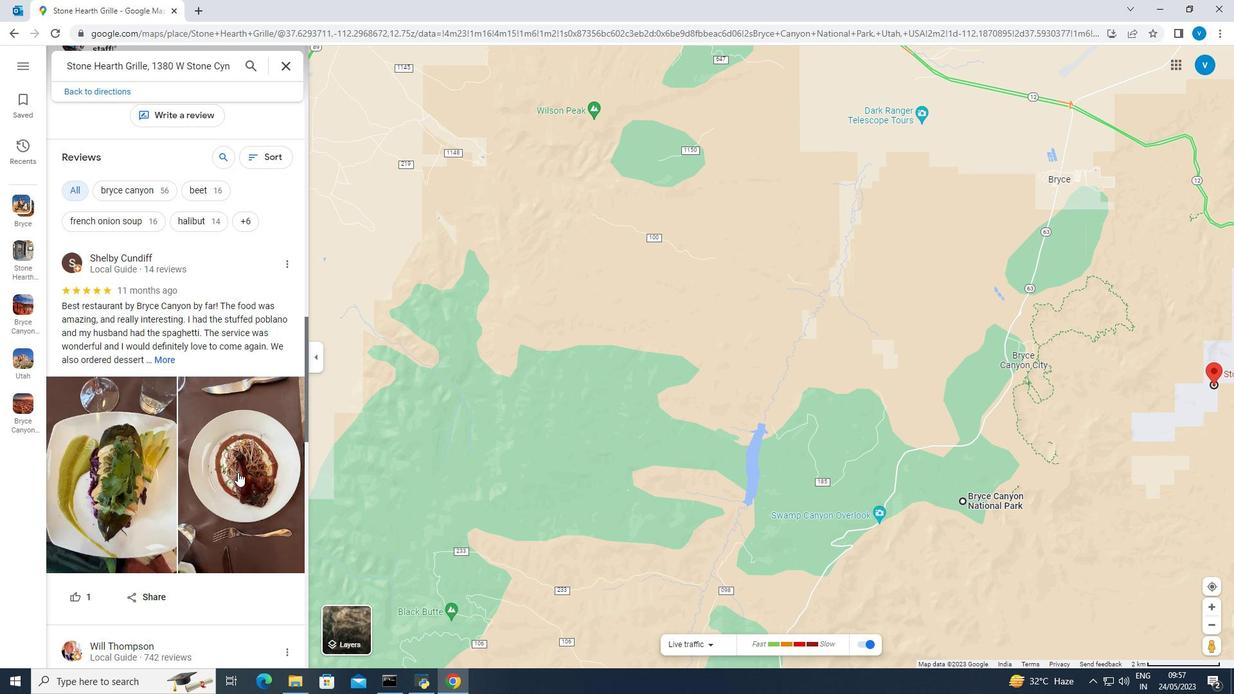 
Action: Mouse scrolled (237, 472) with delta (0, 0)
Screenshot: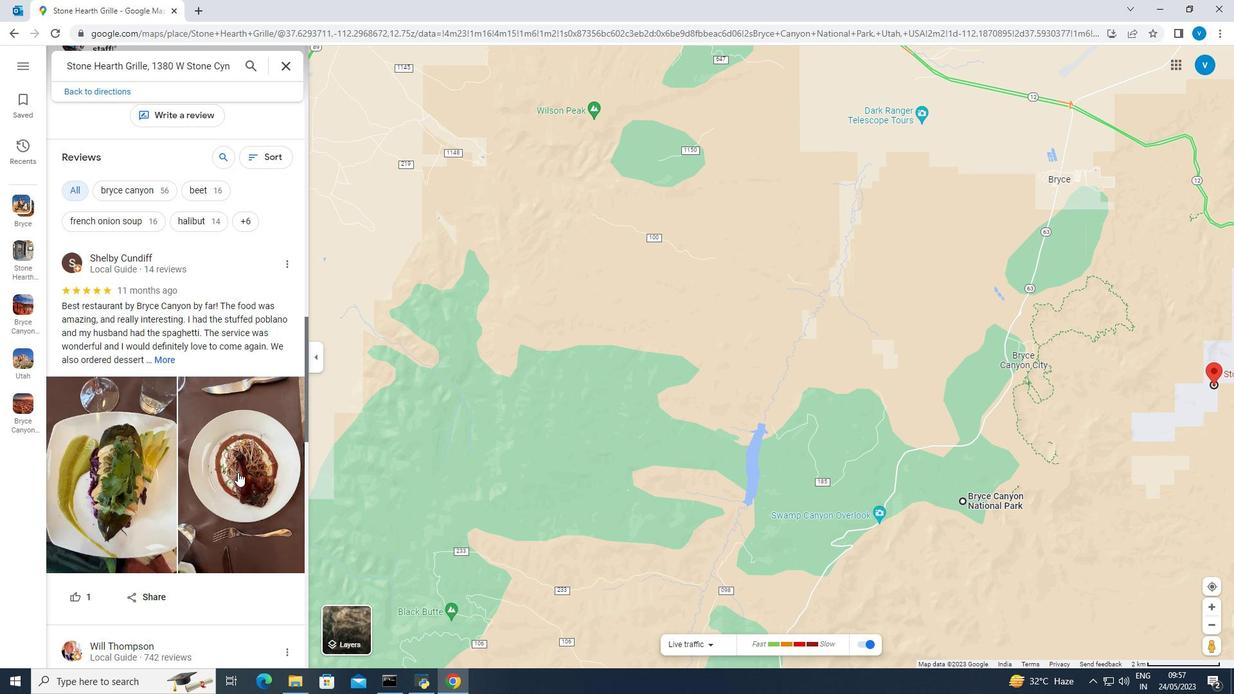 
Action: Mouse moved to (238, 470)
Screenshot: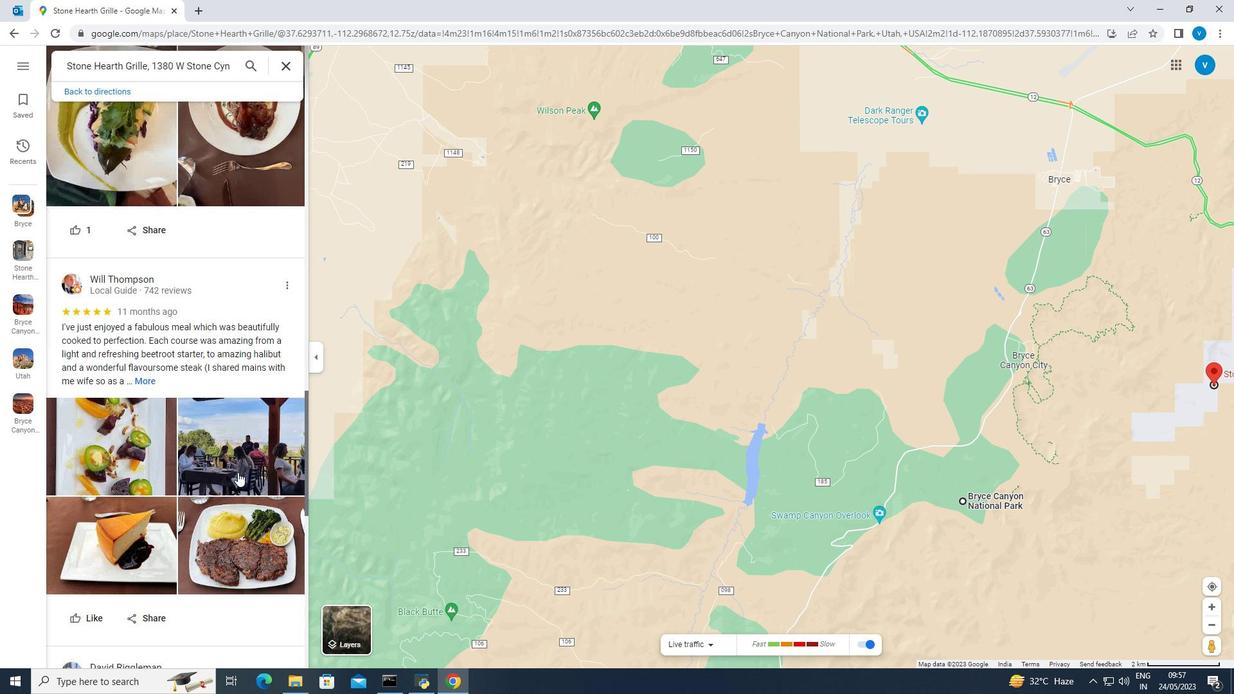 
Action: Mouse scrolled (238, 470) with delta (0, 0)
Screenshot: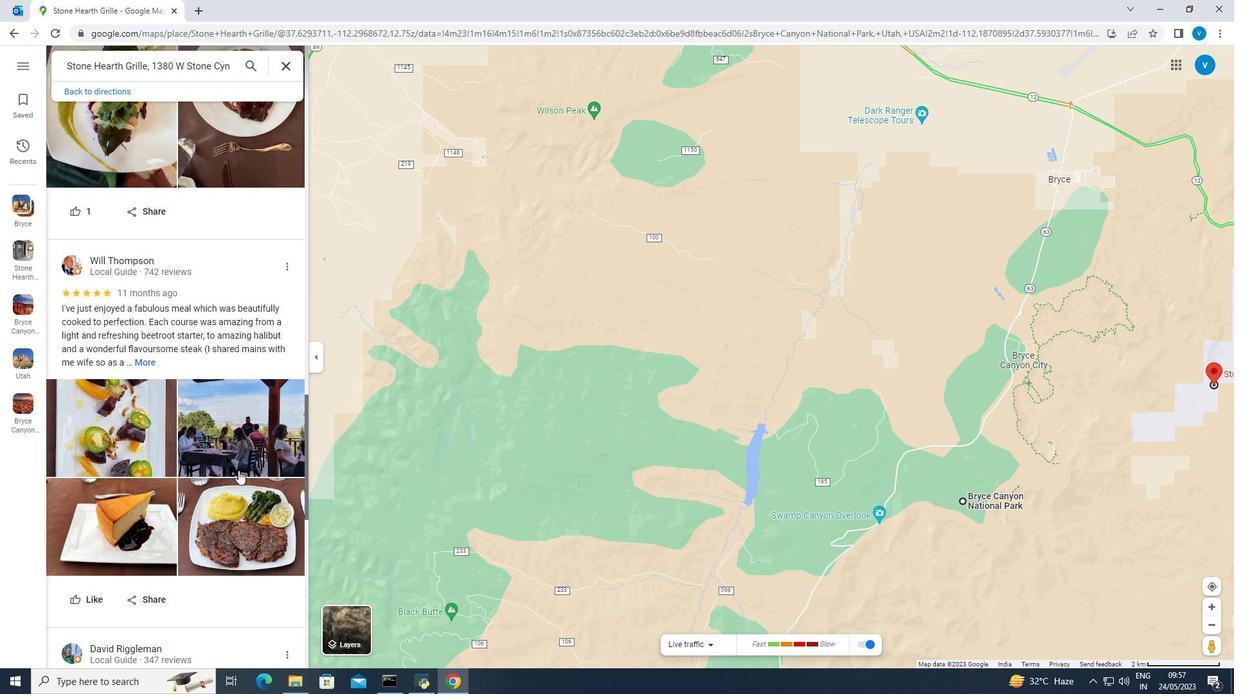 
Action: Mouse scrolled (238, 470) with delta (0, 0)
Screenshot: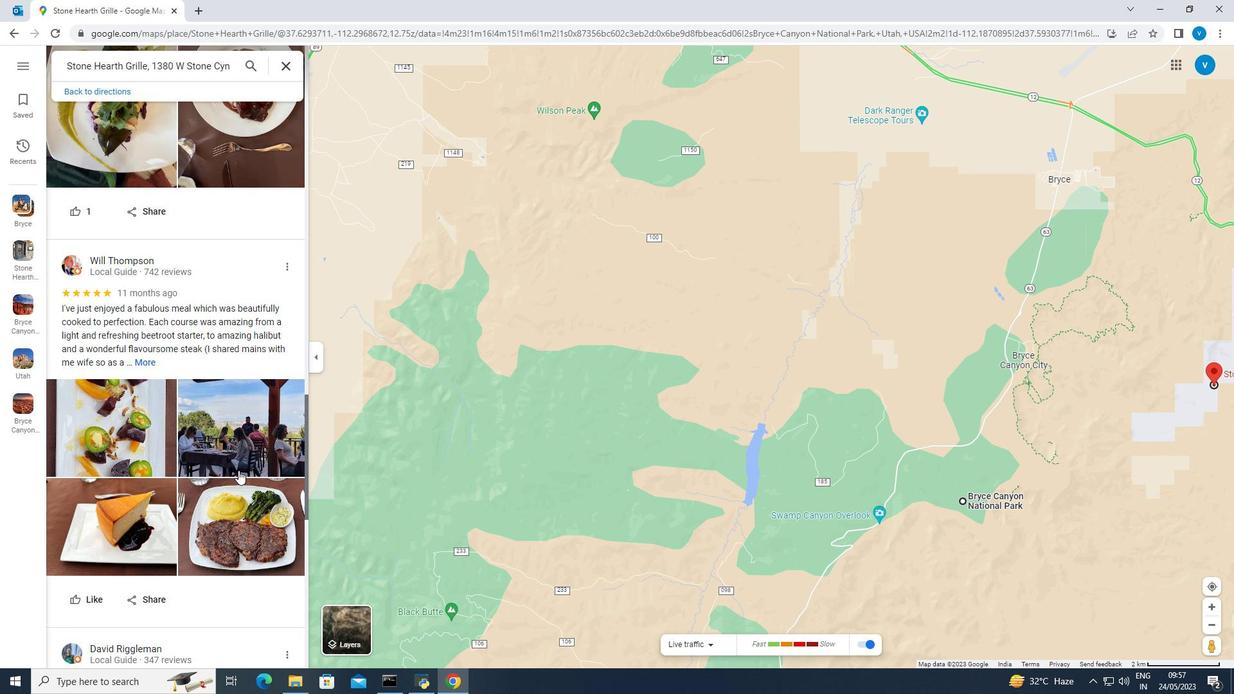 
Action: Mouse scrolled (238, 470) with delta (0, 0)
Screenshot: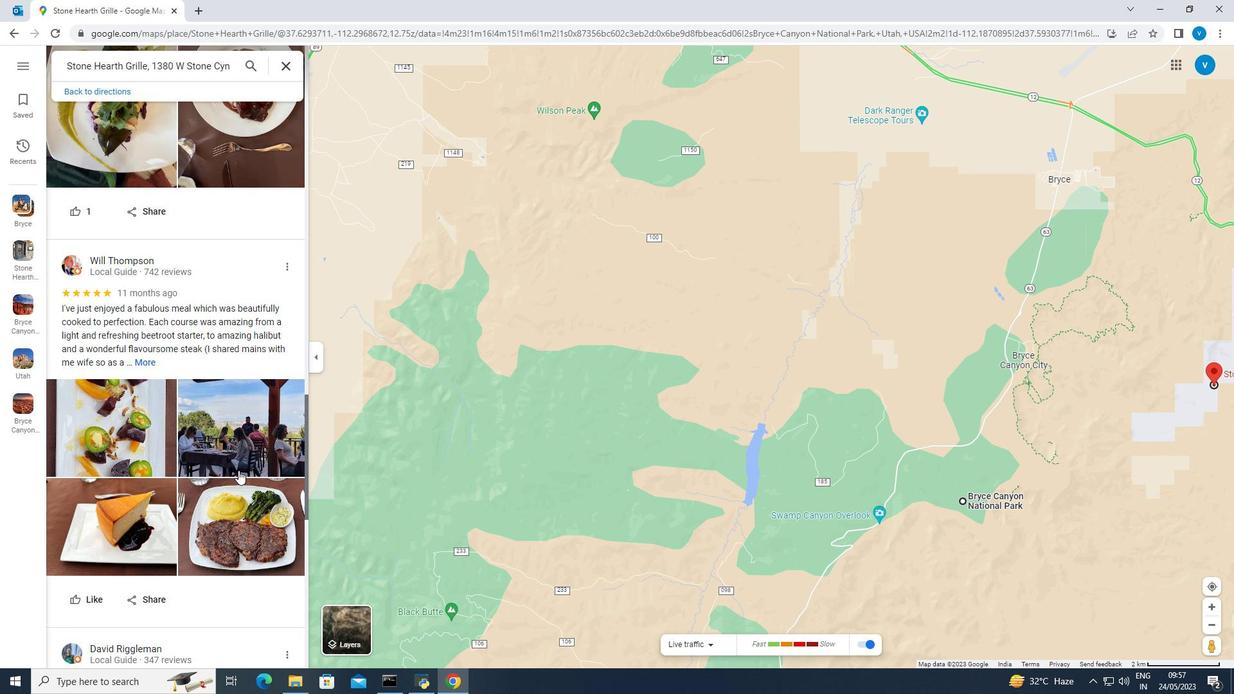 
Action: Mouse scrolled (238, 470) with delta (0, 0)
Screenshot: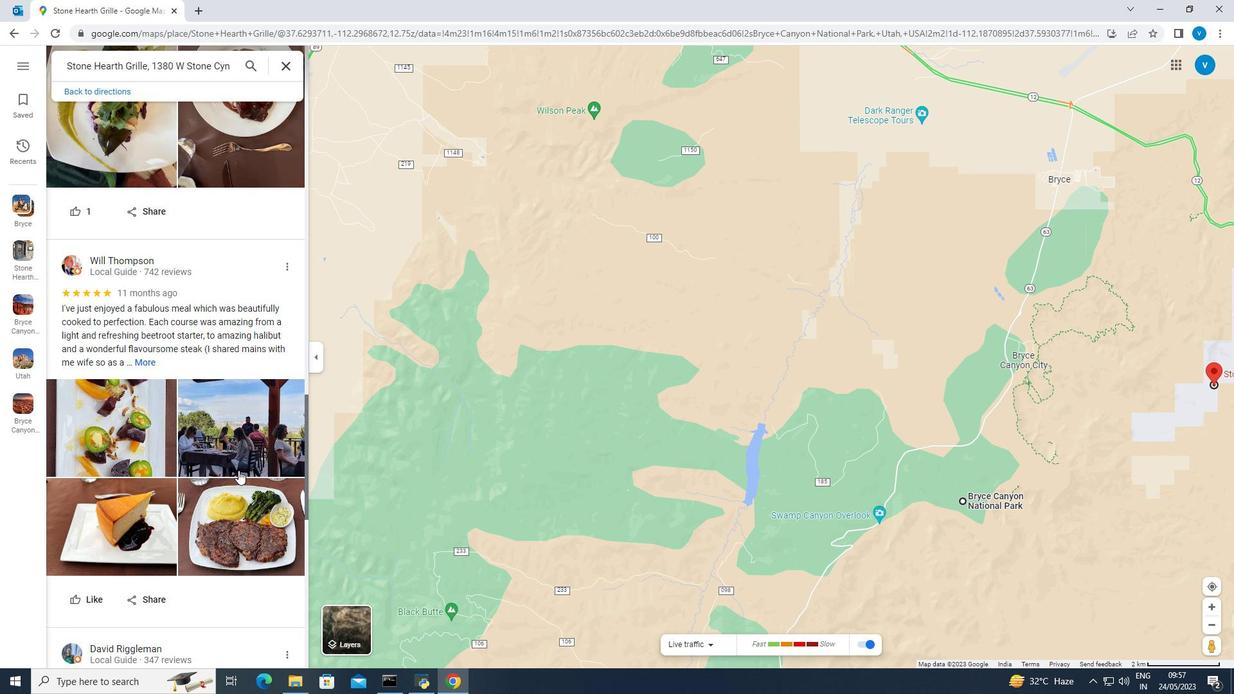 
Action: Mouse scrolled (238, 470) with delta (0, 0)
Screenshot: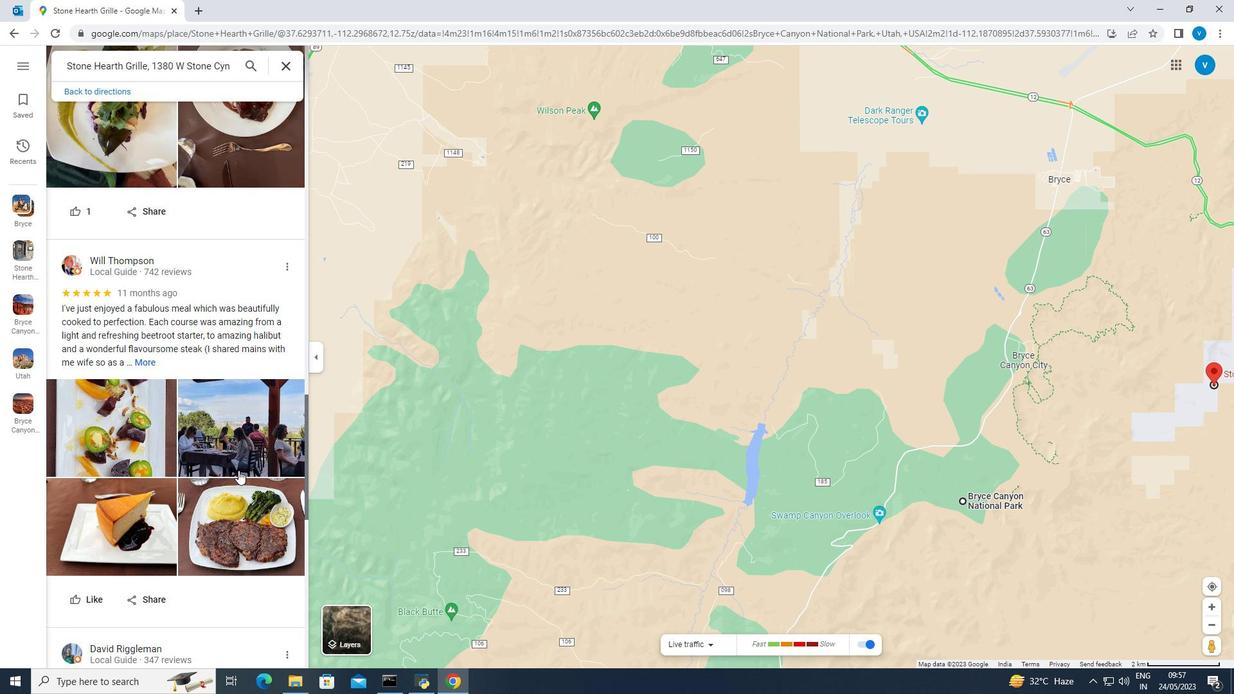 
Action: Mouse moved to (239, 468)
Screenshot: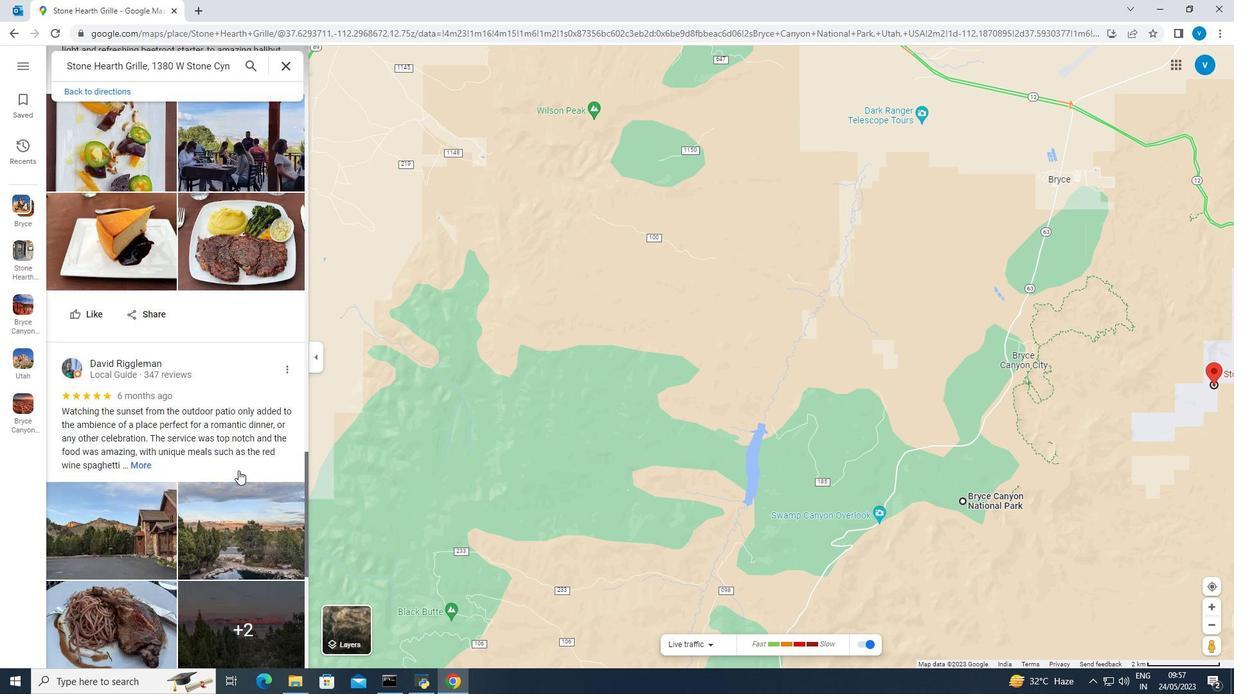 
Action: Mouse scrolled (239, 467) with delta (0, 0)
Screenshot: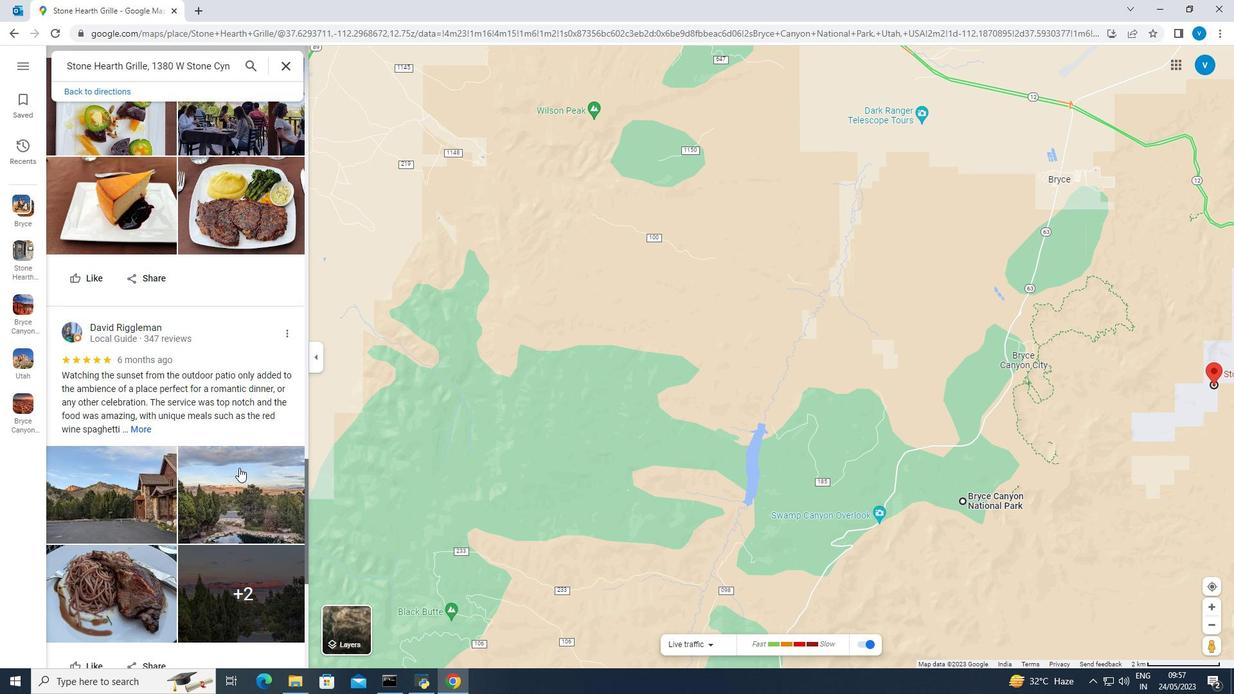 
Action: Mouse scrolled (239, 467) with delta (0, 0)
Screenshot: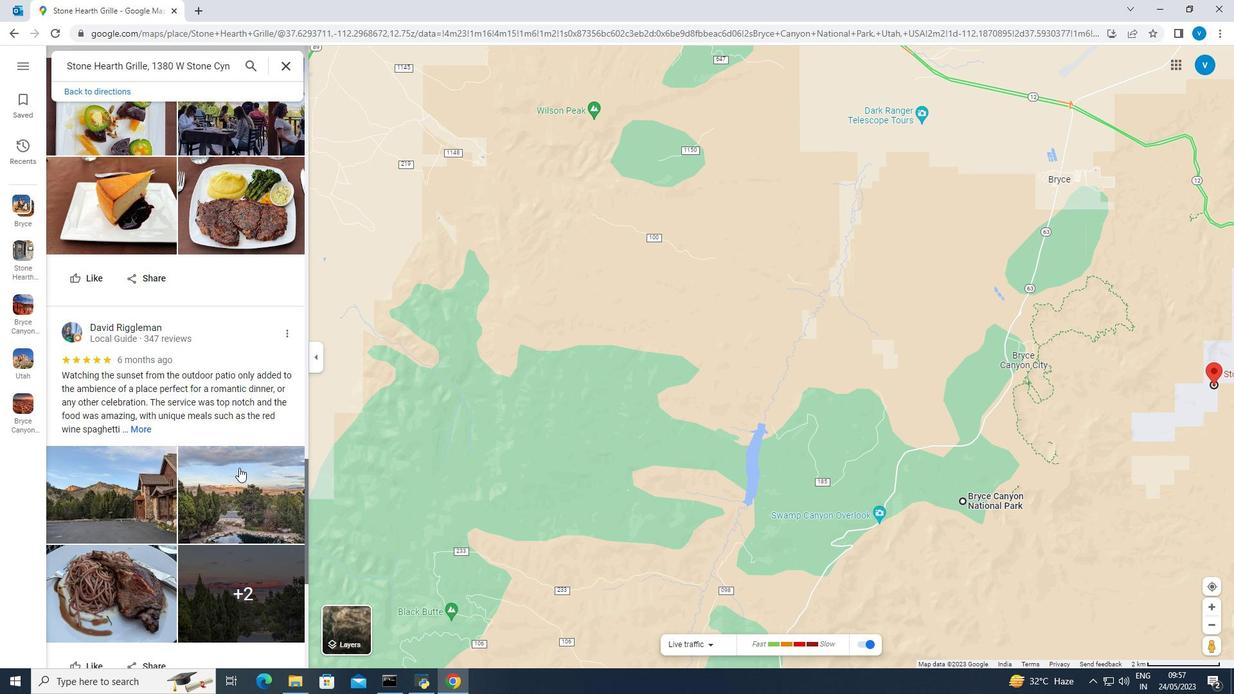 
Action: Mouse scrolled (239, 467) with delta (0, 0)
Screenshot: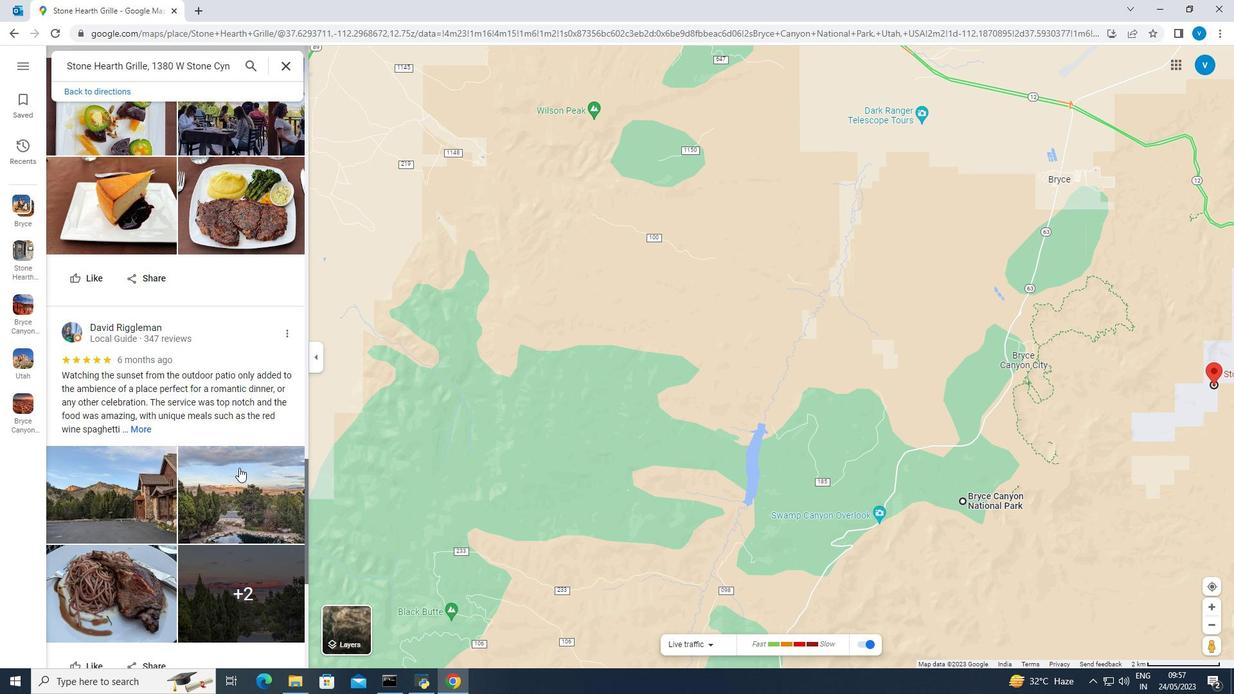 
Action: Mouse scrolled (239, 467) with delta (0, 0)
Screenshot: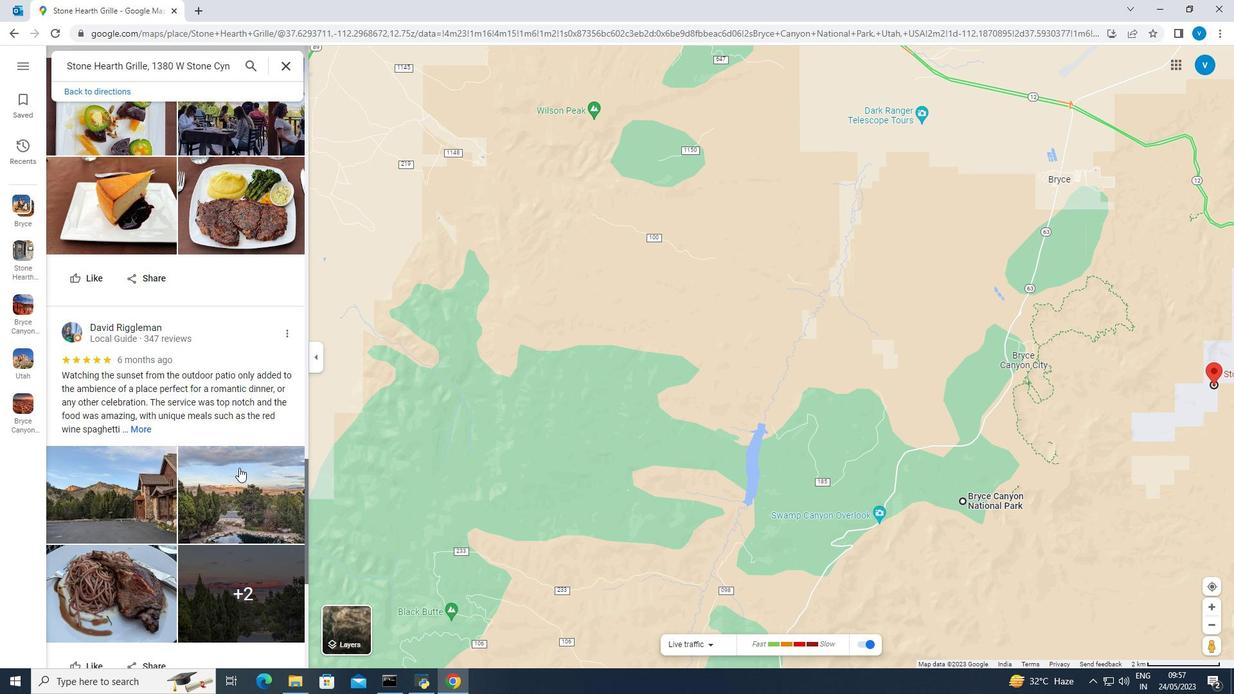 
Action: Mouse scrolled (239, 467) with delta (0, 0)
Screenshot: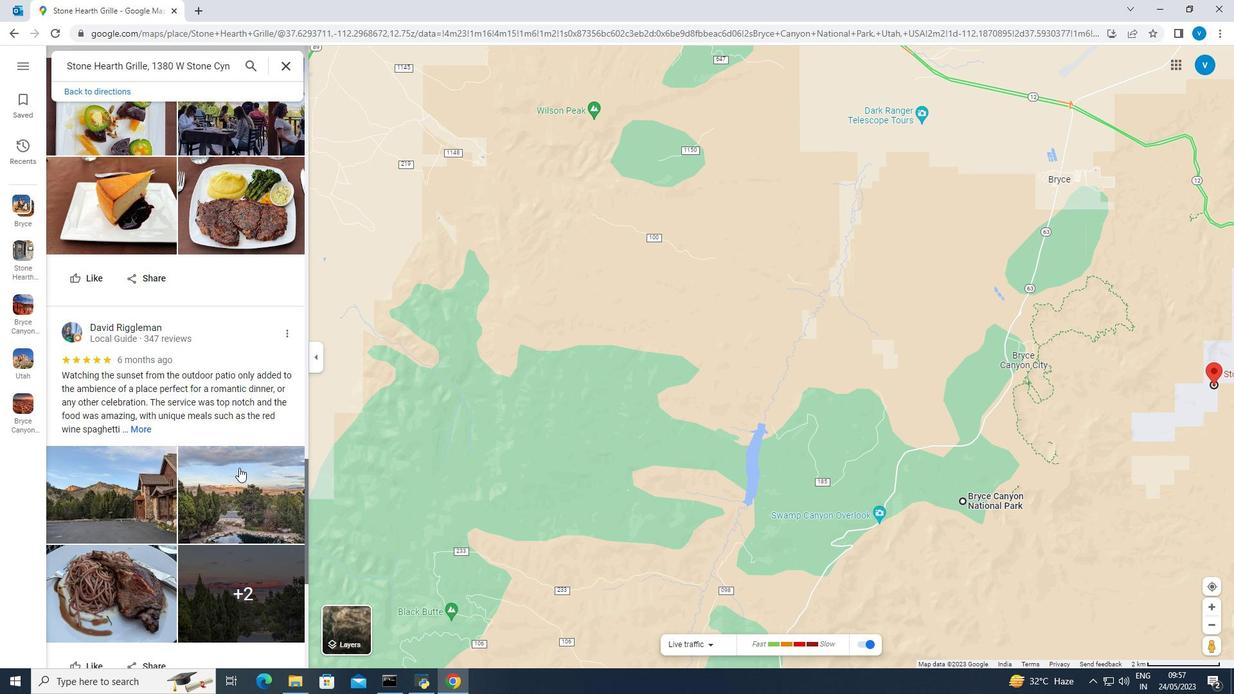
Action: Mouse scrolled (239, 467) with delta (0, 0)
Screenshot: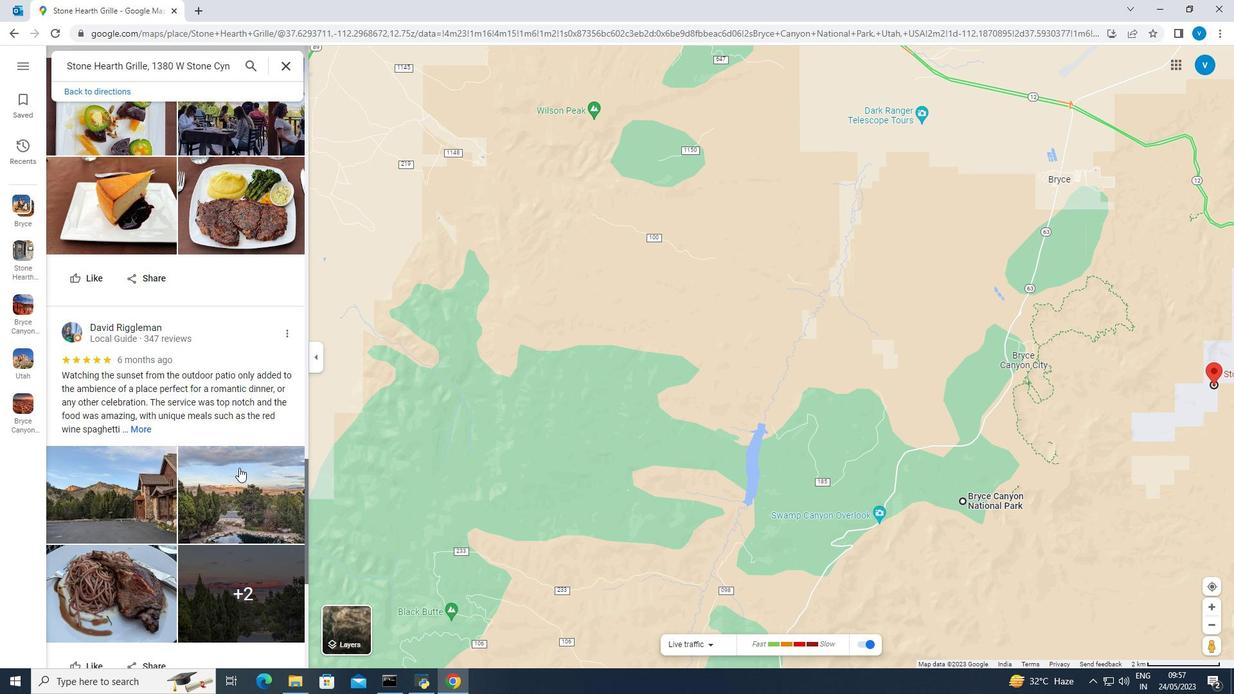 
Action: Mouse moved to (240, 466)
Screenshot: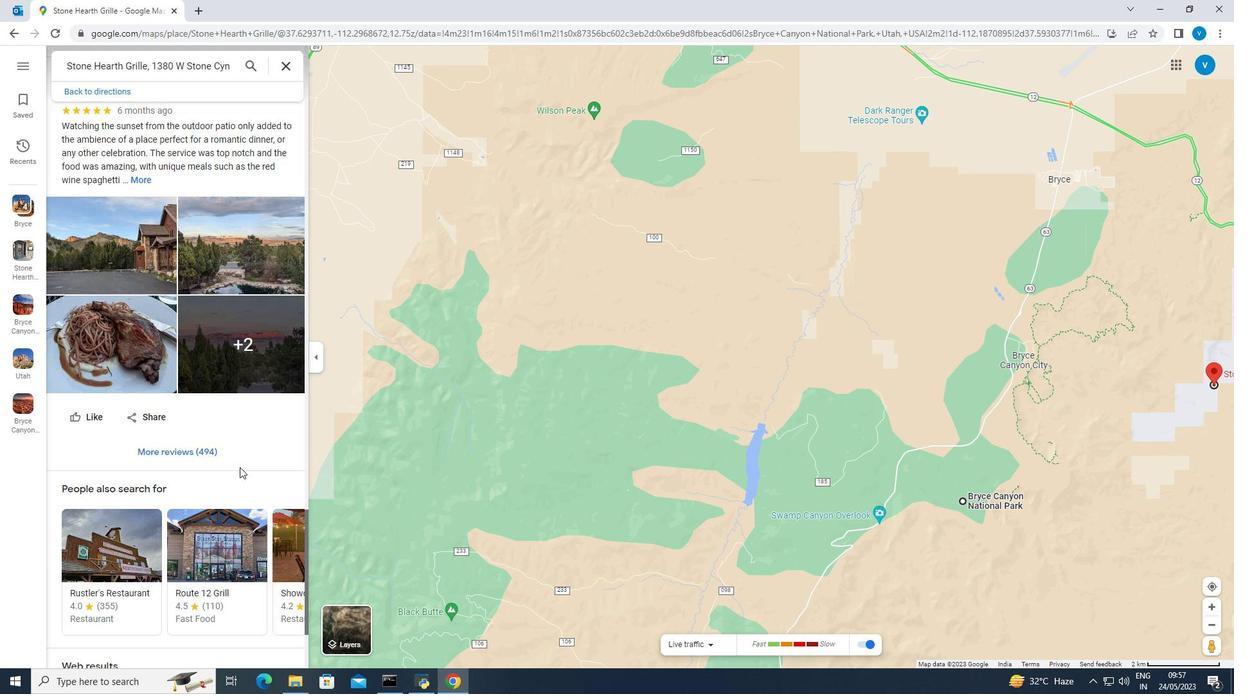 
Action: Mouse scrolled (240, 466) with delta (0, 0)
Screenshot: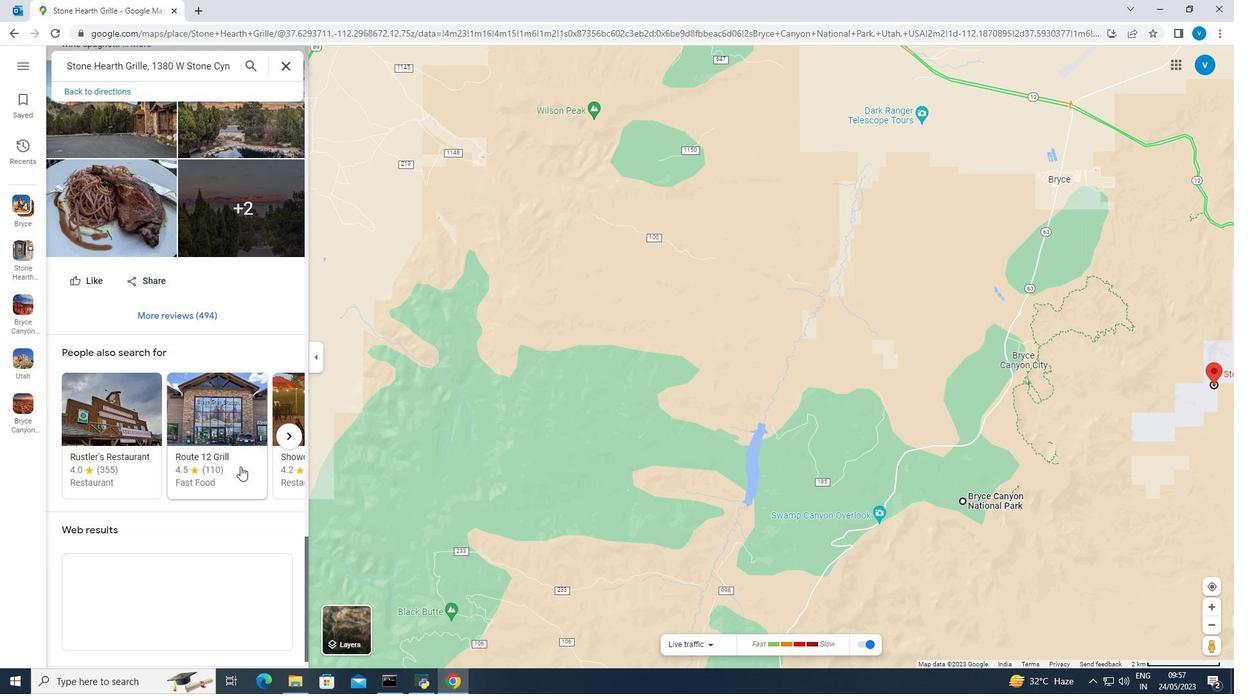 
Action: Mouse scrolled (240, 466) with delta (0, 0)
Screenshot: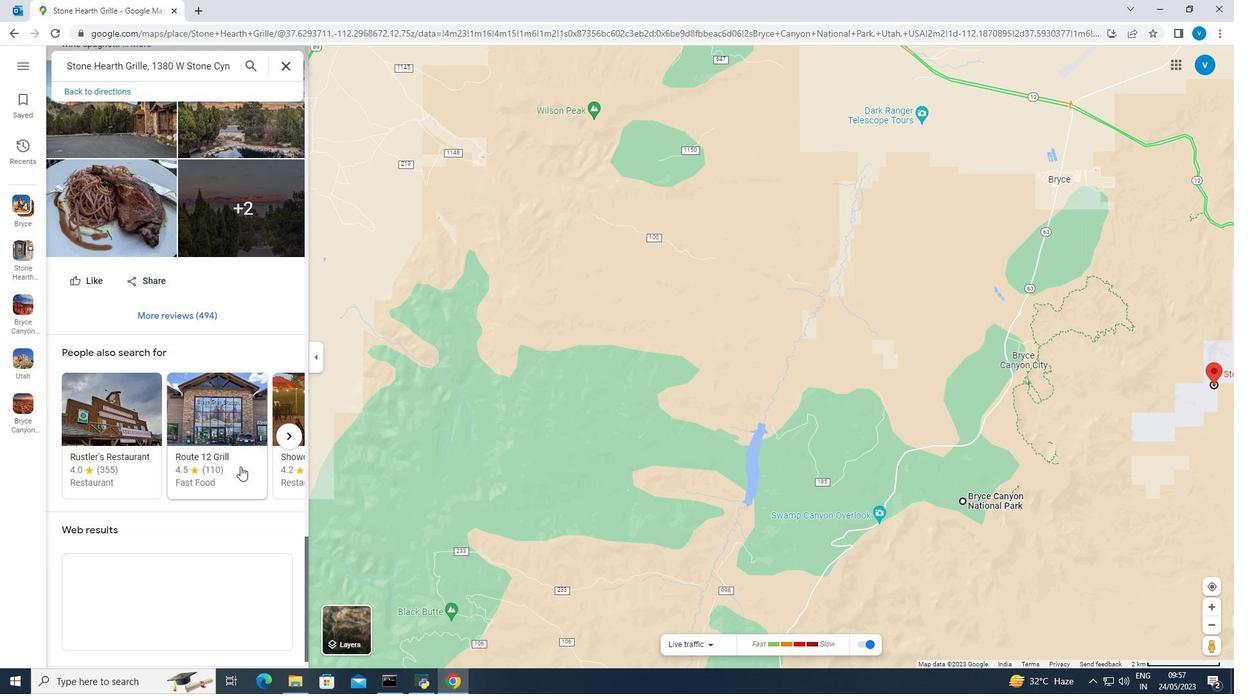 
Action: Mouse scrolled (240, 466) with delta (0, 0)
Screenshot: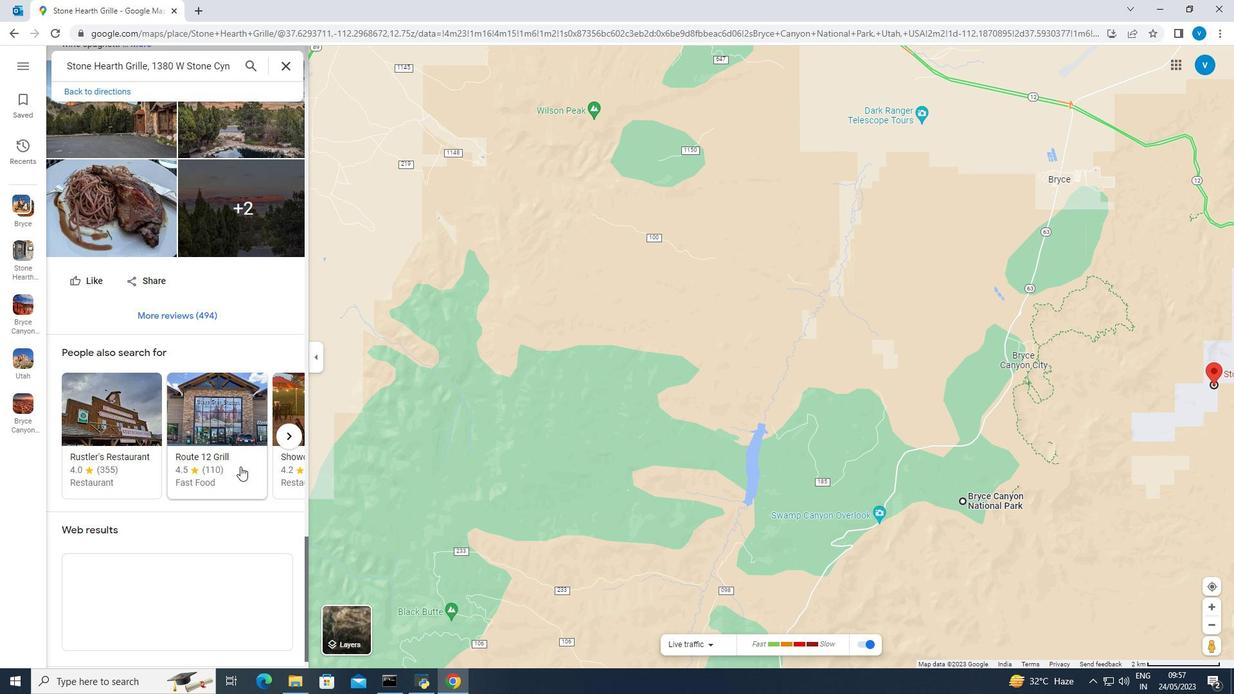 
Action: Mouse scrolled (240, 466) with delta (0, 0)
Screenshot: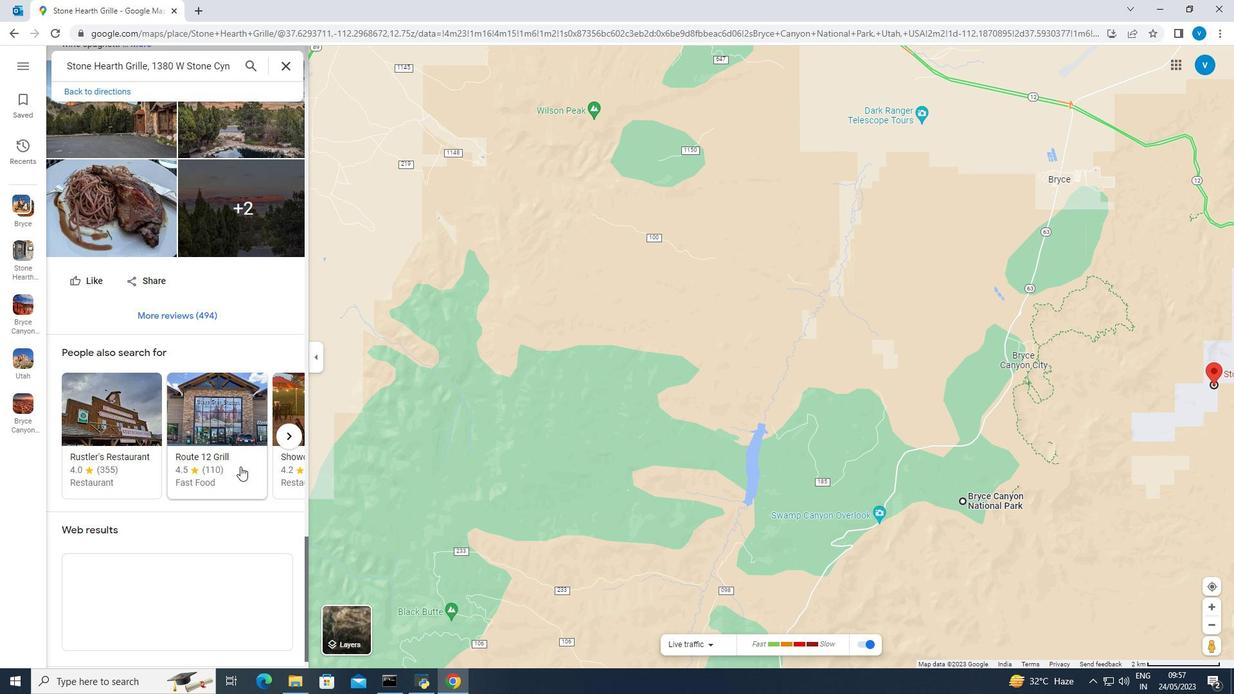 
Action: Mouse scrolled (240, 466) with delta (0, 0)
Screenshot: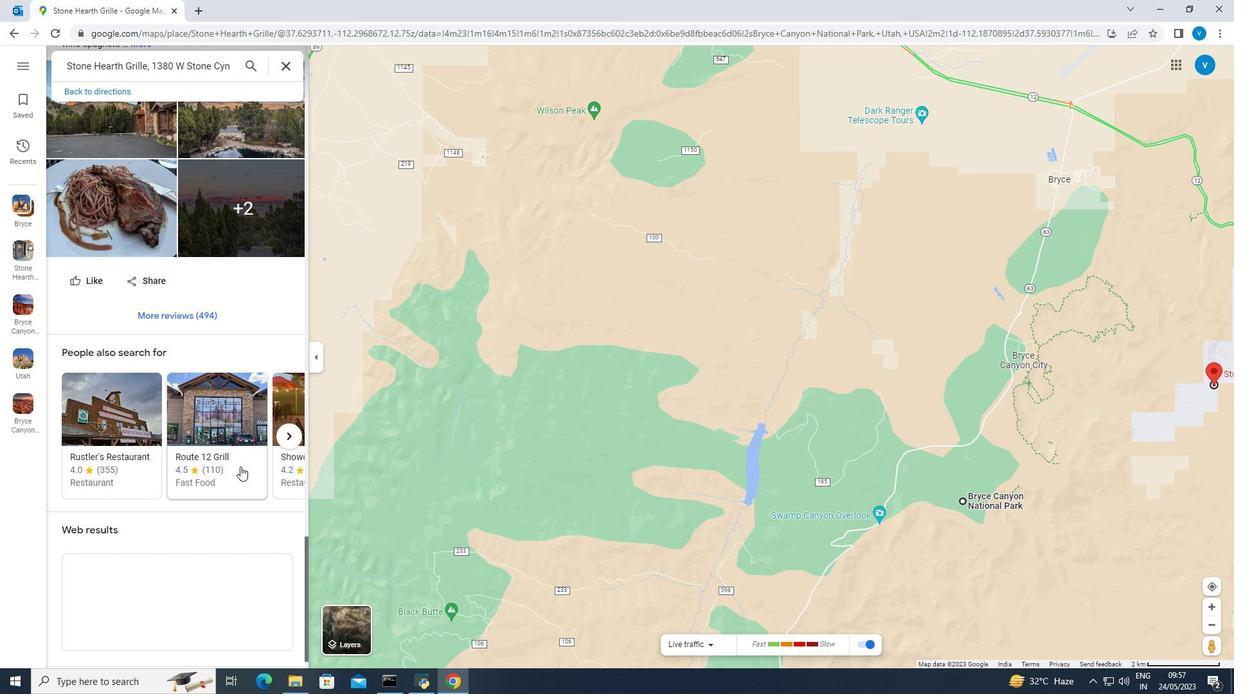 
Action: Mouse scrolled (240, 466) with delta (0, 0)
Screenshot: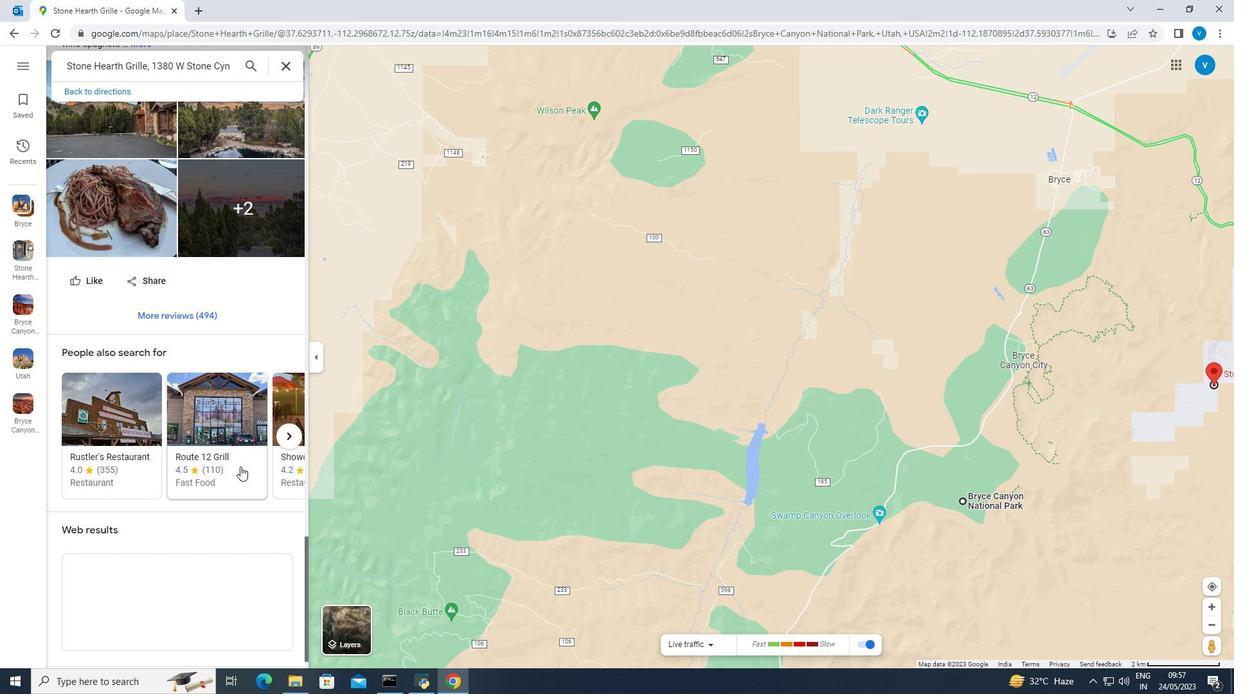 
Action: Mouse moved to (241, 465)
Screenshot: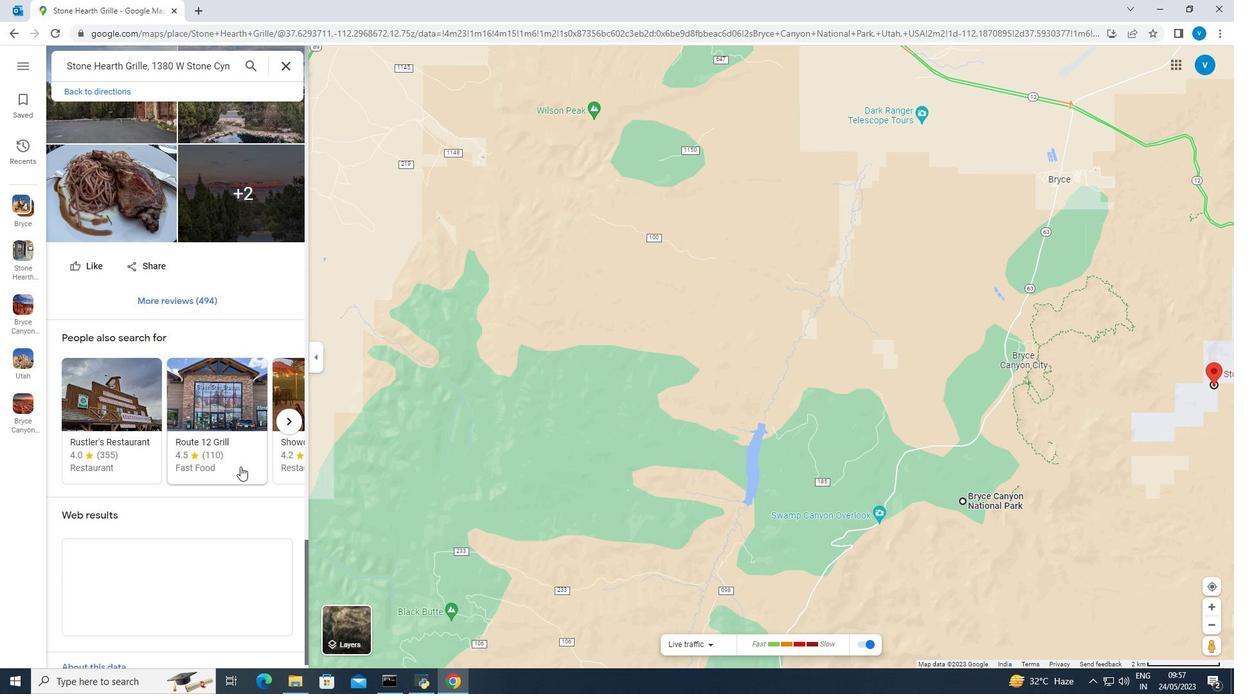 
Action: Mouse scrolled (241, 464) with delta (0, 0)
Screenshot: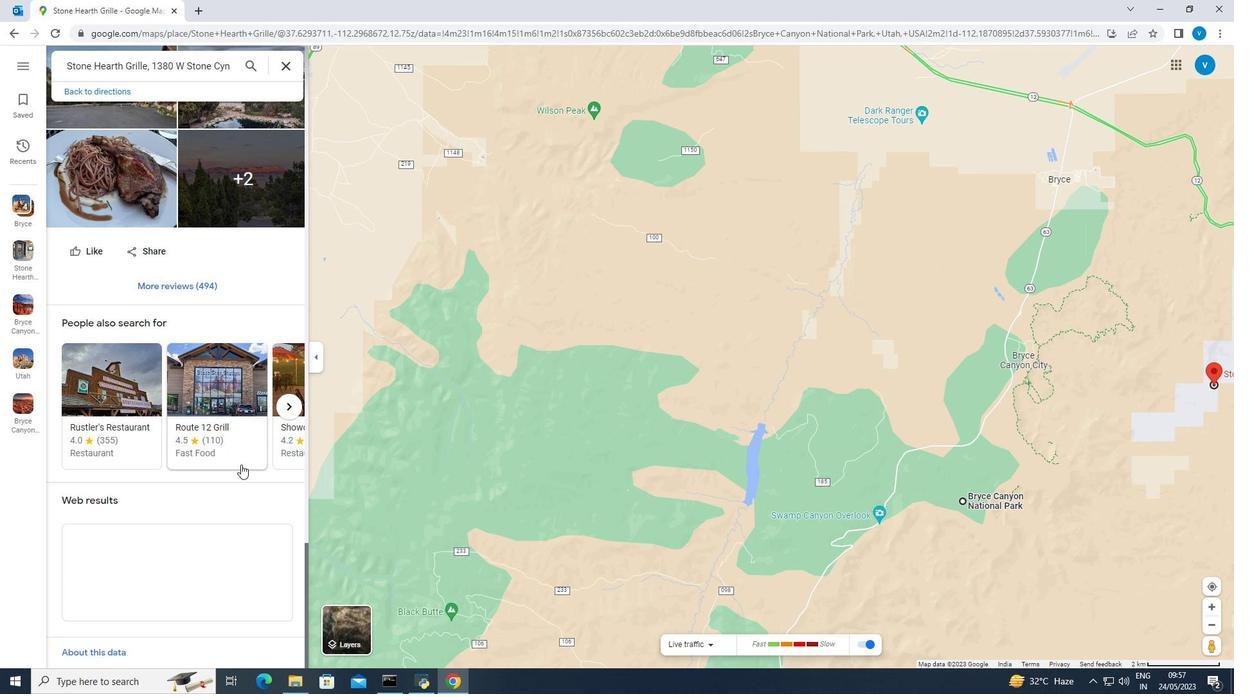 
Action: Mouse scrolled (241, 464) with delta (0, 0)
Screenshot: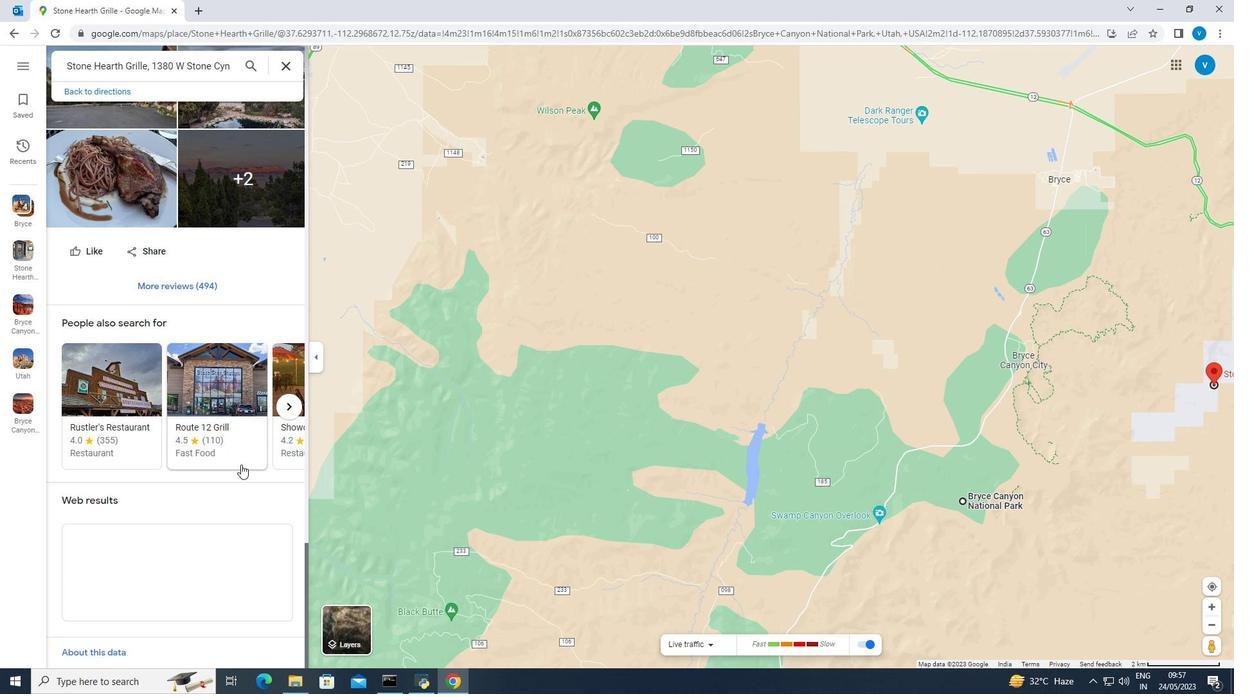 
Action: Mouse scrolled (241, 464) with delta (0, 0)
Screenshot: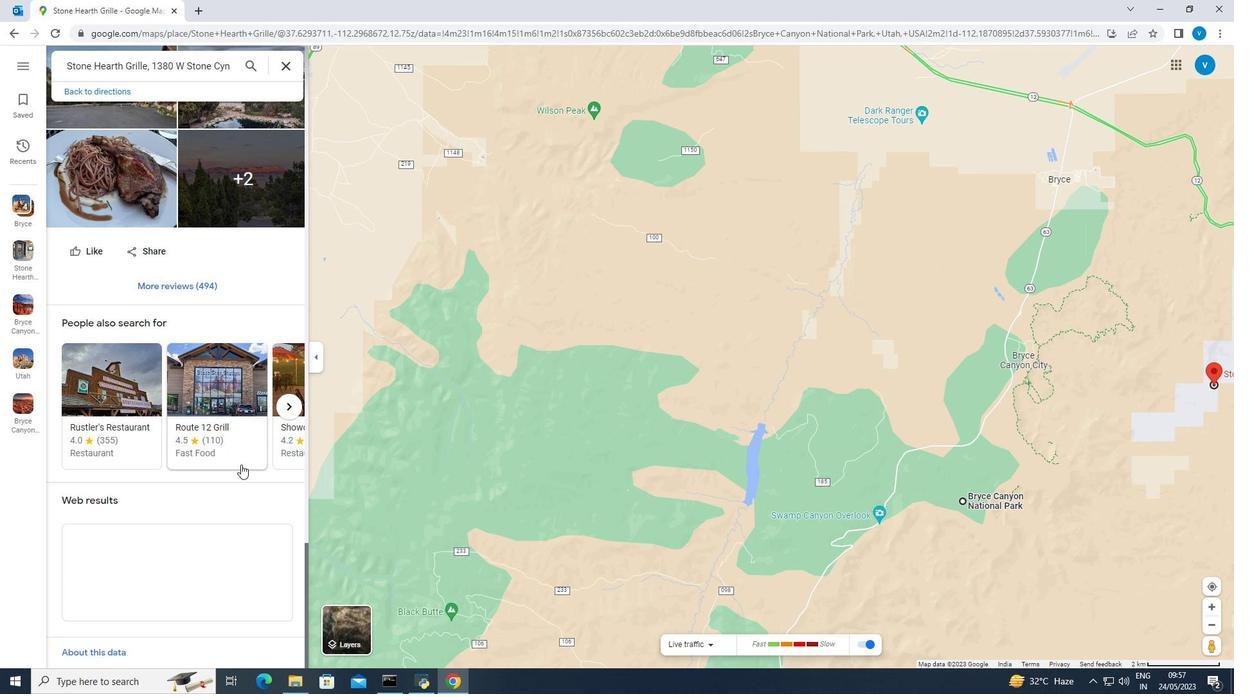 
Action: Mouse scrolled (241, 464) with delta (0, 0)
Screenshot: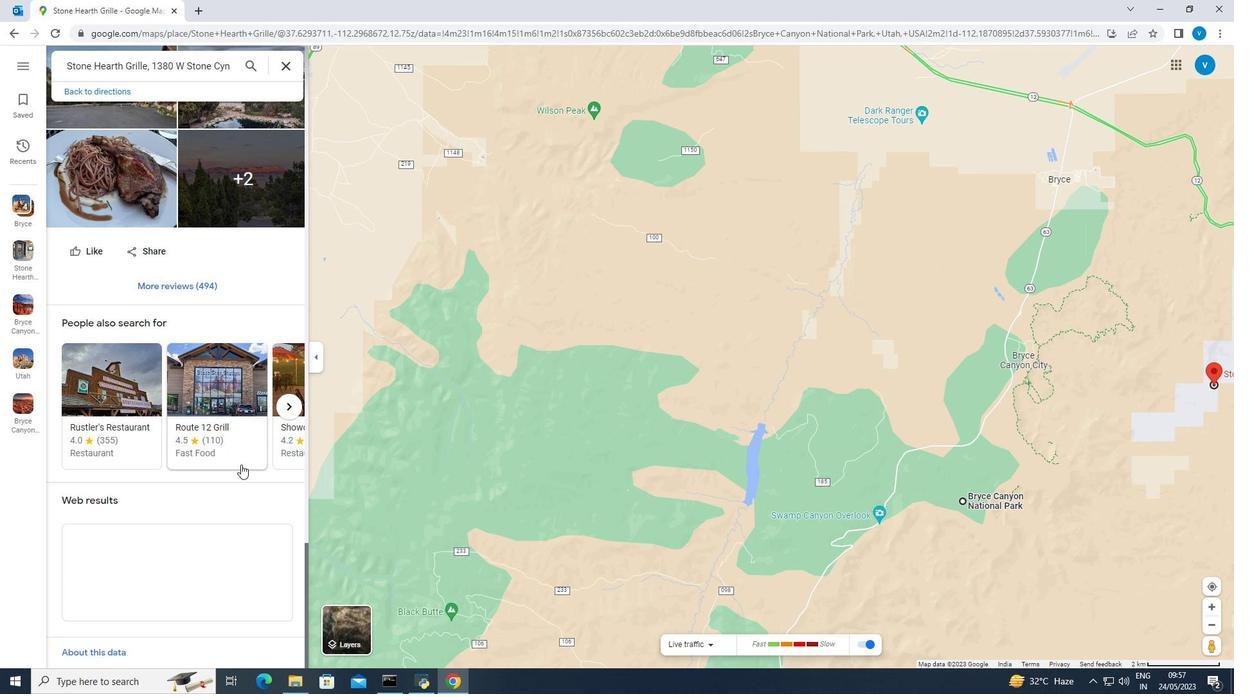 
Action: Mouse scrolled (241, 464) with delta (0, 0)
Screenshot: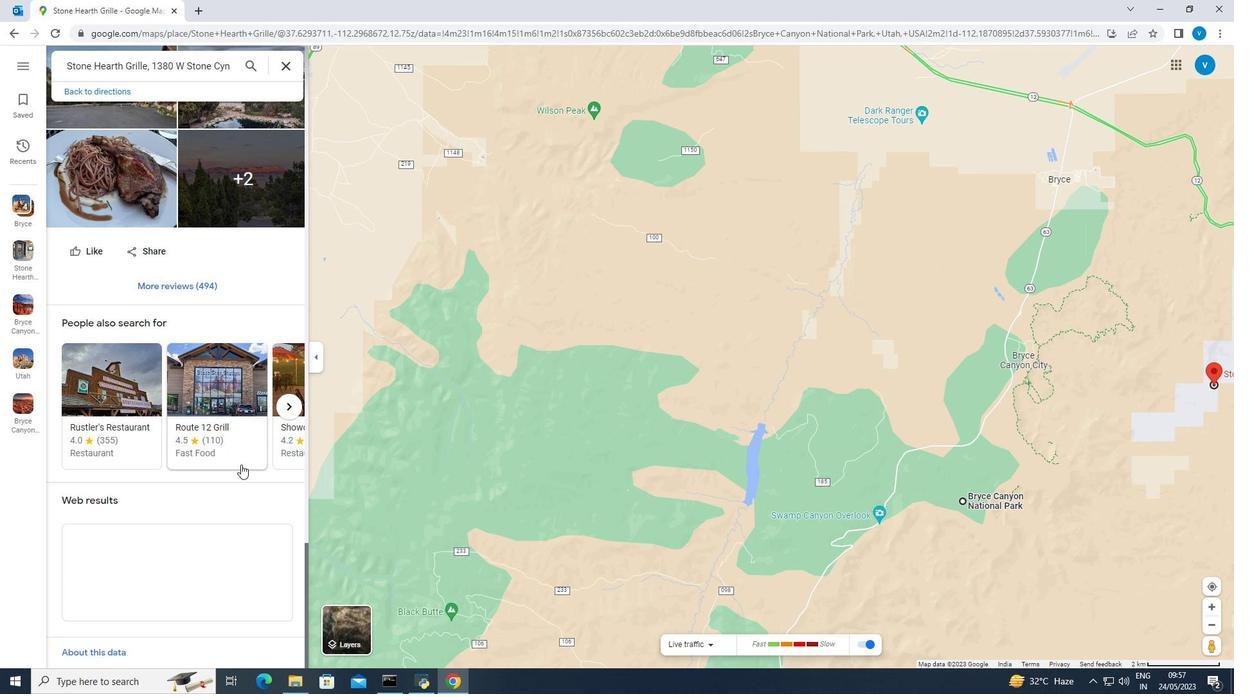 
Action: Mouse scrolled (241, 464) with delta (0, 0)
Screenshot: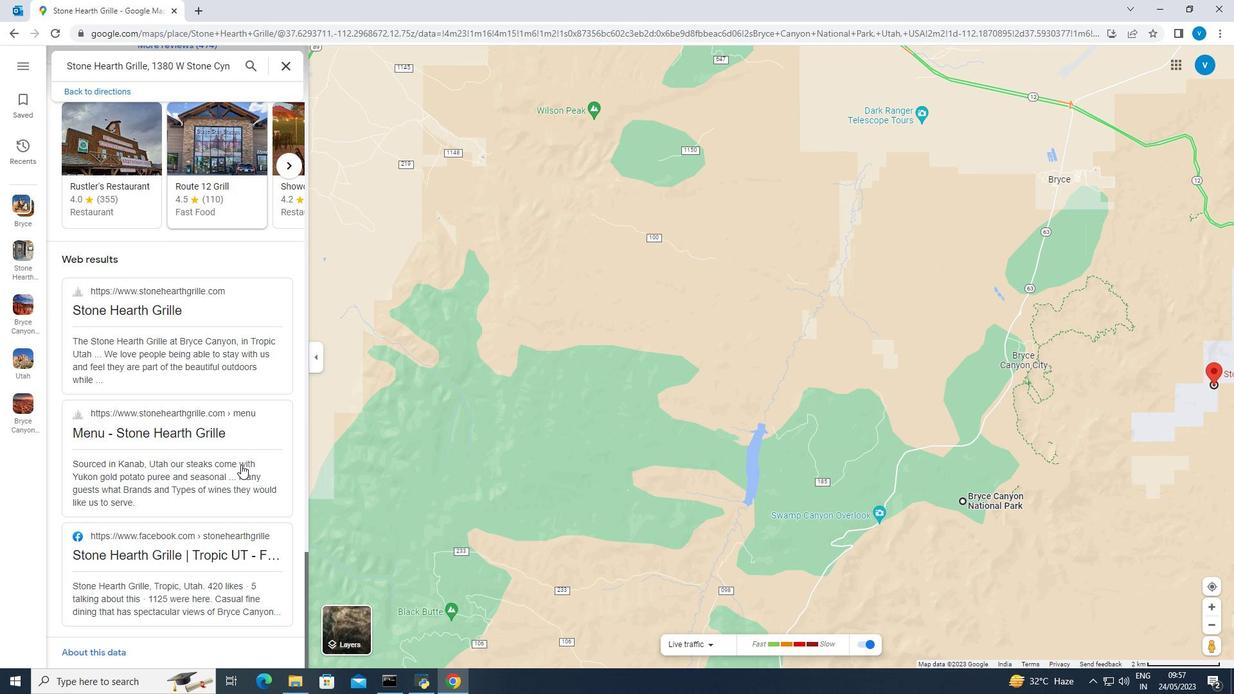 
Action: Mouse scrolled (241, 464) with delta (0, 0)
Screenshot: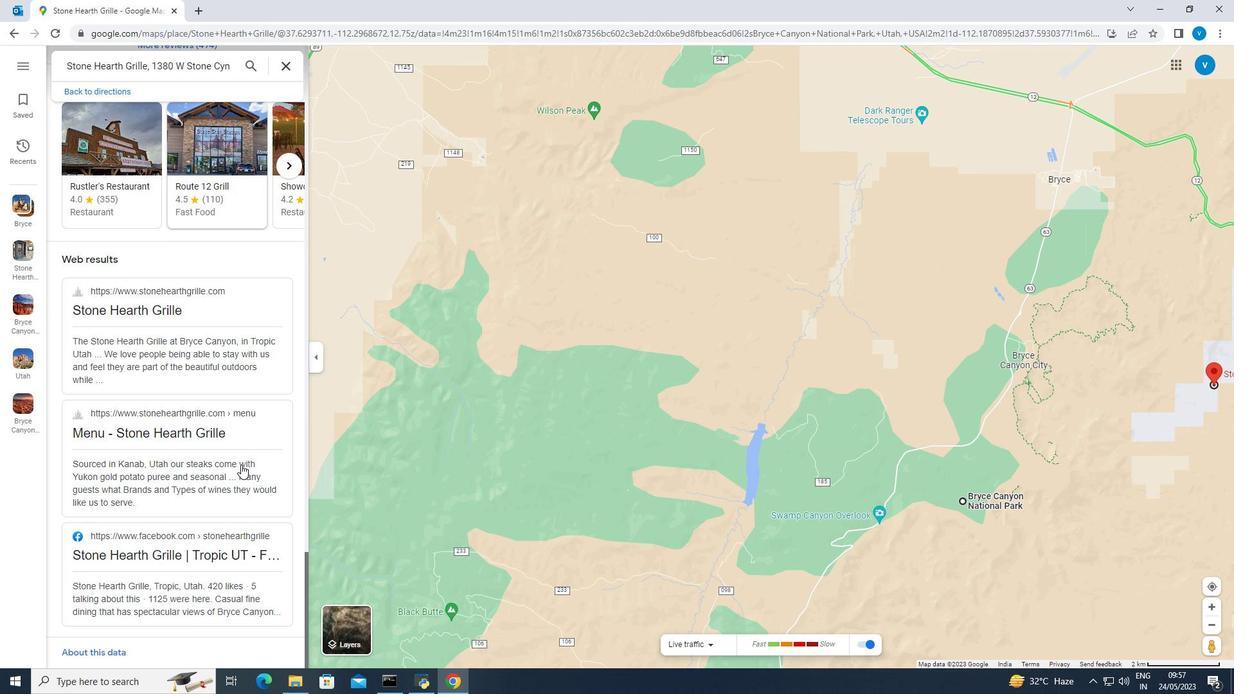 
Action: Mouse scrolled (241, 464) with delta (0, 0)
Screenshot: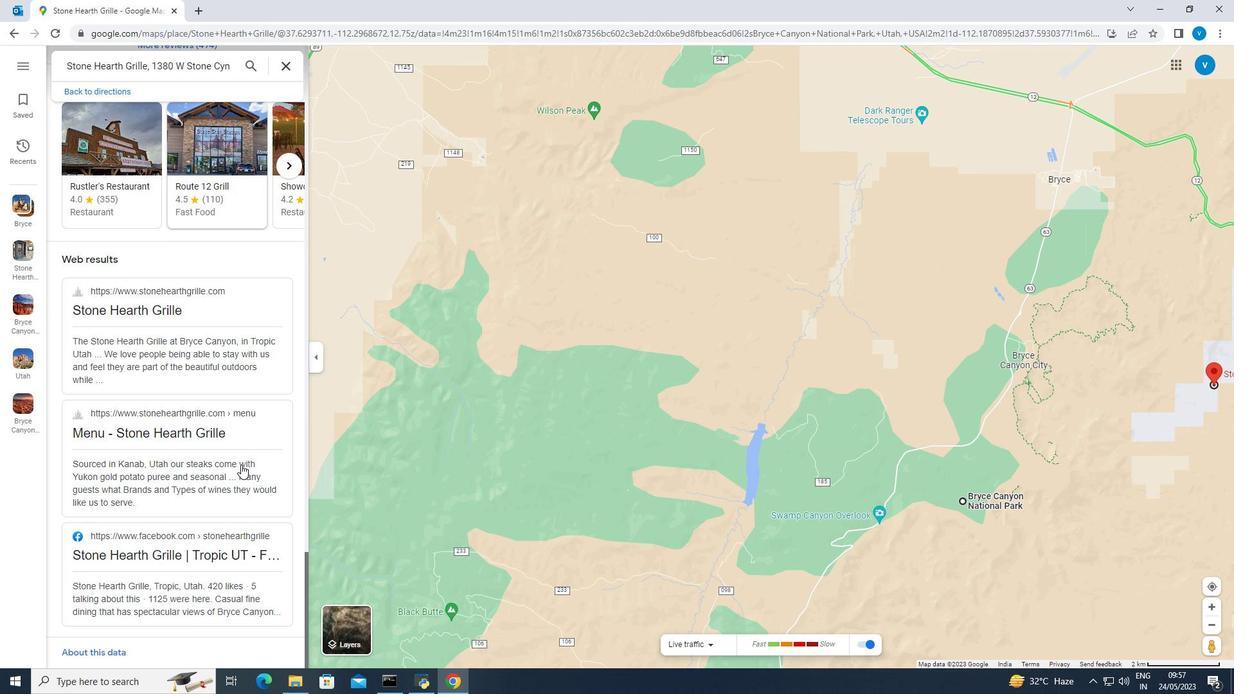 
Action: Mouse scrolled (241, 464) with delta (0, 0)
Screenshot: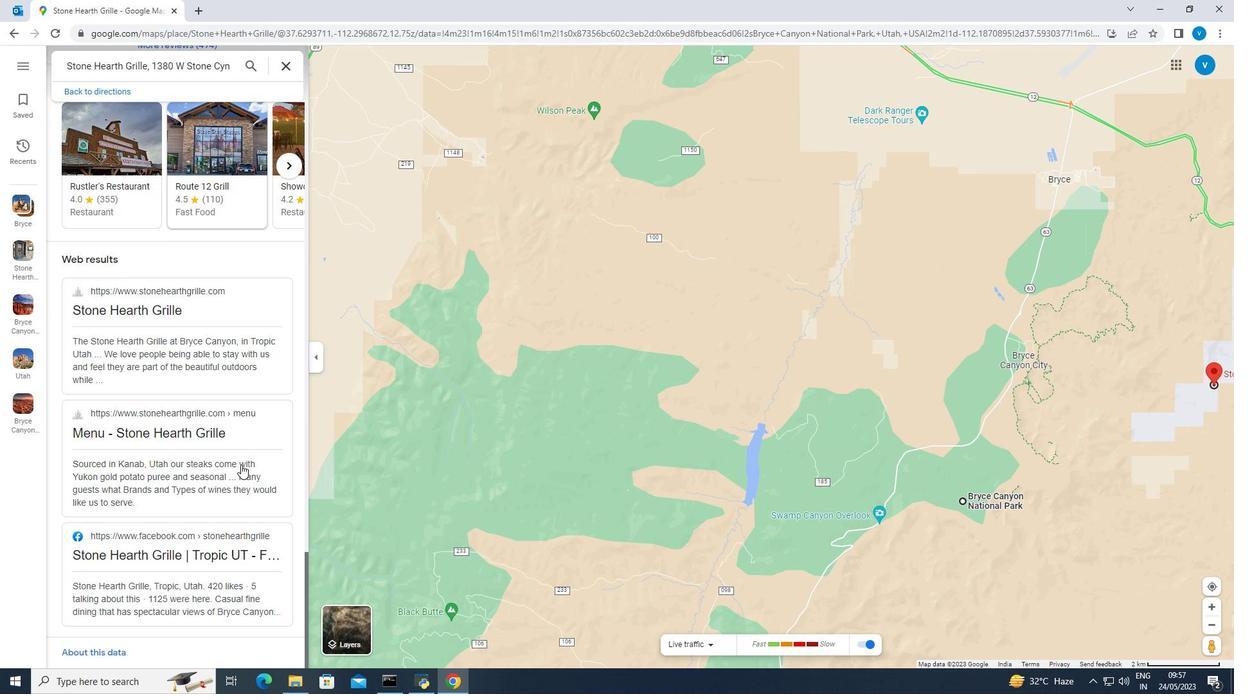
Action: Mouse scrolled (241, 464) with delta (0, 0)
Screenshot: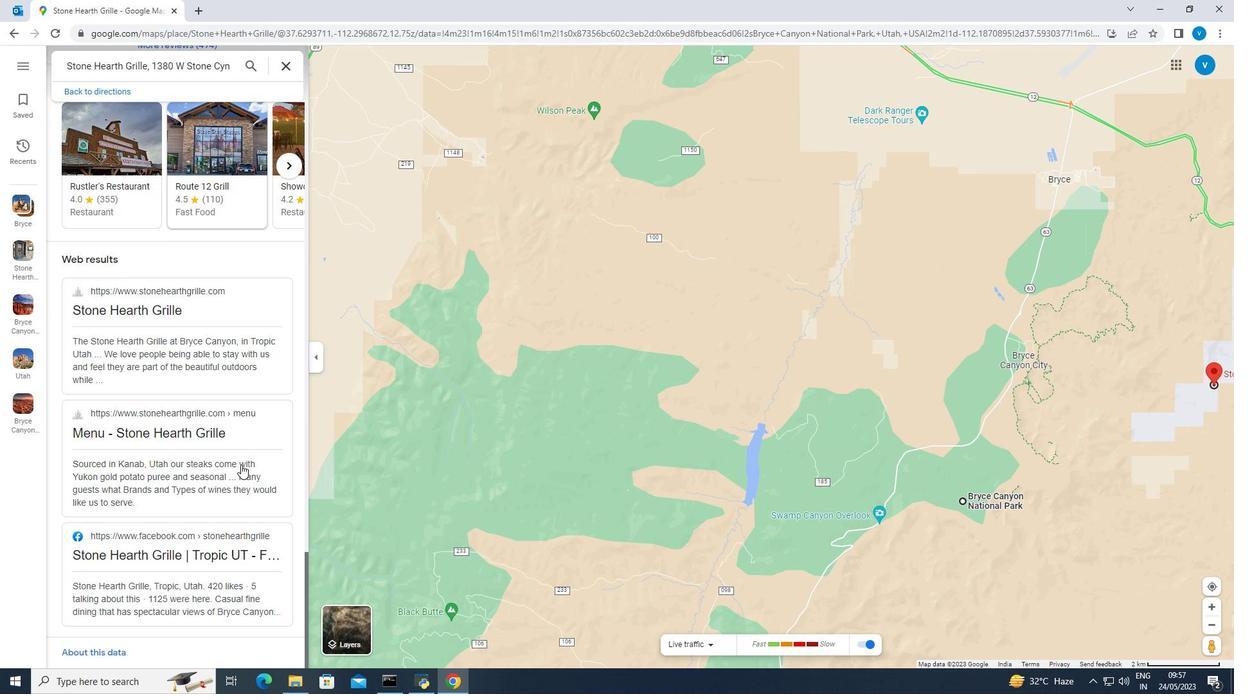 
Action: Mouse scrolled (241, 464) with delta (0, 0)
Screenshot: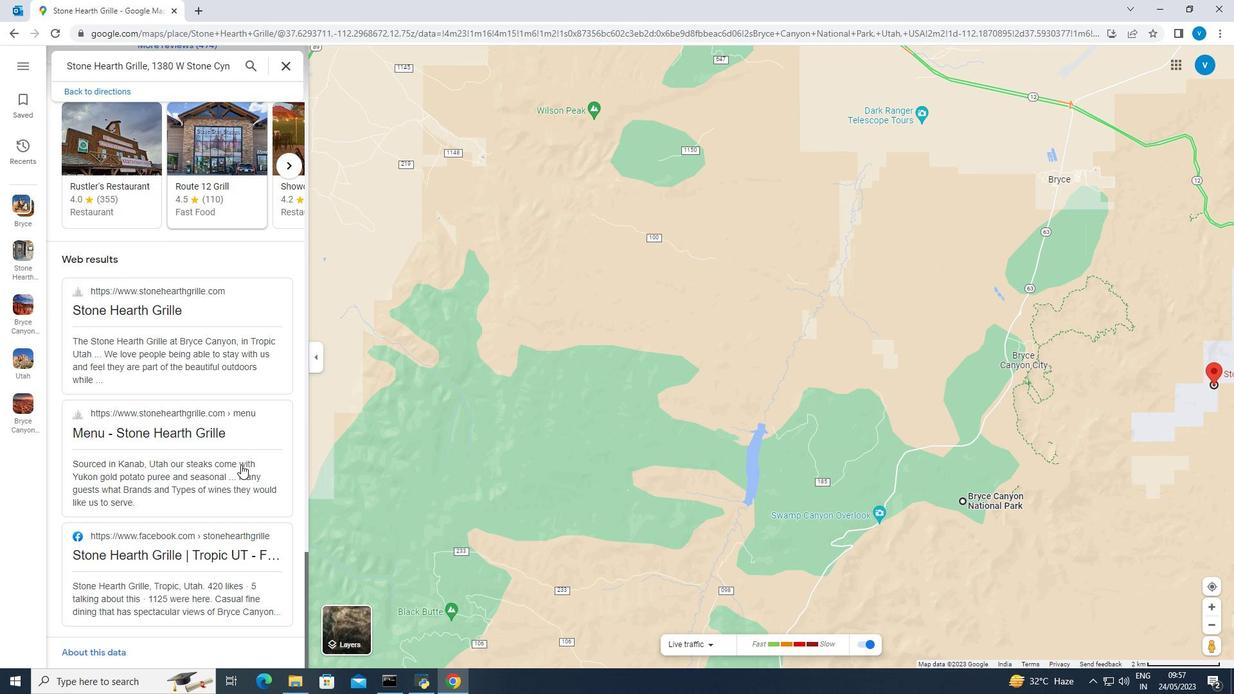 
Action: Mouse scrolled (241, 464) with delta (0, 0)
Screenshot: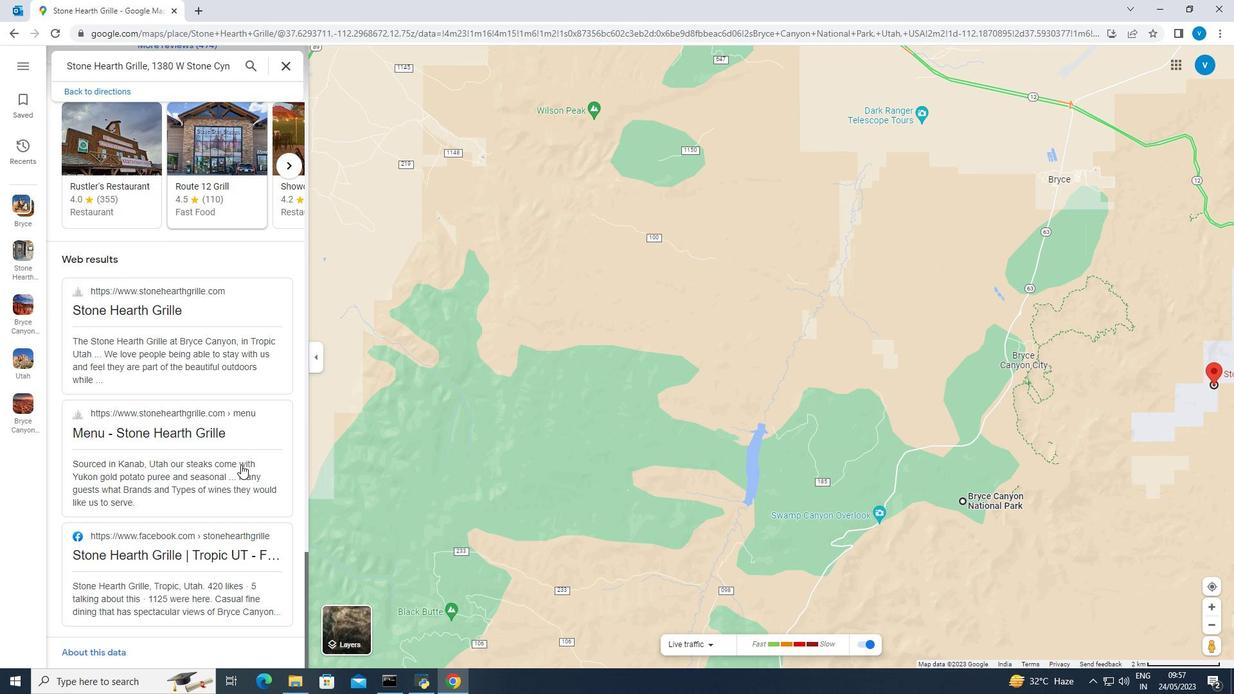 
Action: Mouse moved to (176, 463)
Screenshot: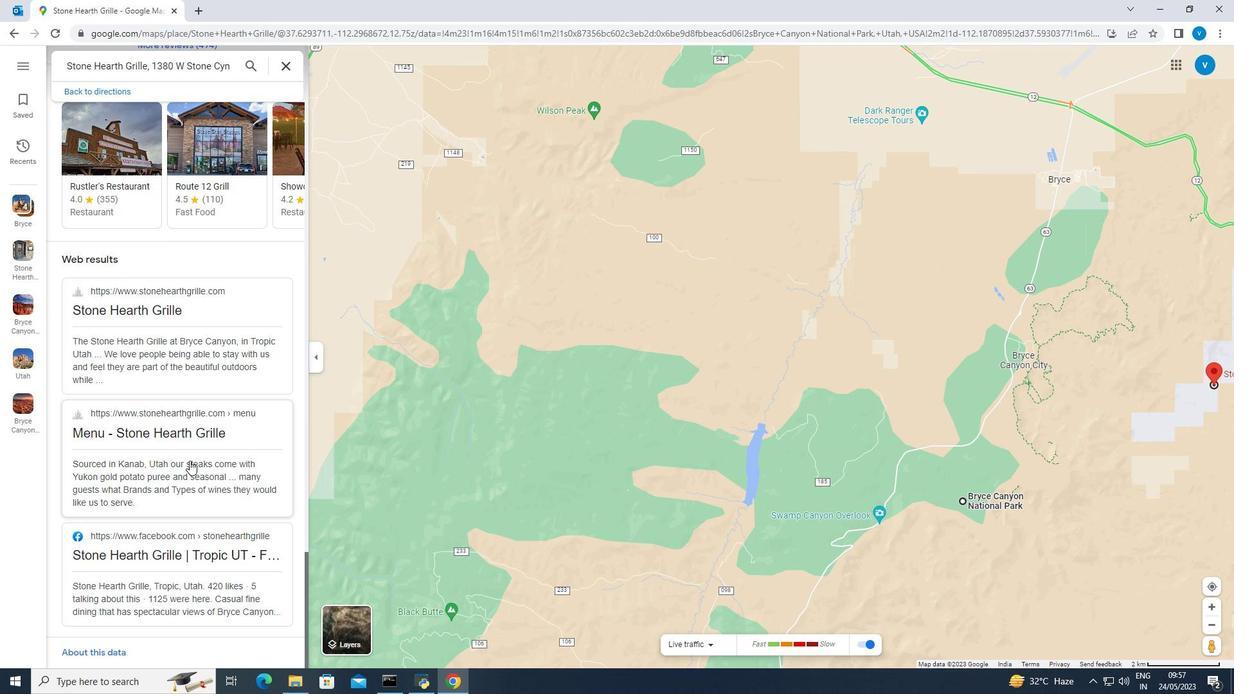 
Action: Mouse scrolled (176, 463) with delta (0, 0)
Screenshot: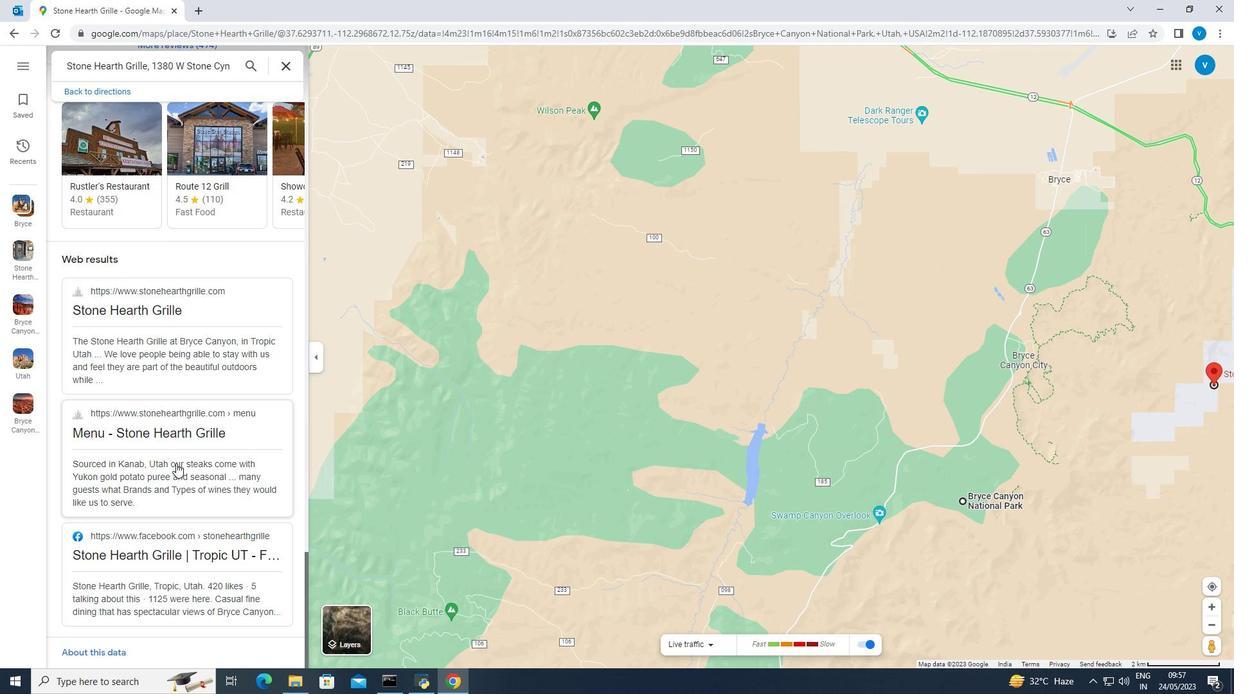 
Action: Mouse scrolled (176, 463) with delta (0, 0)
Screenshot: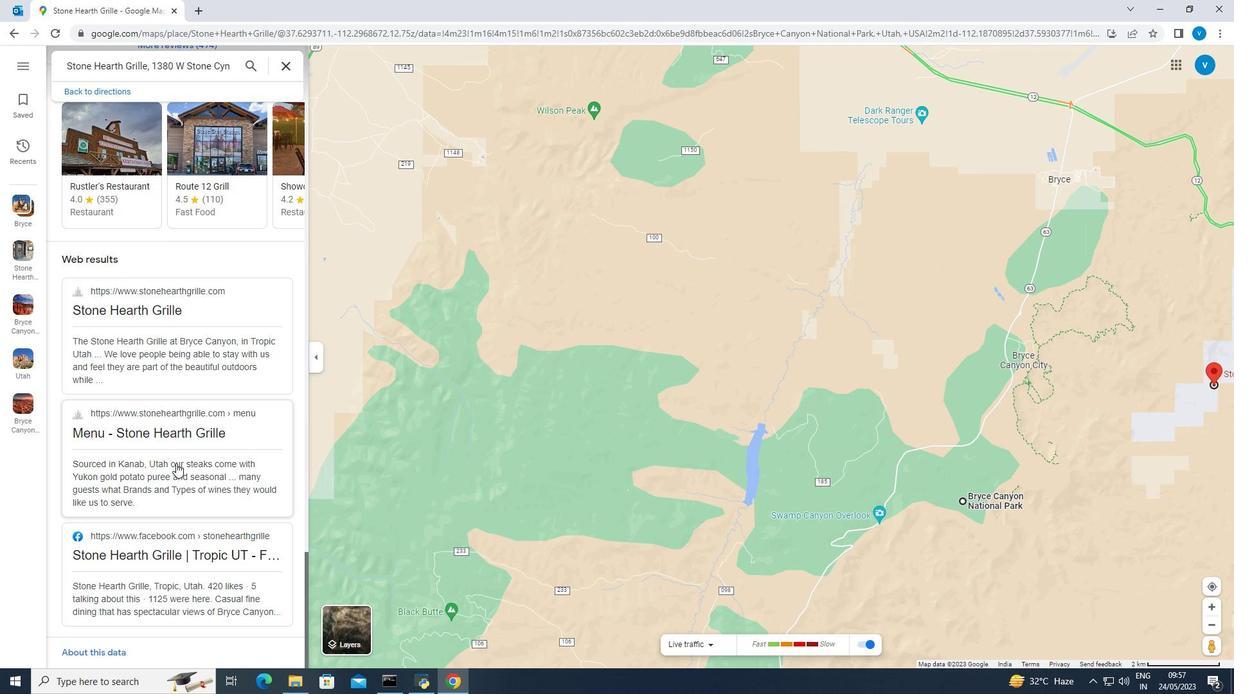 
Action: Mouse moved to (175, 464)
Screenshot: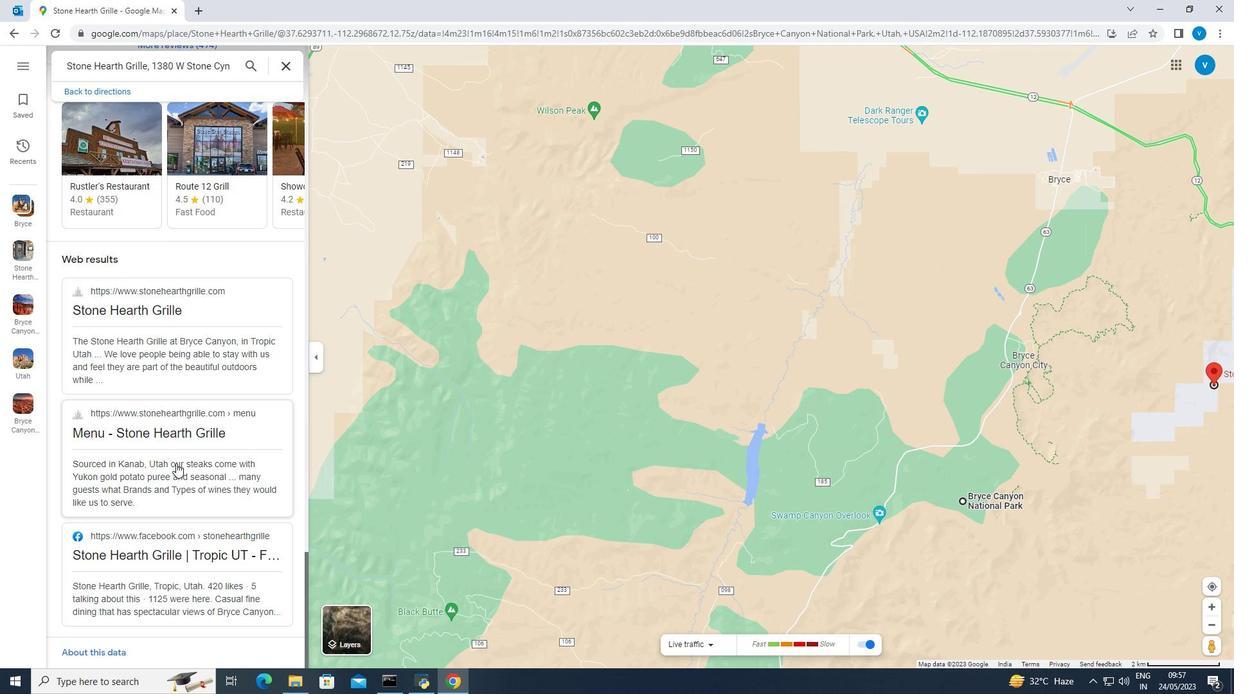 
Action: Mouse scrolled (175, 463) with delta (0, 0)
Screenshot: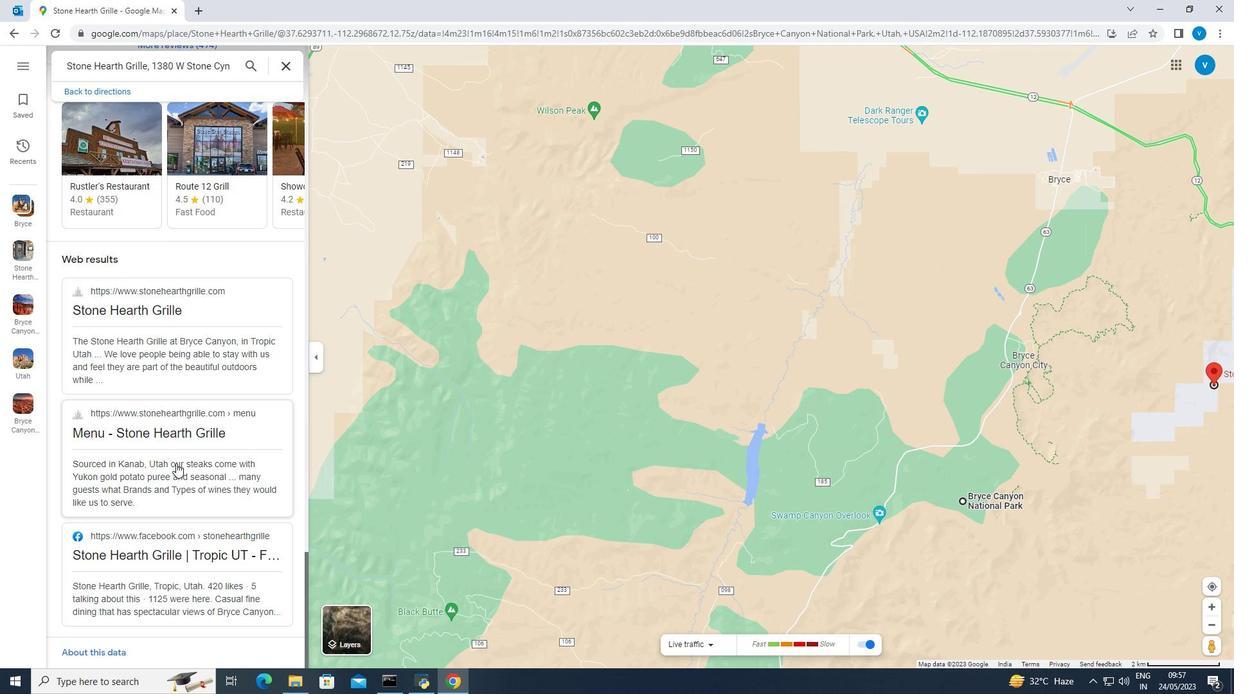 
Action: Mouse moved to (175, 465)
Screenshot: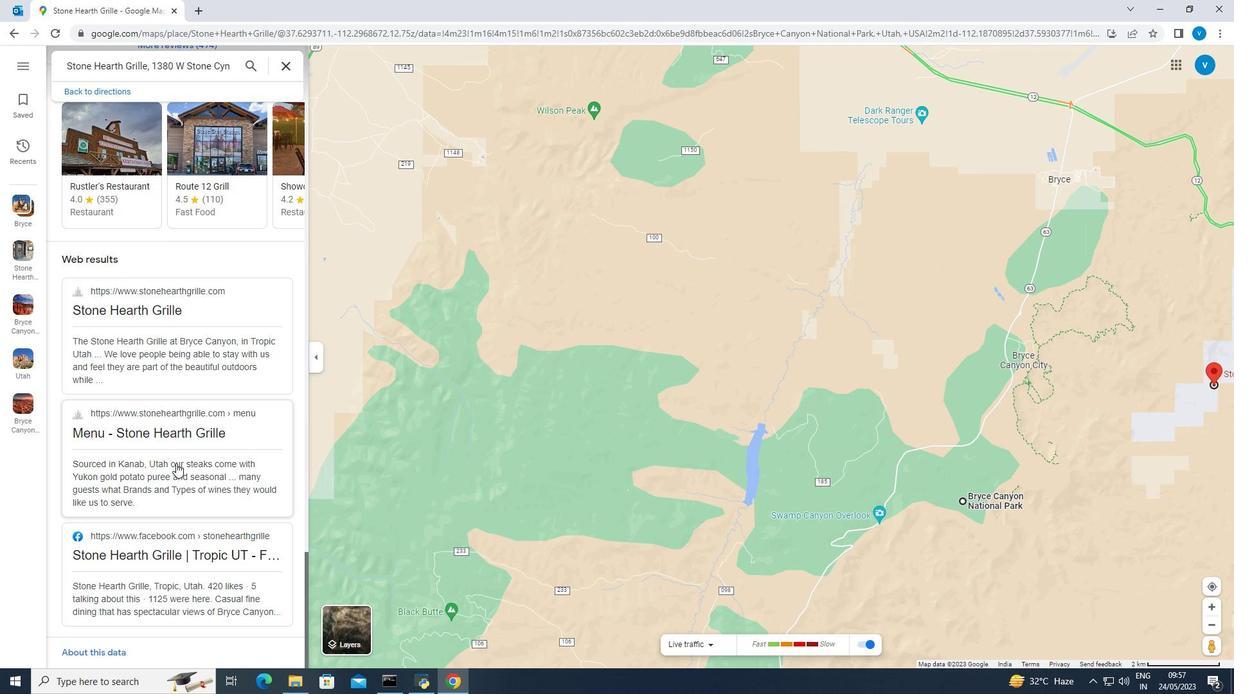 
Action: Mouse scrolled (175, 464) with delta (0, 0)
Screenshot: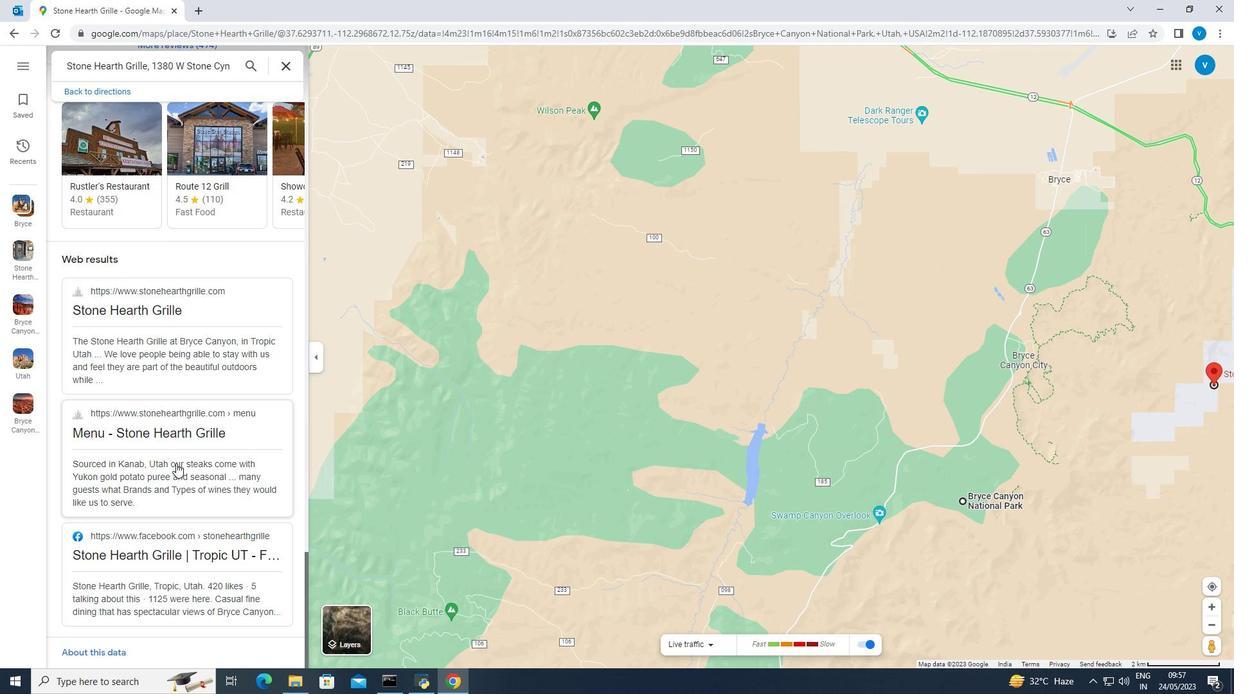 
Action: Mouse scrolled (175, 464) with delta (0, 0)
Screenshot: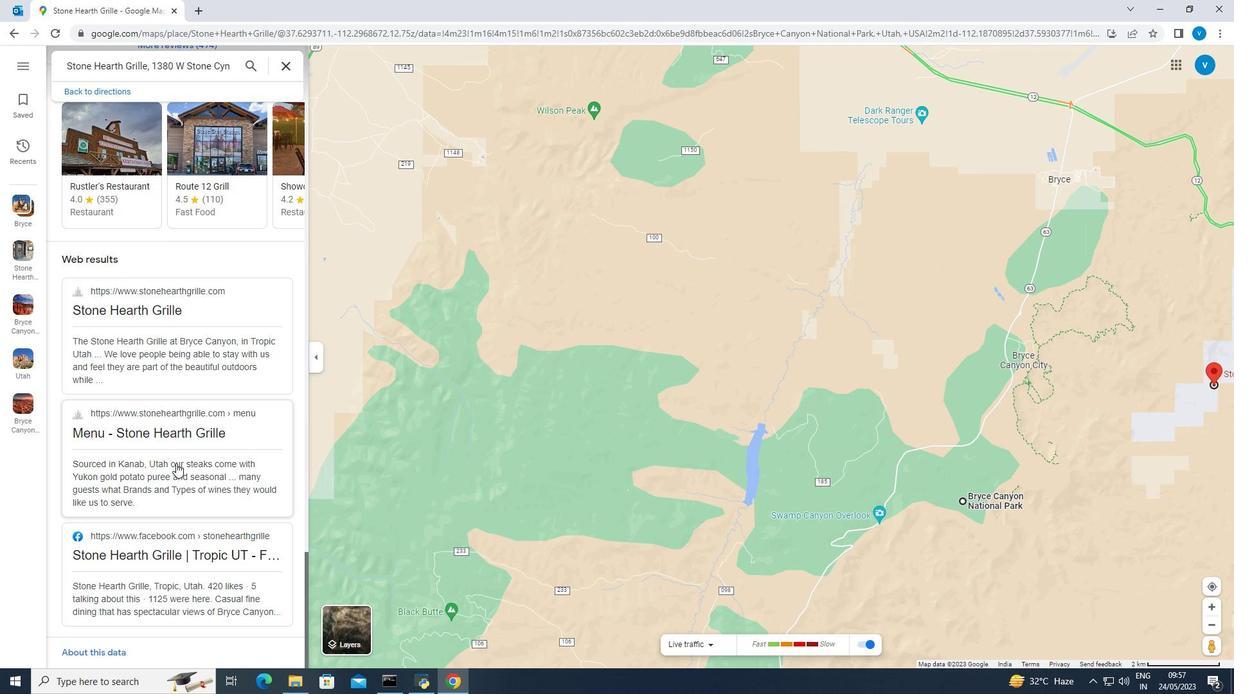 
Action: Mouse scrolled (175, 464) with delta (0, 0)
Screenshot: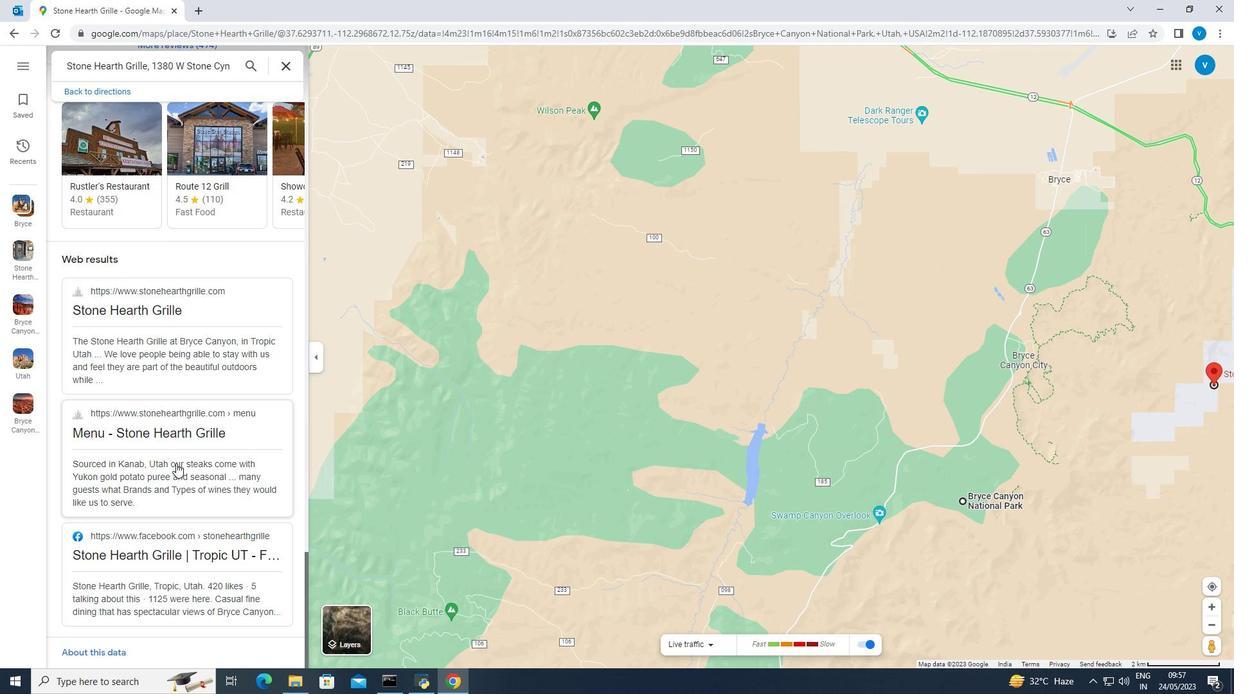 
Action: Mouse scrolled (175, 464) with delta (0, 0)
Screenshot: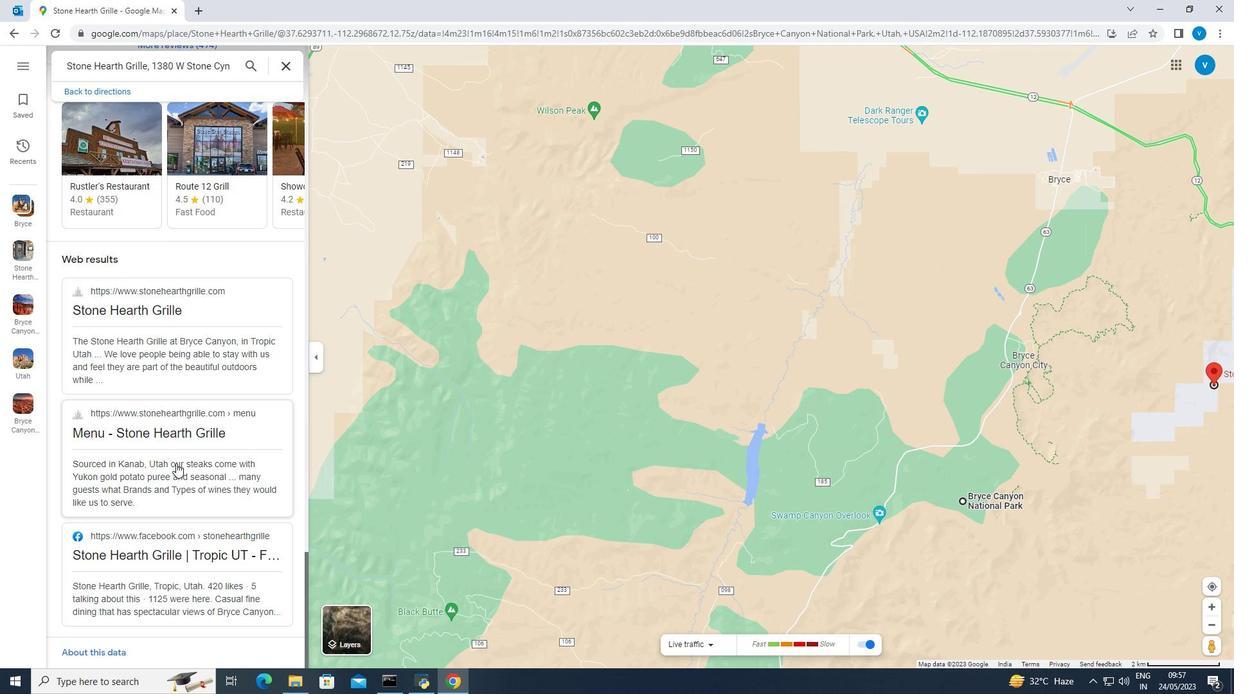 
Action: Mouse moved to (174, 465)
Screenshot: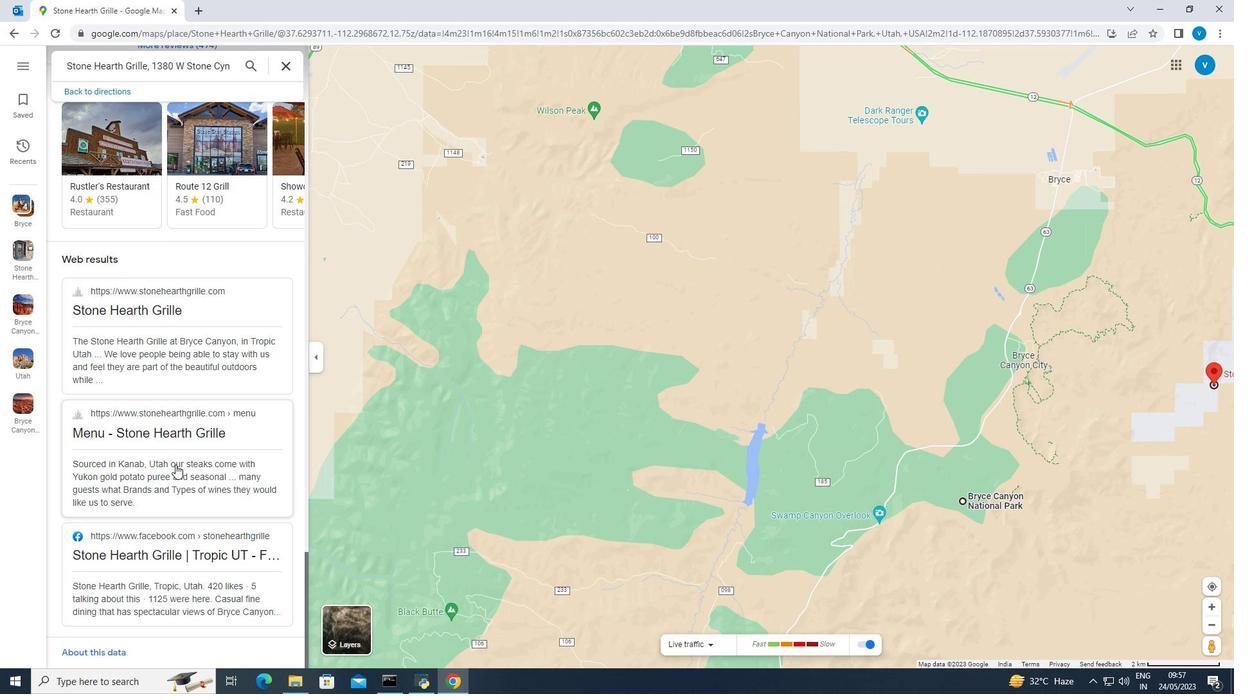 
Action: Mouse scrolled (174, 464) with delta (0, 0)
Screenshot: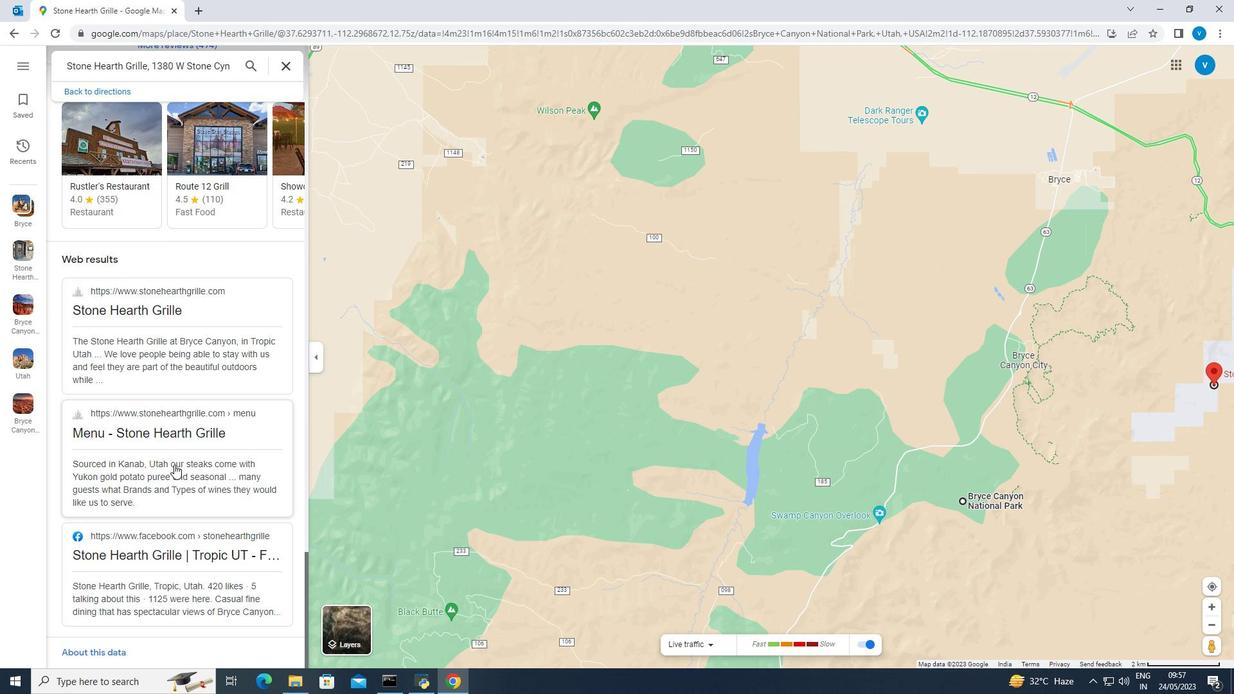 
Action: Mouse scrolled (174, 464) with delta (0, 0)
Screenshot: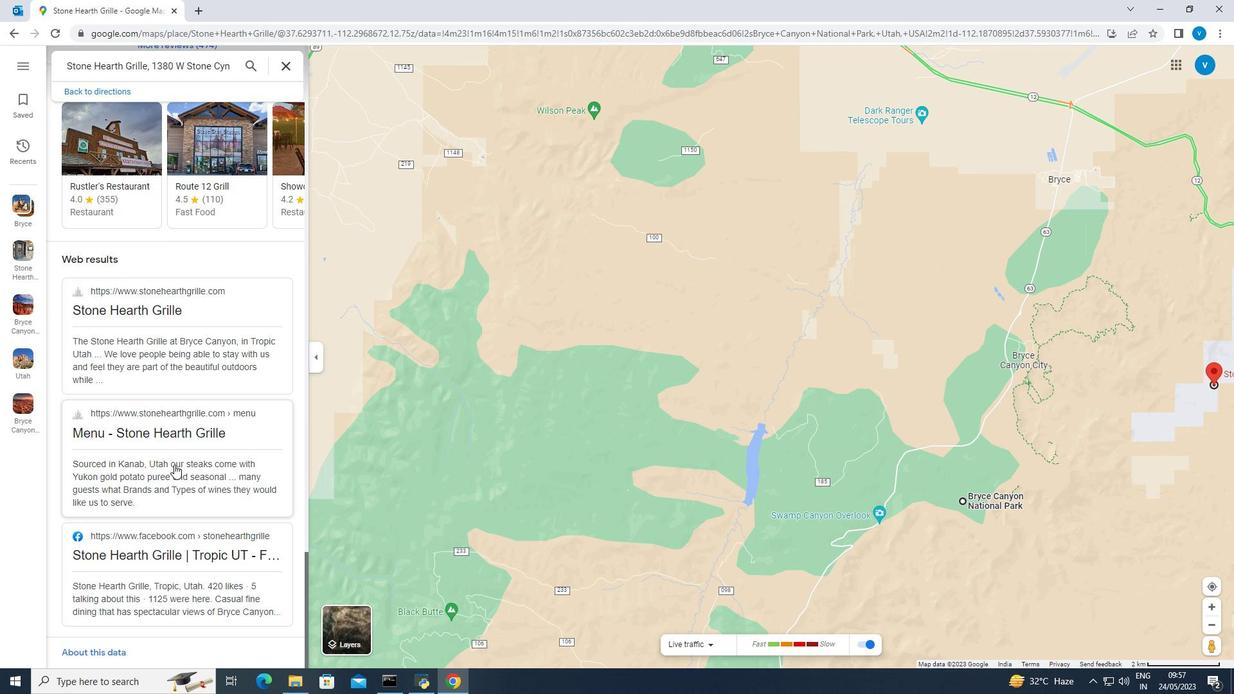 
Action: Mouse scrolled (174, 464) with delta (0, 0)
Screenshot: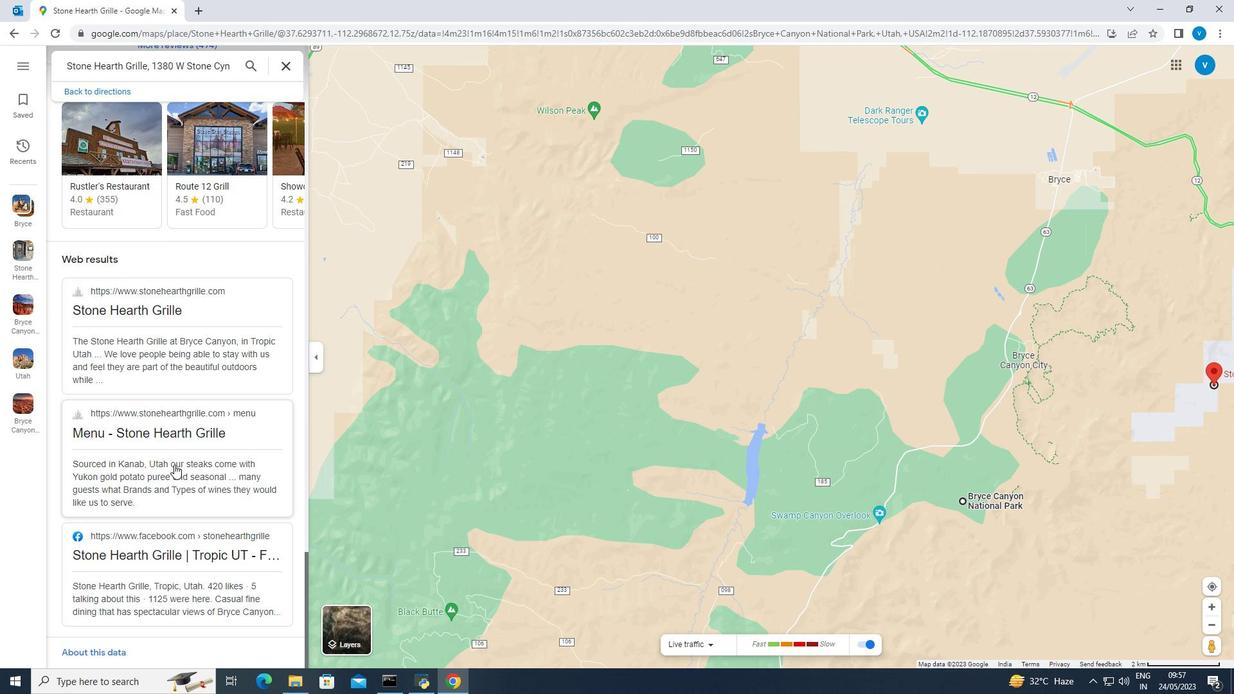 
Action: Mouse scrolled (174, 464) with delta (0, 0)
Screenshot: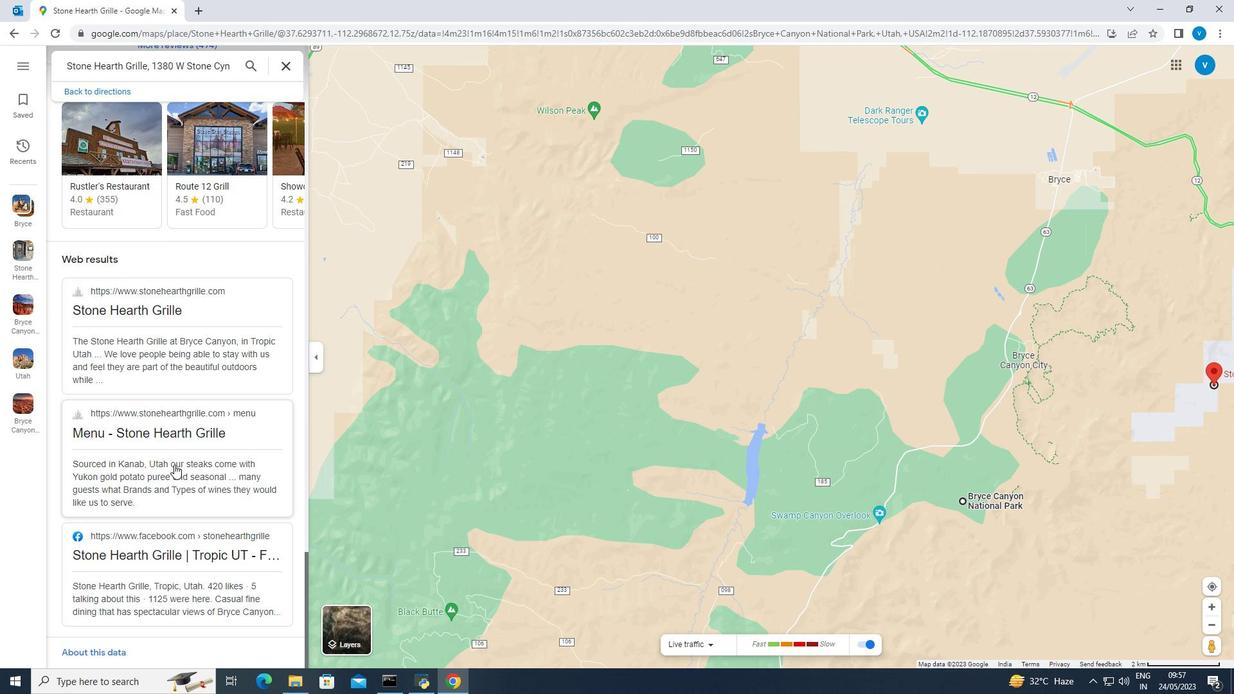 
Action: Mouse scrolled (174, 464) with delta (0, 0)
Screenshot: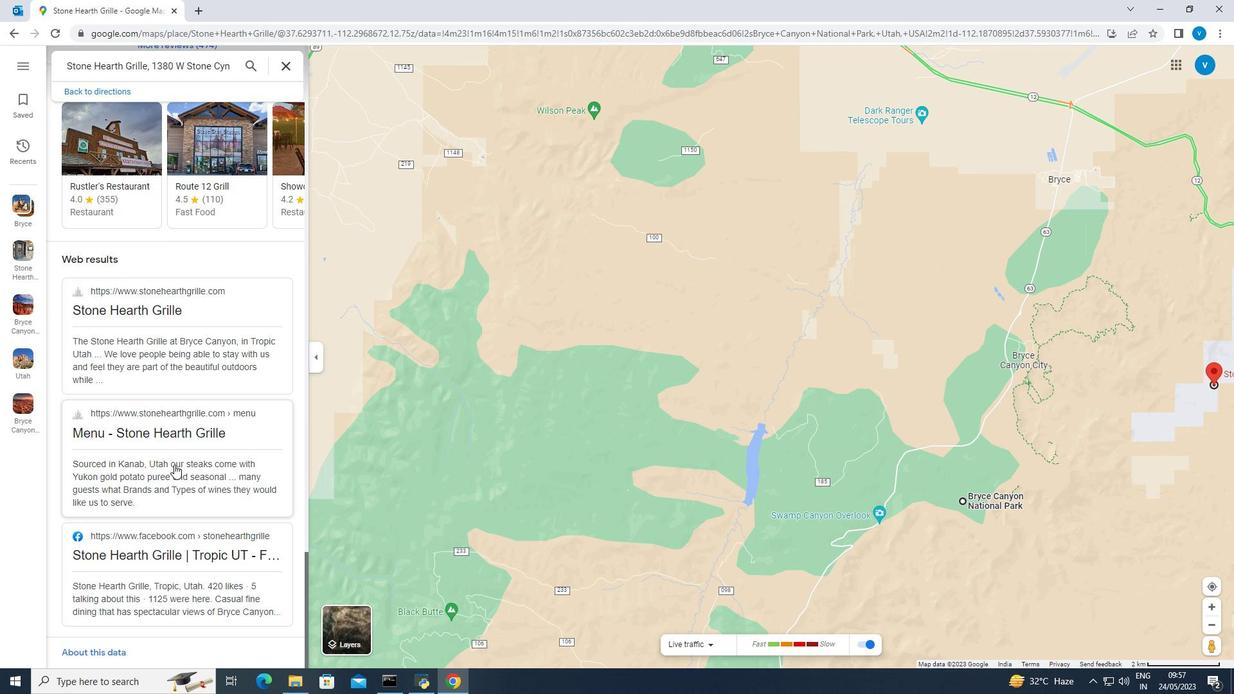 
Action: Mouse scrolled (174, 464) with delta (0, 0)
Screenshot: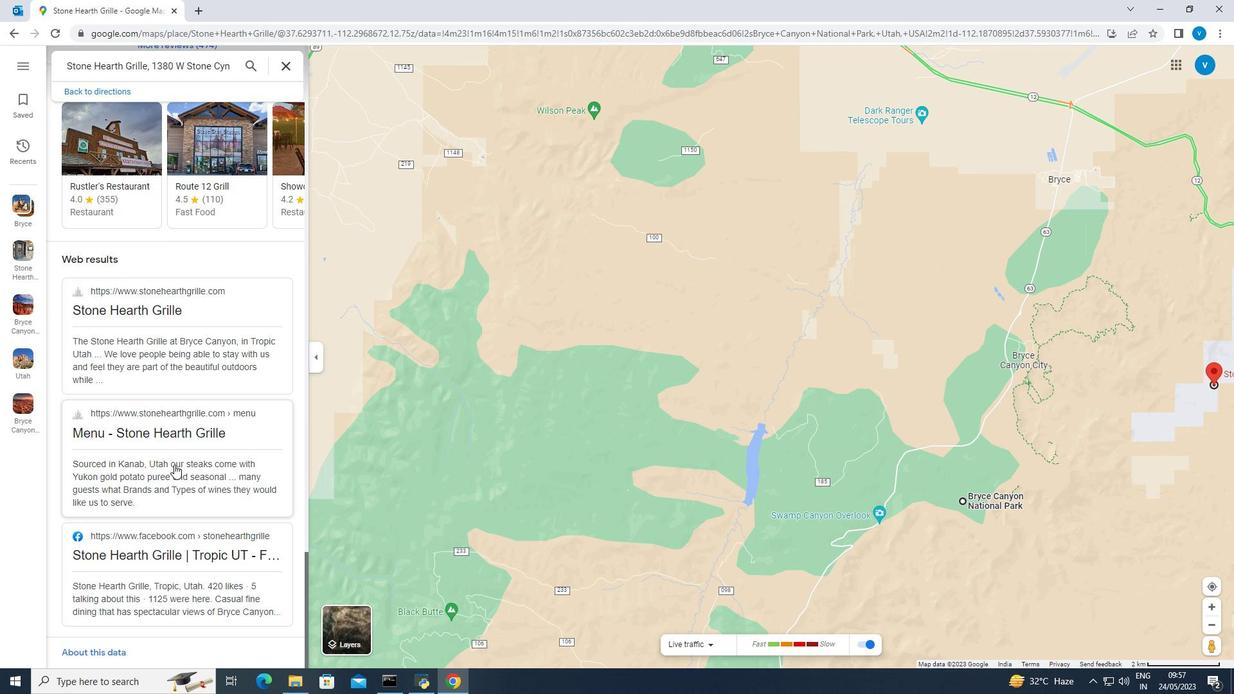 
Action: Mouse scrolled (174, 464) with delta (0, 0)
Screenshot: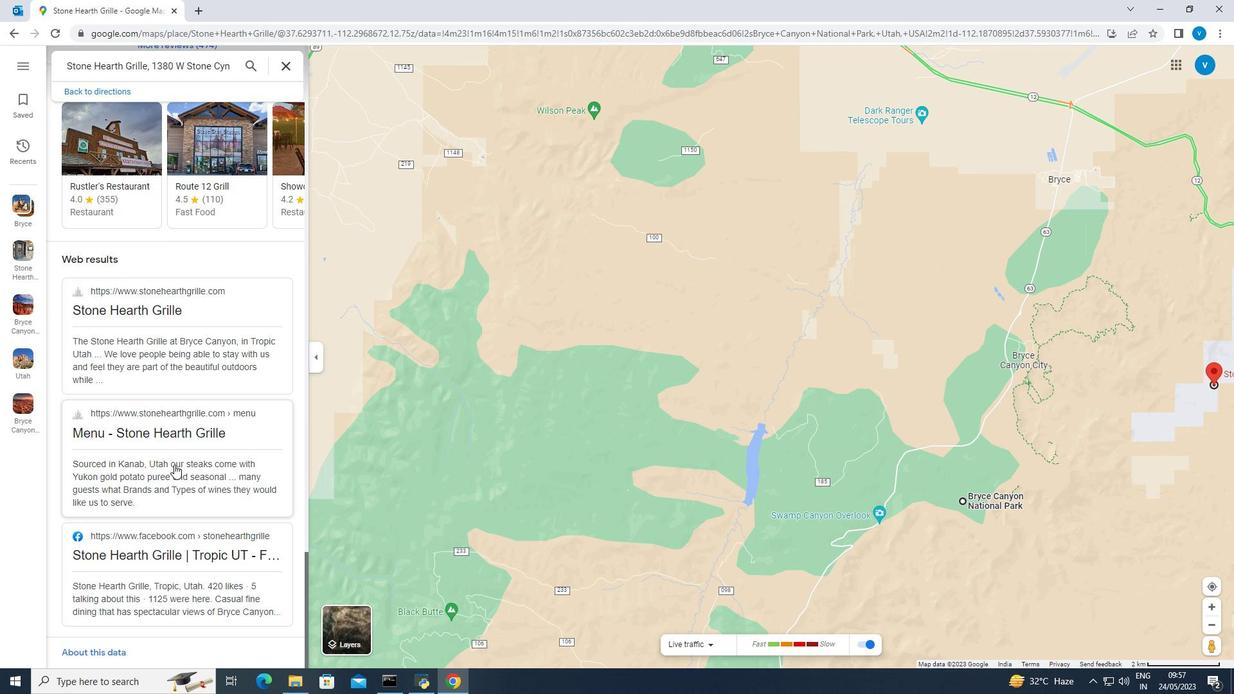 
Action: Mouse moved to (8, 37)
Screenshot: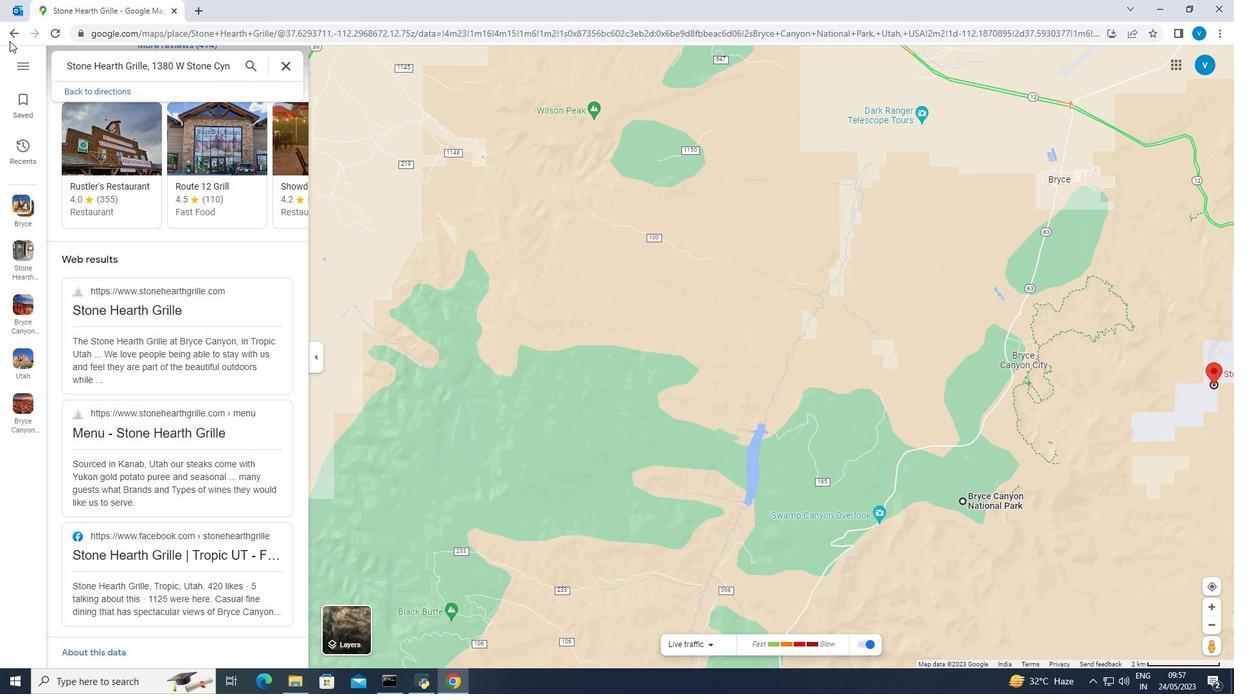 
Action: Mouse pressed left at (8, 37)
Screenshot: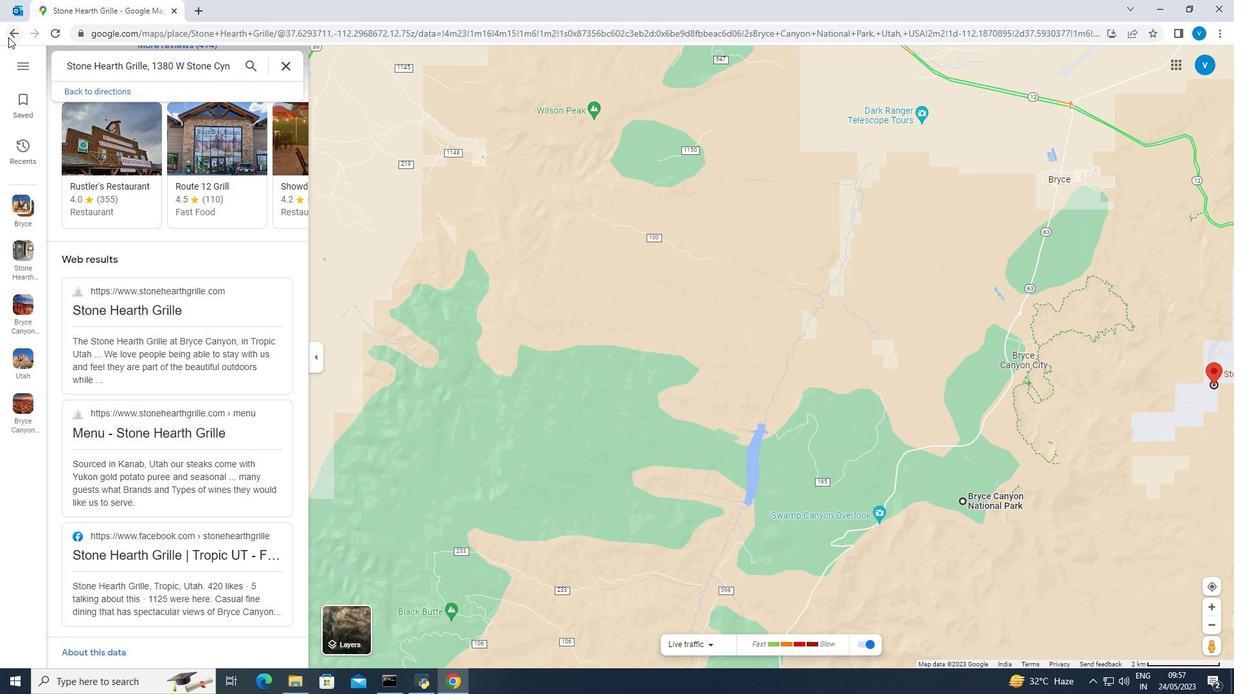 
Action: Mouse moved to (1027, 329)
Screenshot: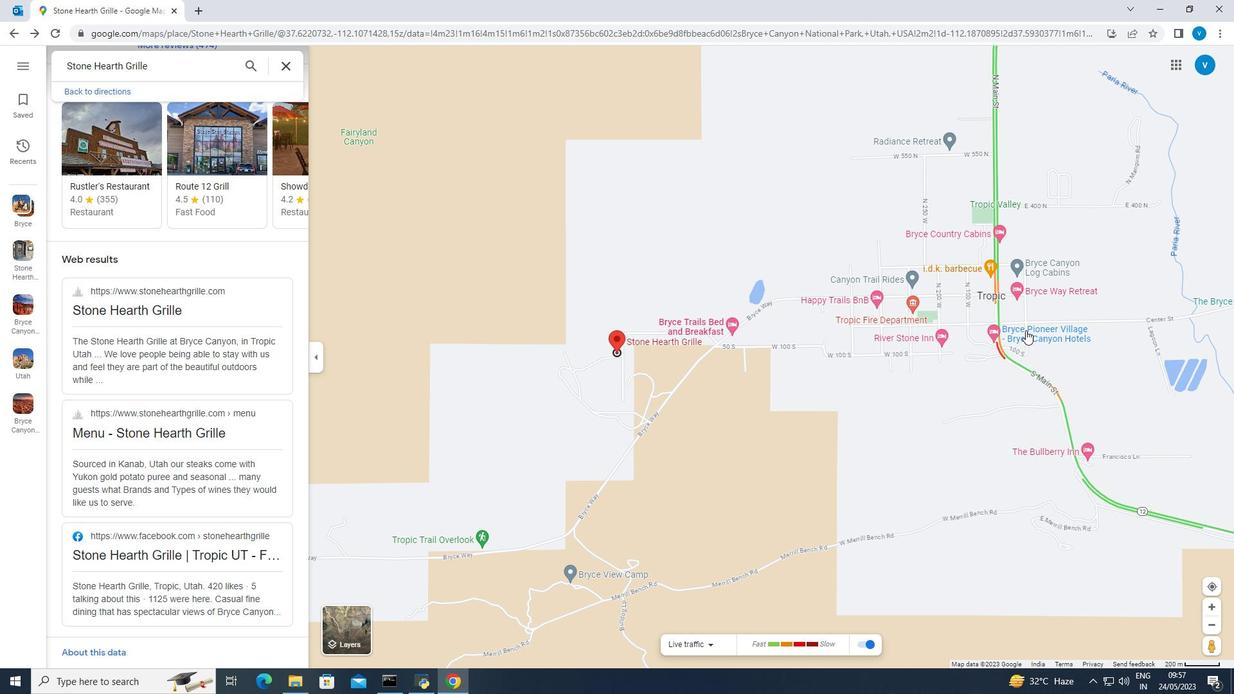 
Action: Mouse pressed left at (1027, 329)
Screenshot: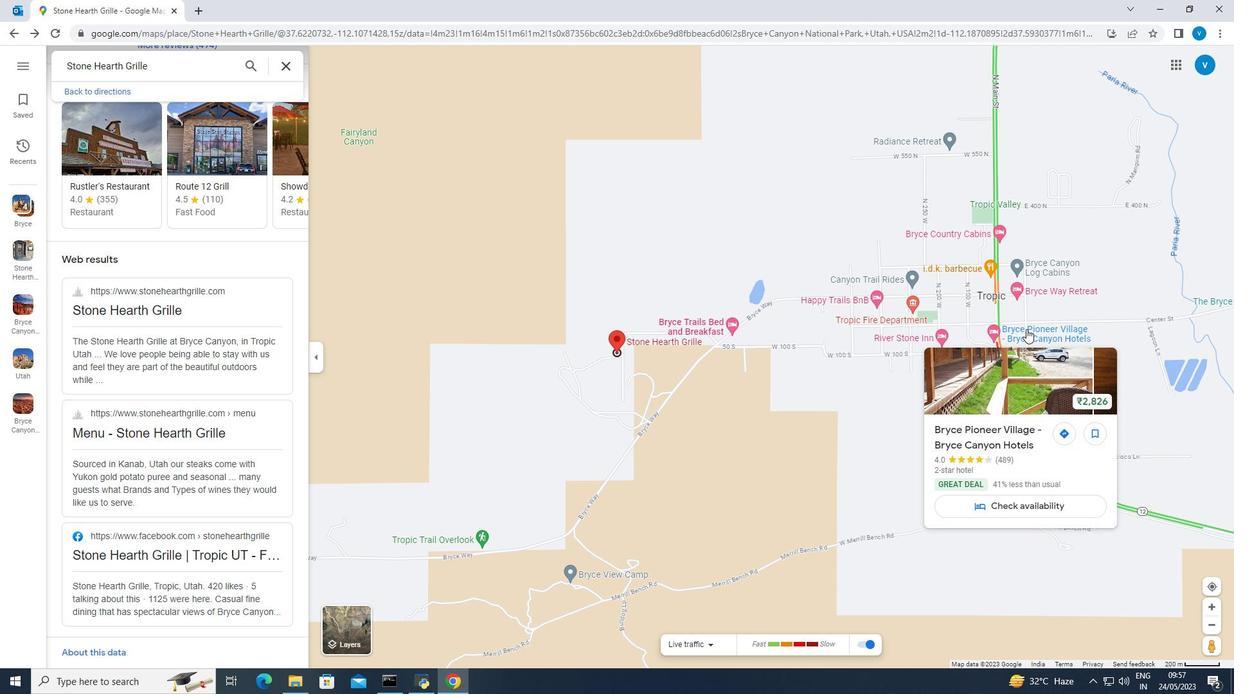 
Action: Mouse pressed left at (1027, 329)
Screenshot: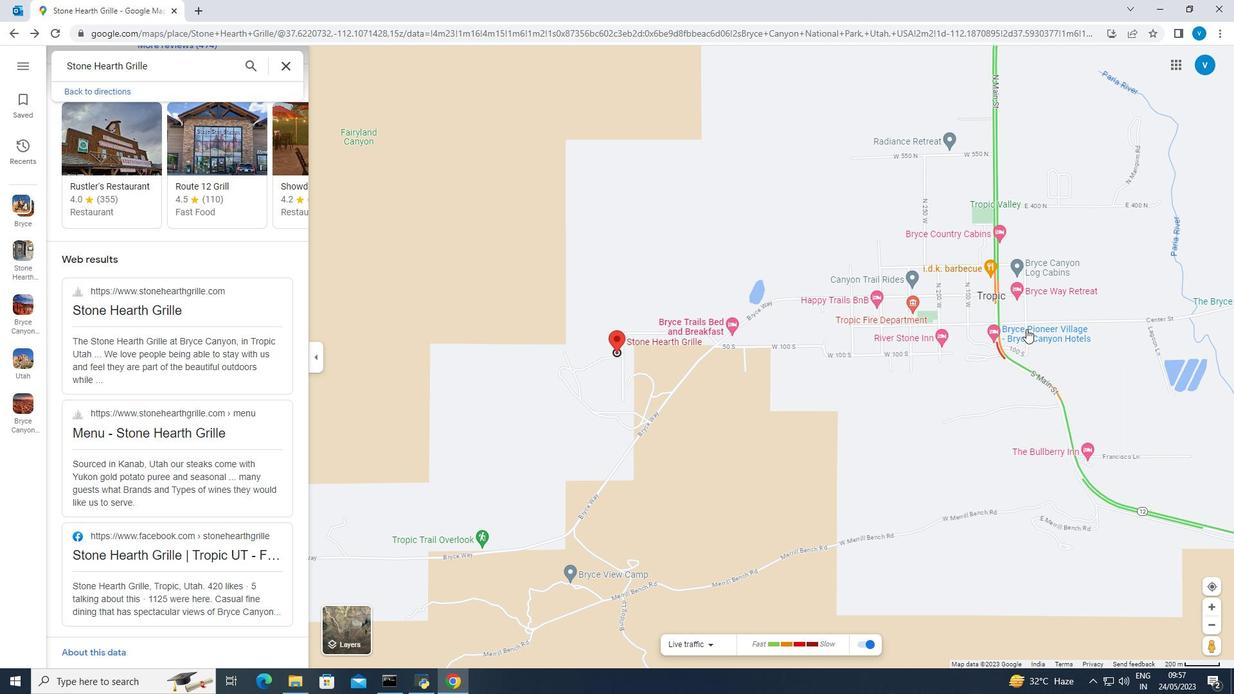 
Action: Mouse moved to (139, 160)
Screenshot: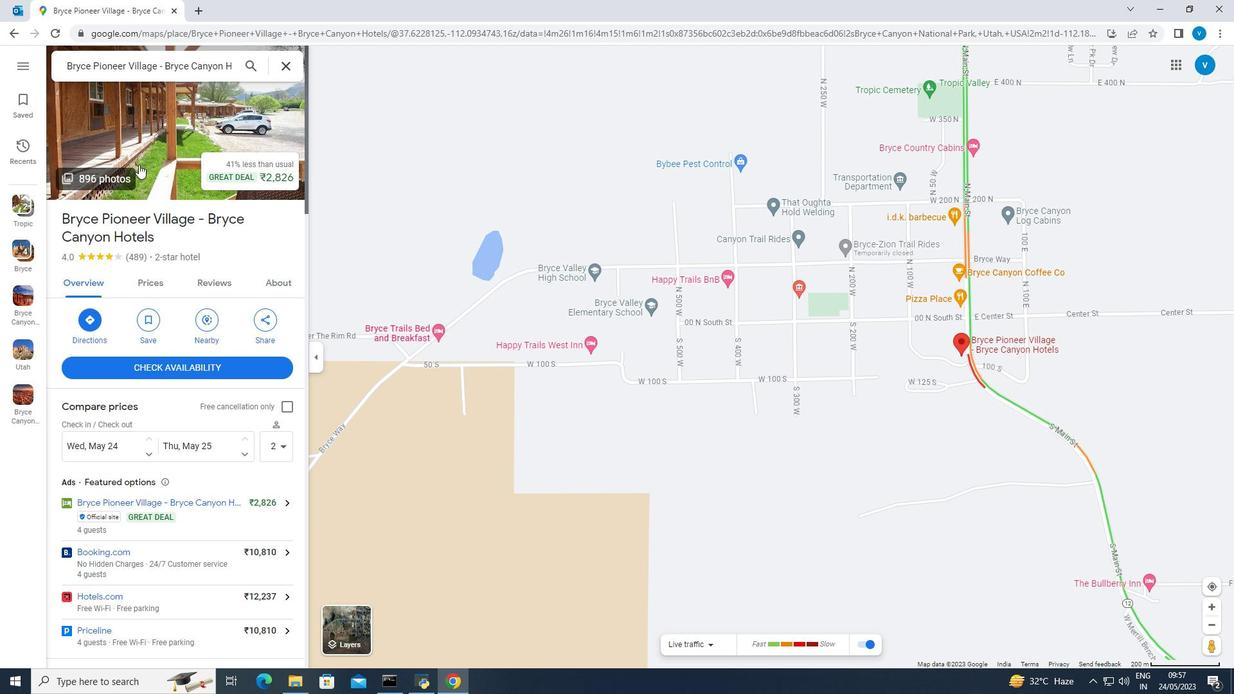 
Action: Mouse pressed left at (139, 160)
Screenshot: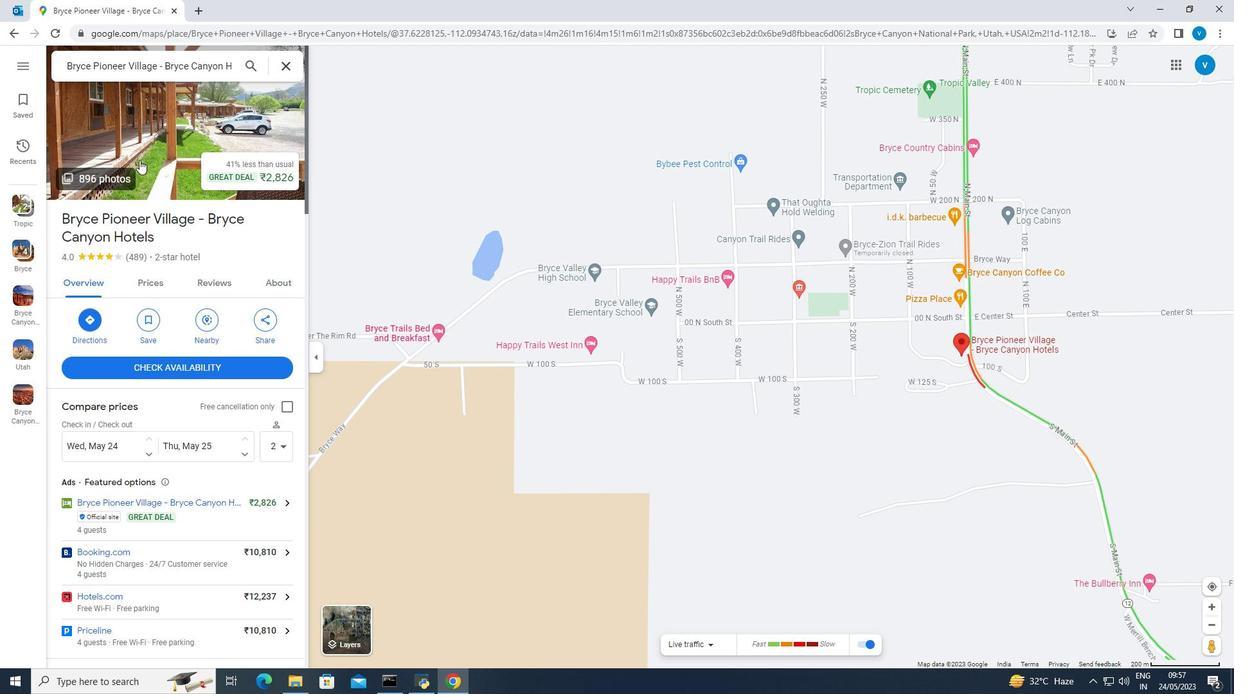 
Action: Mouse pressed left at (139, 160)
Screenshot: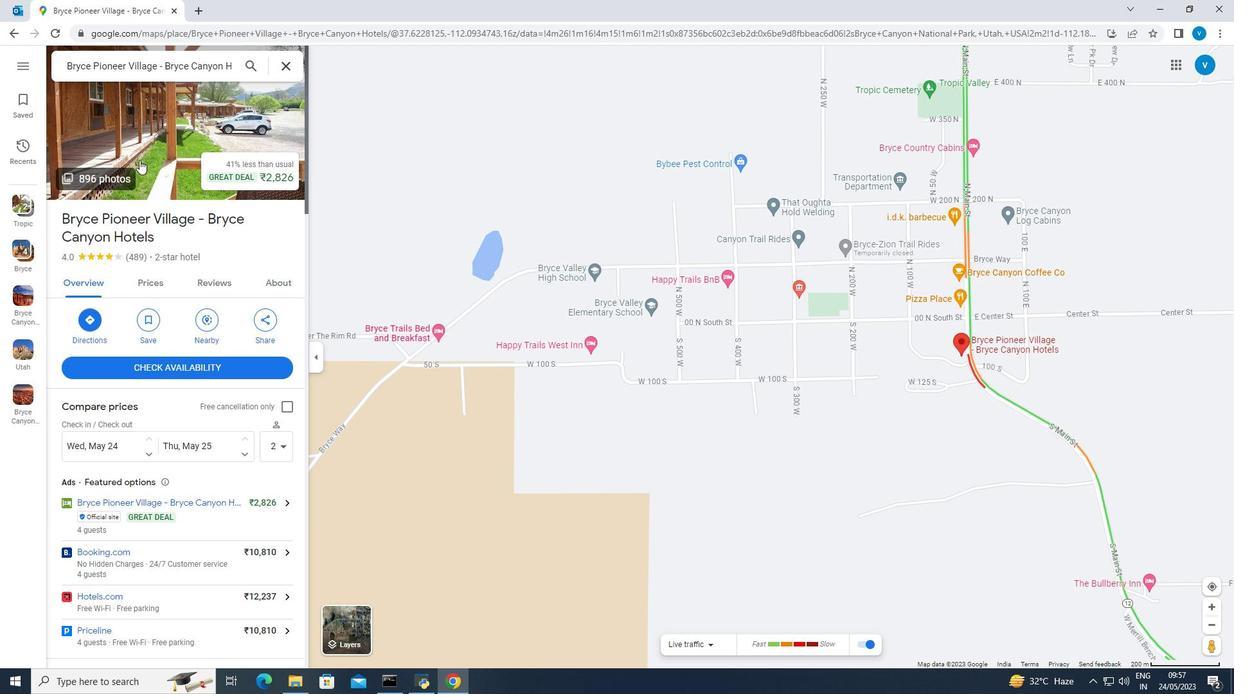 
Action: Mouse moved to (793, 567)
Screenshot: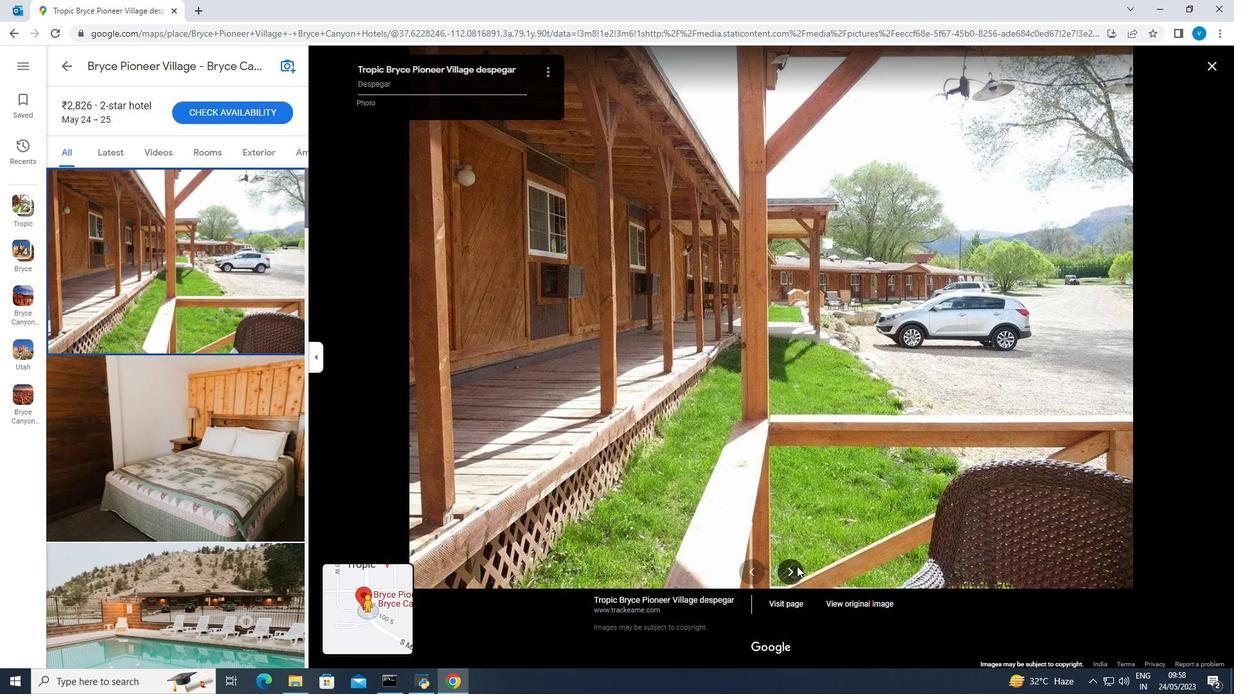 
Action: Mouse pressed left at (793, 567)
Screenshot: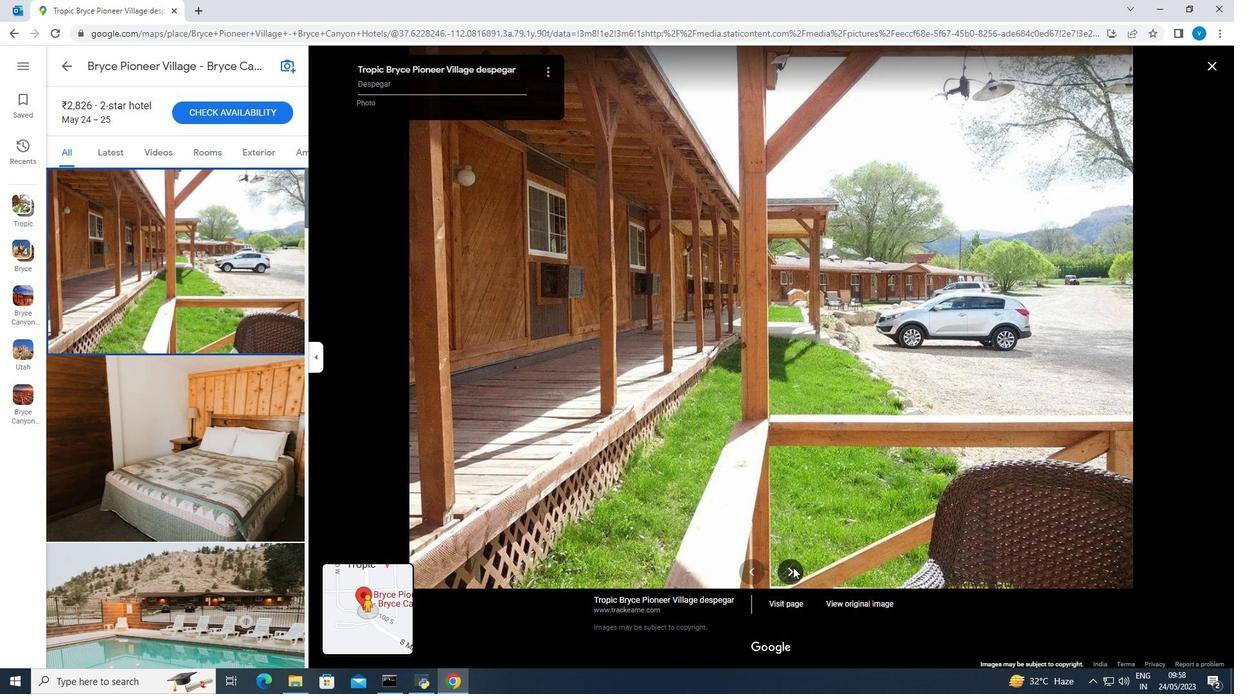 
Action: Mouse pressed left at (793, 567)
Screenshot: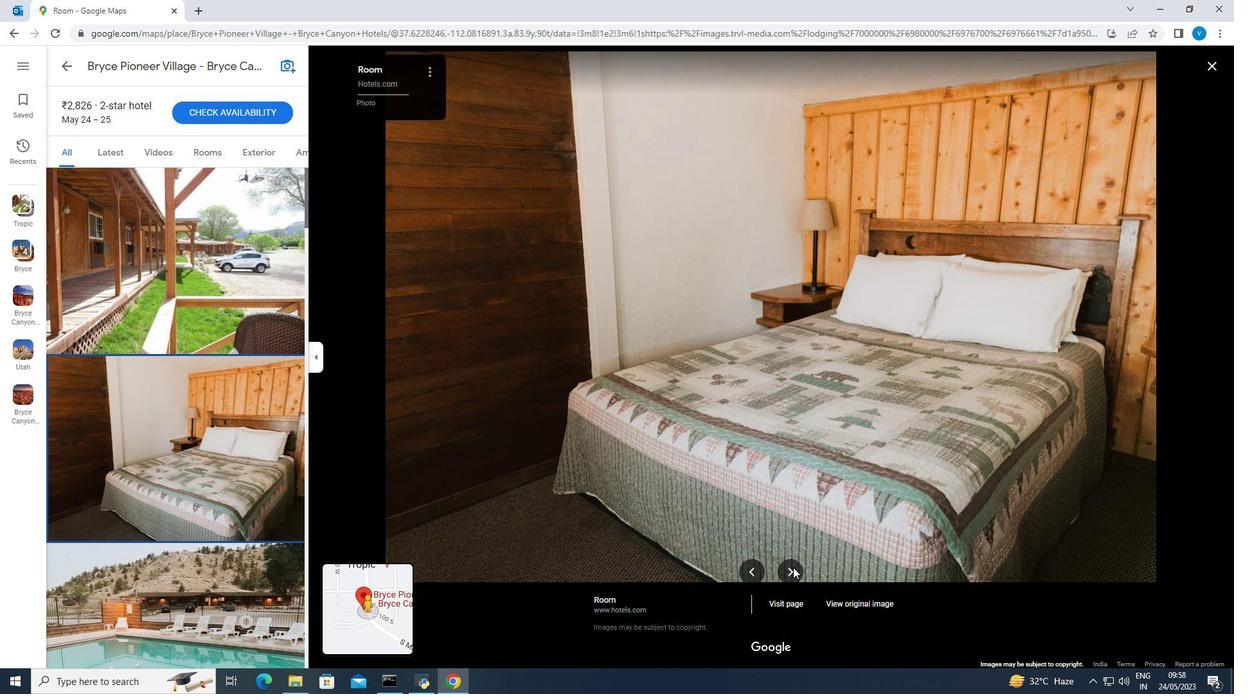 
Action: Mouse pressed left at (793, 567)
Screenshot: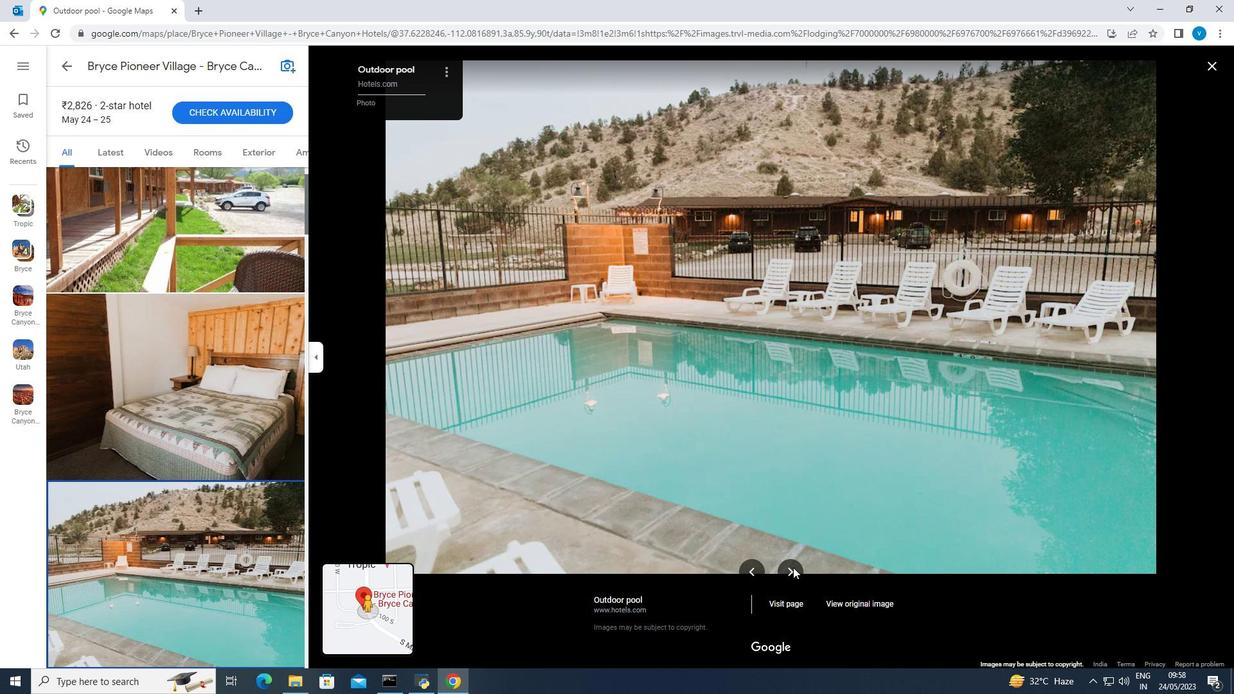 
Action: Mouse pressed left at (793, 567)
Screenshot: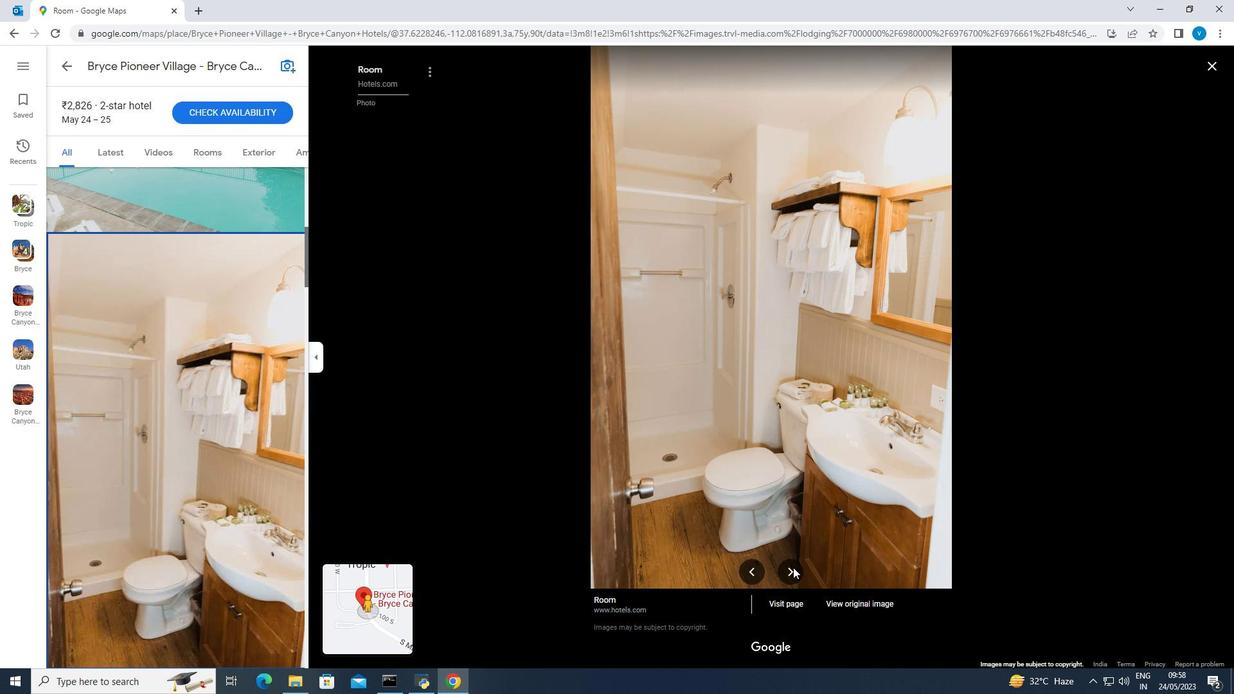 
Action: Mouse pressed left at (793, 567)
Screenshot: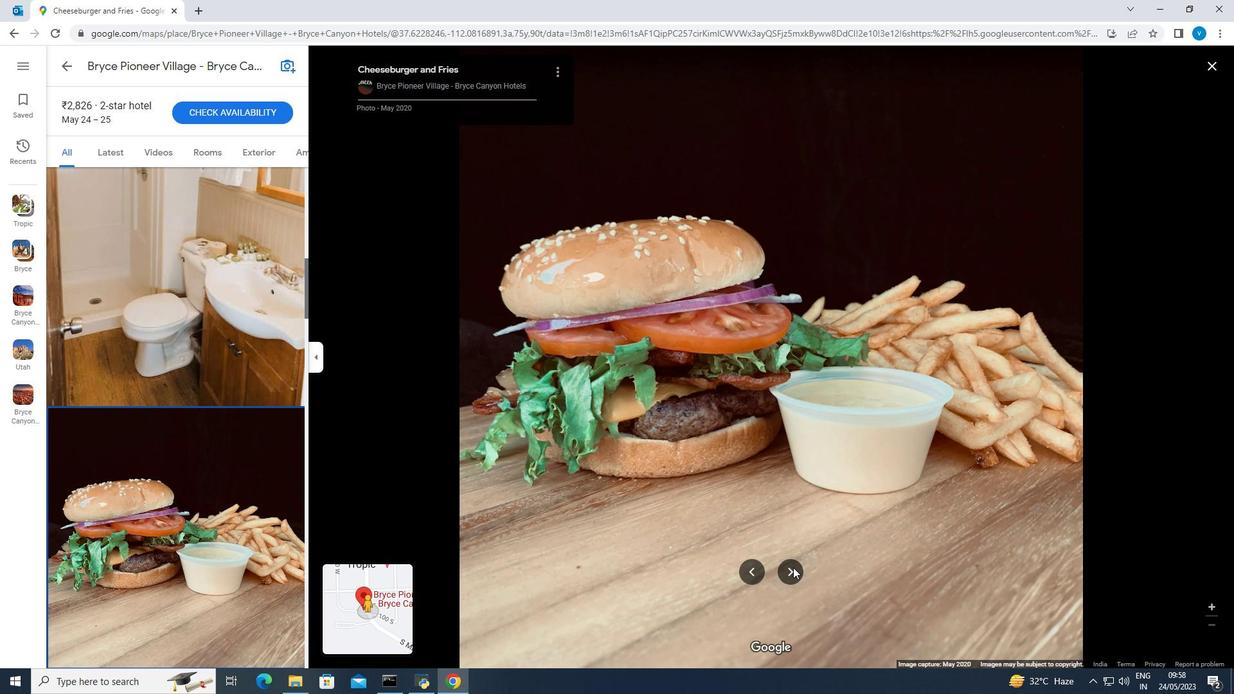 
Action: Mouse pressed left at (793, 567)
Screenshot: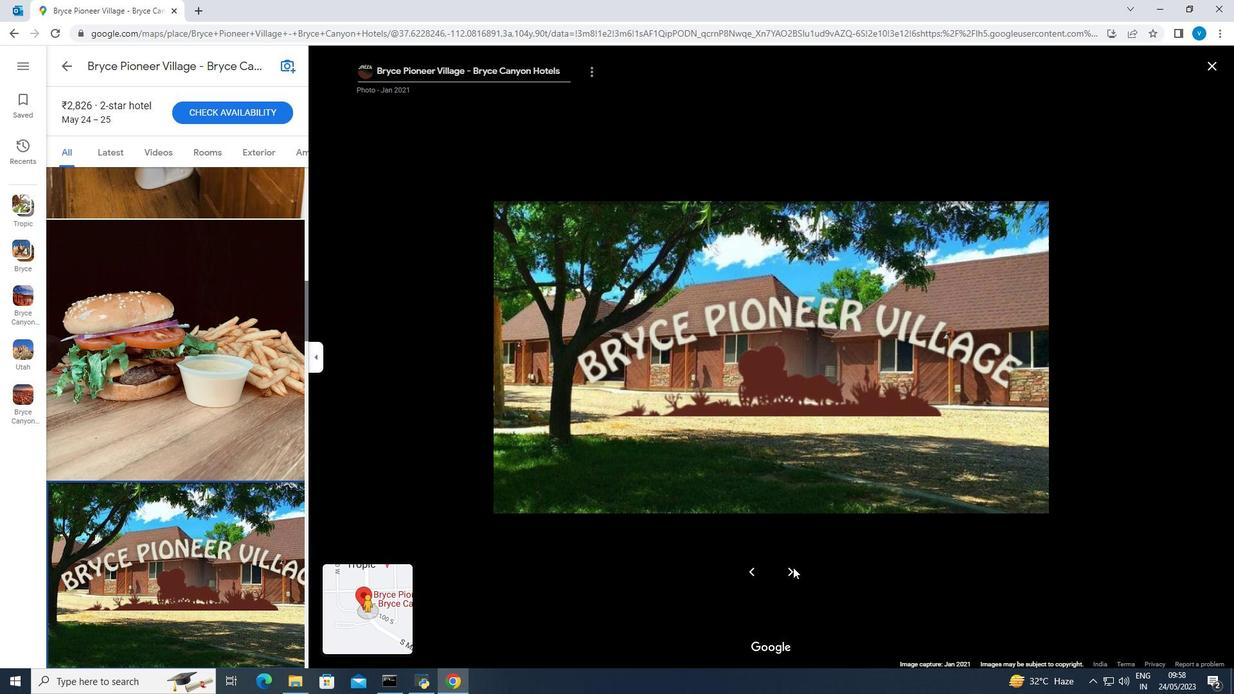 
Action: Mouse pressed left at (793, 567)
Screenshot: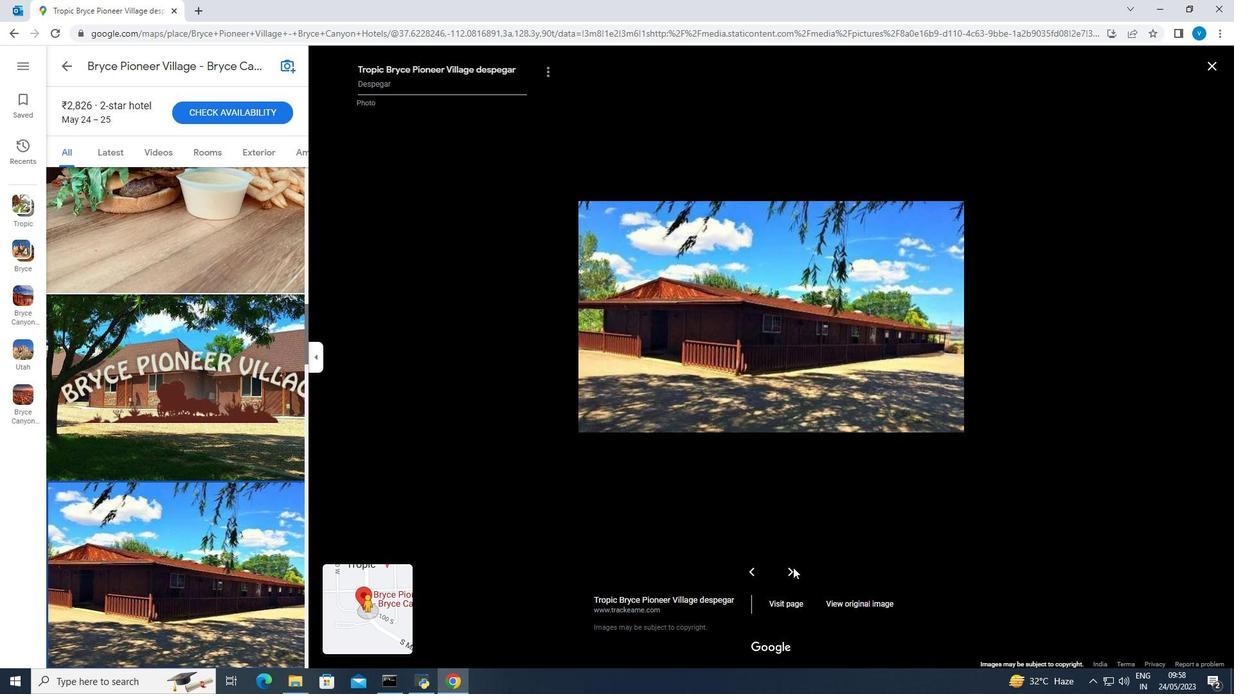 
Action: Mouse pressed left at (793, 567)
Screenshot: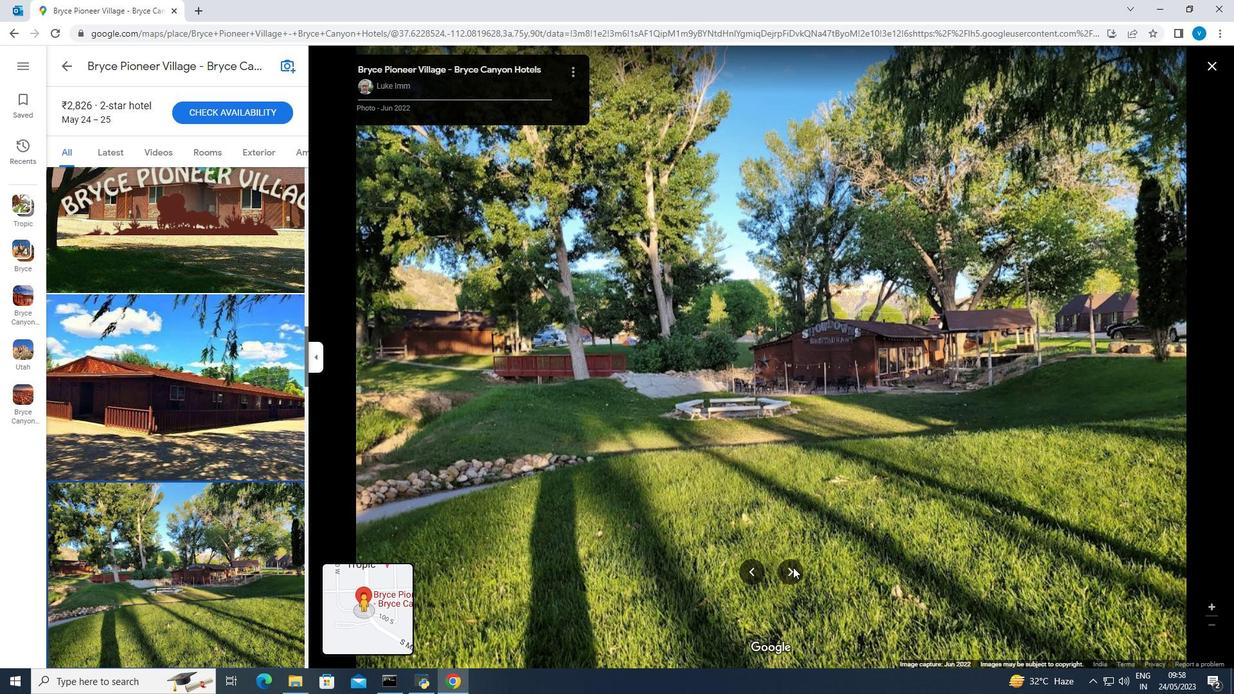 
Action: Mouse pressed left at (793, 567)
Screenshot: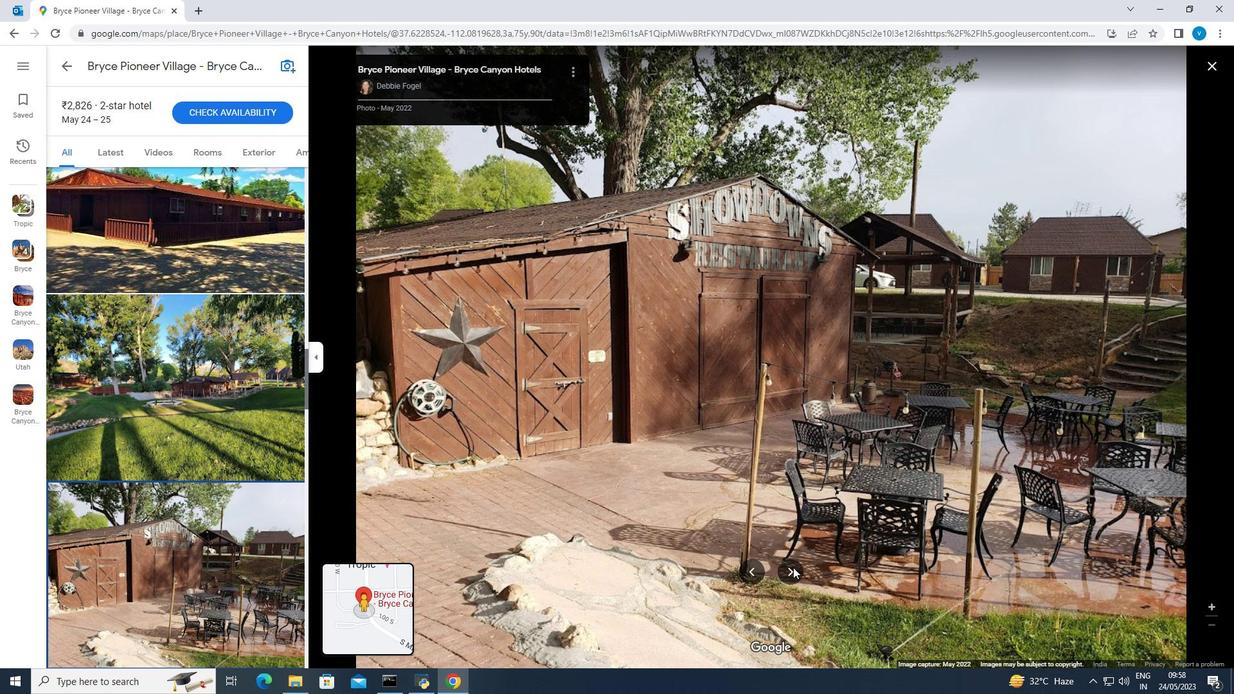 
Action: Mouse pressed left at (793, 567)
Screenshot: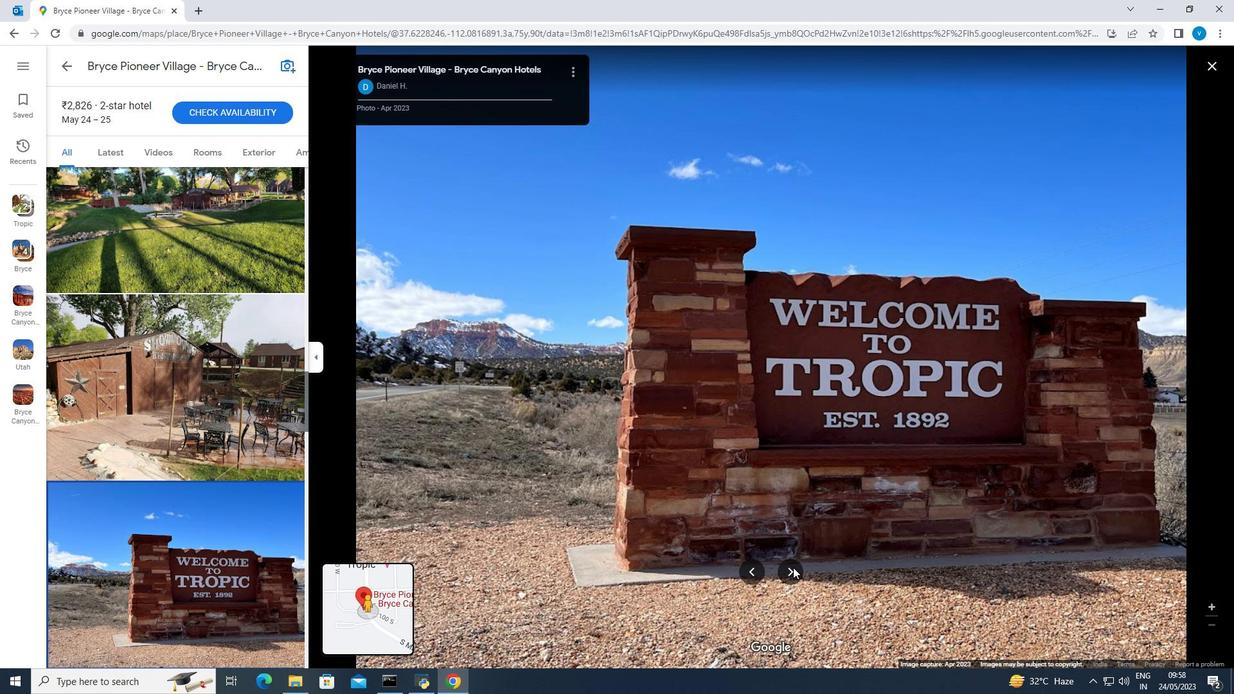 
Action: Mouse pressed left at (793, 567)
Screenshot: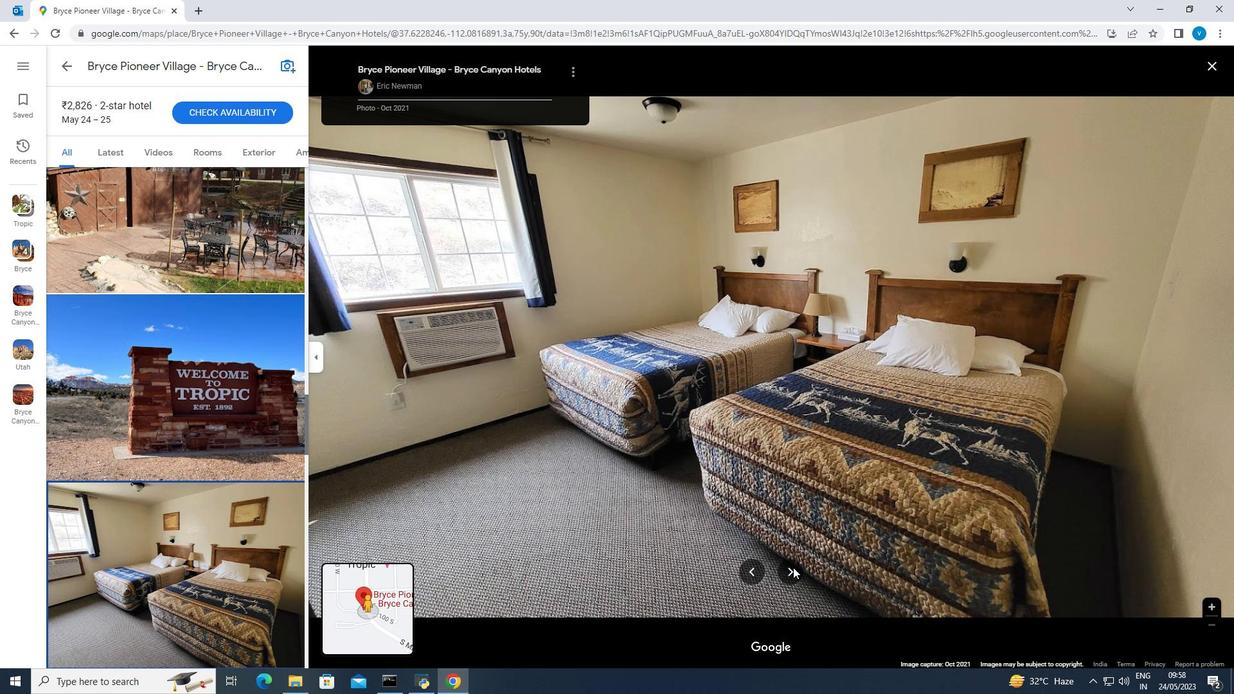 
Action: Mouse pressed left at (793, 567)
Screenshot: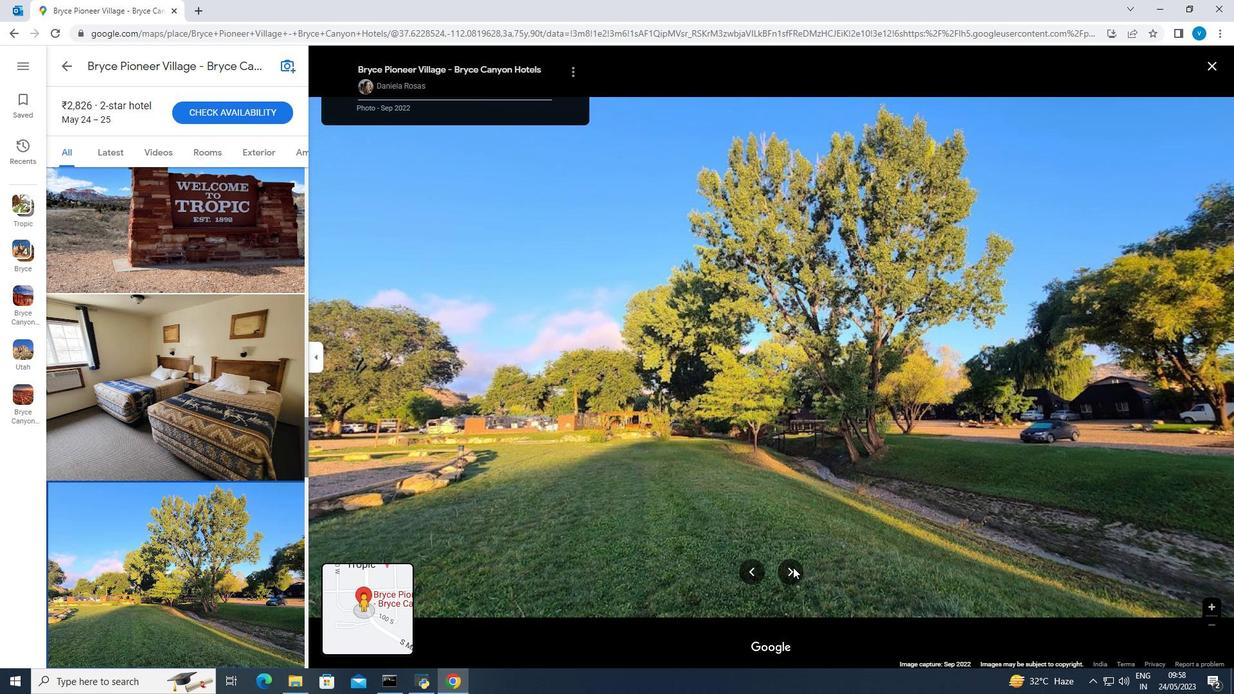
Action: Mouse pressed left at (793, 567)
Screenshot: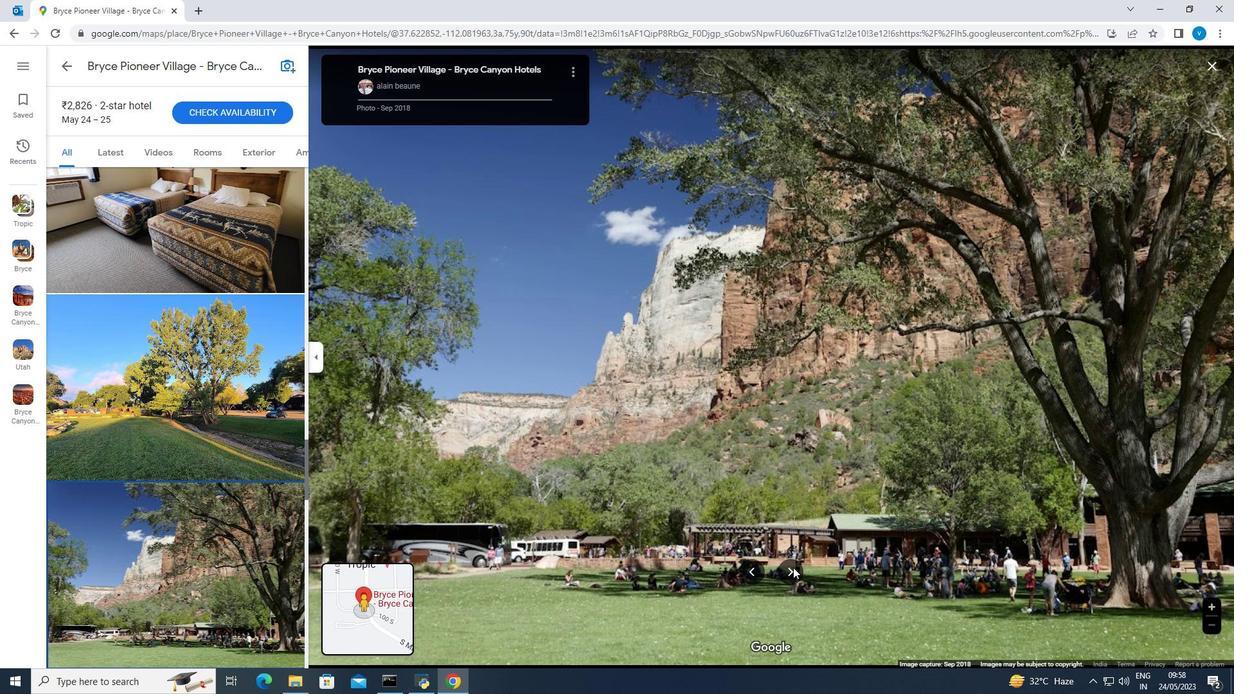 
Action: Mouse pressed left at (793, 567)
Screenshot: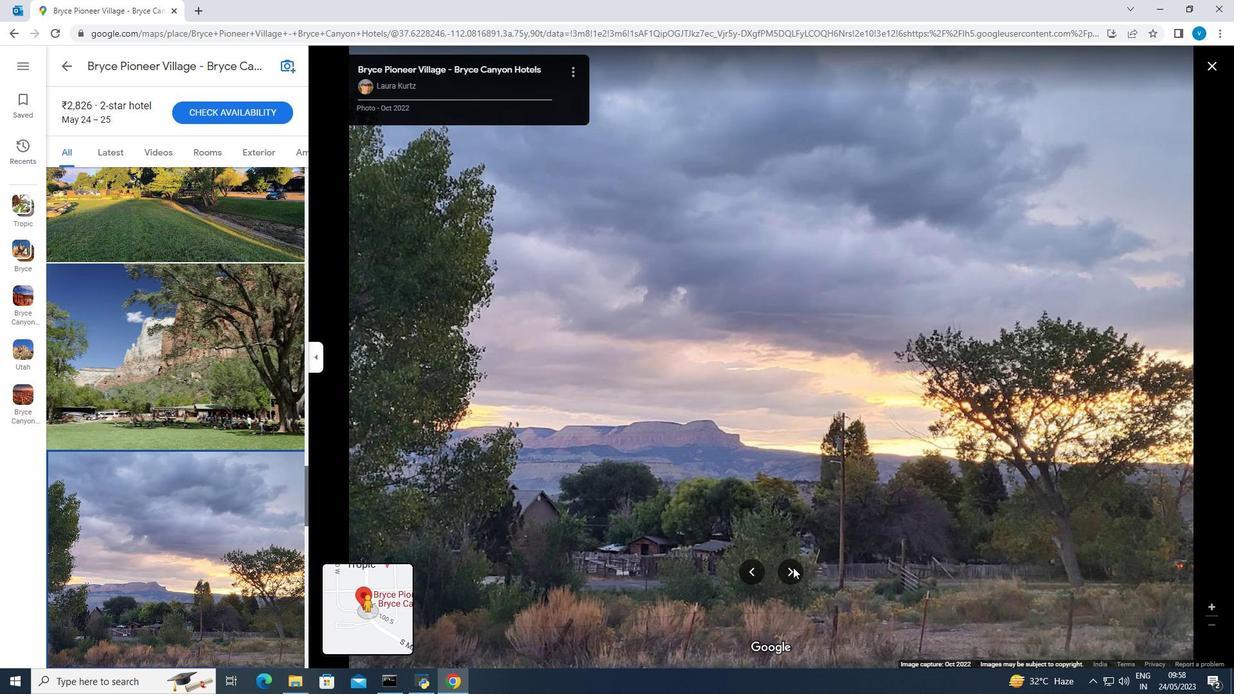 
Action: Mouse pressed left at (793, 567)
Screenshot: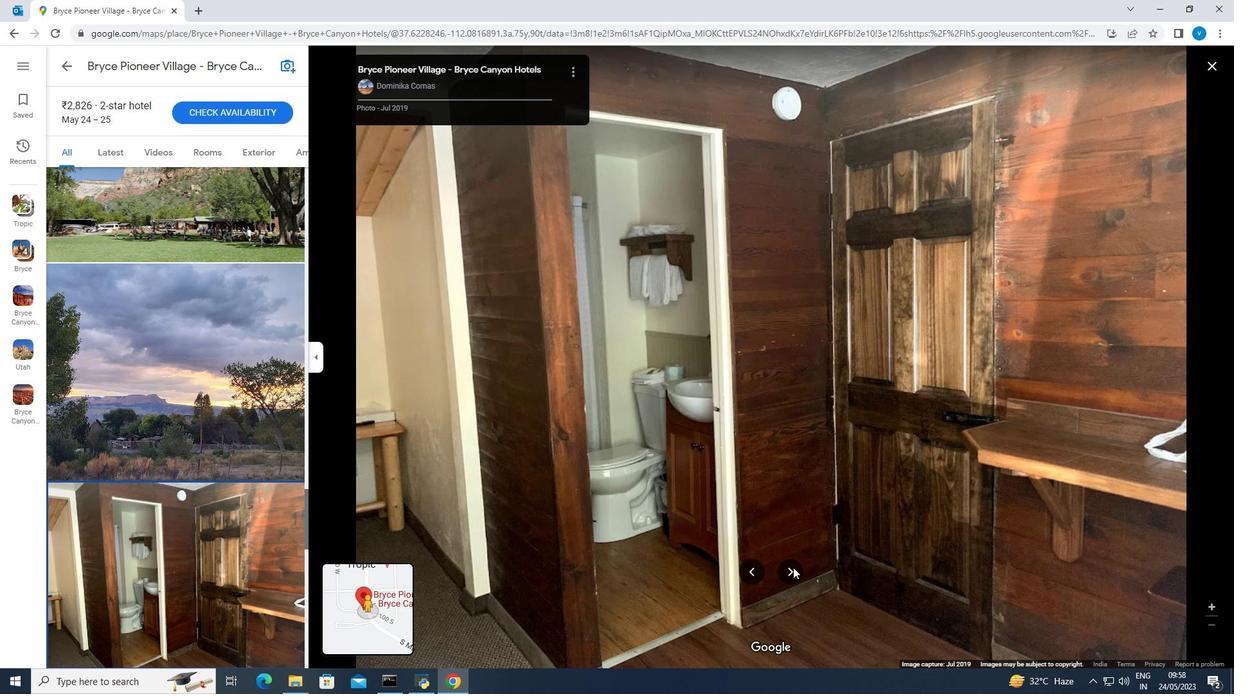 
Action: Mouse pressed left at (793, 567)
Screenshot: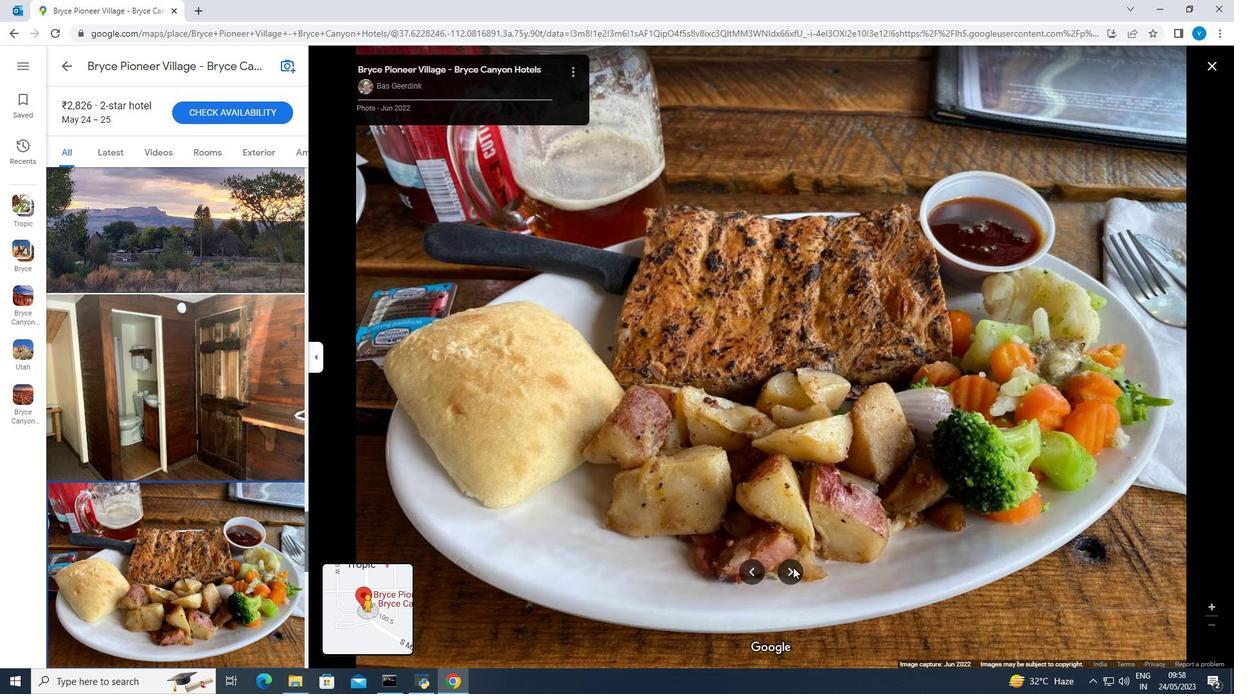 
Action: Mouse pressed left at (793, 567)
Screenshot: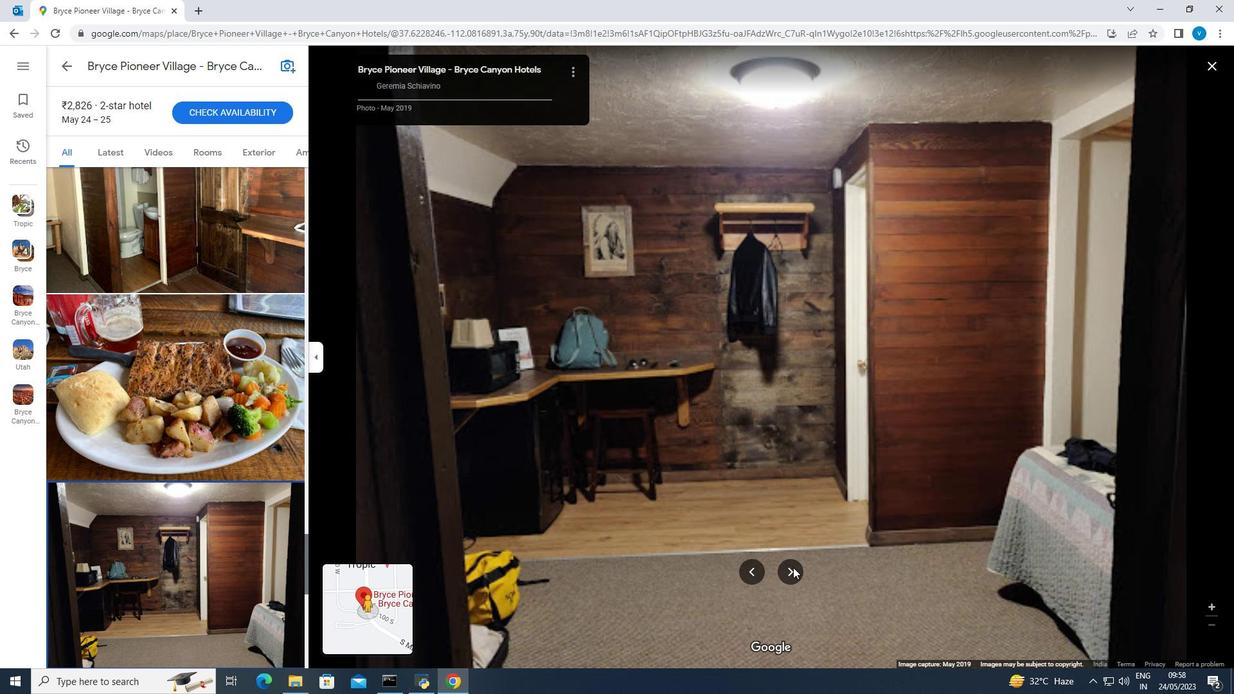 
Action: Mouse pressed left at (793, 567)
Screenshot: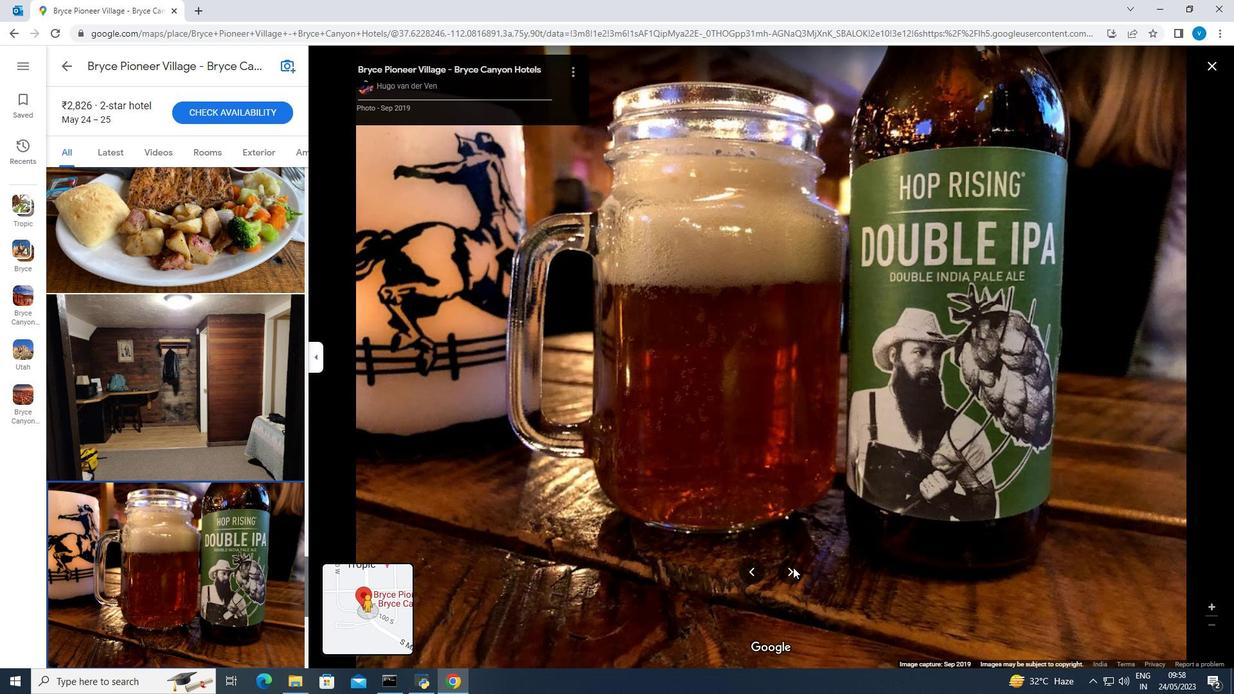 
Action: Mouse pressed left at (793, 567)
Screenshot: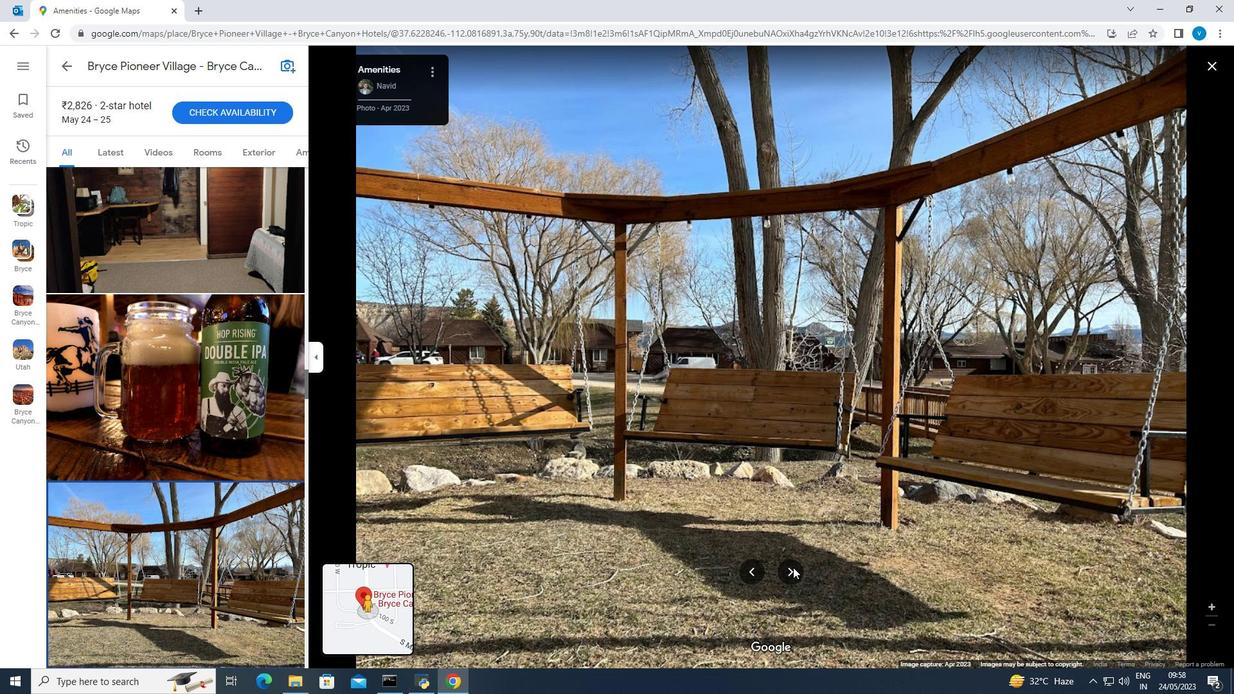 
Action: Mouse pressed left at (793, 567)
Screenshot: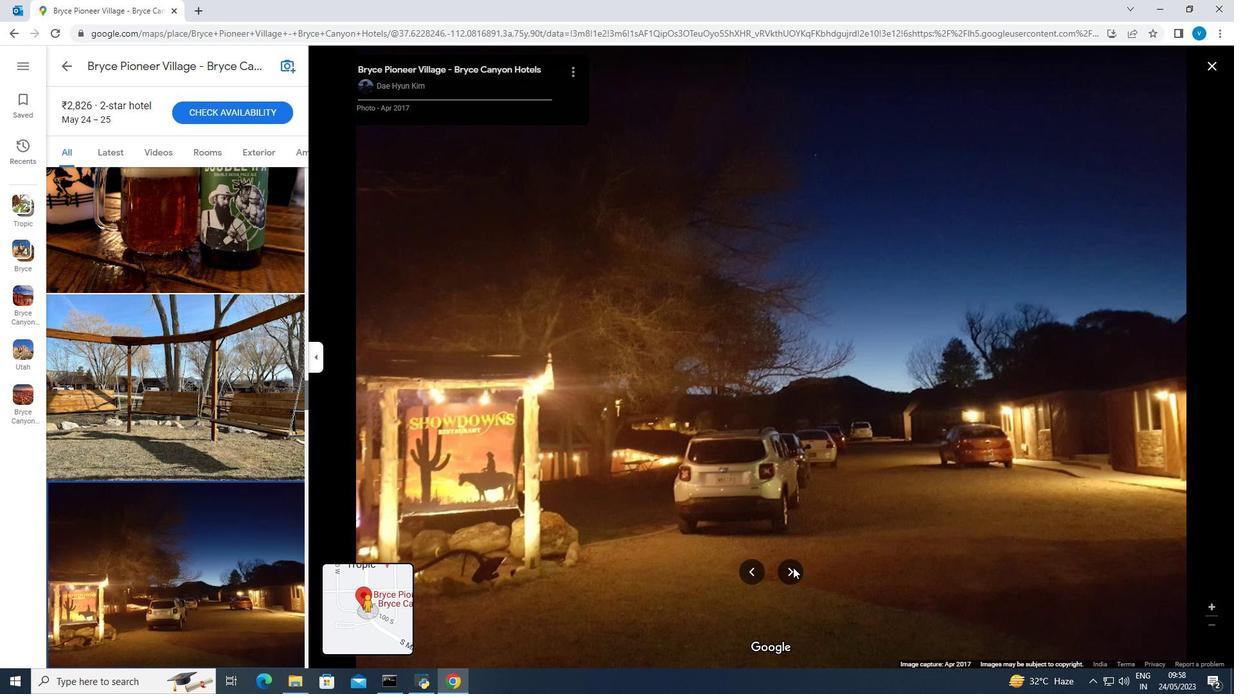 
Action: Mouse pressed left at (793, 567)
Screenshot: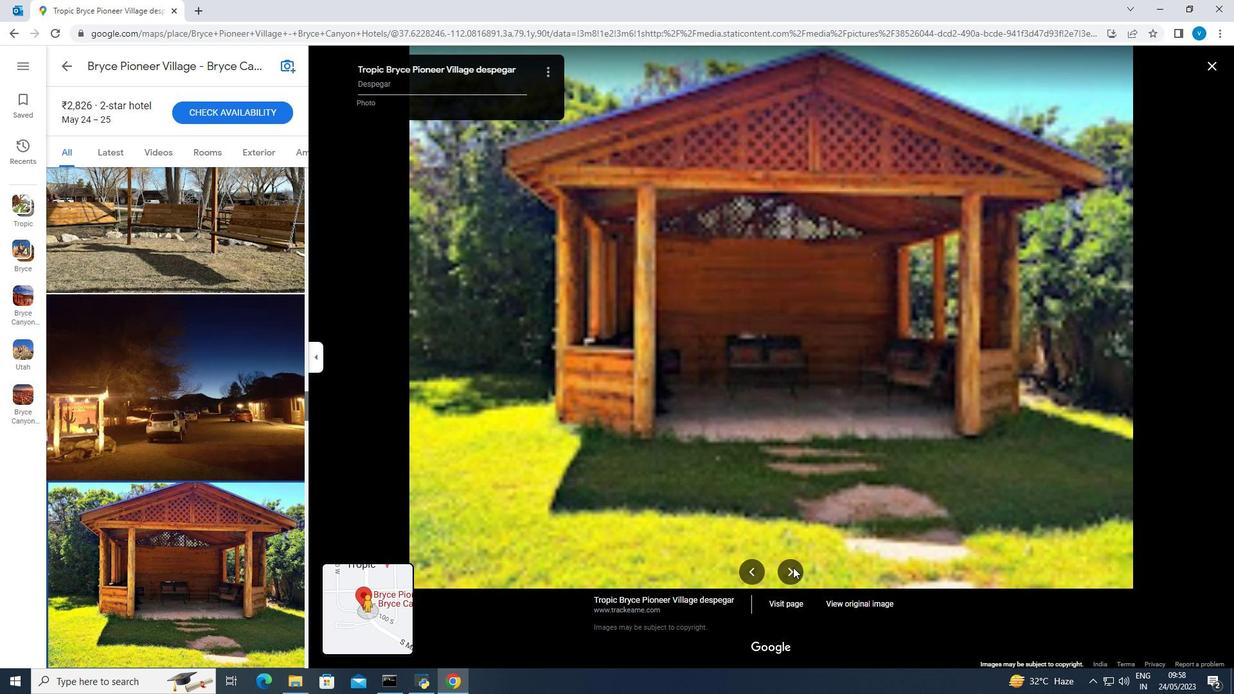 
Action: Mouse pressed left at (793, 567)
Screenshot: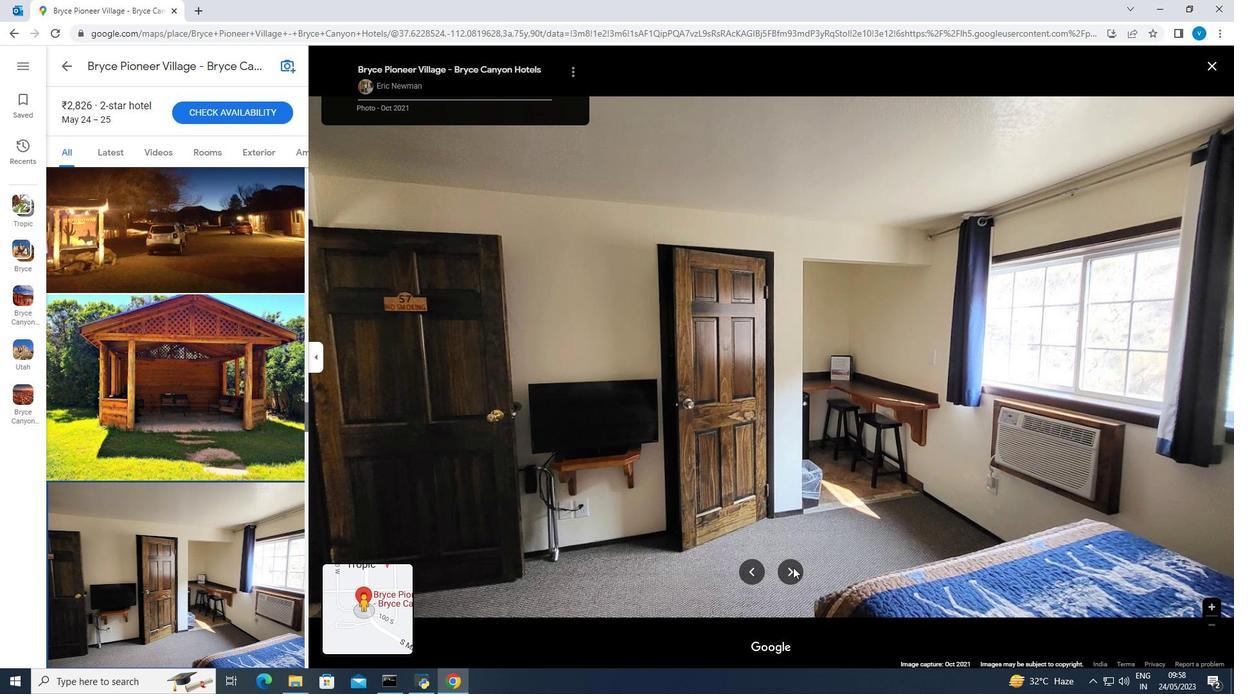 
Action: Mouse pressed left at (793, 567)
Screenshot: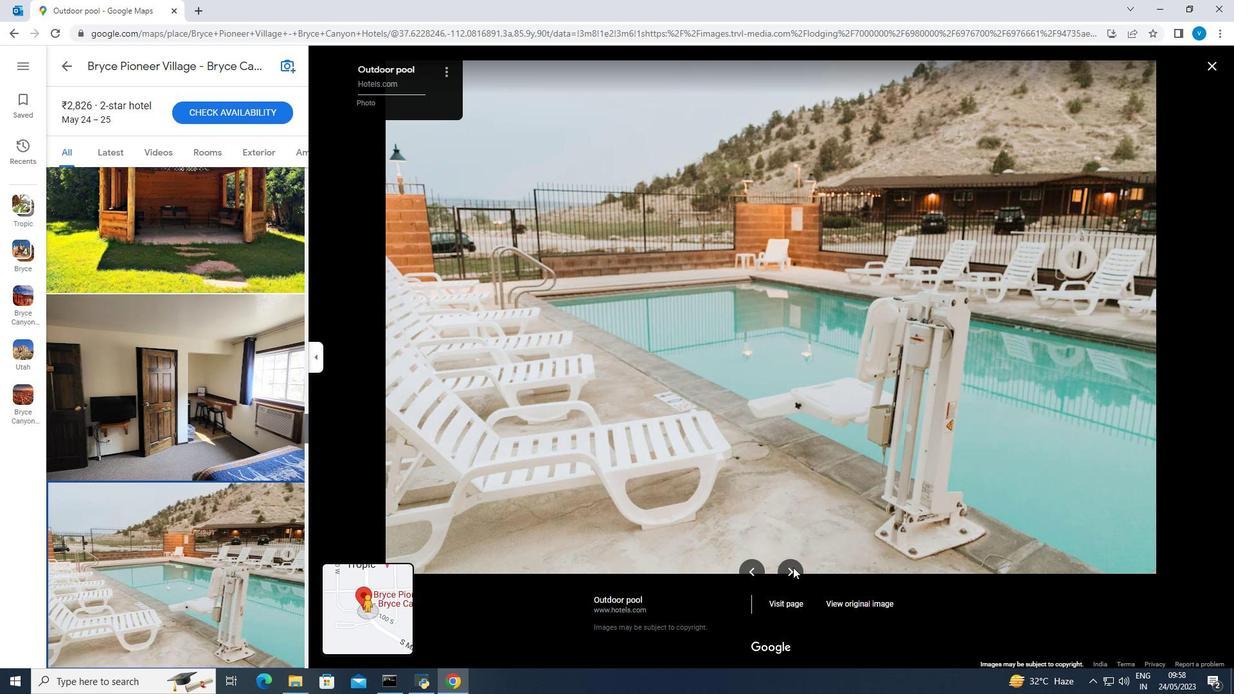 
Action: Mouse pressed left at (793, 567)
Screenshot: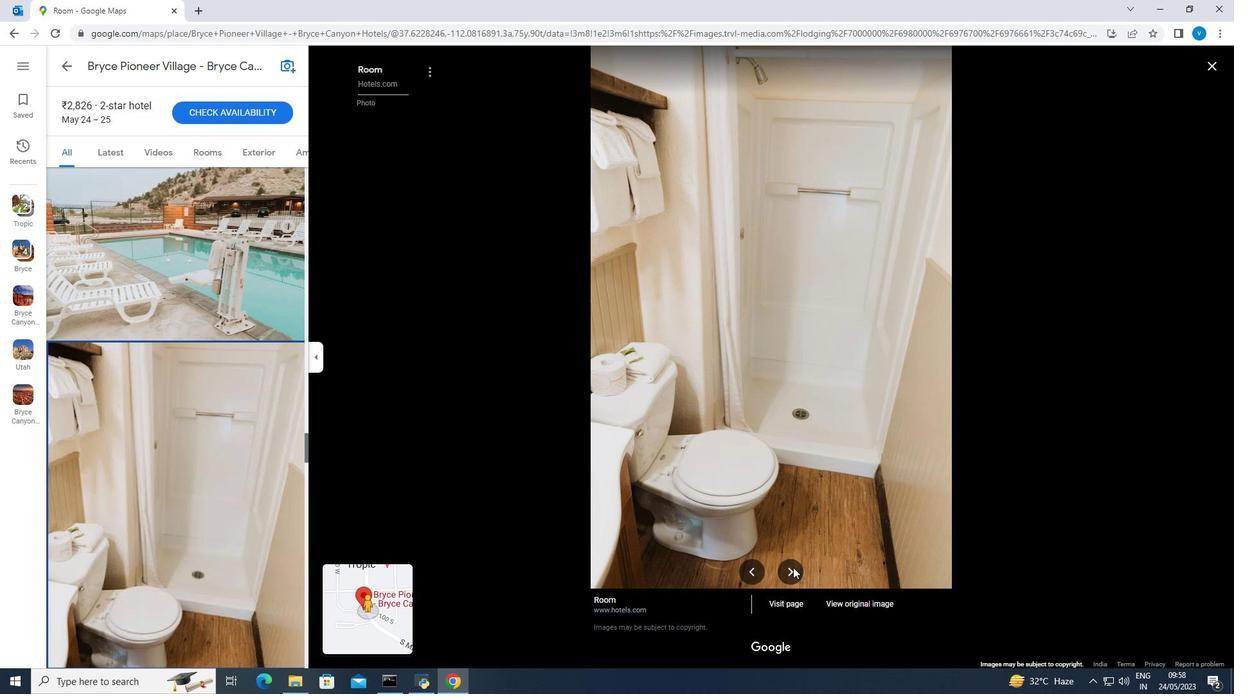 
Action: Mouse pressed left at (793, 567)
Screenshot: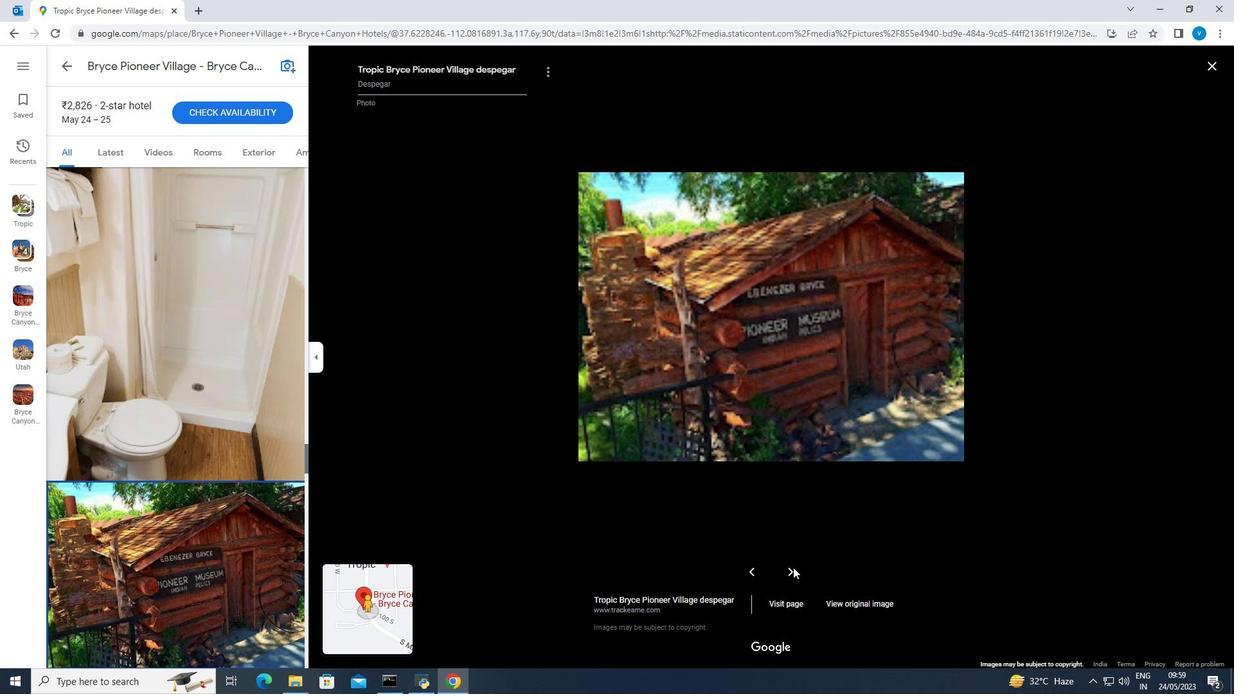
Action: Mouse moved to (793, 567)
Screenshot: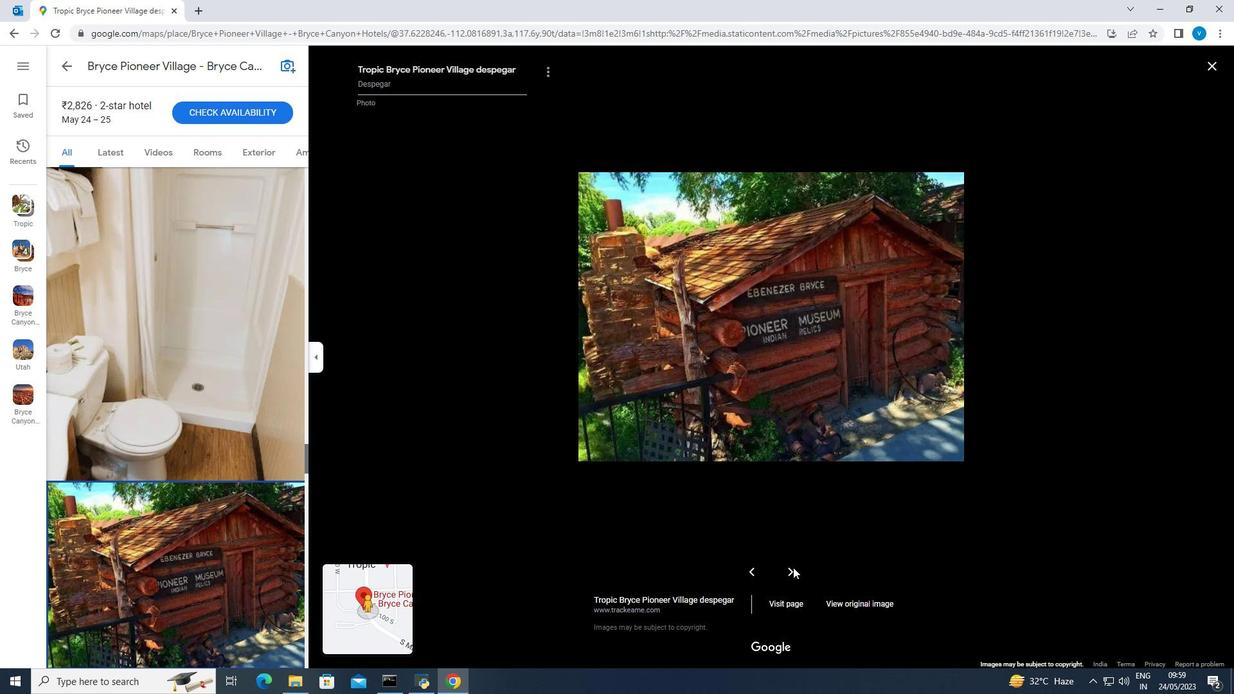 
Action: Mouse pressed left at (793, 567)
Screenshot: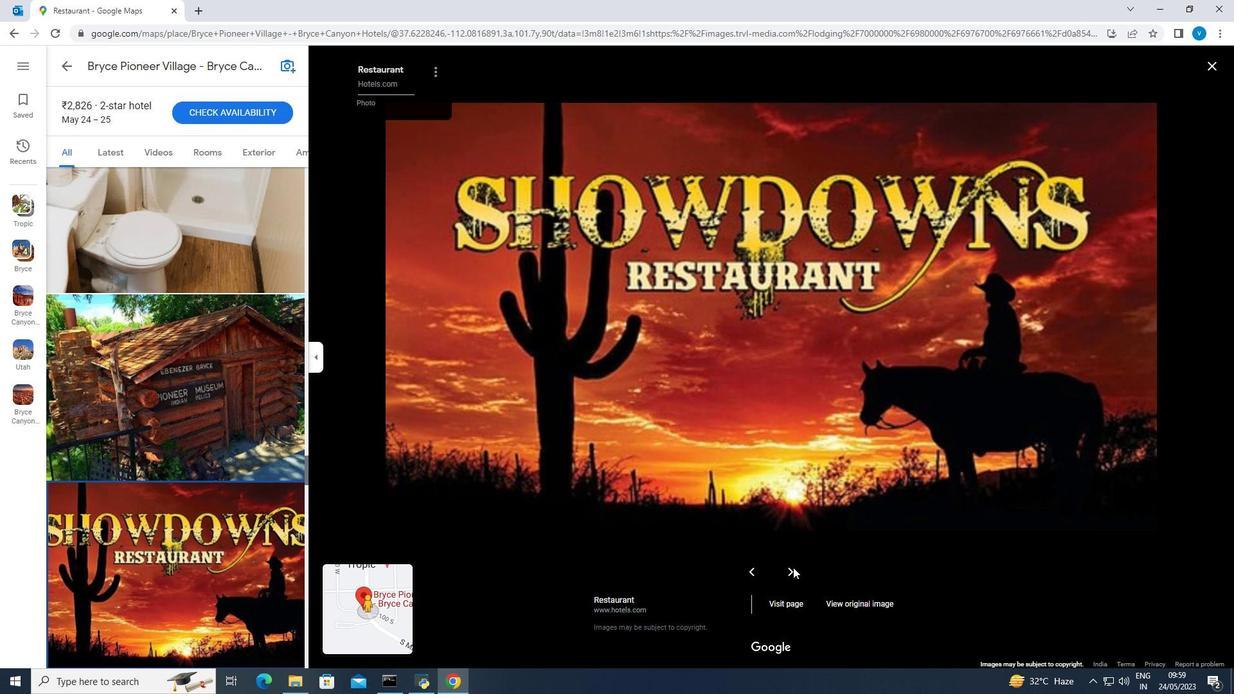 
Action: Mouse moved to (793, 567)
Screenshot: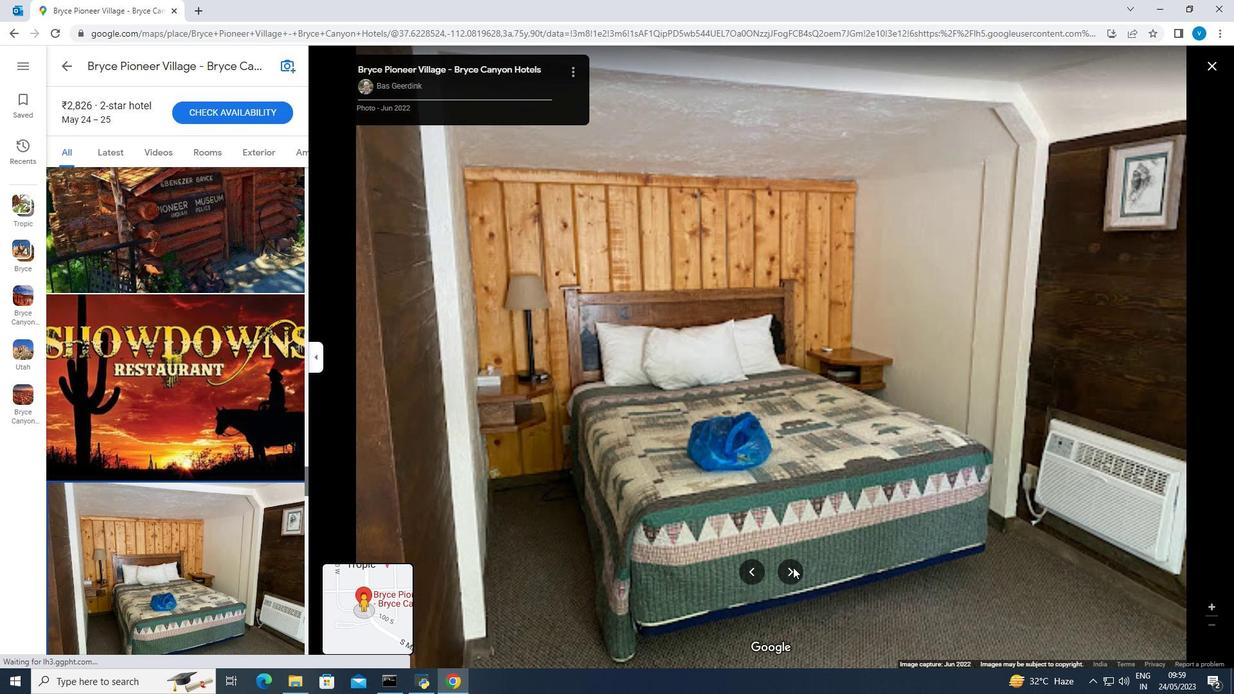 
Action: Mouse pressed left at (793, 567)
Screenshot: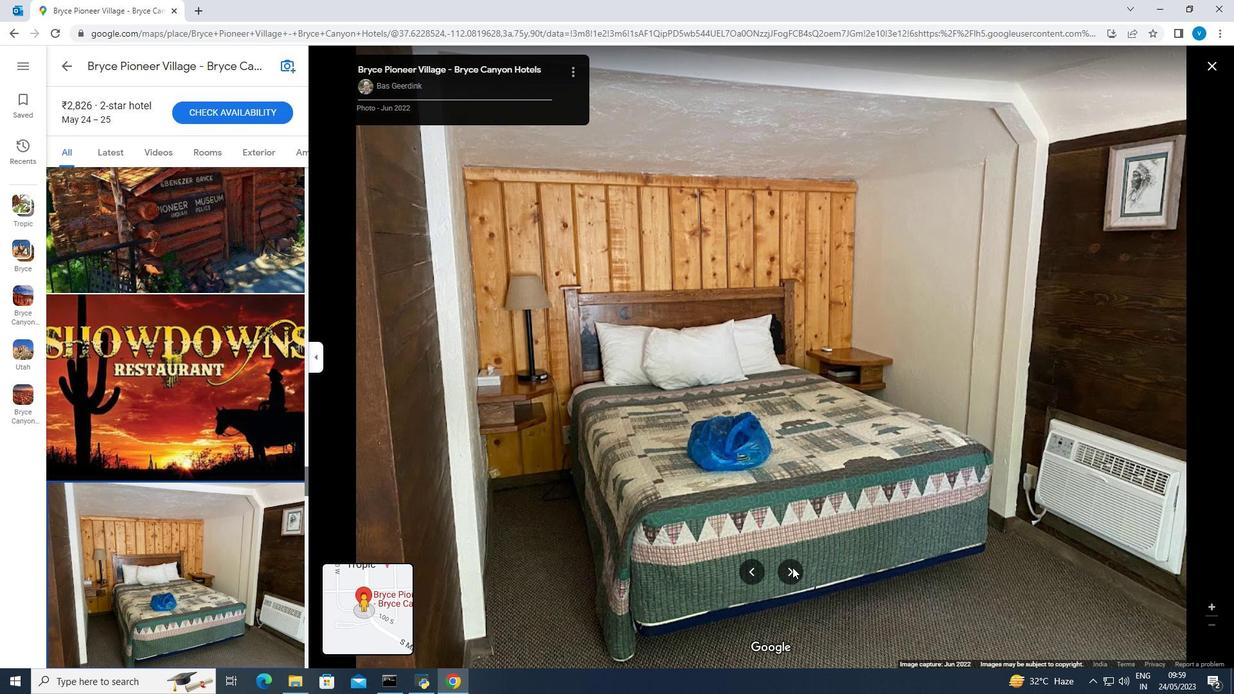 
Action: Mouse pressed left at (793, 567)
Screenshot: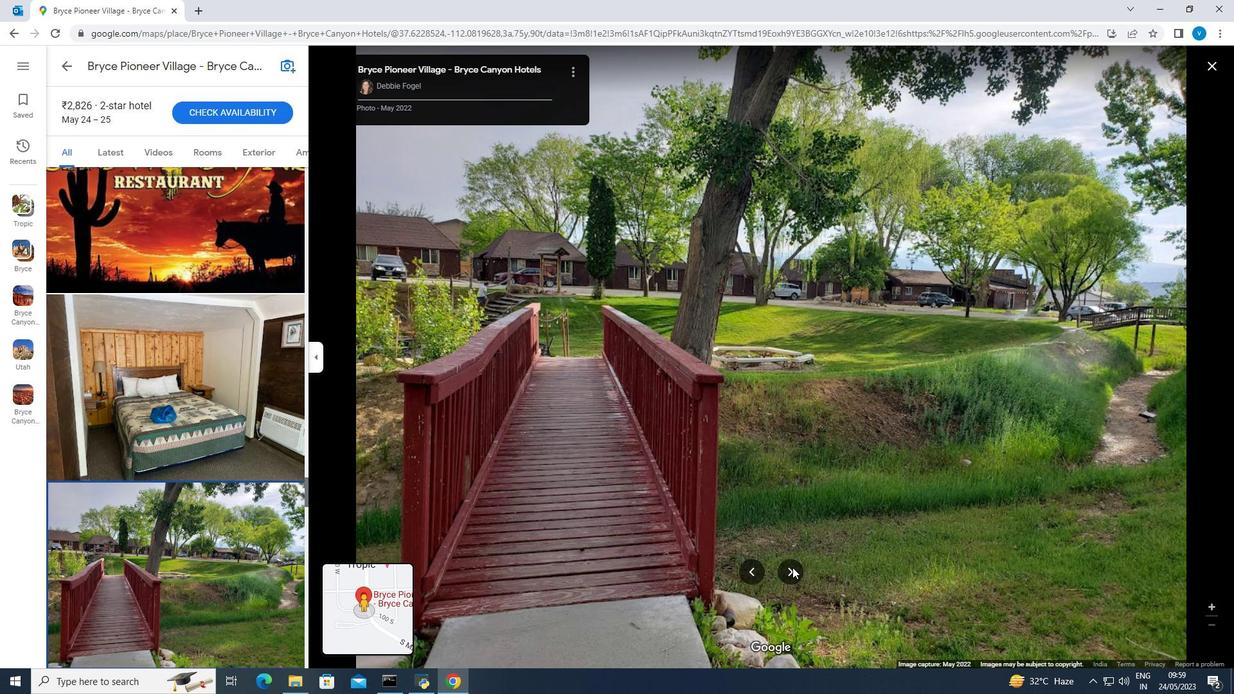 
Action: Mouse pressed left at (793, 567)
Screenshot: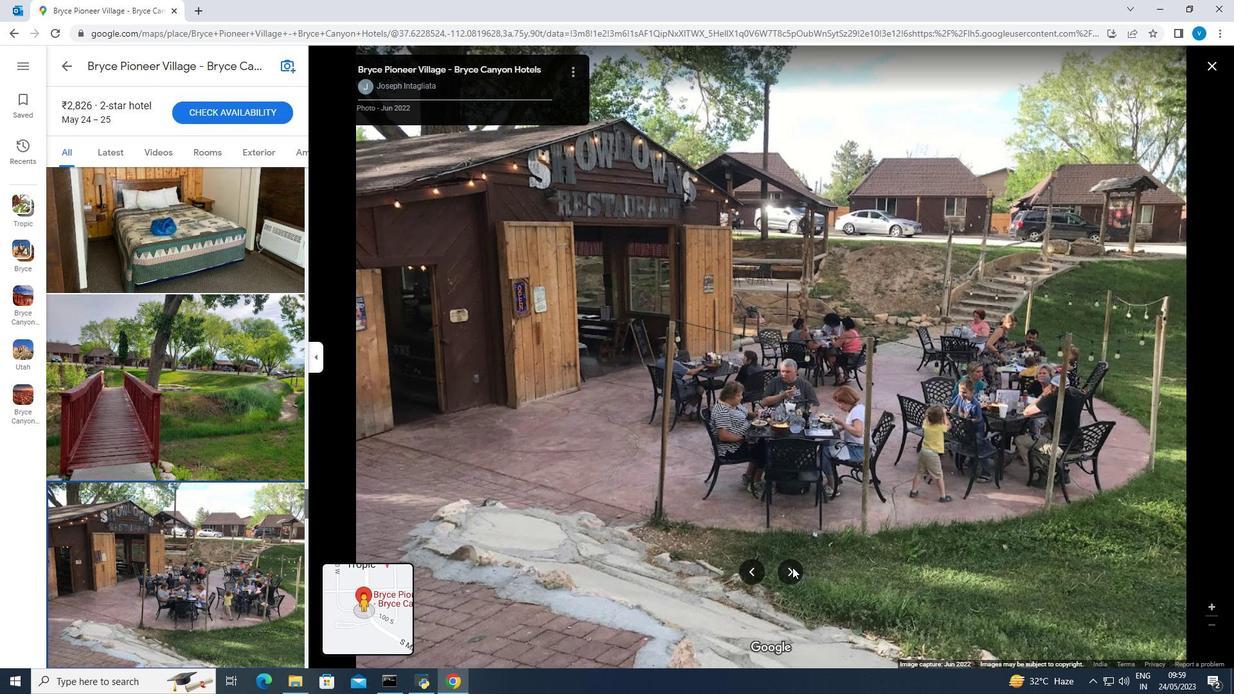 
Action: Mouse pressed left at (793, 567)
Screenshot: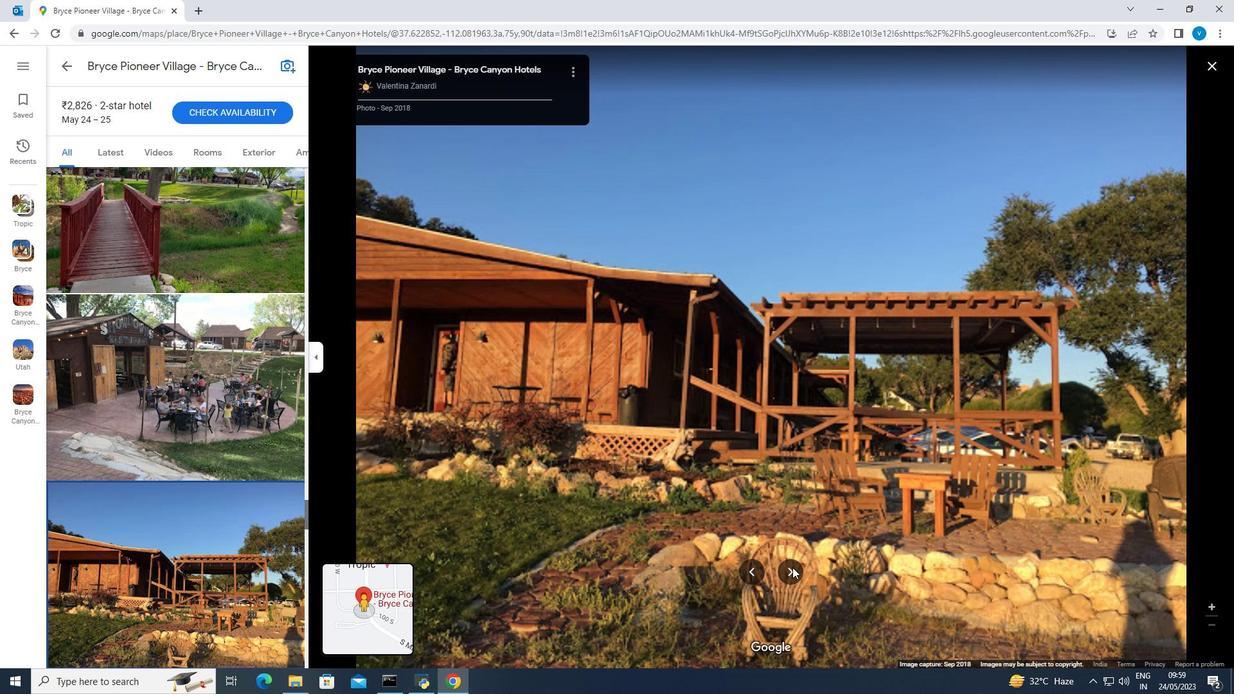 
Action: Mouse moved to (196, 333)
Screenshot: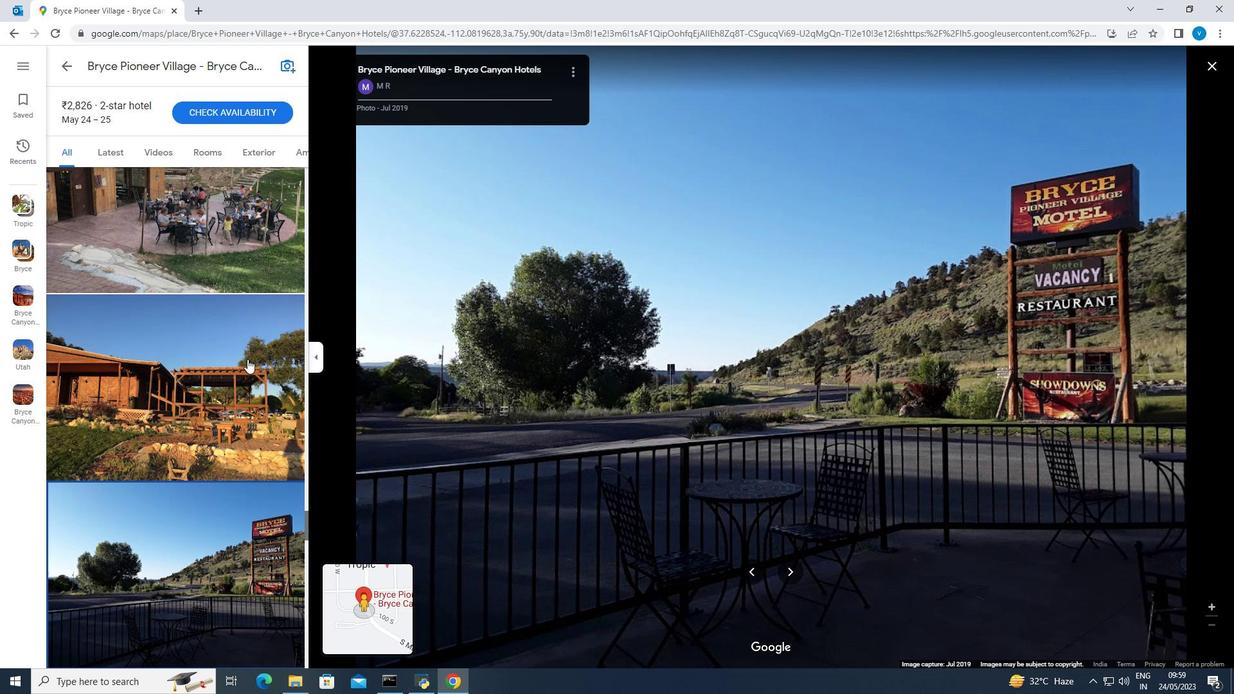 
Action: Mouse scrolled (196, 334) with delta (0, 0)
